 Task: Design a functional, 3D-printable musical instrument (eg, a flute).
Action: Mouse moved to (328, 223)
Screenshot: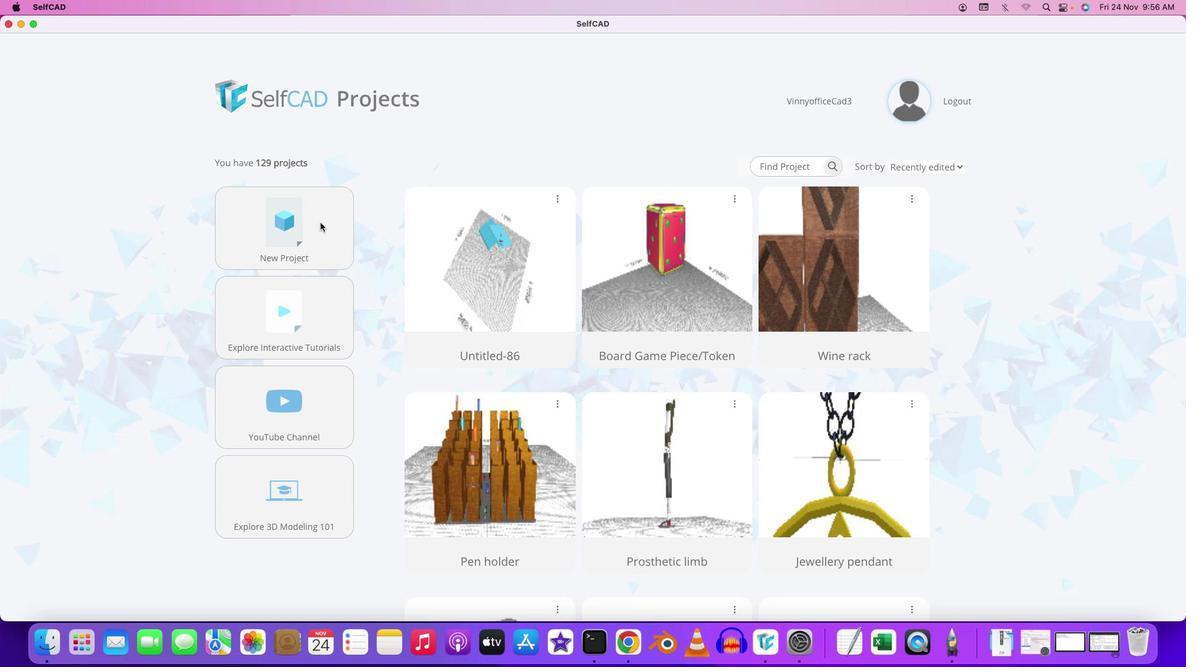 
Action: Mouse pressed left at (328, 223)
Screenshot: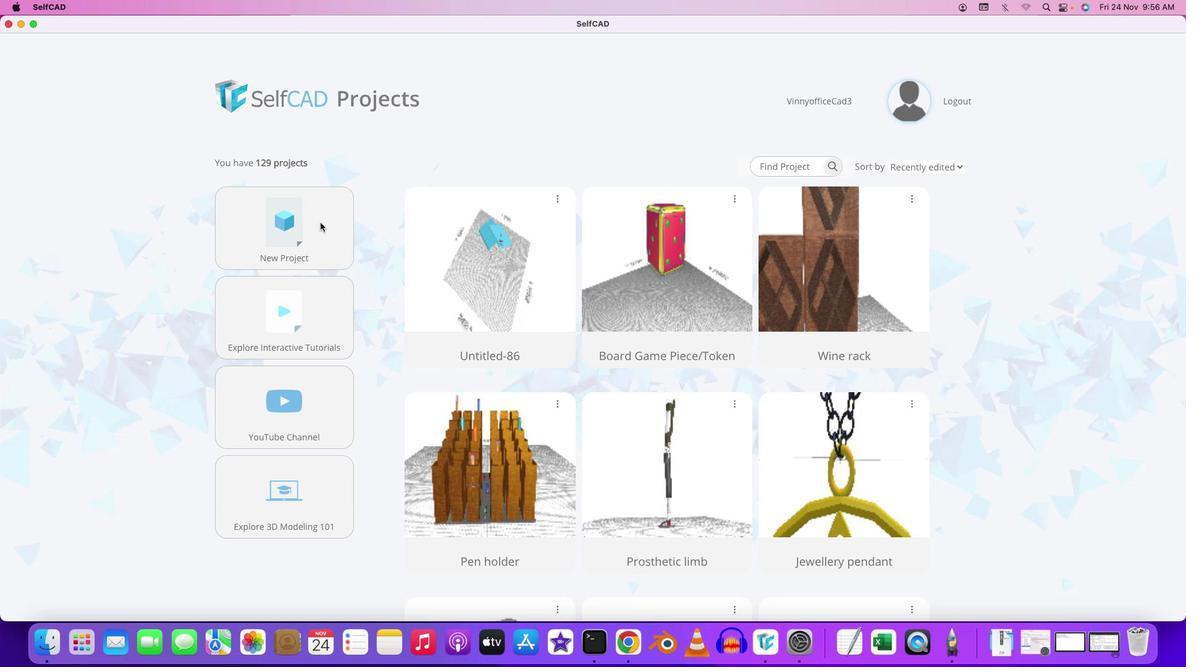 
Action: Mouse moved to (319, 223)
Screenshot: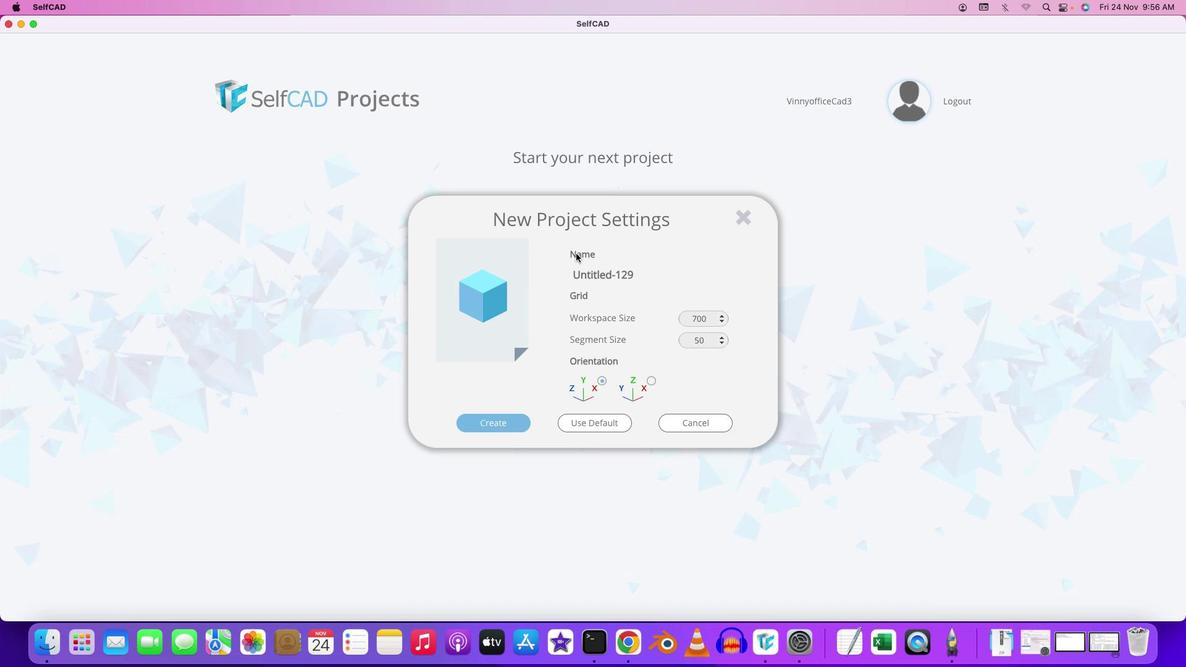 
Action: Mouse pressed left at (319, 223)
Screenshot: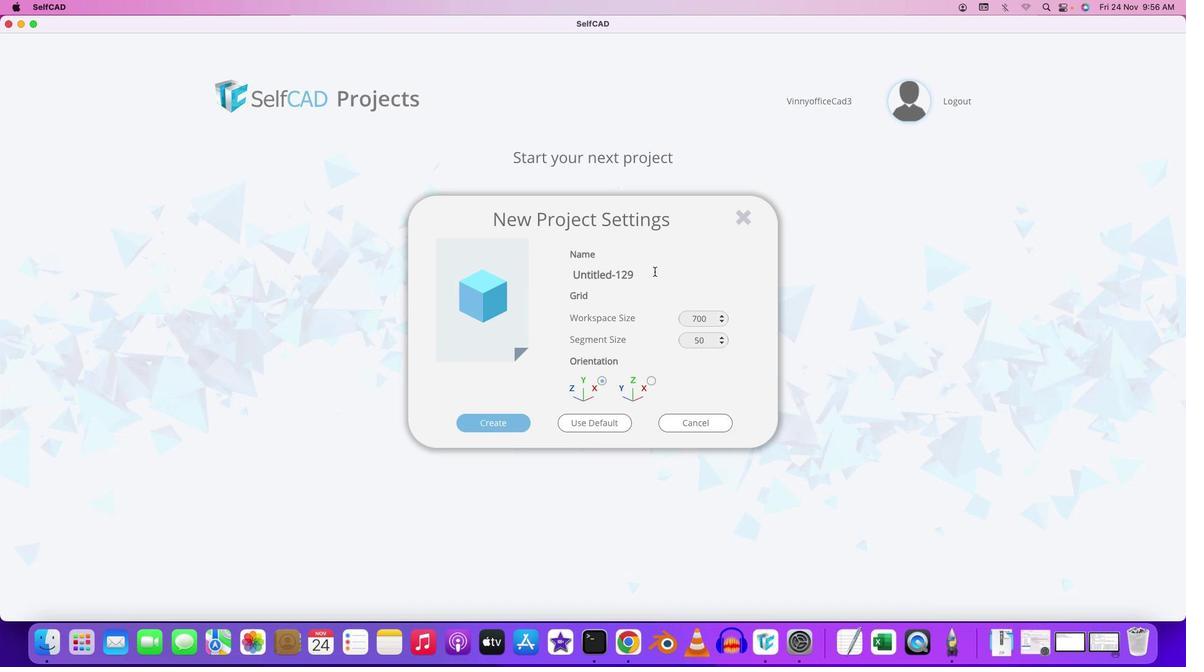 
Action: Mouse moved to (657, 271)
Screenshot: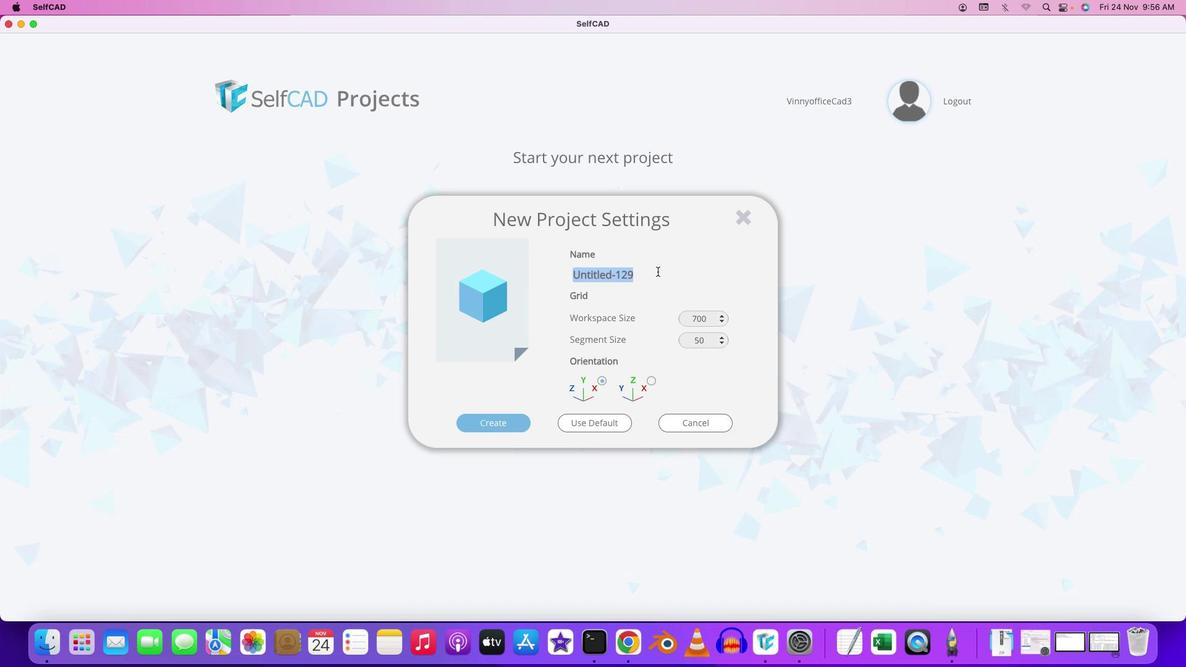
Action: Mouse pressed left at (657, 271)
Screenshot: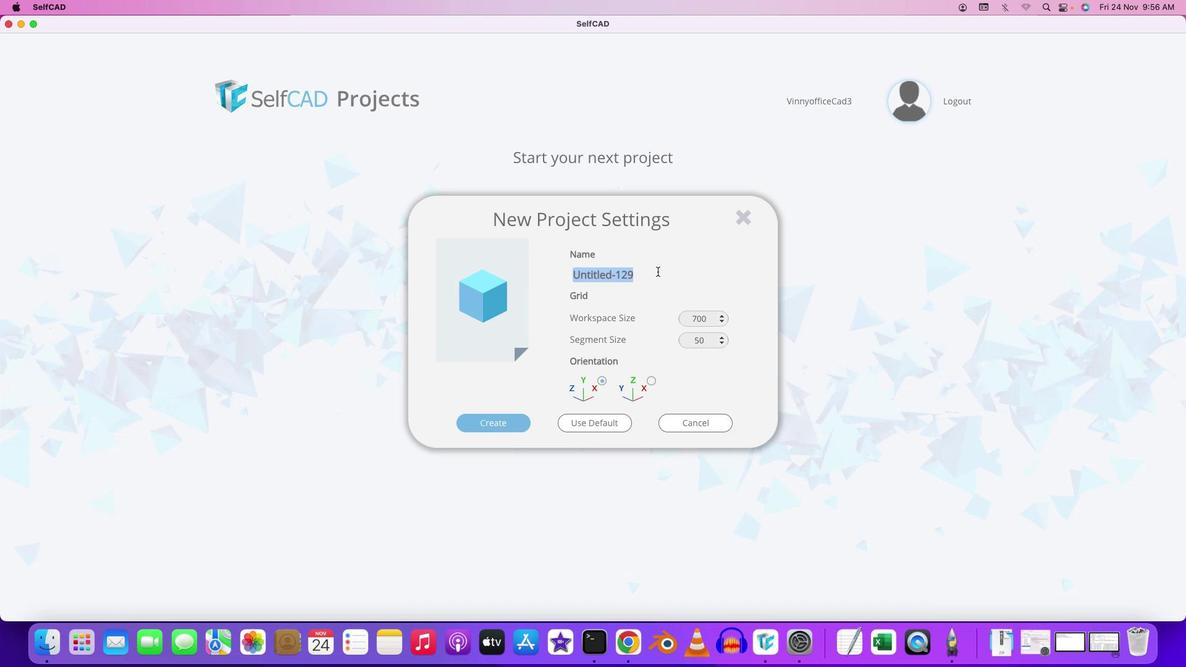 
Action: Key pressed Key.backspaceKey.shift'M''u''s''i''c''a''l'Key.spaceKey.shift'I''n''s''t''r''u''m''e''n''t'Key.spaceKey.shift'('Key.shiftKey.shiftKey.shift'F''l''u''t''e'Key.shift')'
Screenshot: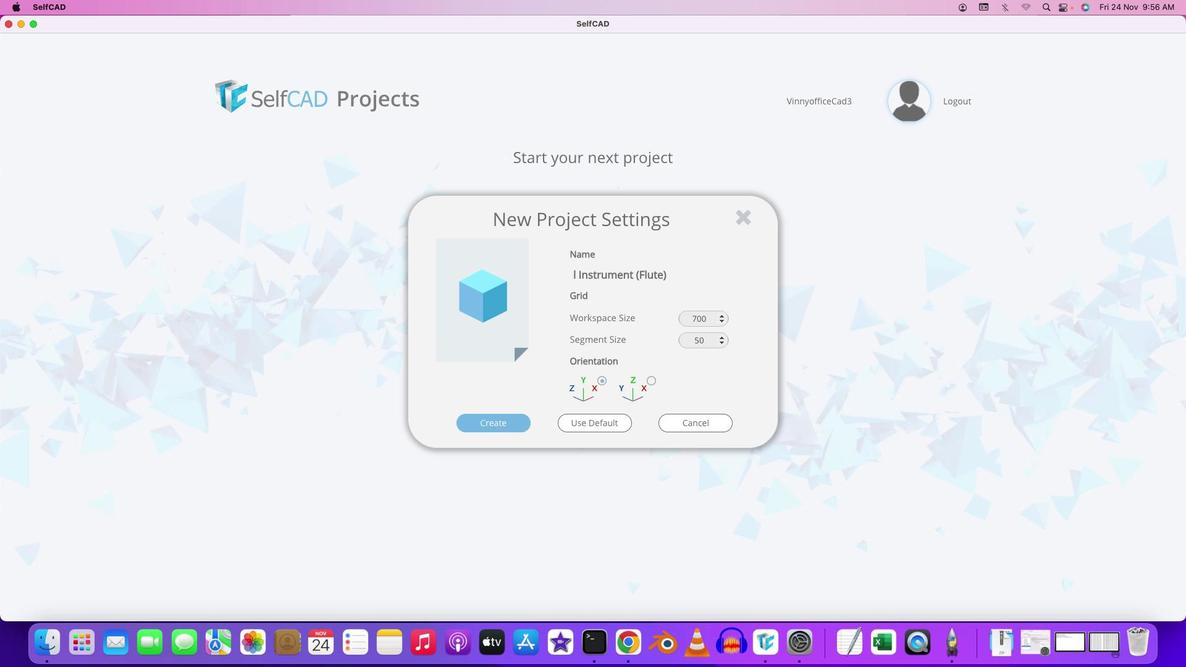 
Action: Mouse moved to (701, 318)
Screenshot: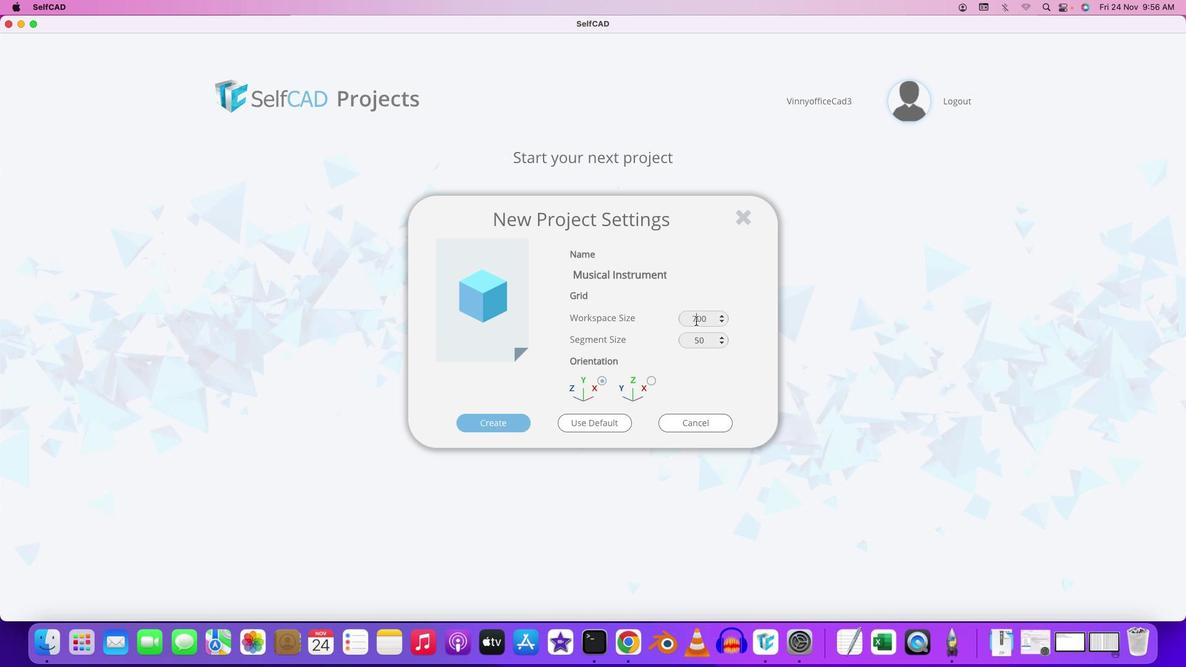 
Action: Mouse pressed left at (701, 318)
Screenshot: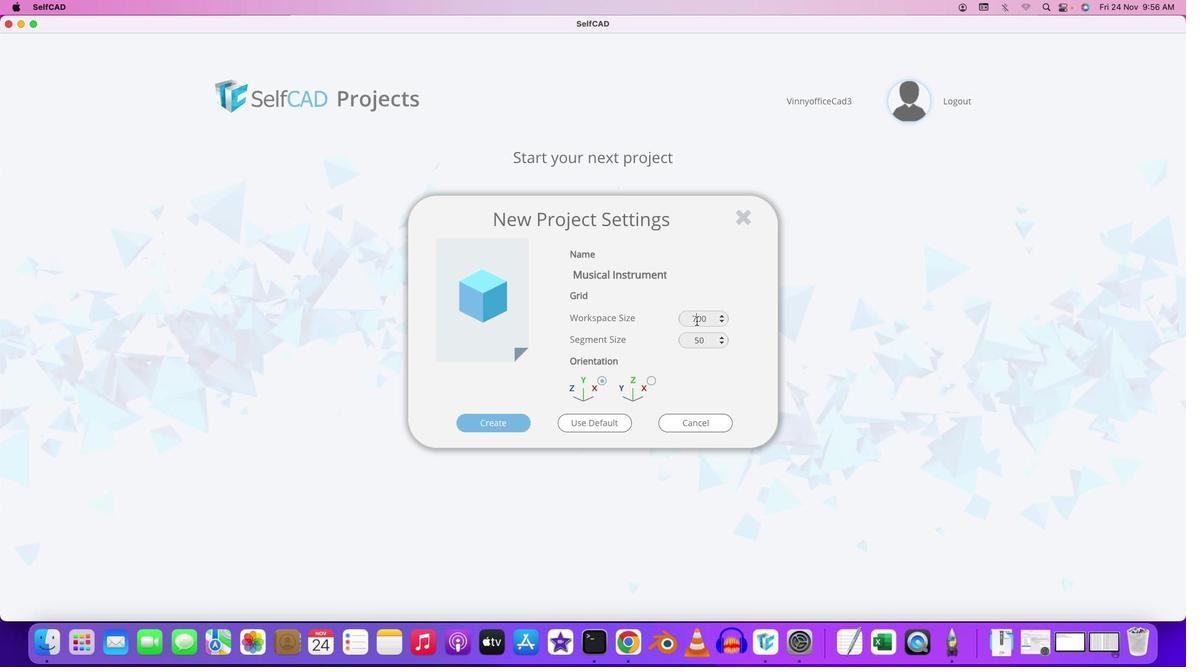 
Action: Mouse moved to (696, 320)
Screenshot: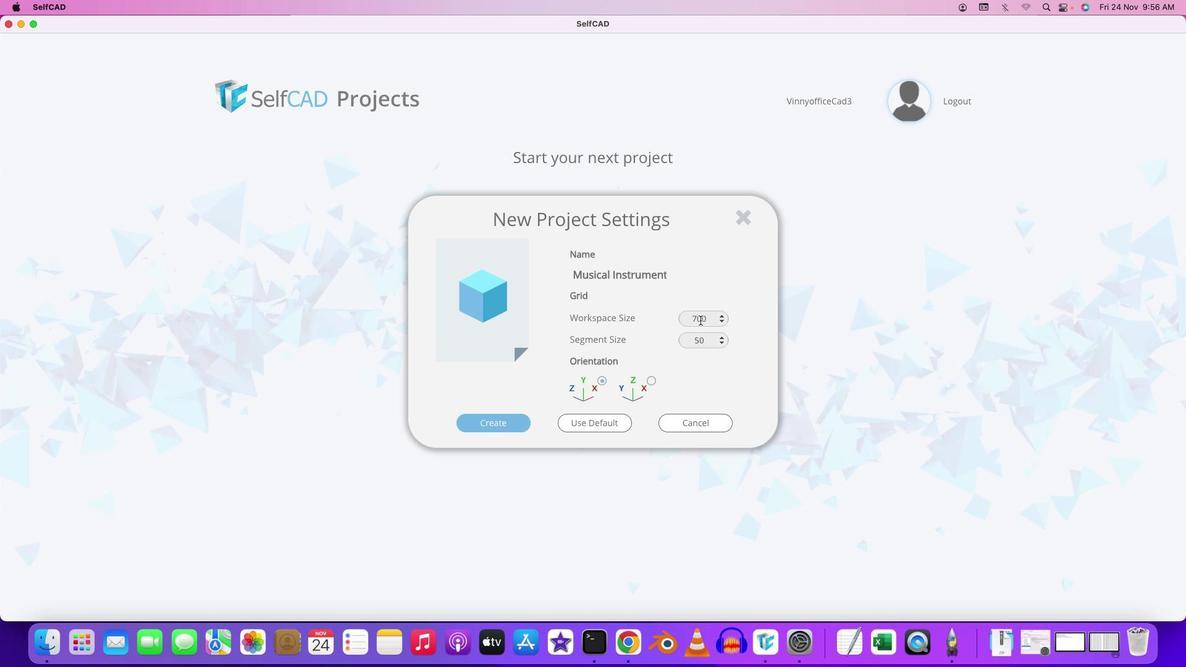 
Action: Mouse pressed left at (696, 320)
Screenshot: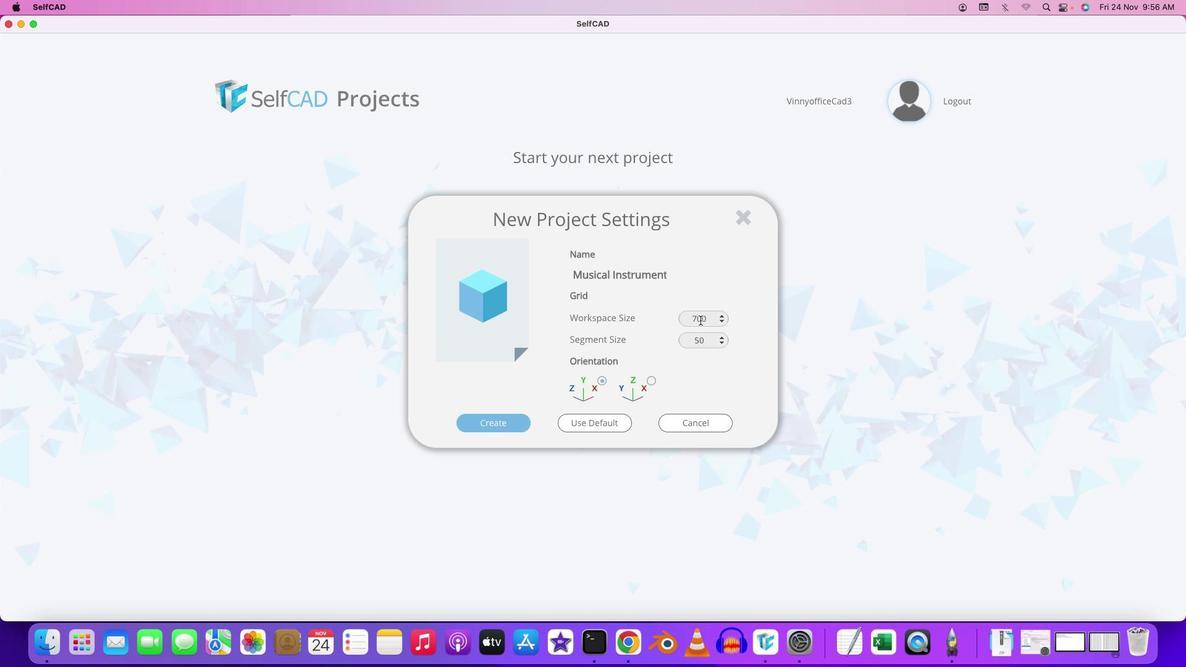 
Action: Mouse moved to (699, 319)
Screenshot: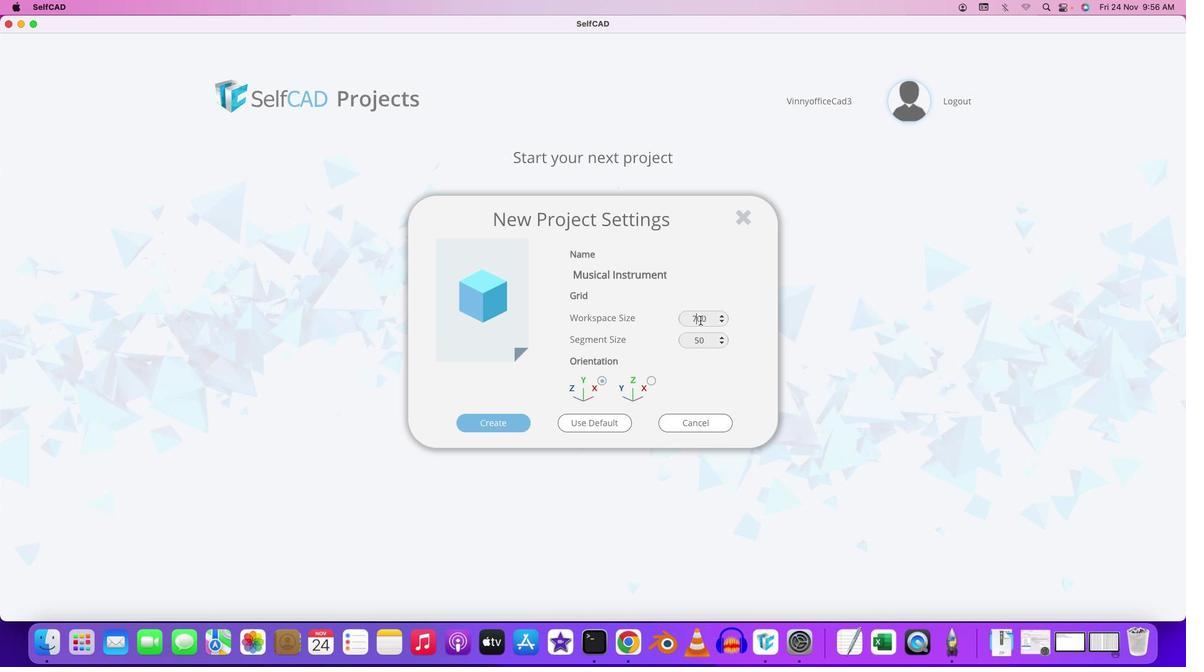 
Action: Key pressed Key.backspace'4'
Screenshot: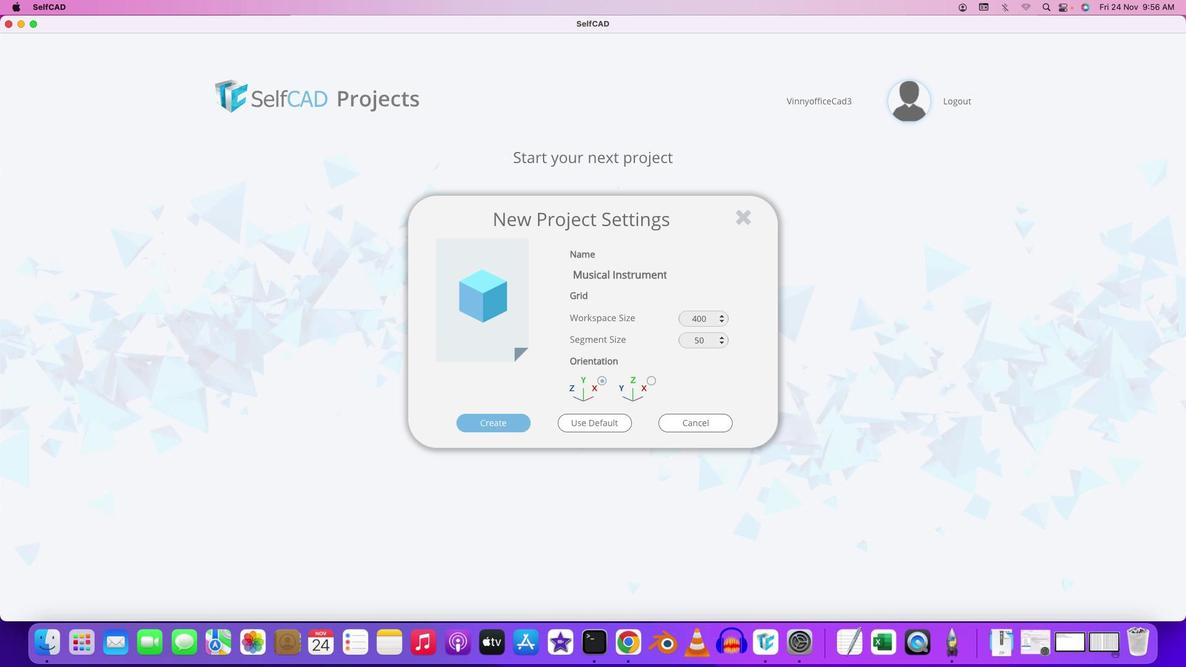 
Action: Mouse moved to (703, 344)
Screenshot: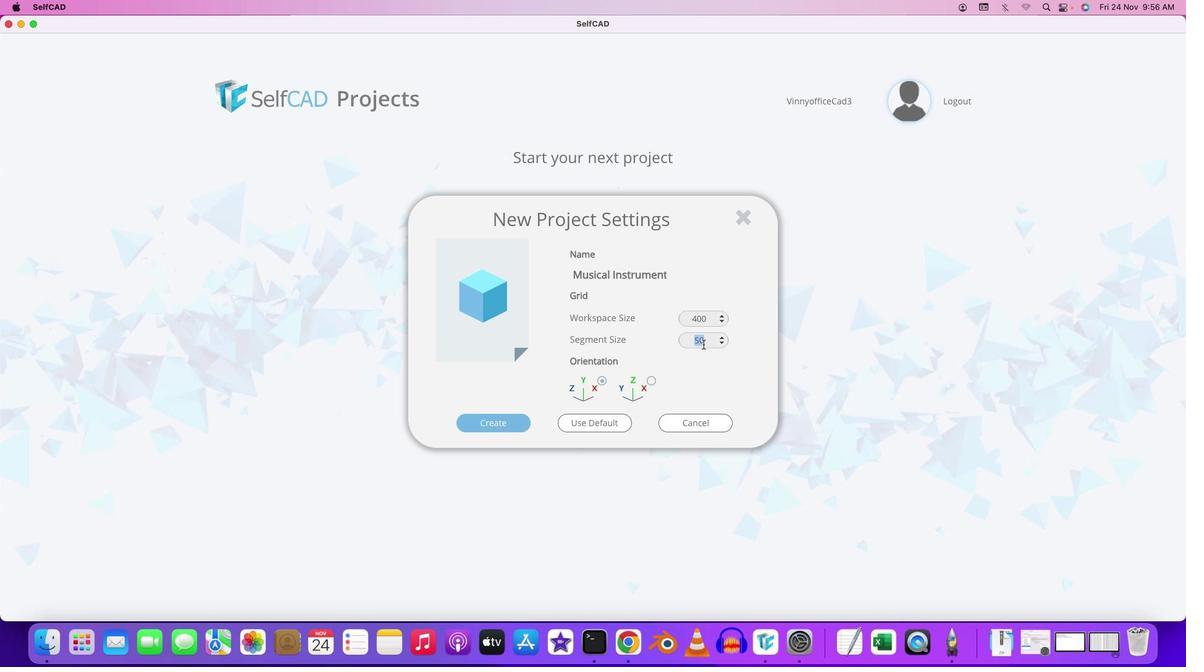 
Action: Mouse pressed left at (703, 344)
Screenshot: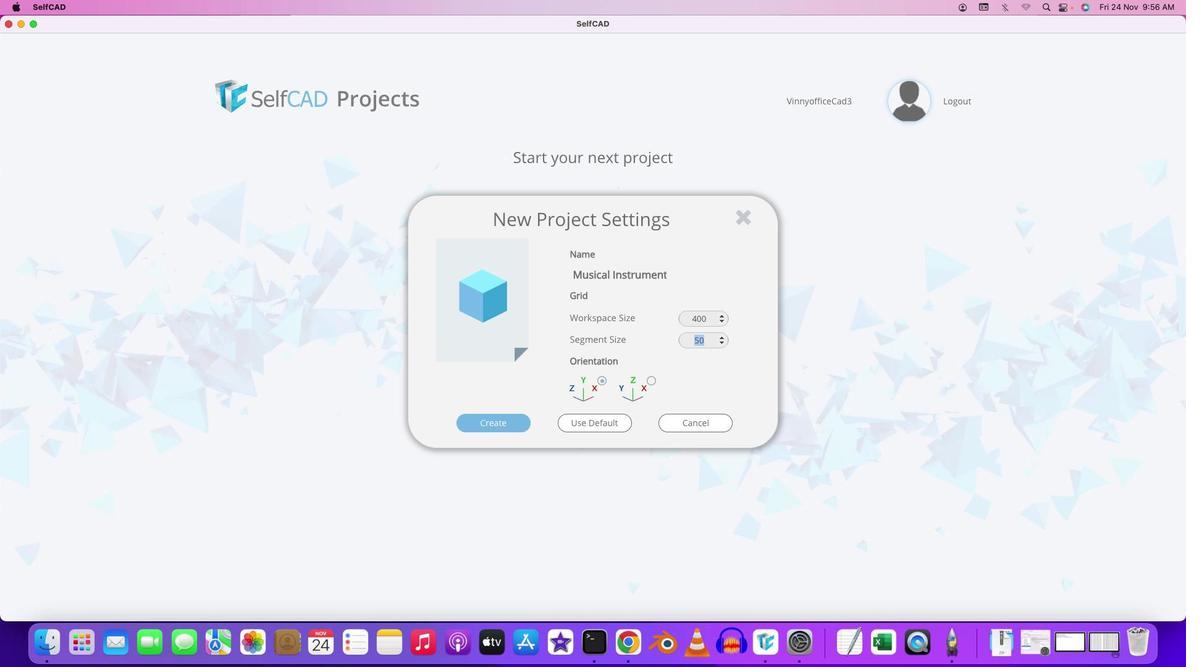 
Action: Key pressed '1''0'
Screenshot: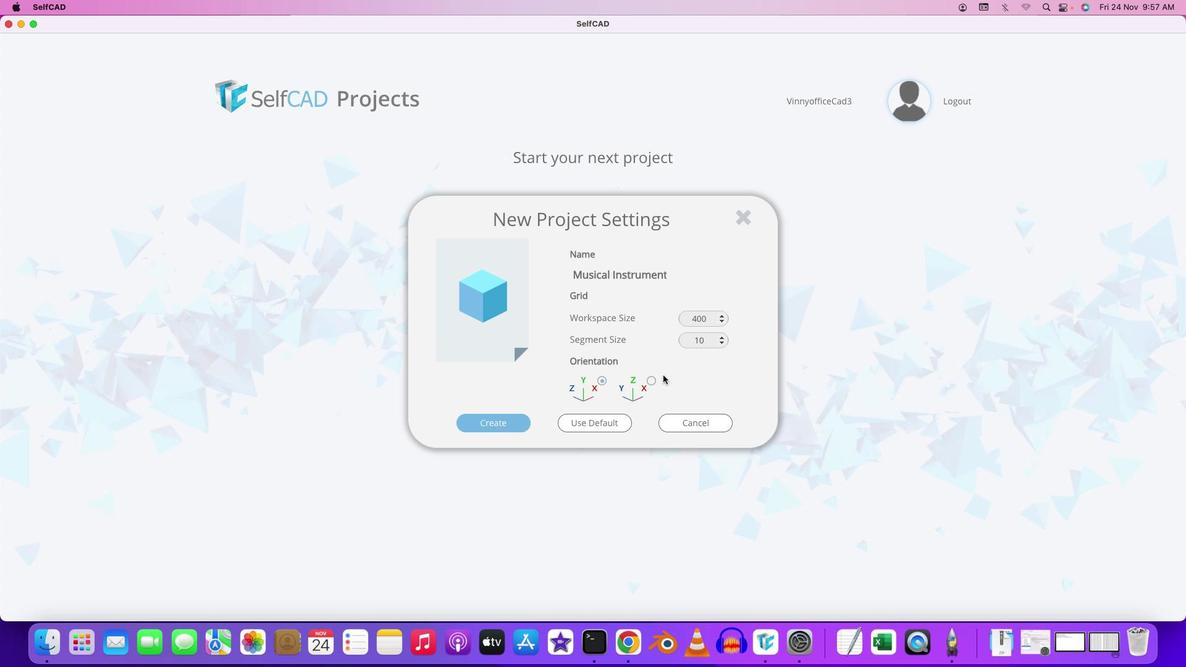 
Action: Mouse moved to (648, 382)
Screenshot: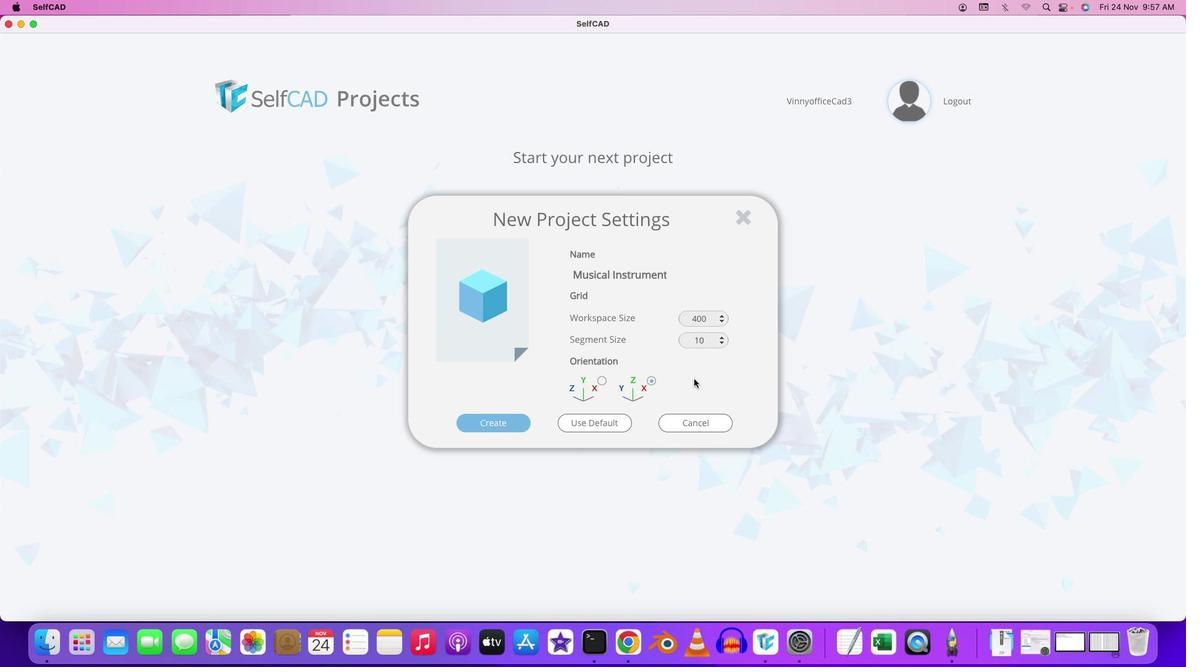 
Action: Mouse pressed left at (648, 382)
Screenshot: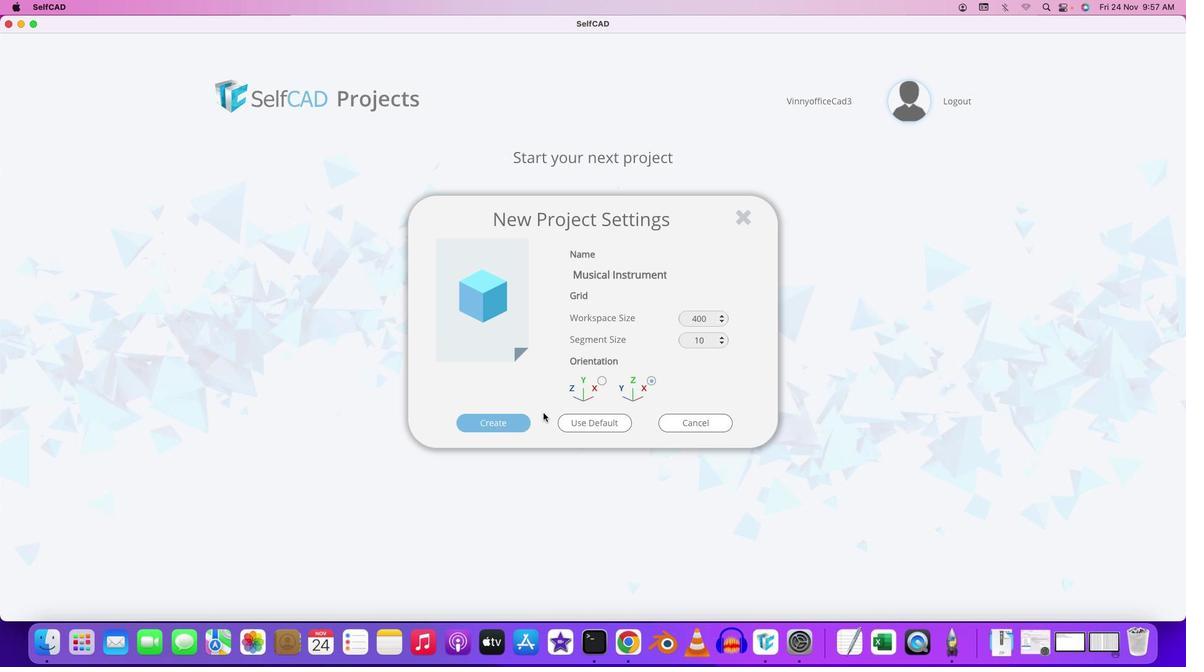 
Action: Mouse moved to (500, 423)
Screenshot: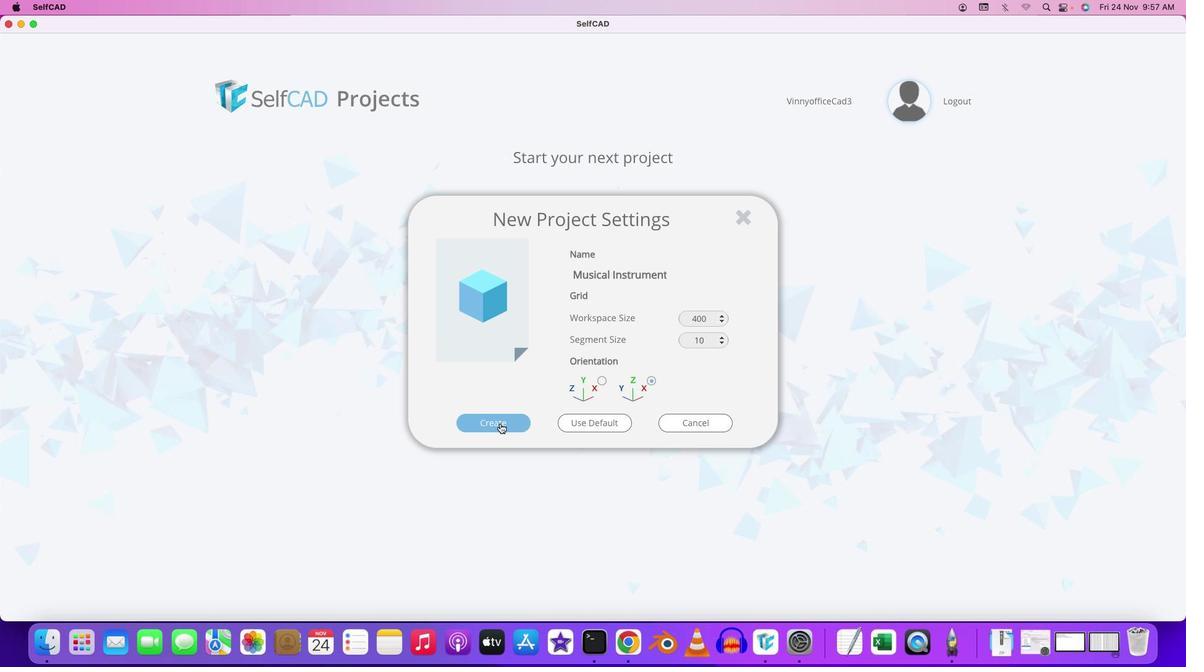 
Action: Mouse pressed left at (500, 423)
Screenshot: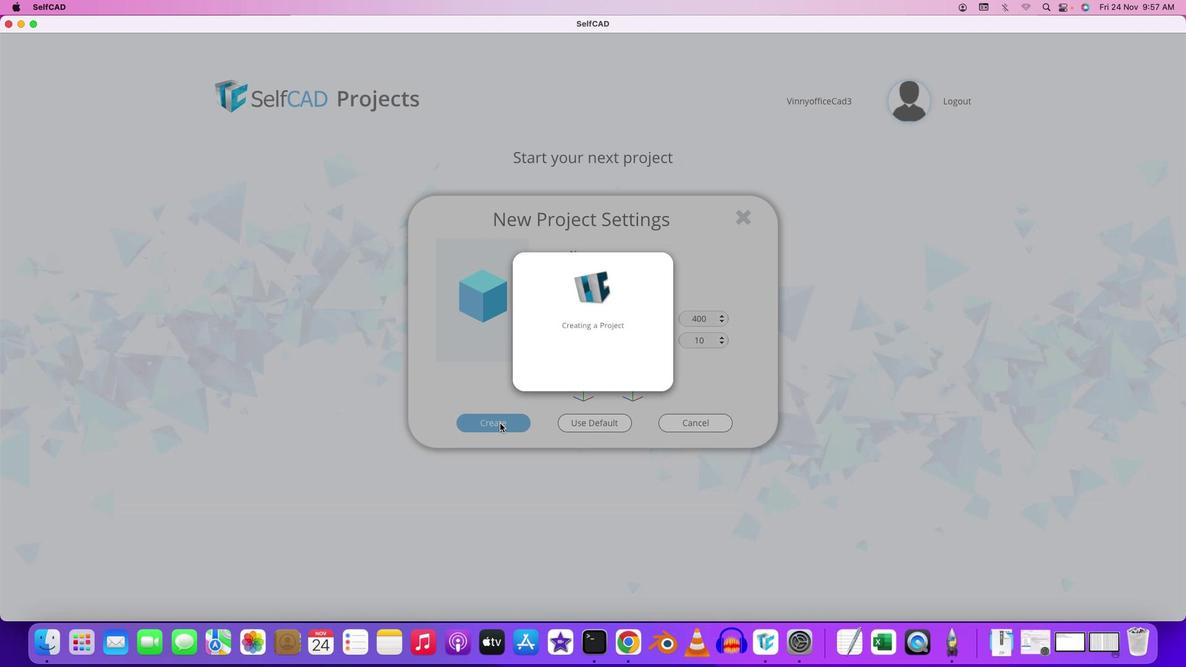 
Action: Mouse moved to (553, 387)
Screenshot: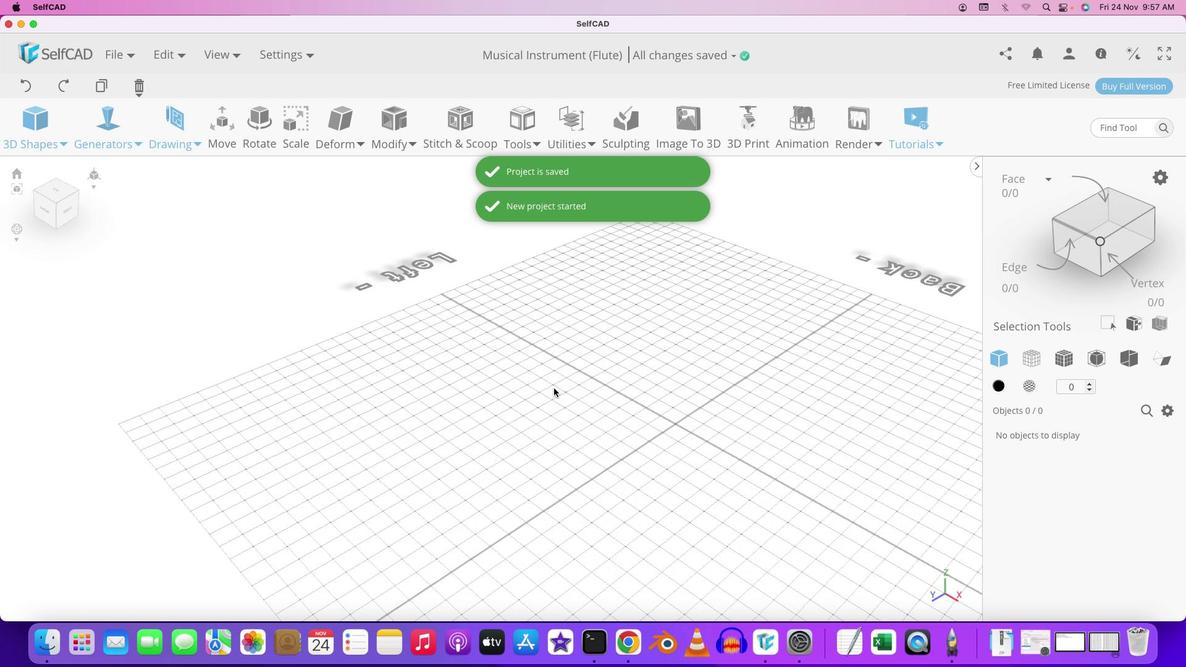 
Action: Mouse scrolled (553, 387) with delta (0, 0)
Screenshot: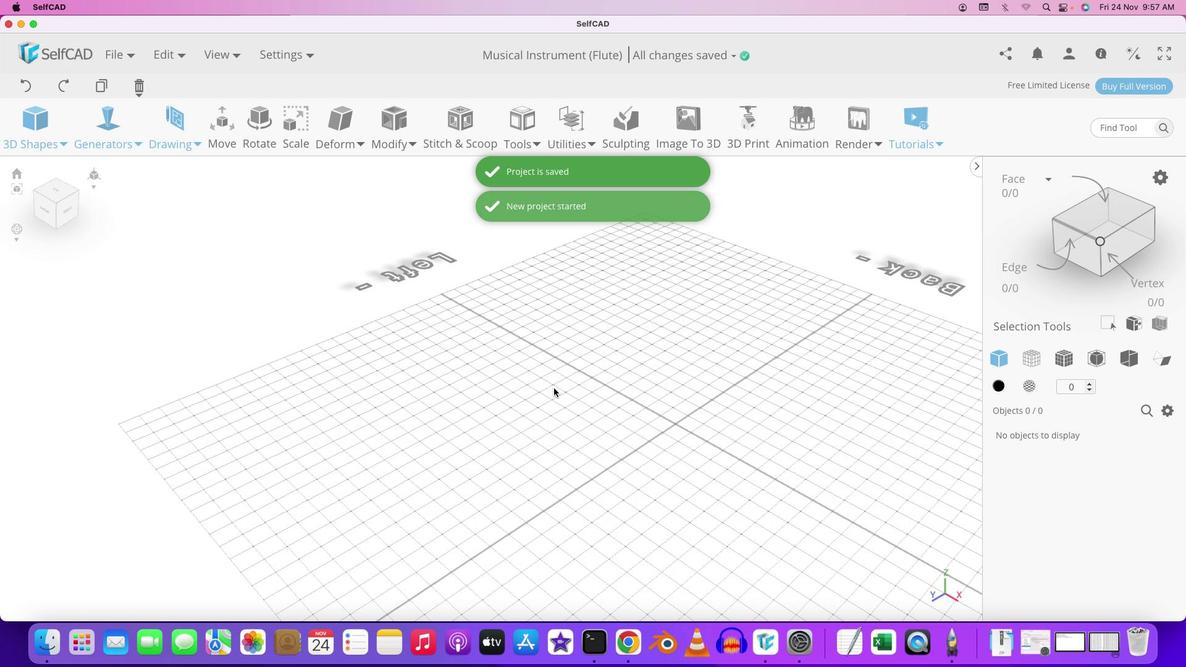 
Action: Mouse scrolled (553, 387) with delta (0, 0)
Screenshot: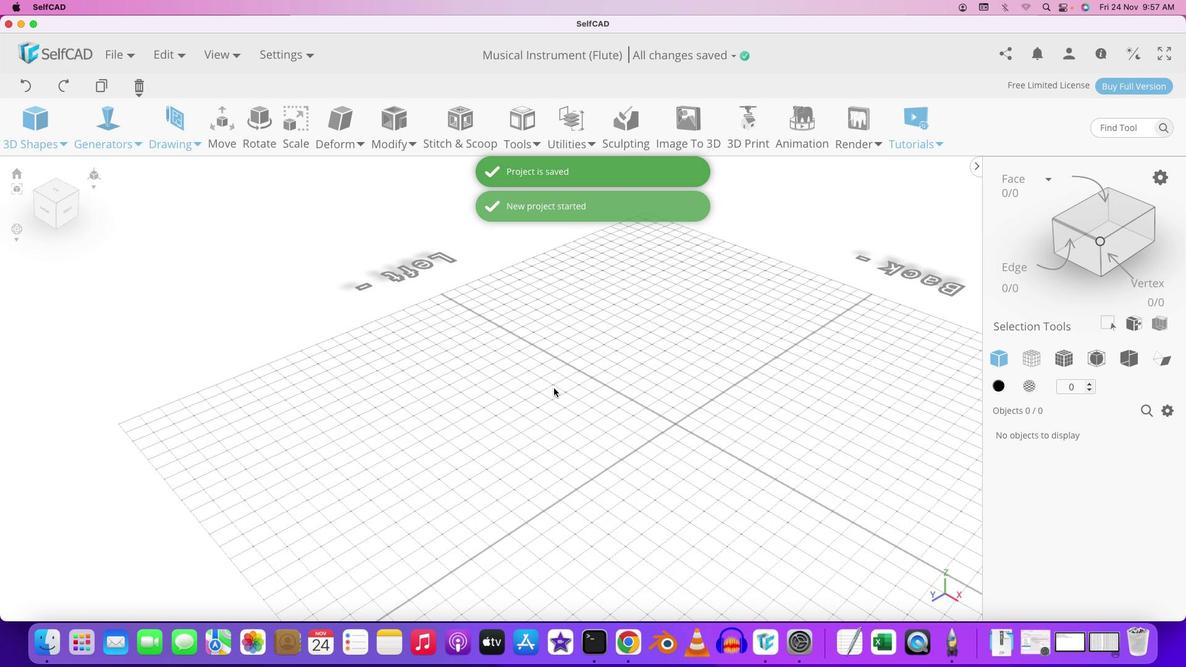 
Action: Mouse scrolled (553, 387) with delta (0, 2)
Screenshot: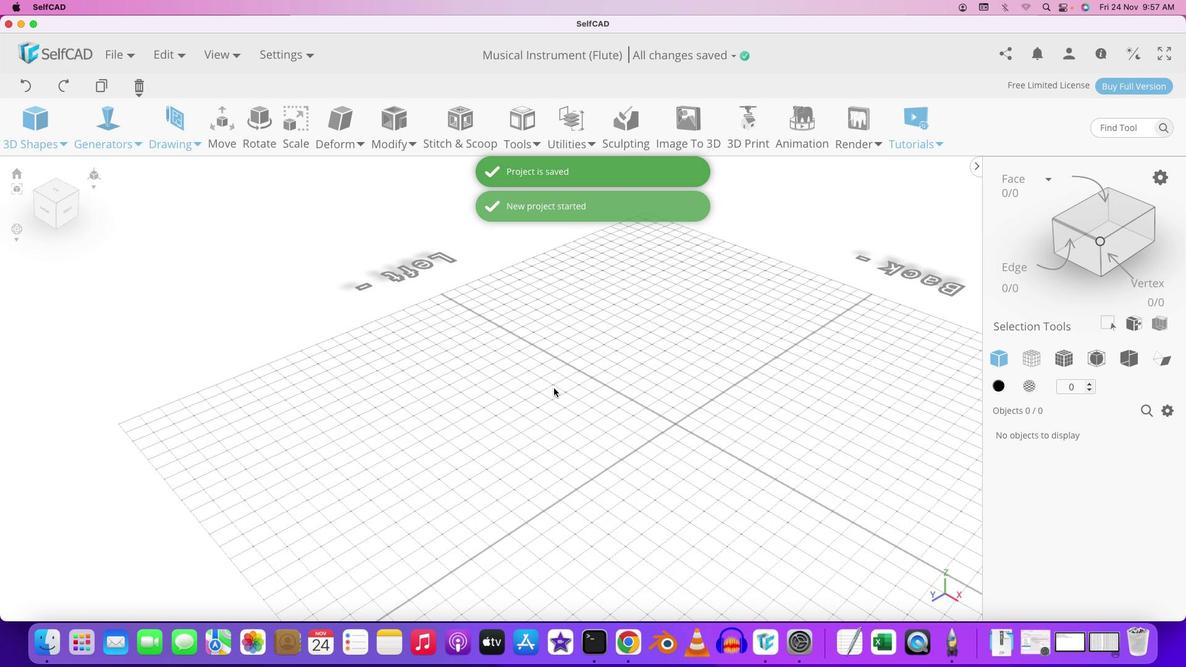 
Action: Mouse scrolled (553, 387) with delta (0, 3)
Screenshot: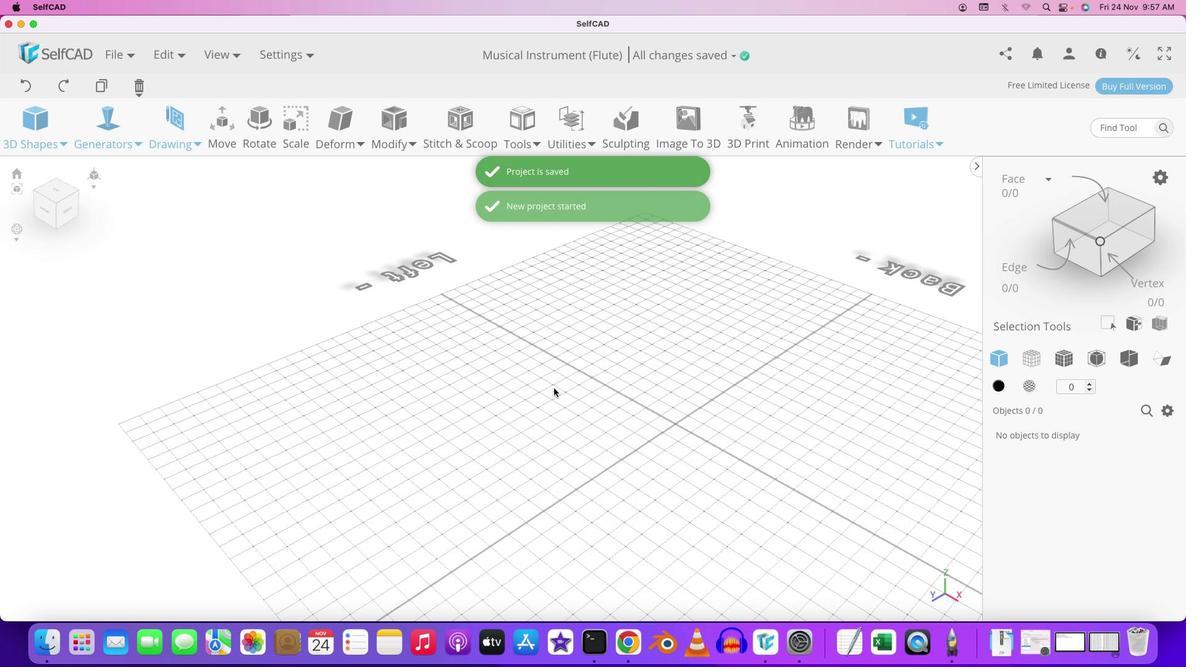 
Action: Mouse scrolled (553, 387) with delta (0, 0)
Screenshot: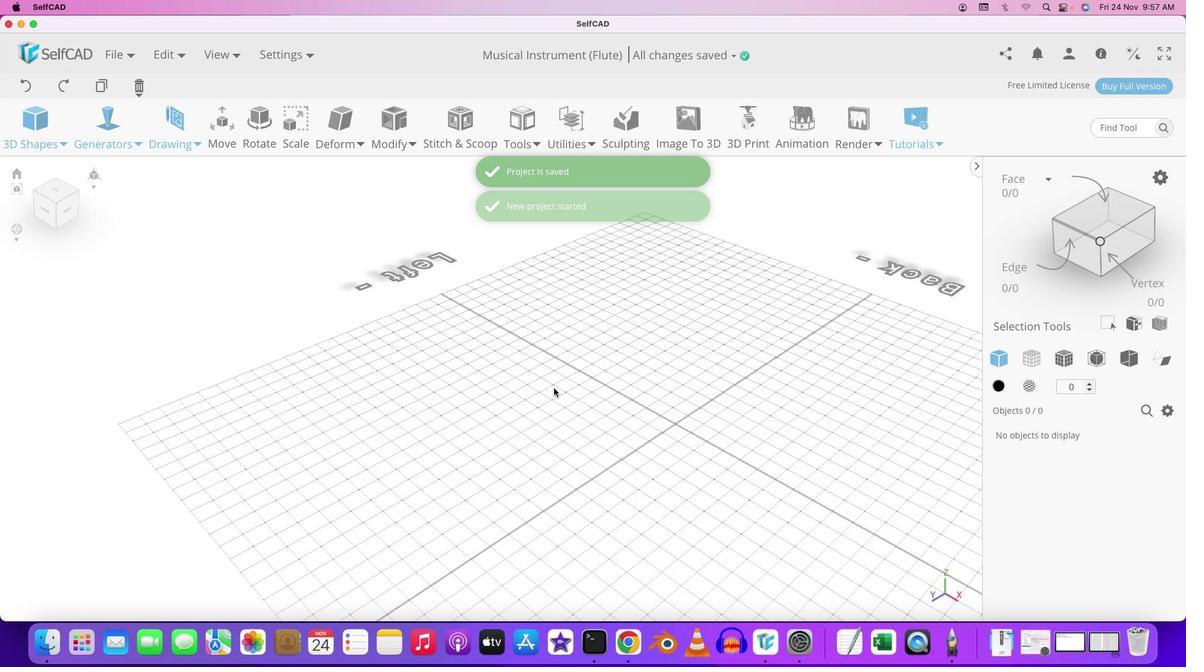 
Action: Mouse scrolled (553, 387) with delta (0, -3)
Screenshot: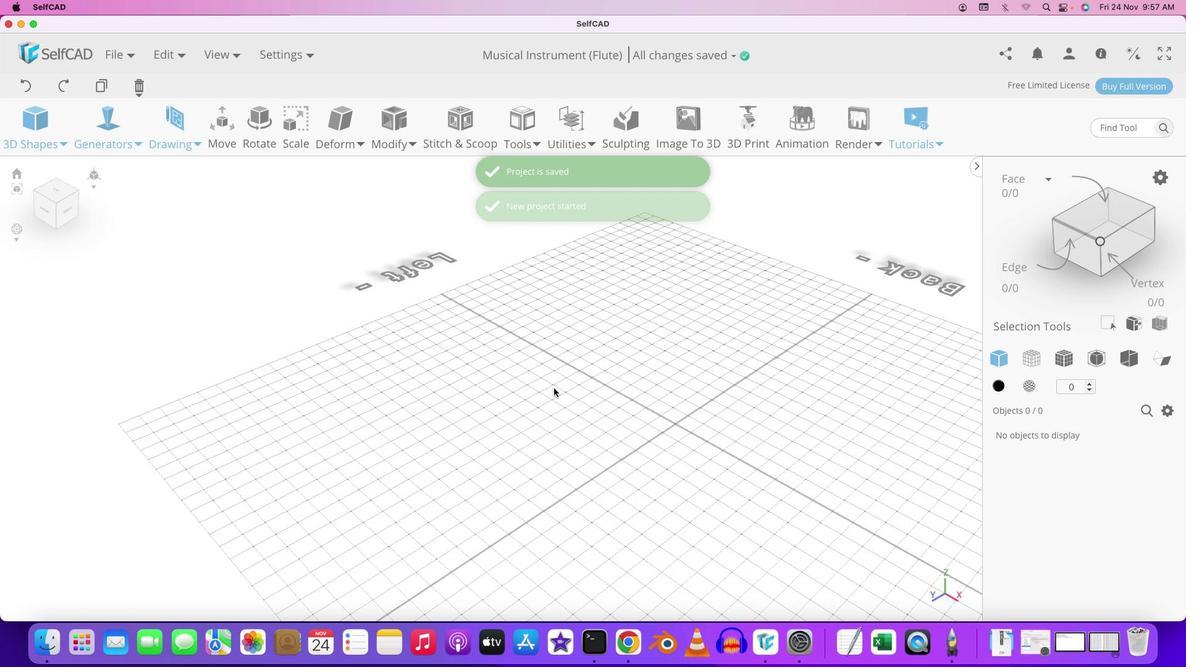
Action: Mouse scrolled (553, 387) with delta (0, 3)
Screenshot: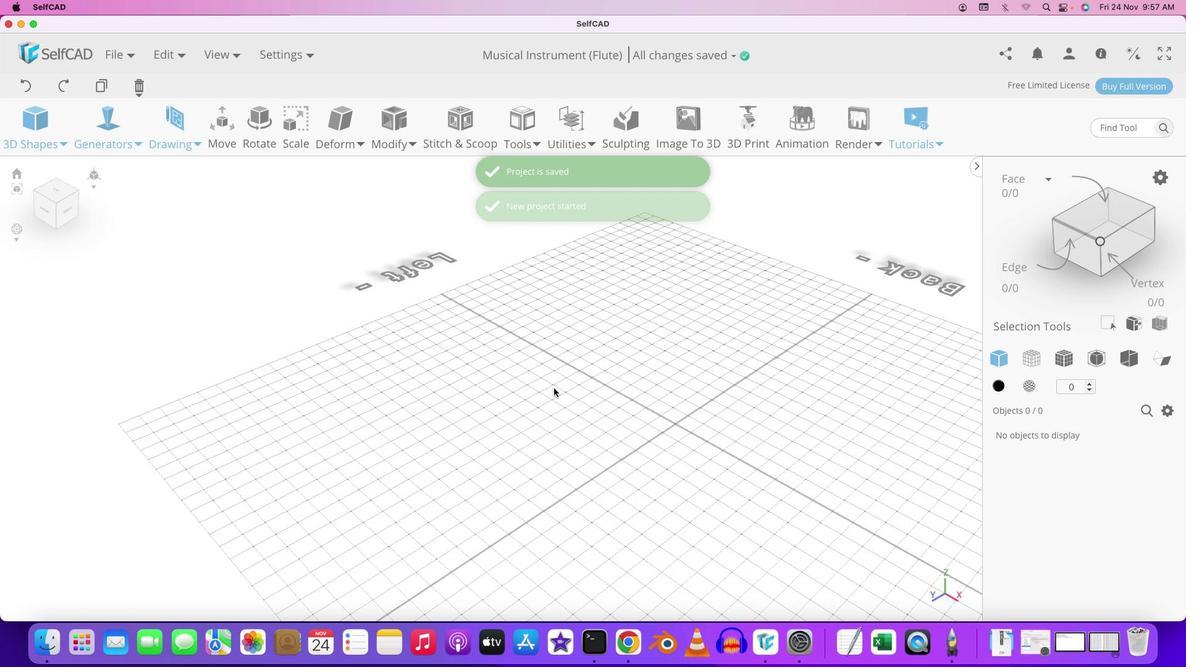 
Action: Mouse scrolled (553, 387) with delta (0, 3)
Screenshot: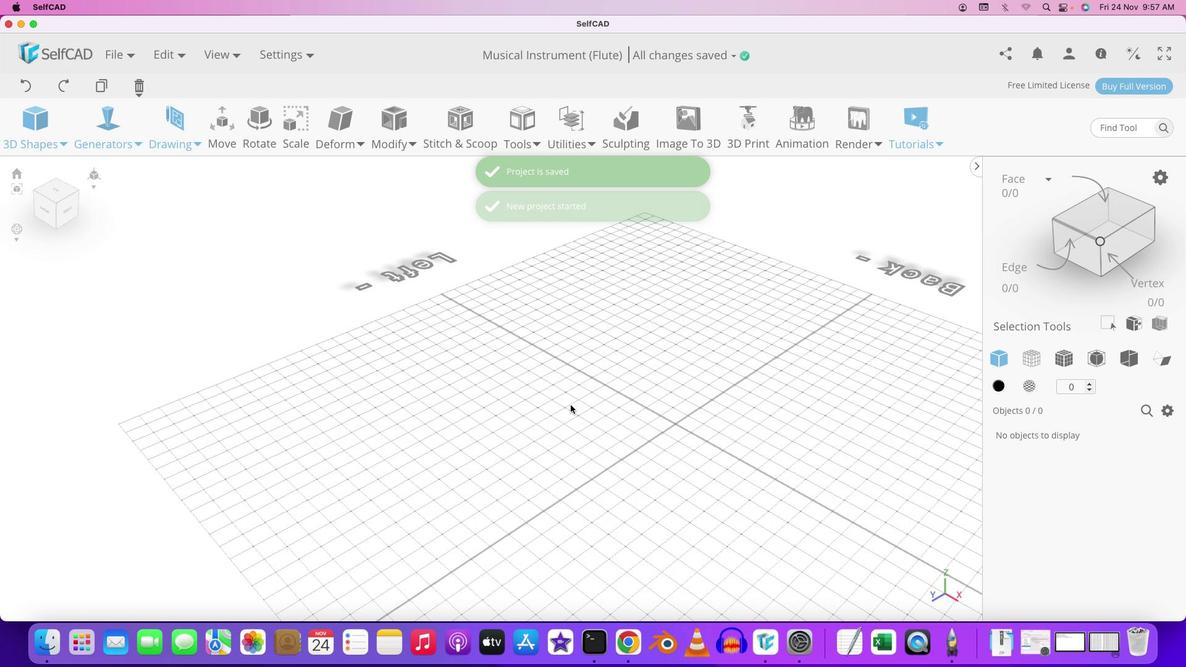 
Action: Mouse moved to (614, 433)
Screenshot: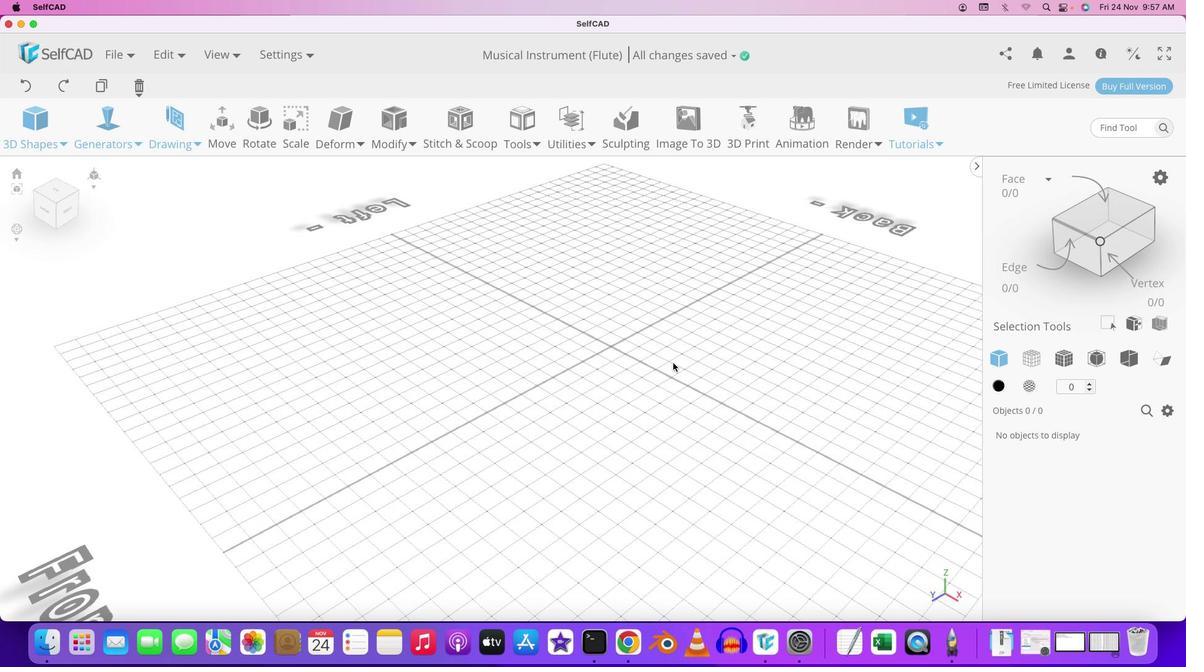 
Action: Key pressed Key.shift
Screenshot: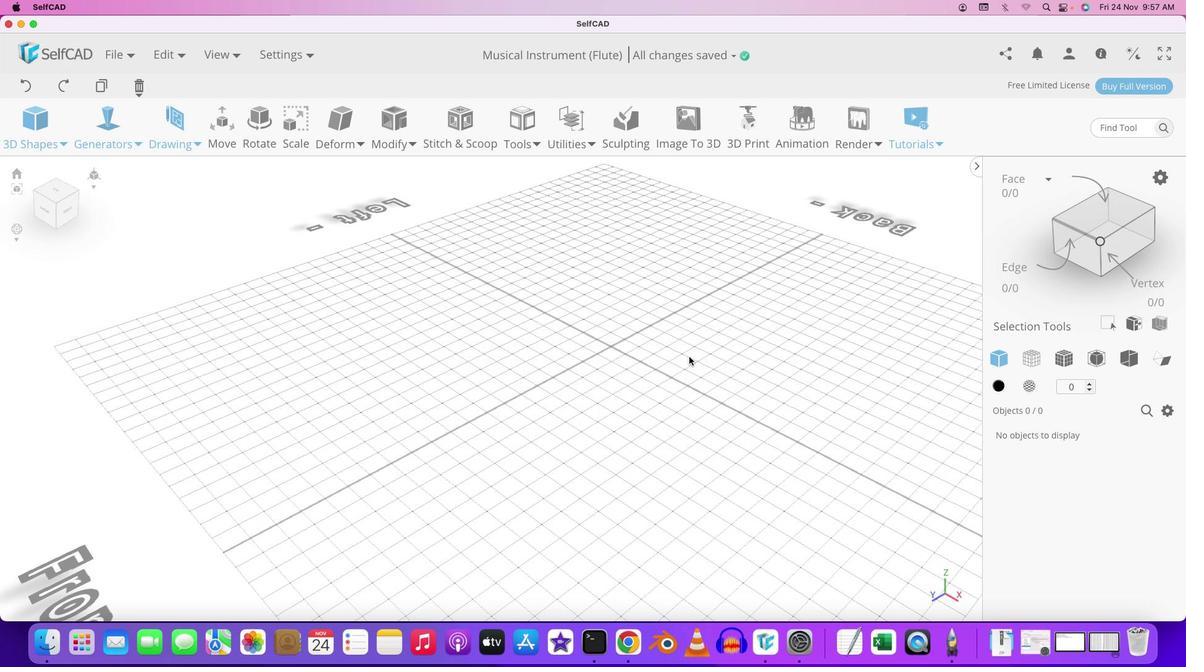 
Action: Mouse moved to (614, 433)
Screenshot: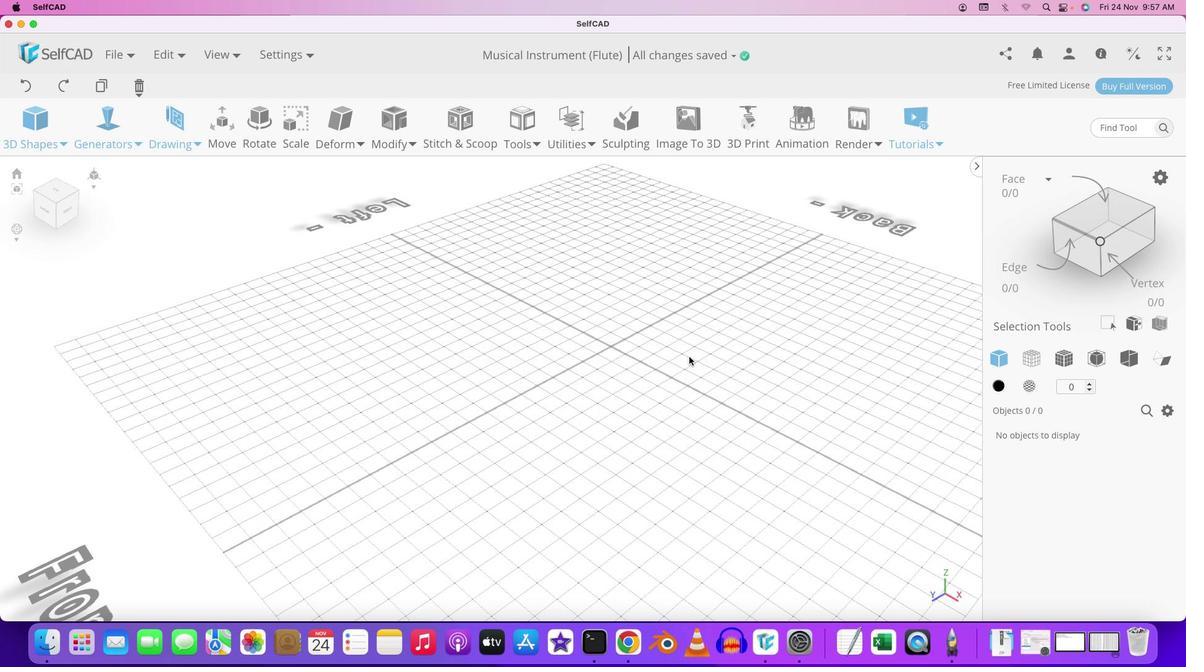 
Action: Mouse pressed left at (614, 433)
Screenshot: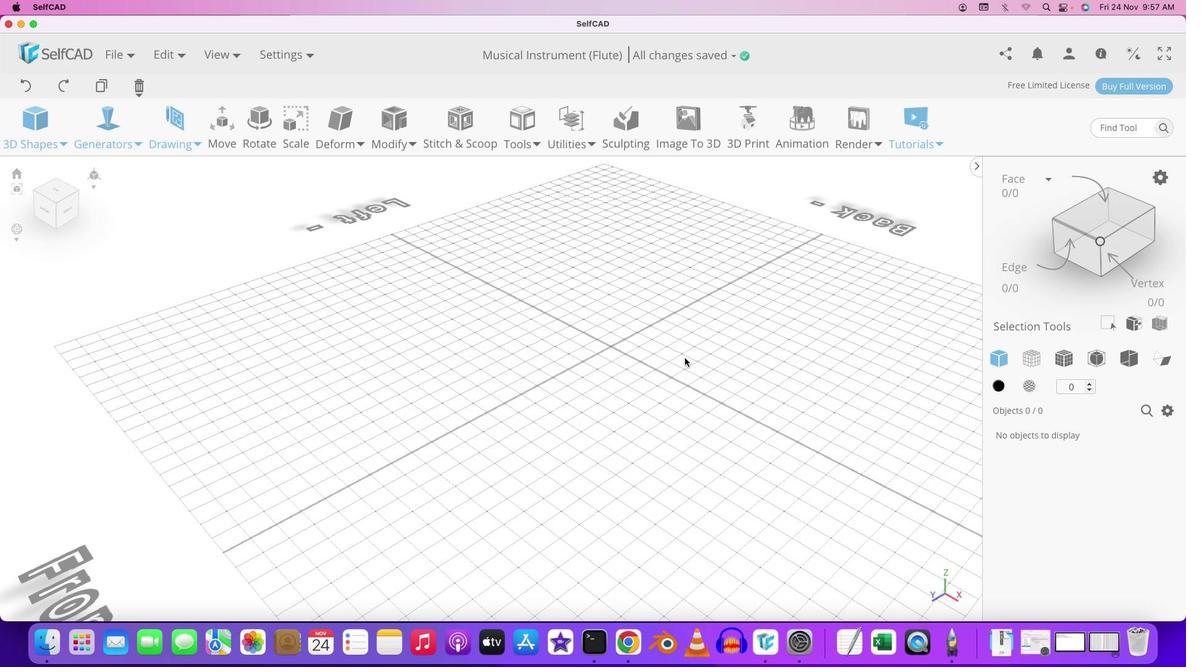 
Action: Mouse moved to (688, 357)
Screenshot: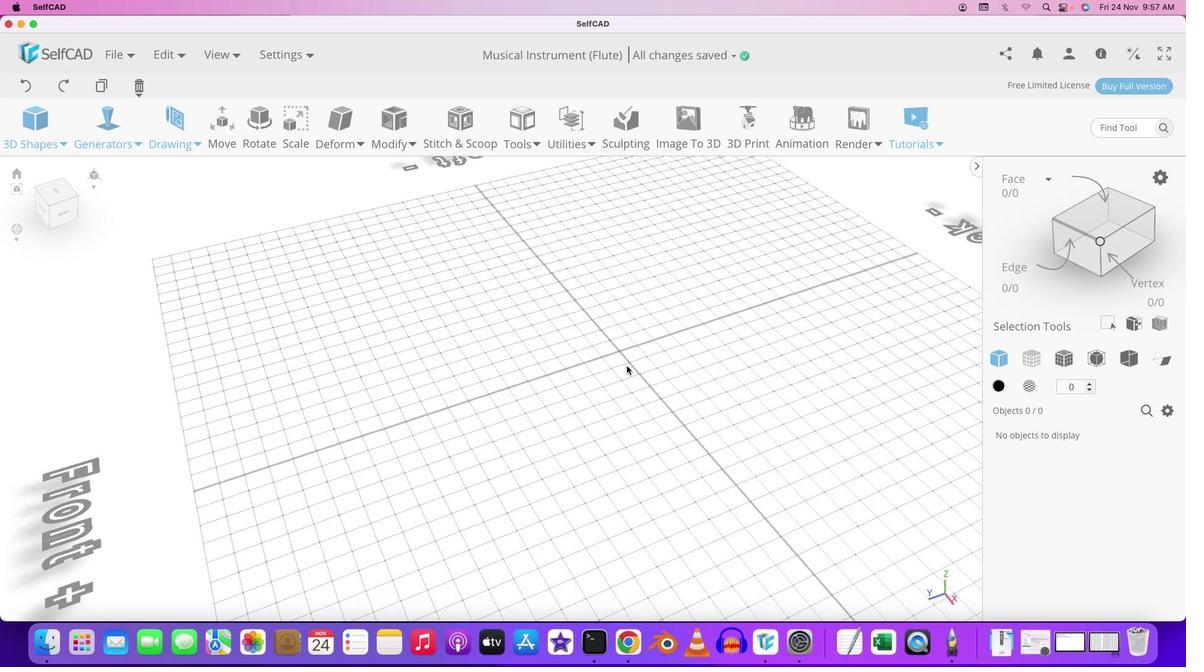 
Action: Mouse pressed left at (688, 357)
Screenshot: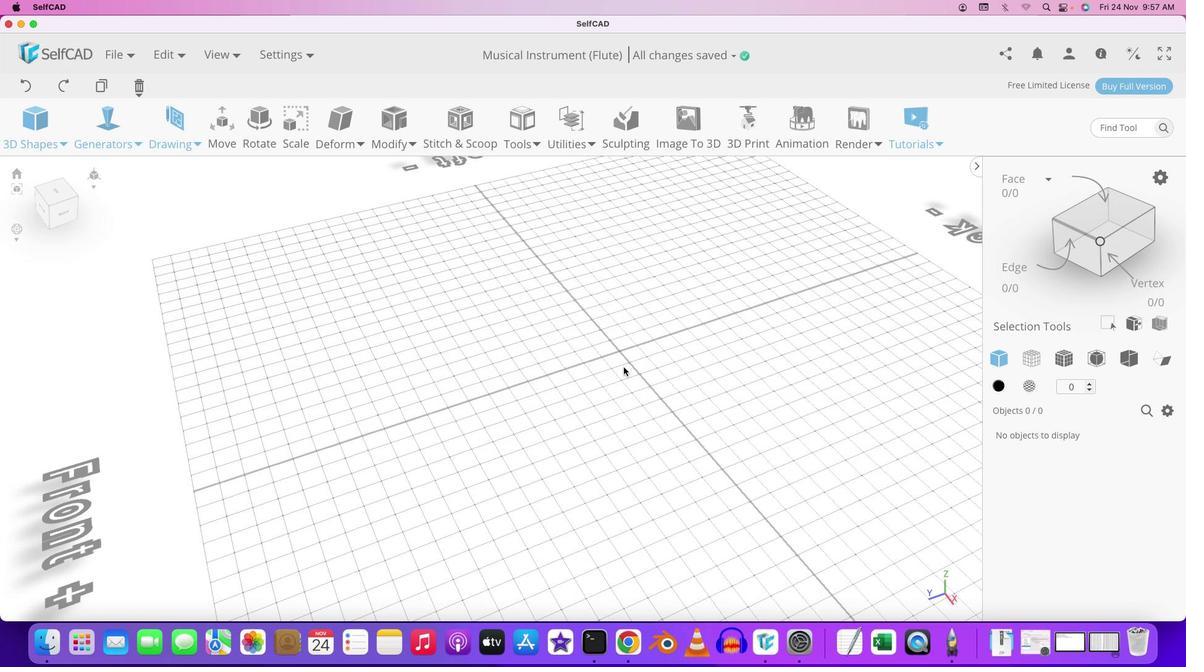 
Action: Mouse moved to (687, 357)
Screenshot: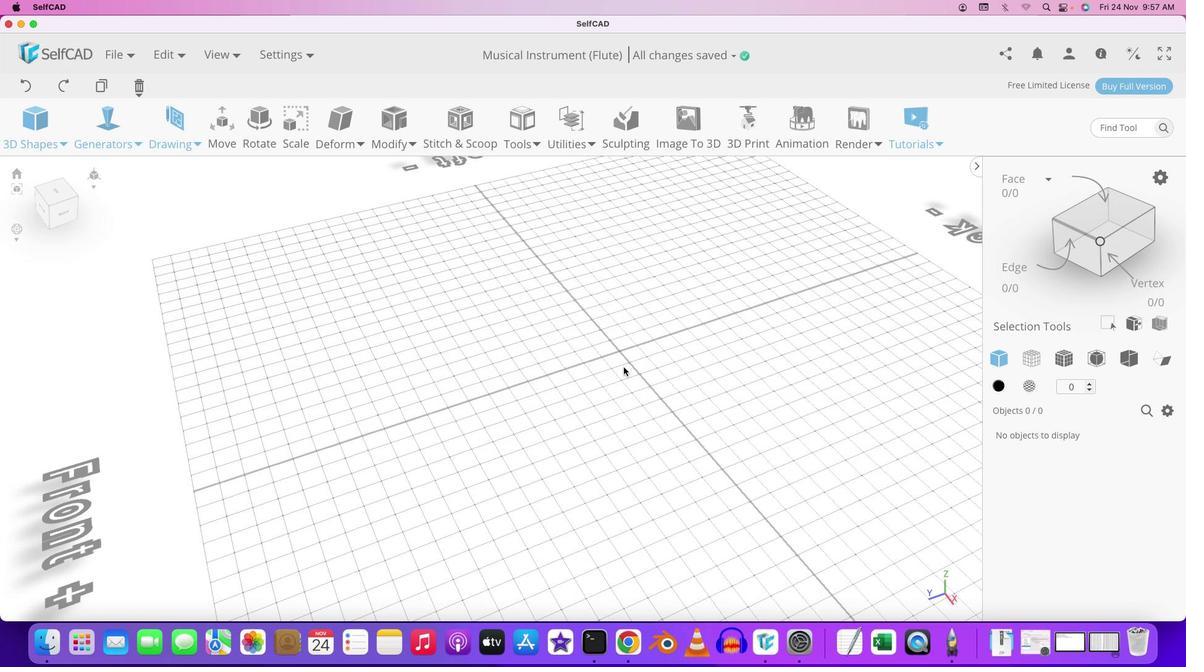
Action: Key pressed Key.shift
Screenshot: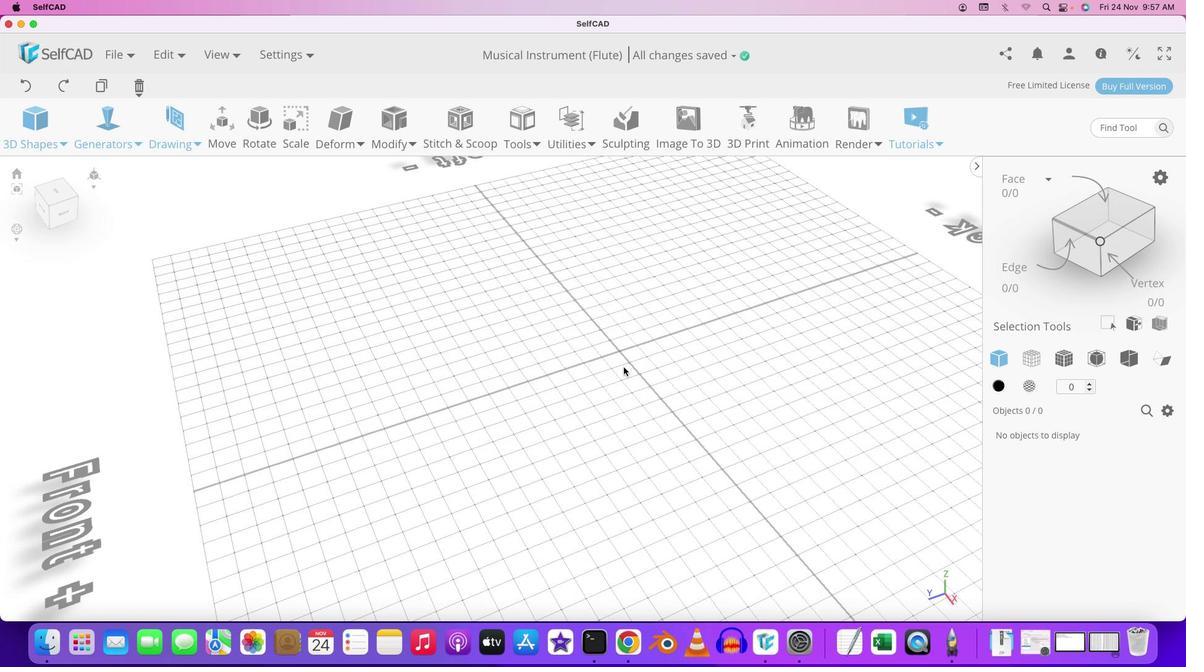 
Action: Mouse moved to (625, 365)
Screenshot: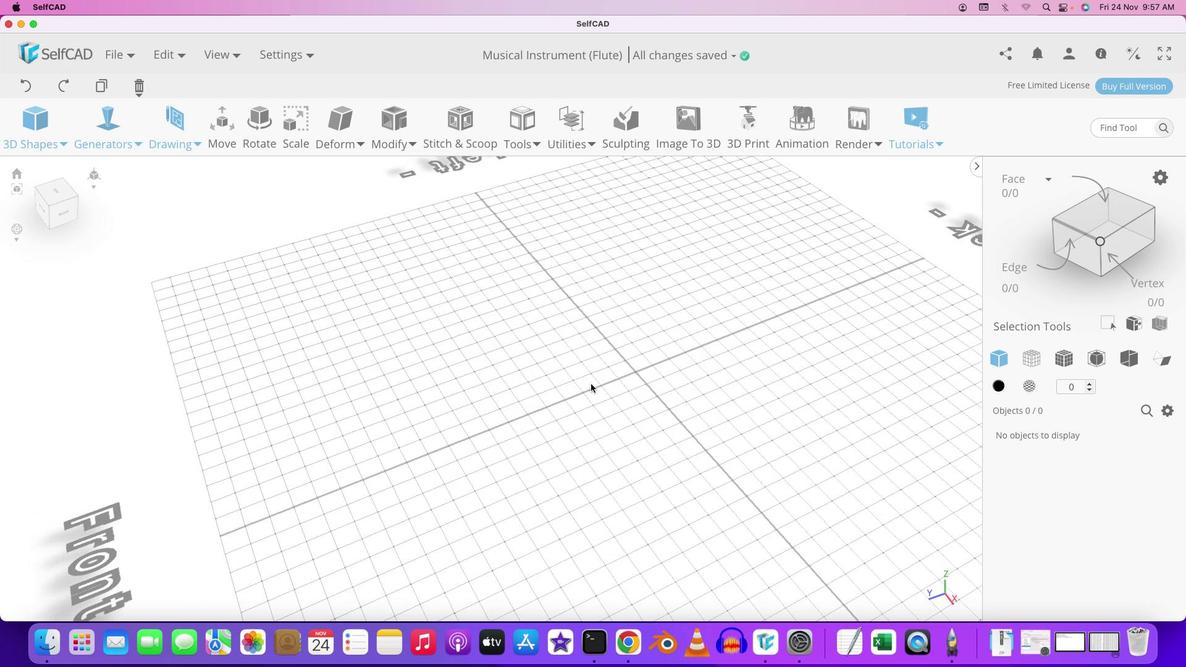 
Action: Key pressed Key.shift
Screenshot: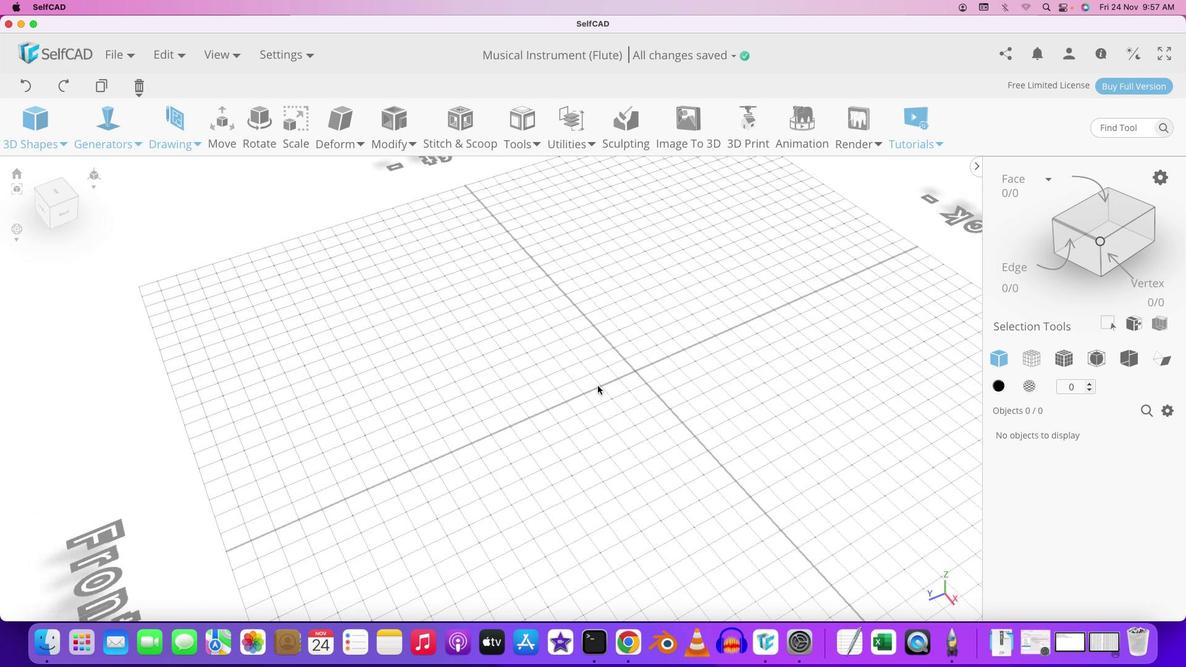 
Action: Mouse moved to (624, 371)
Screenshot: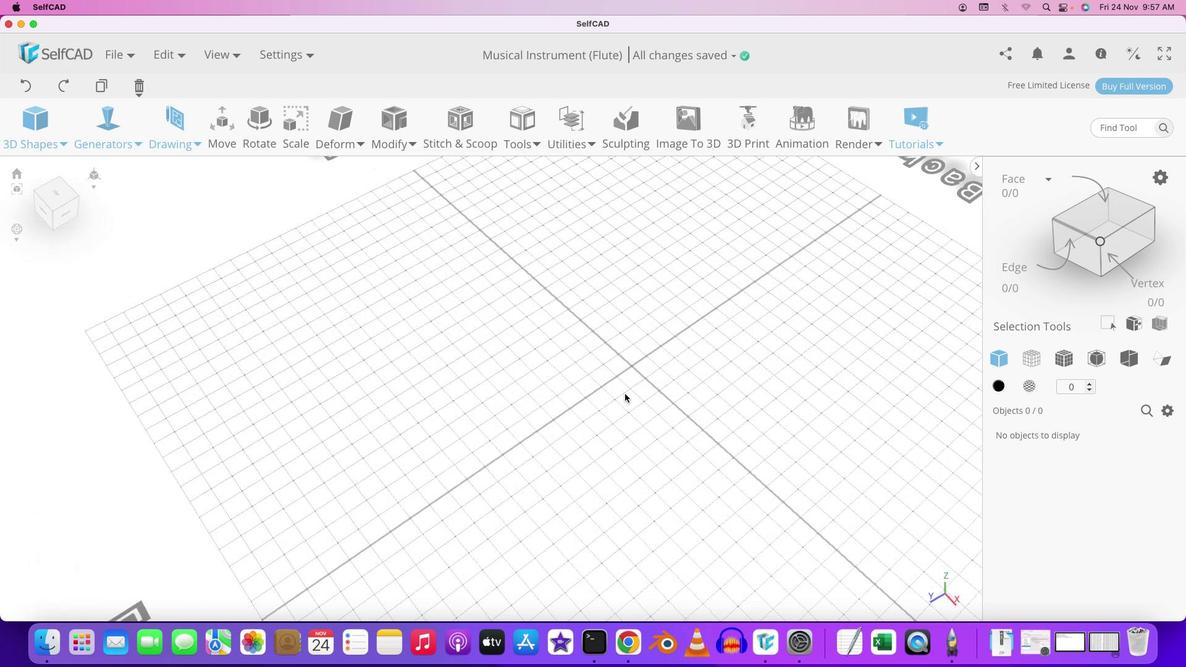 
Action: Mouse pressed left at (624, 371)
Screenshot: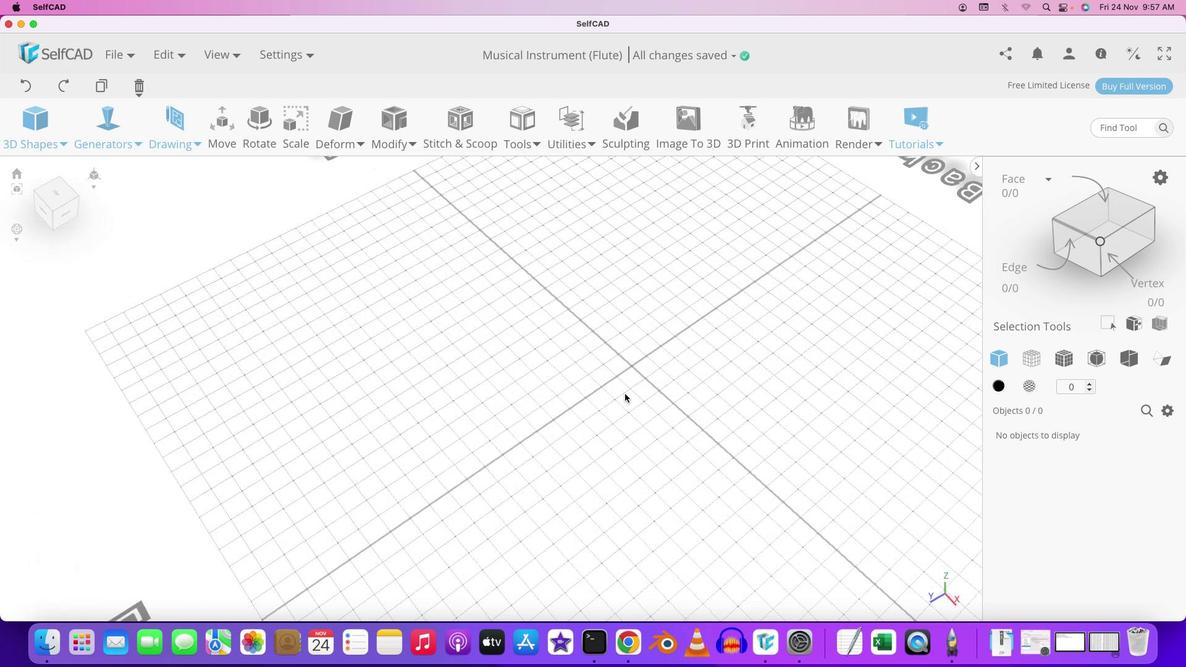 
Action: Mouse moved to (565, 371)
Screenshot: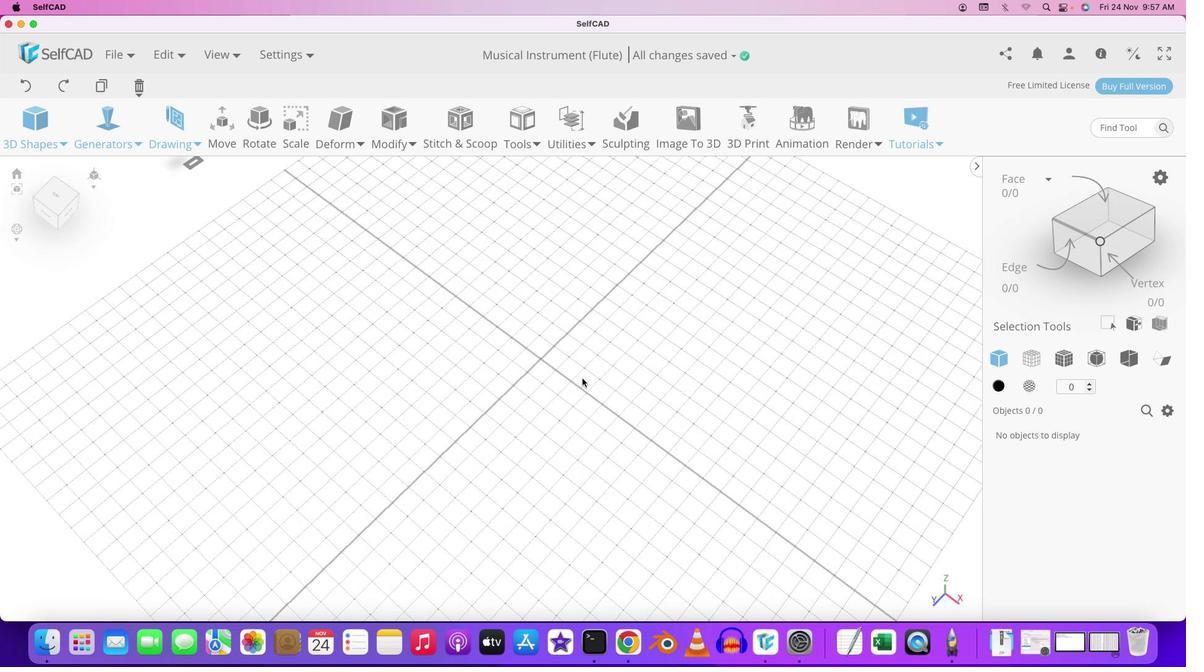 
Action: Mouse pressed left at (565, 371)
Screenshot: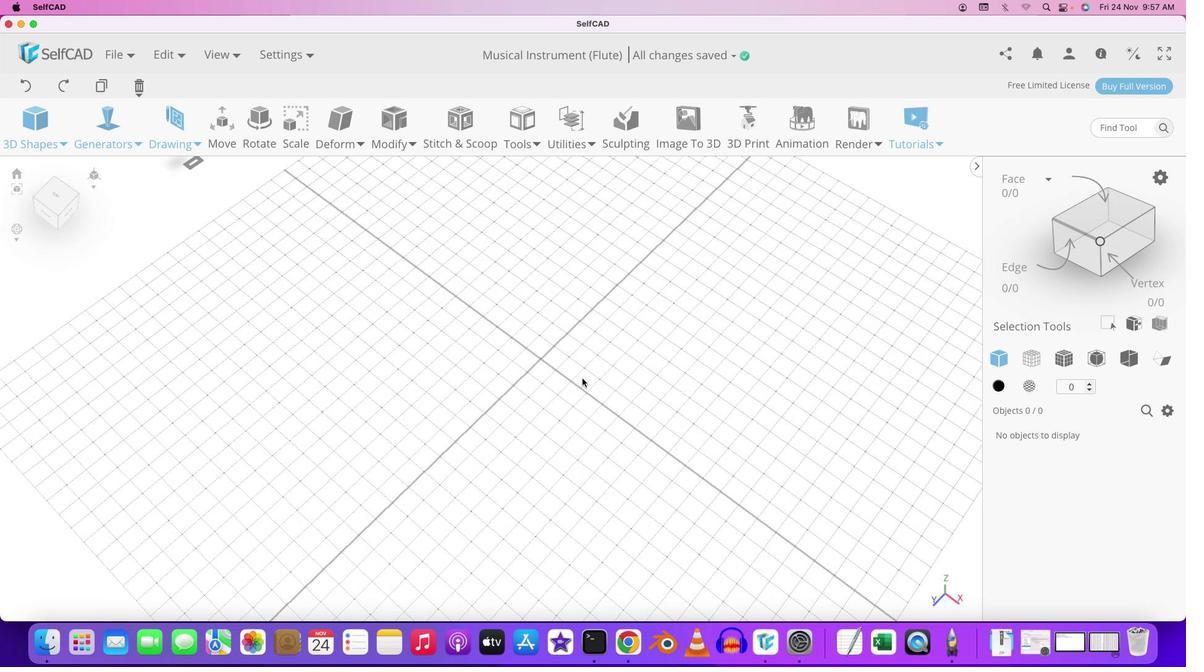
Action: Mouse moved to (642, 398)
Screenshot: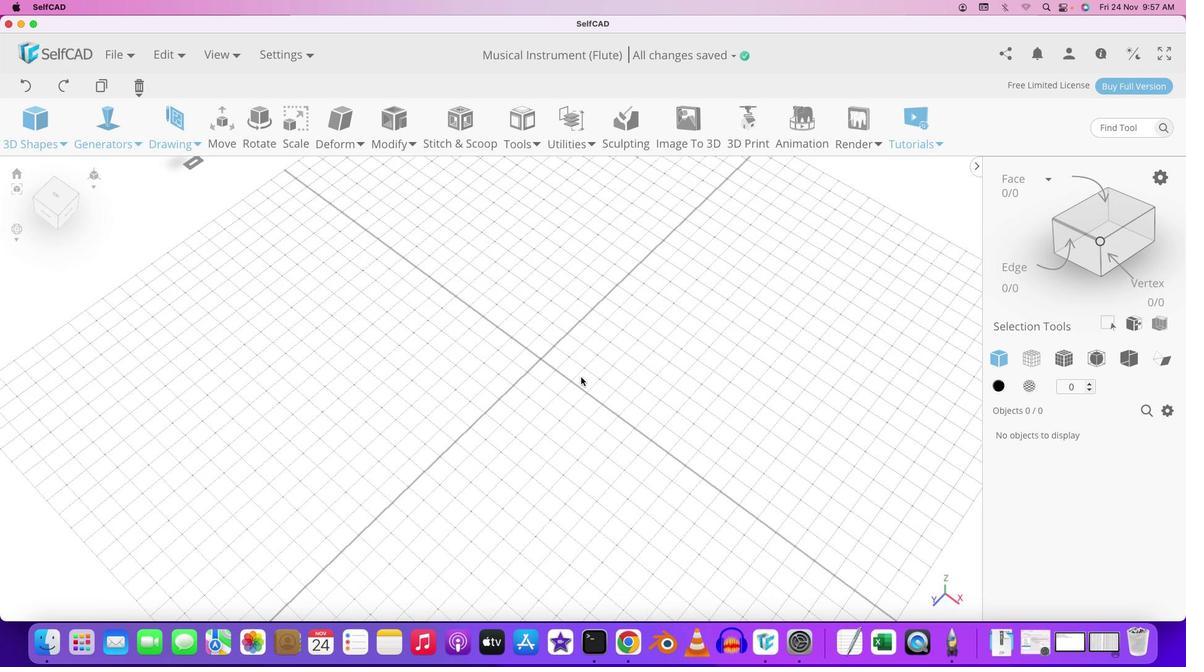 
Action: Key pressed Key.shift
Screenshot: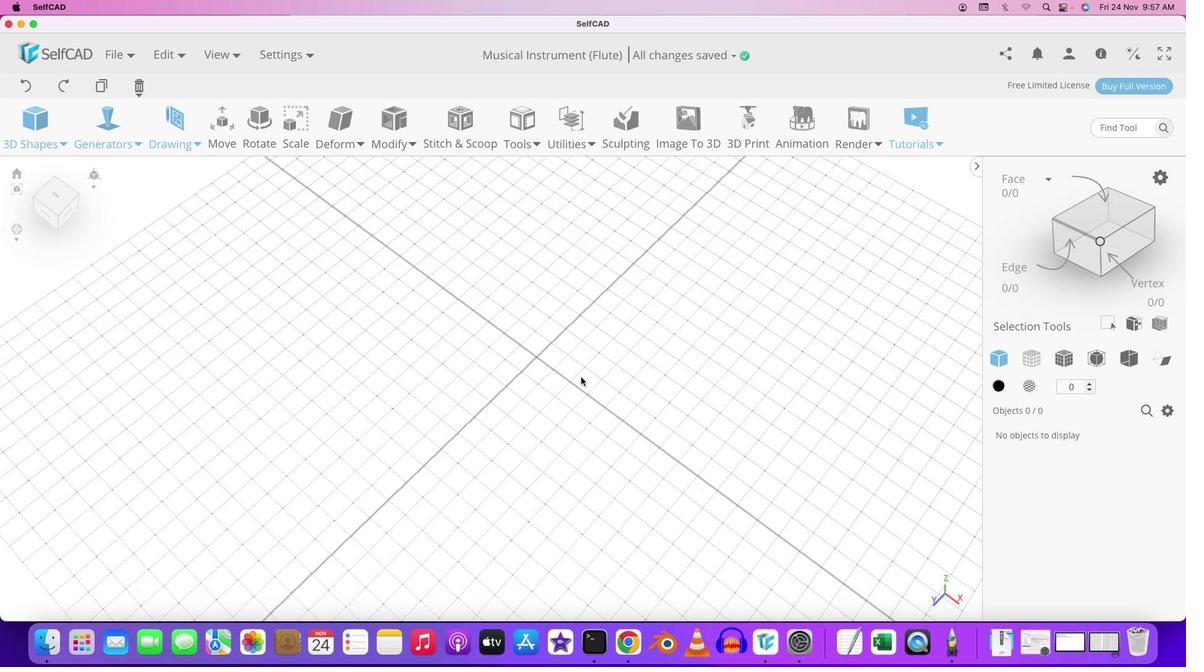 
Action: Mouse moved to (696, 379)
Screenshot: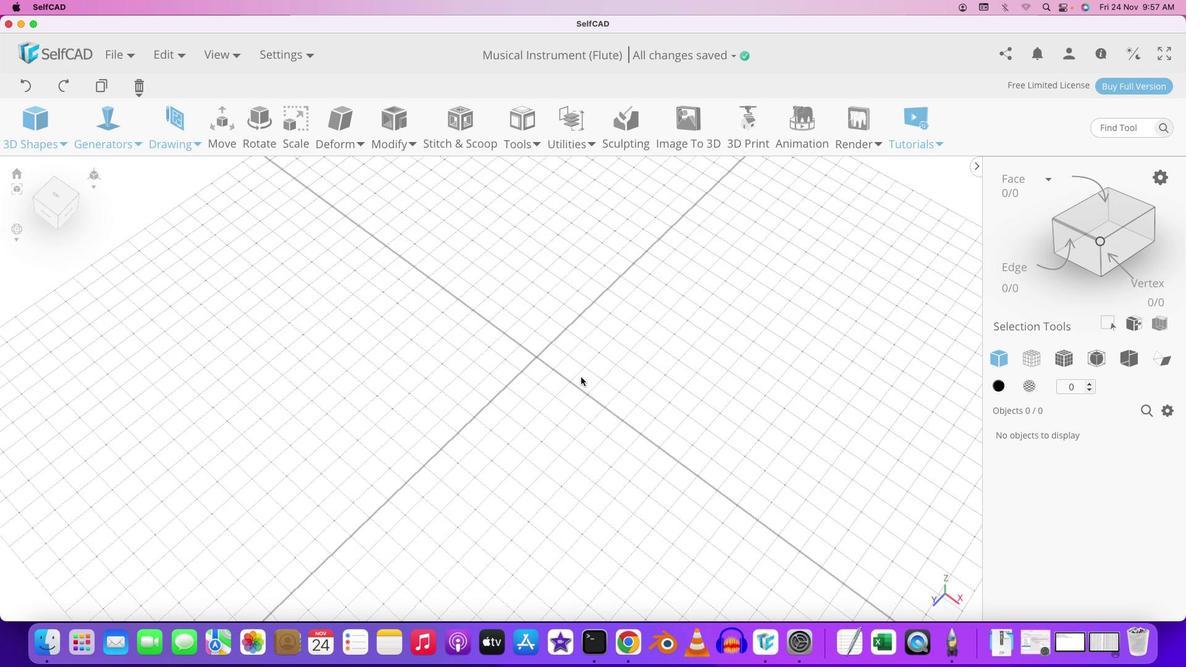 
Action: Mouse pressed left at (696, 379)
Screenshot: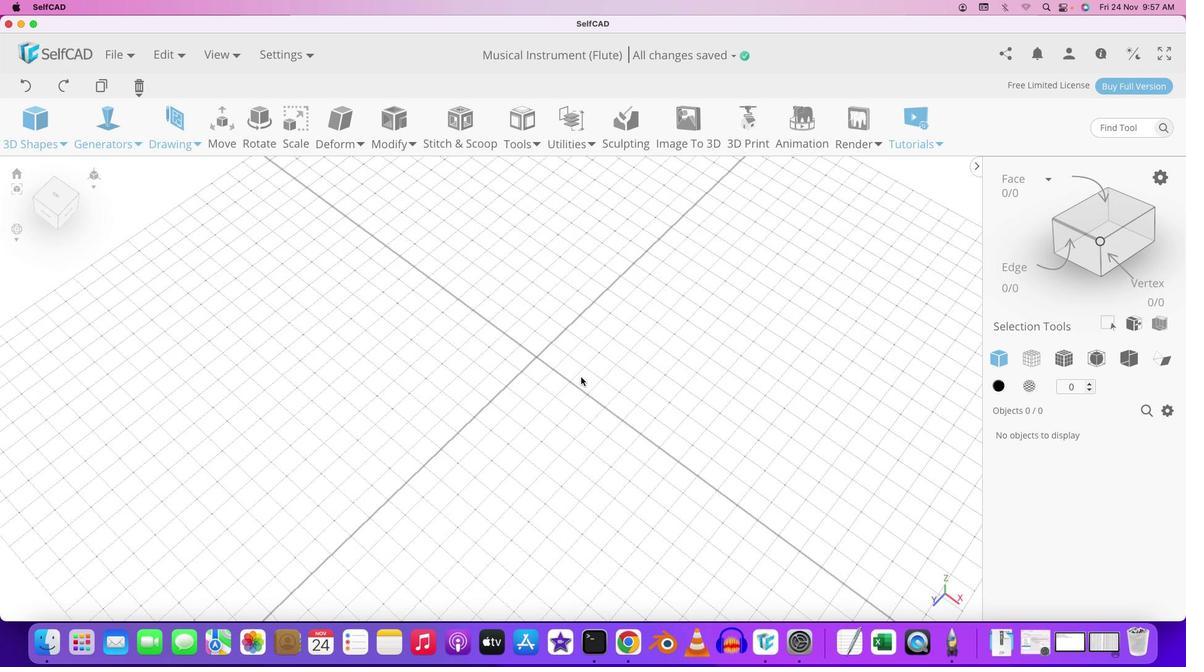 
Action: Mouse moved to (580, 376)
Screenshot: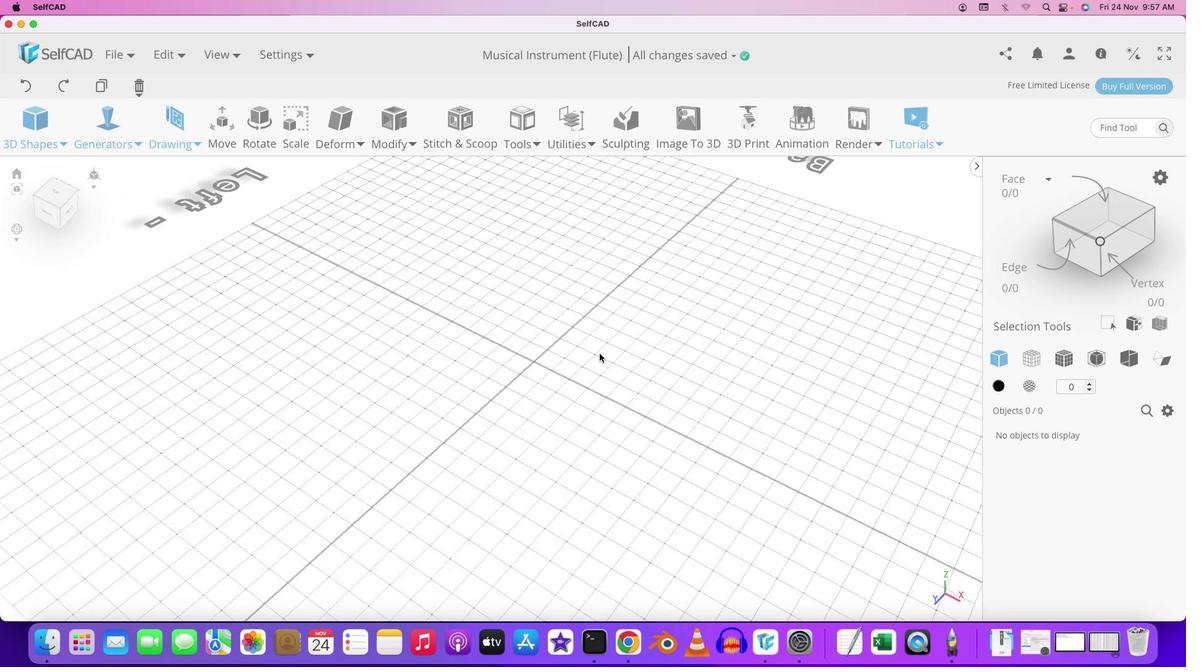 
Action: Mouse scrolled (580, 376) with delta (0, 0)
Screenshot: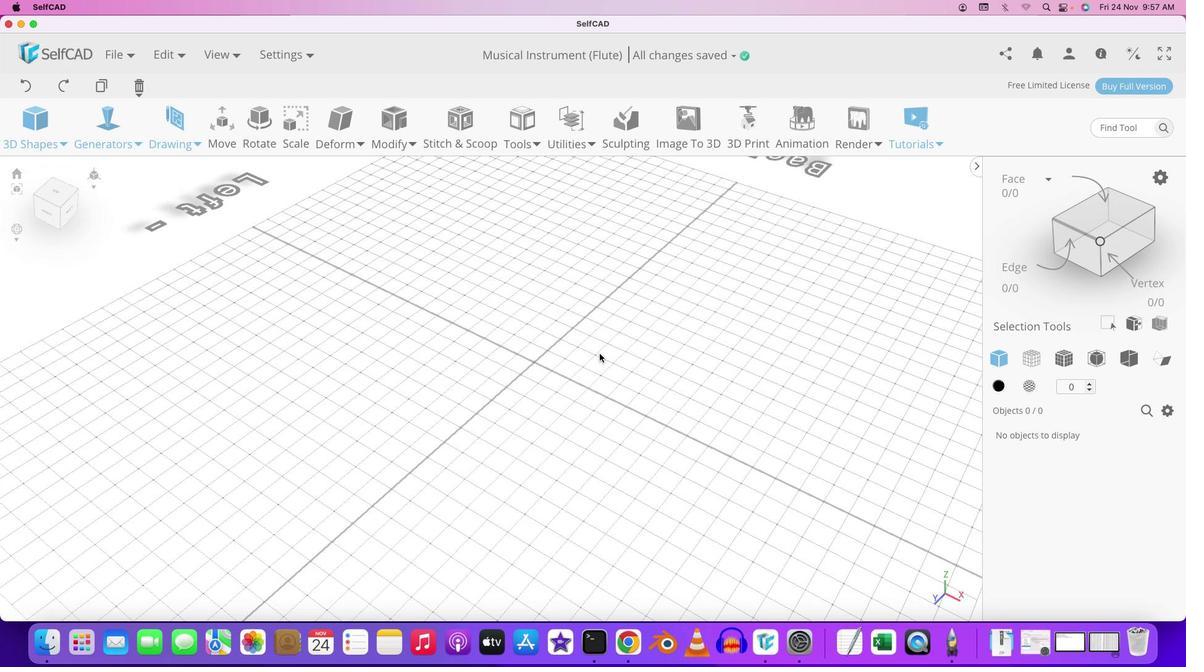 
Action: Mouse scrolled (580, 376) with delta (0, 0)
Screenshot: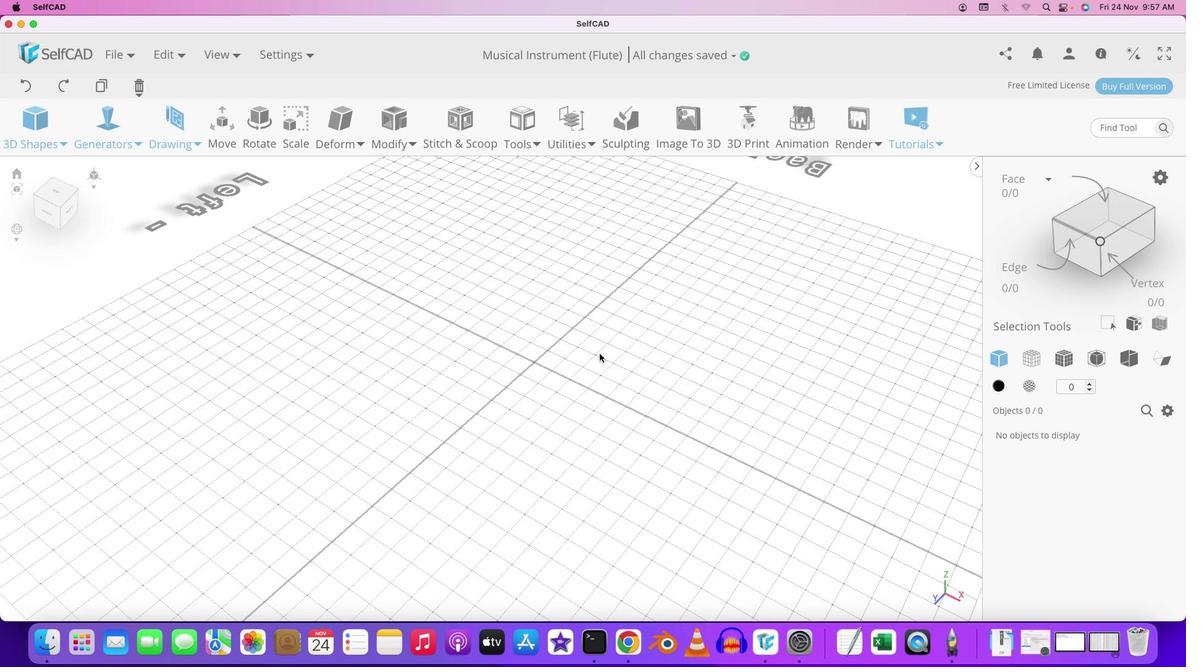 
Action: Mouse moved to (580, 376)
Screenshot: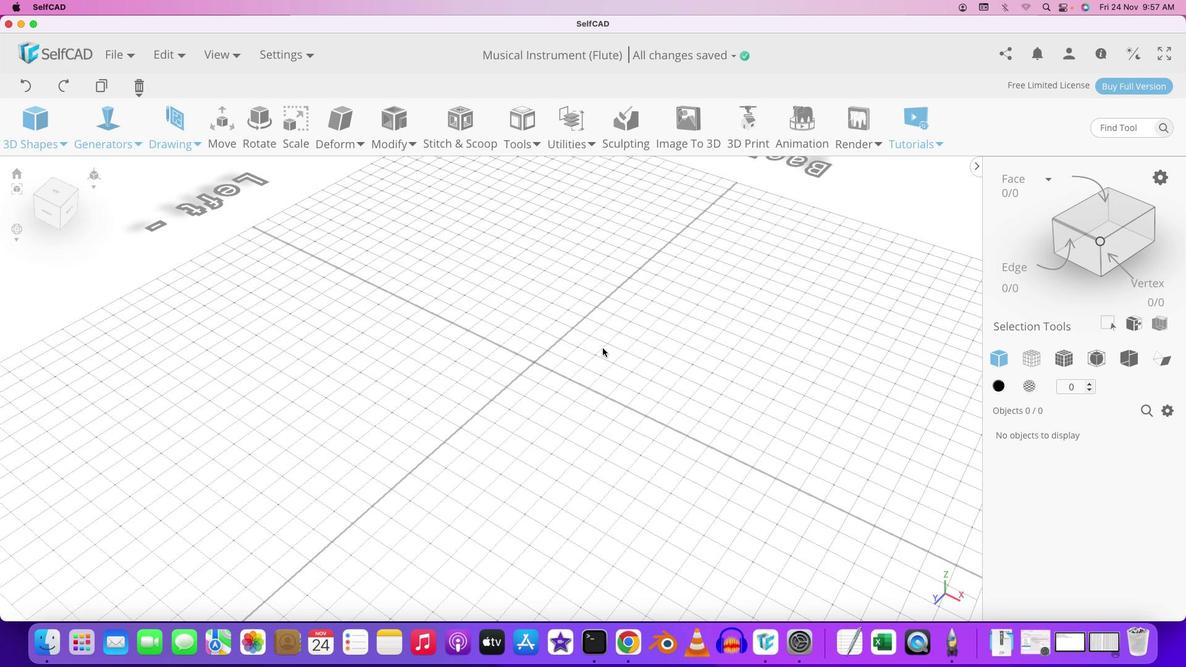 
Action: Mouse pressed left at (580, 376)
Screenshot: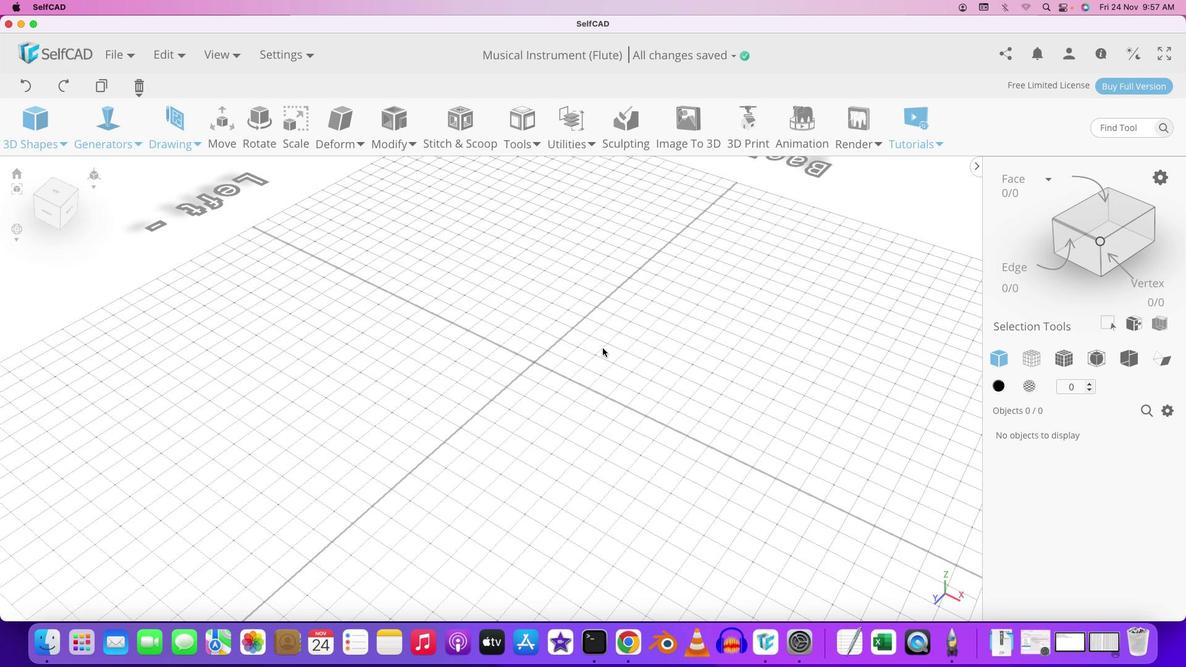 
Action: Mouse moved to (599, 353)
Screenshot: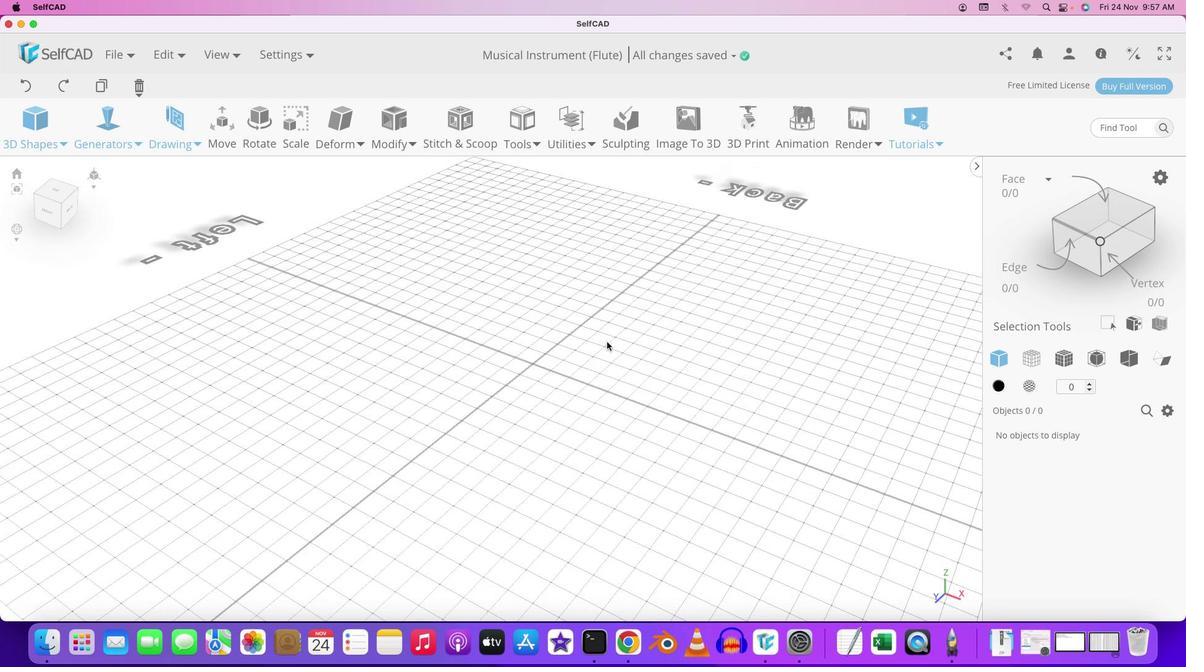 
Action: Mouse pressed left at (599, 353)
Screenshot: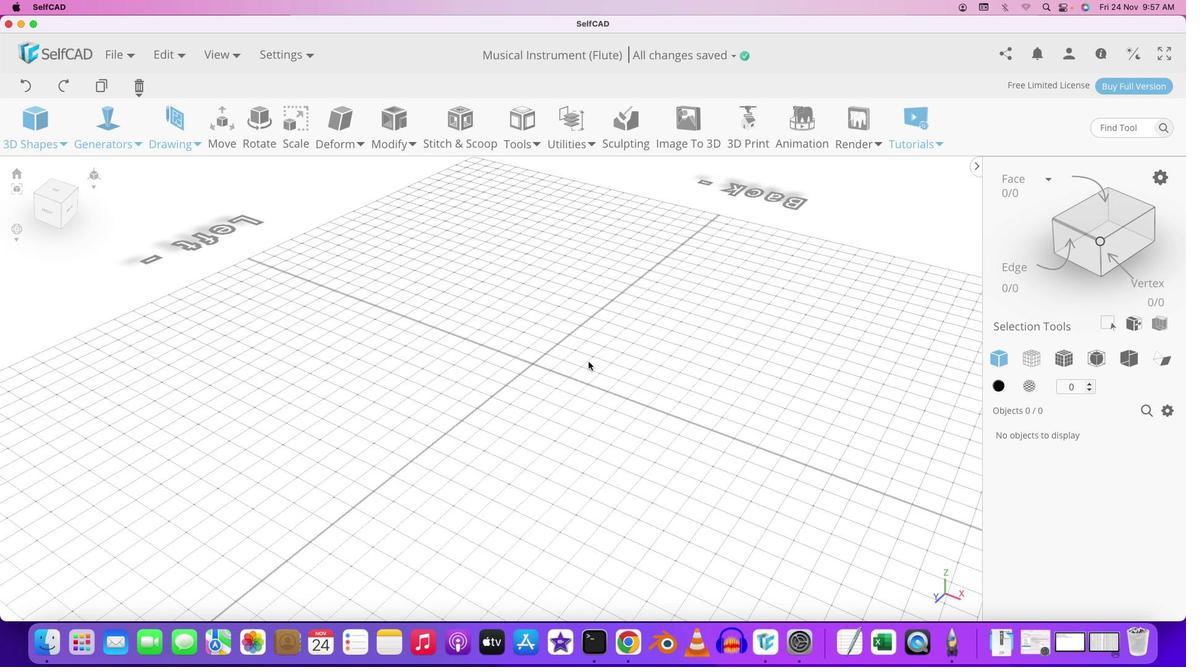 
Action: Mouse moved to (588, 361)
Screenshot: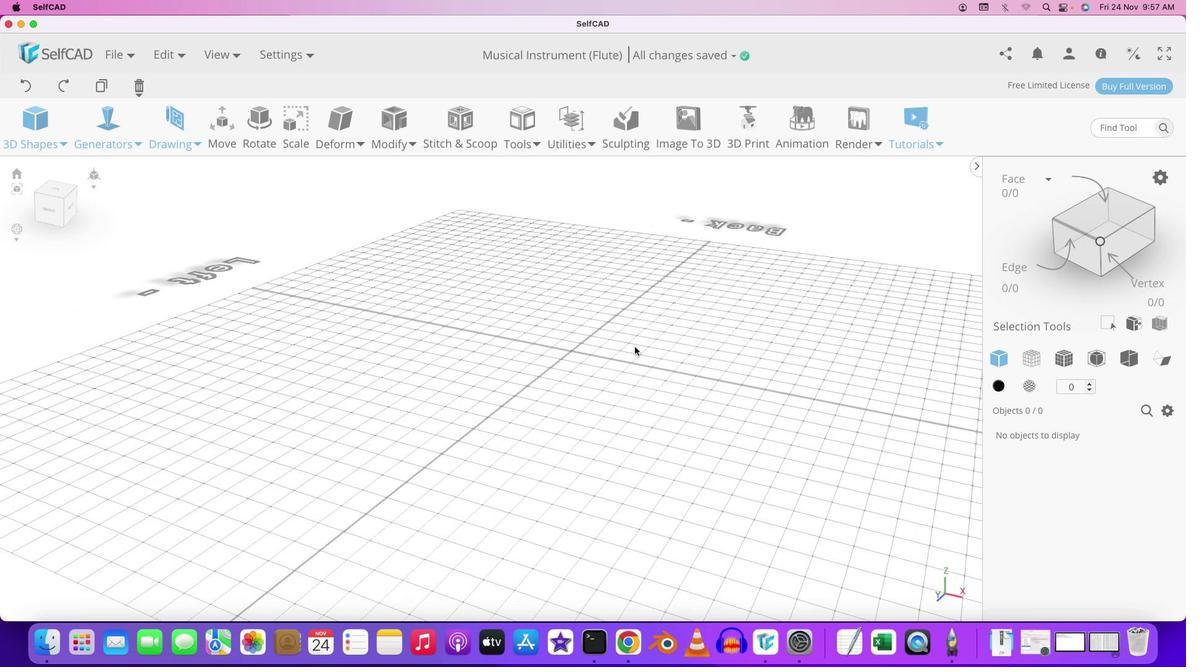 
Action: Mouse pressed left at (588, 361)
Screenshot: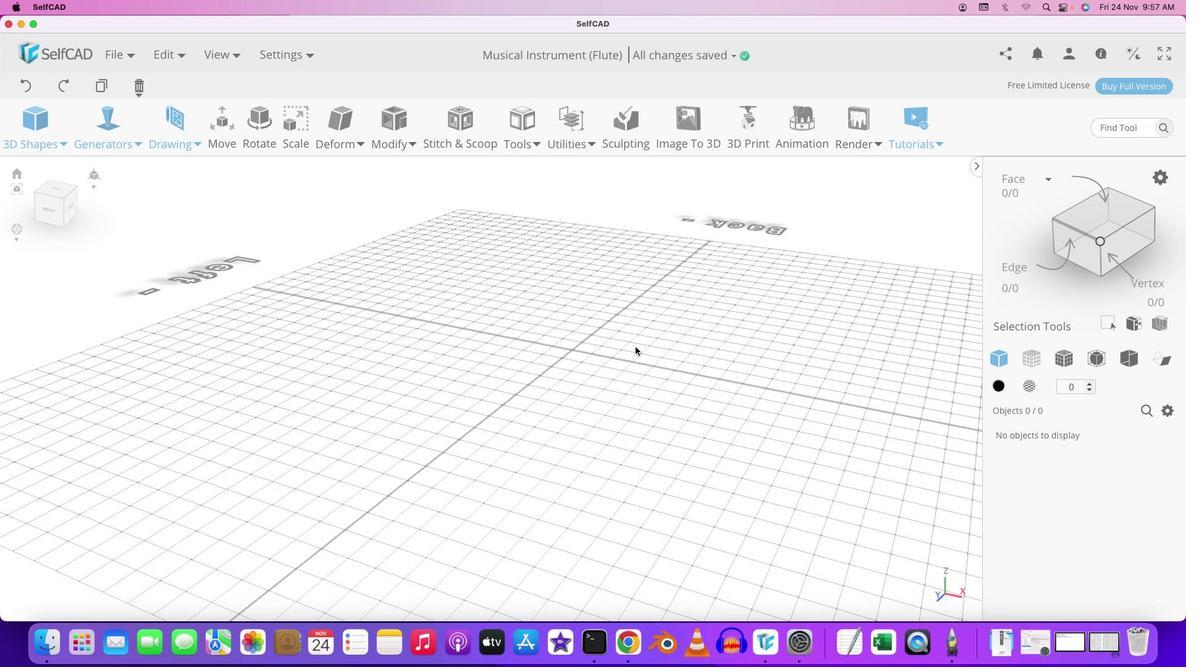 
Action: Mouse moved to (610, 348)
Screenshot: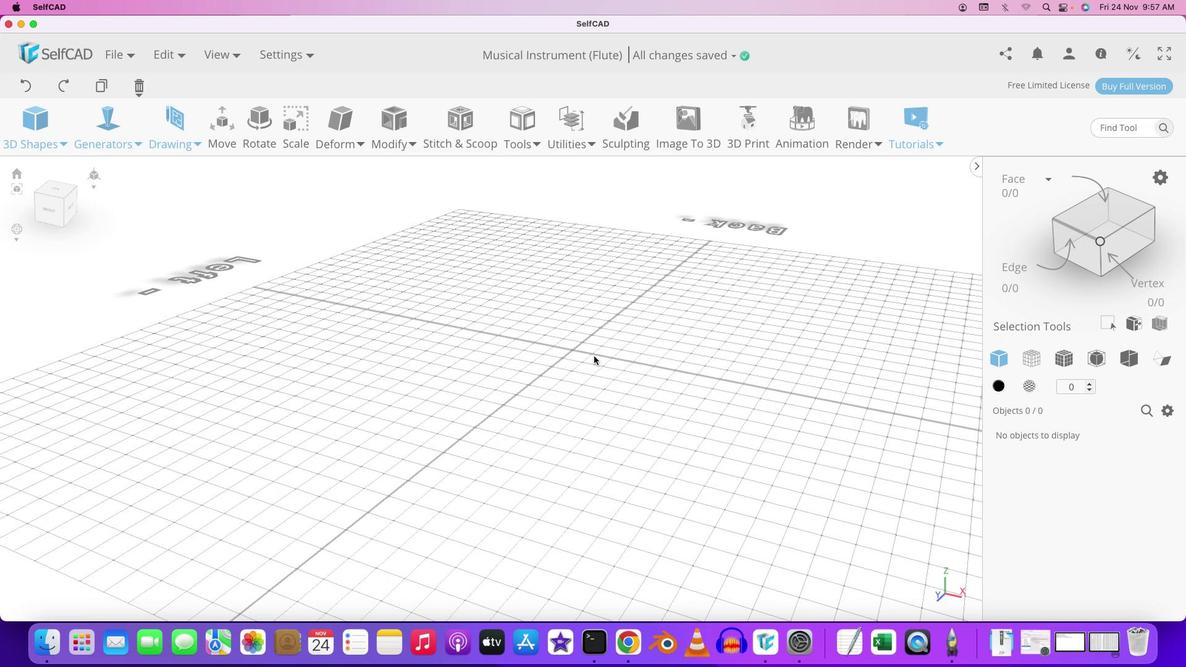 
Action: Key pressed Key.shift
Screenshot: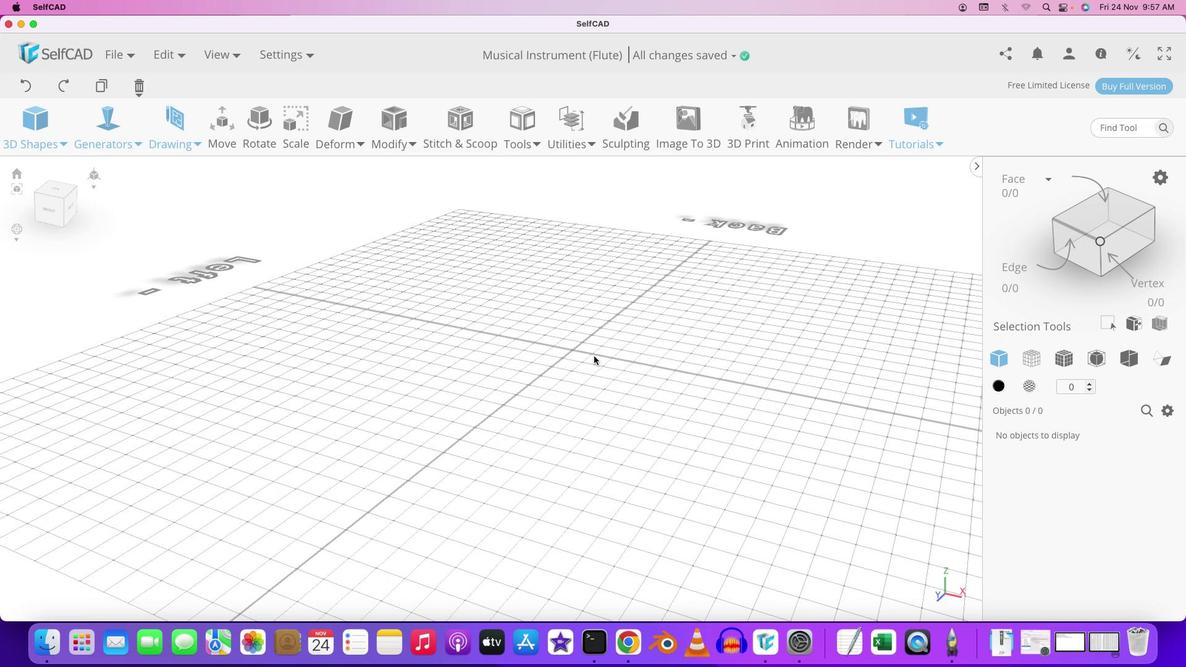 
Action: Mouse moved to (578, 356)
Screenshot: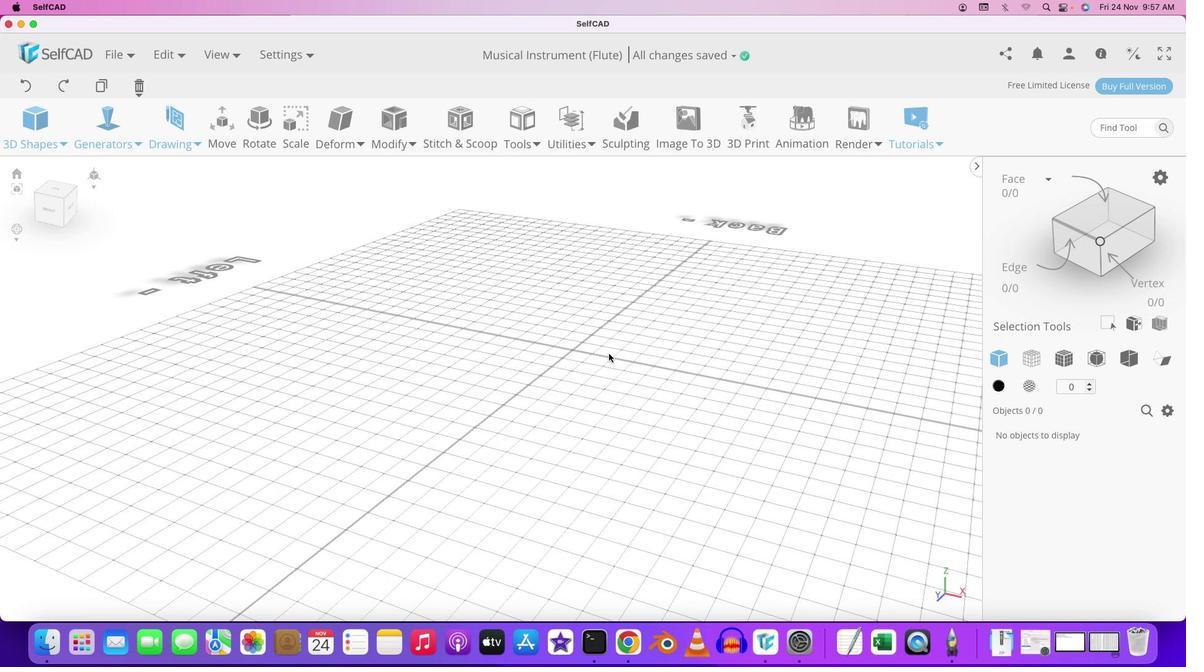 
Action: Mouse pressed left at (578, 356)
Screenshot: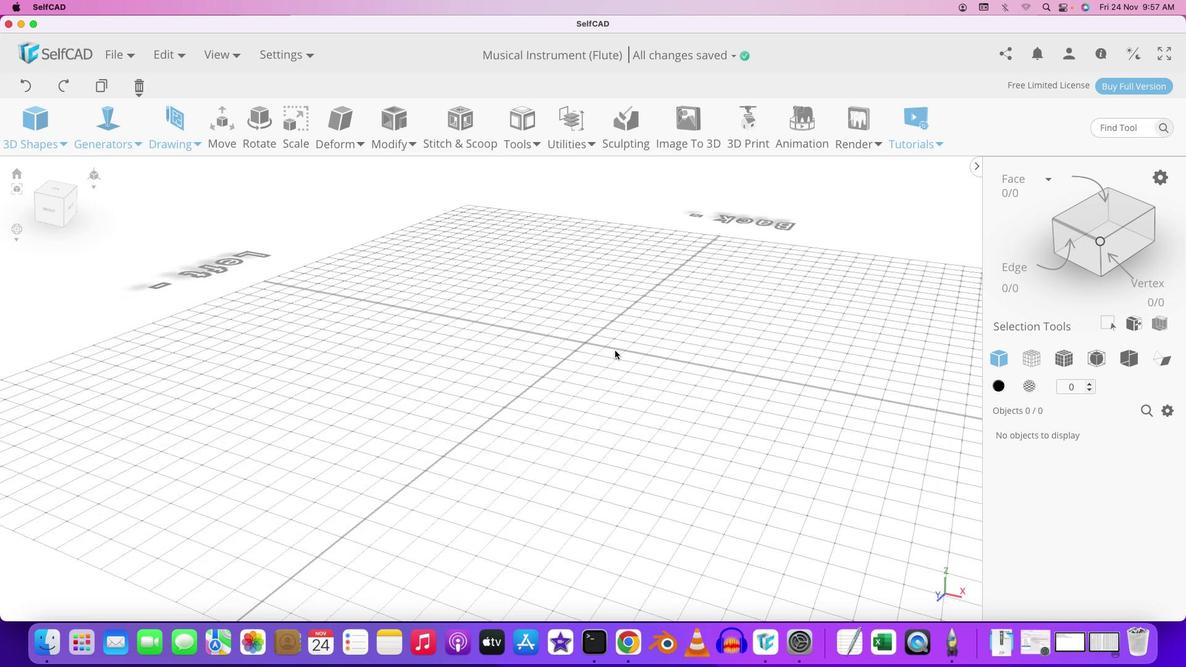 
Action: Mouse moved to (603, 353)
Screenshot: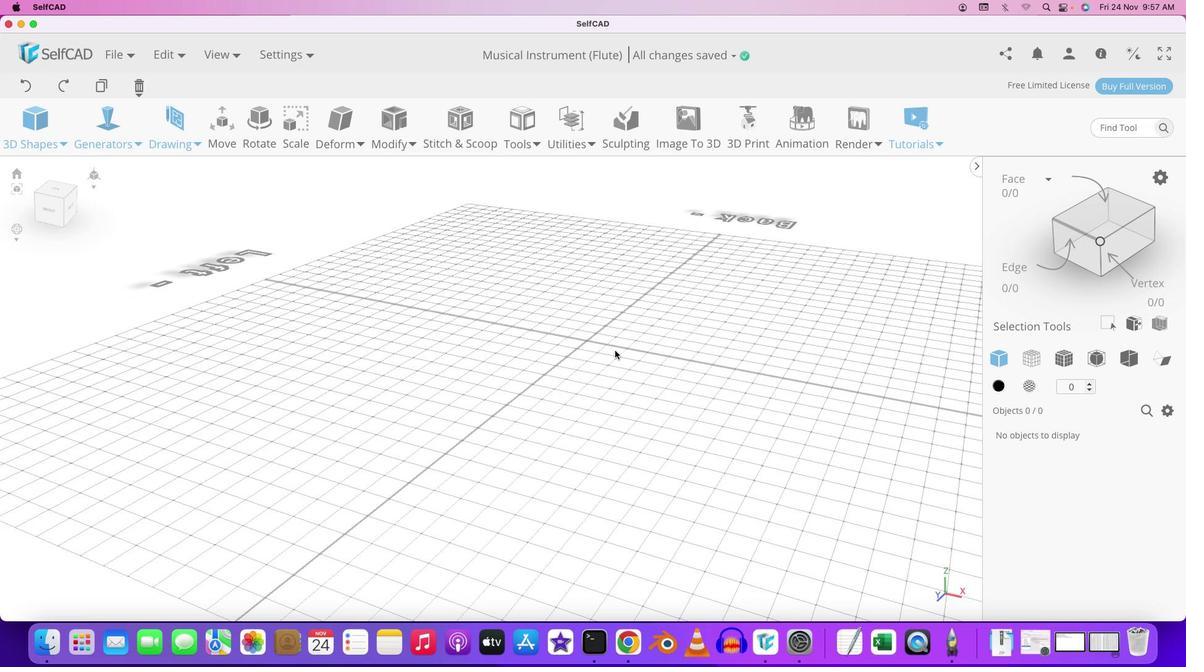 
Action: Key pressed Key.shift
Screenshot: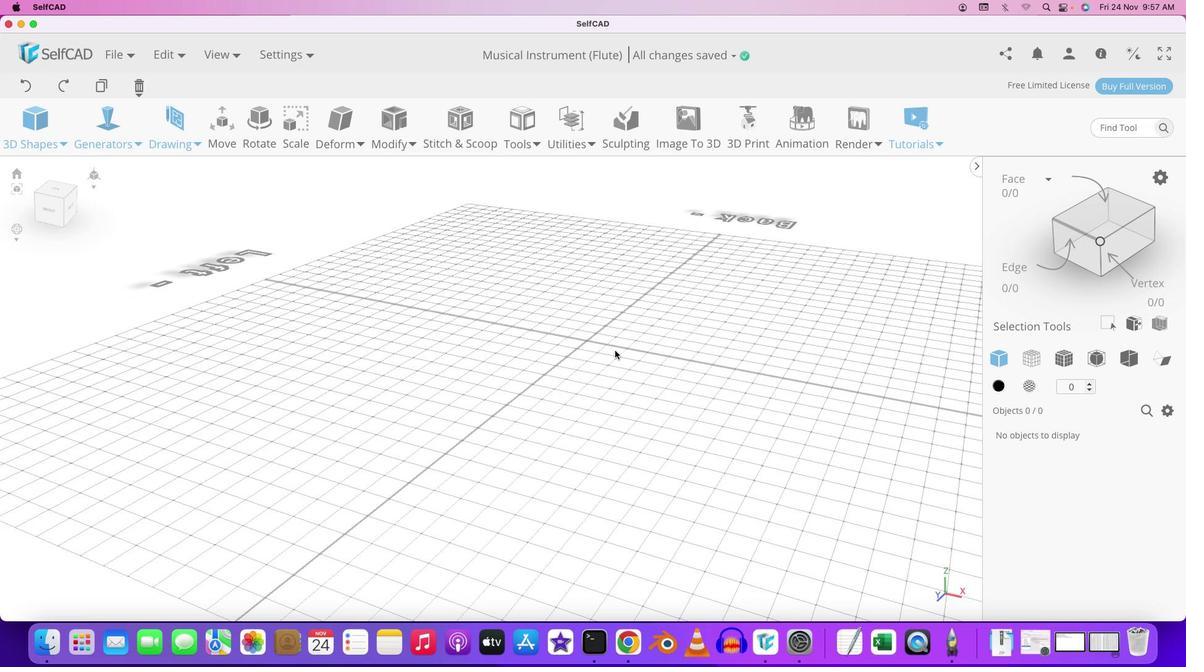
Action: Mouse moved to (594, 356)
Screenshot: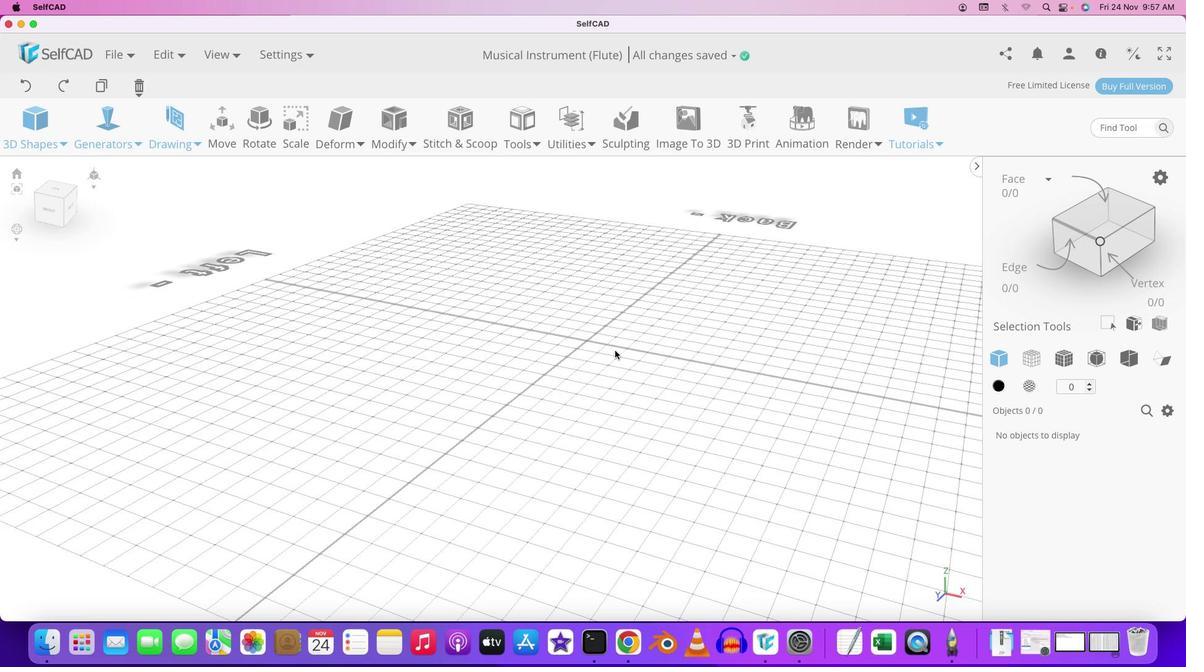 
Action: Mouse pressed left at (594, 356)
Screenshot: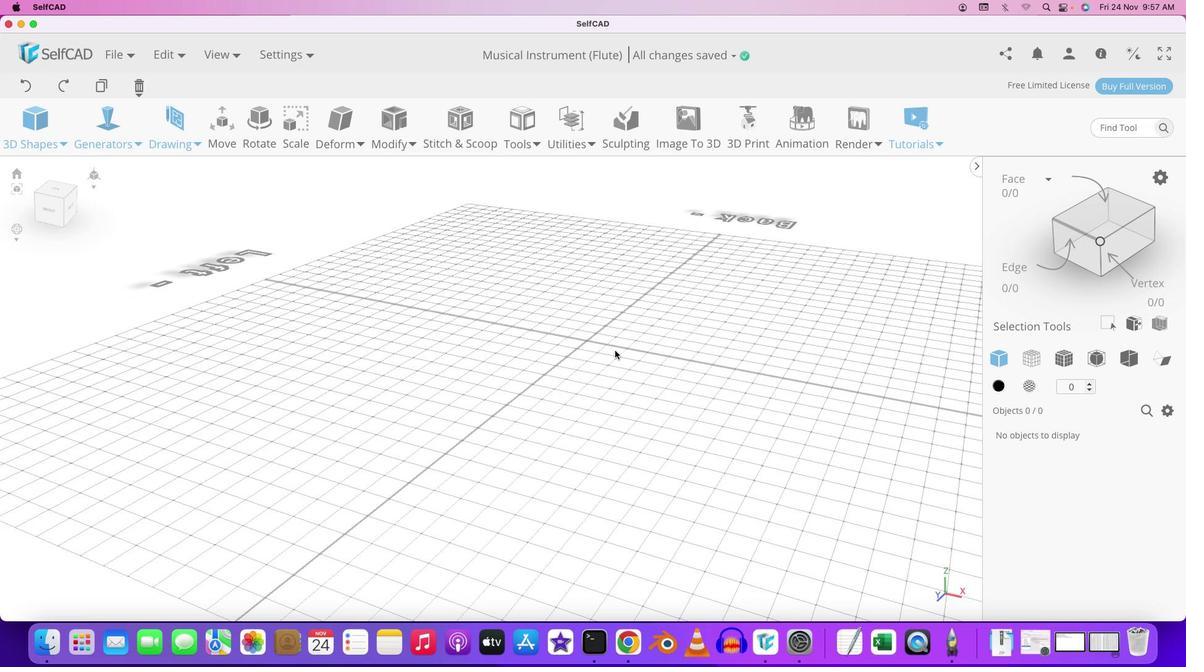 
Action: Mouse moved to (614, 350)
Screenshot: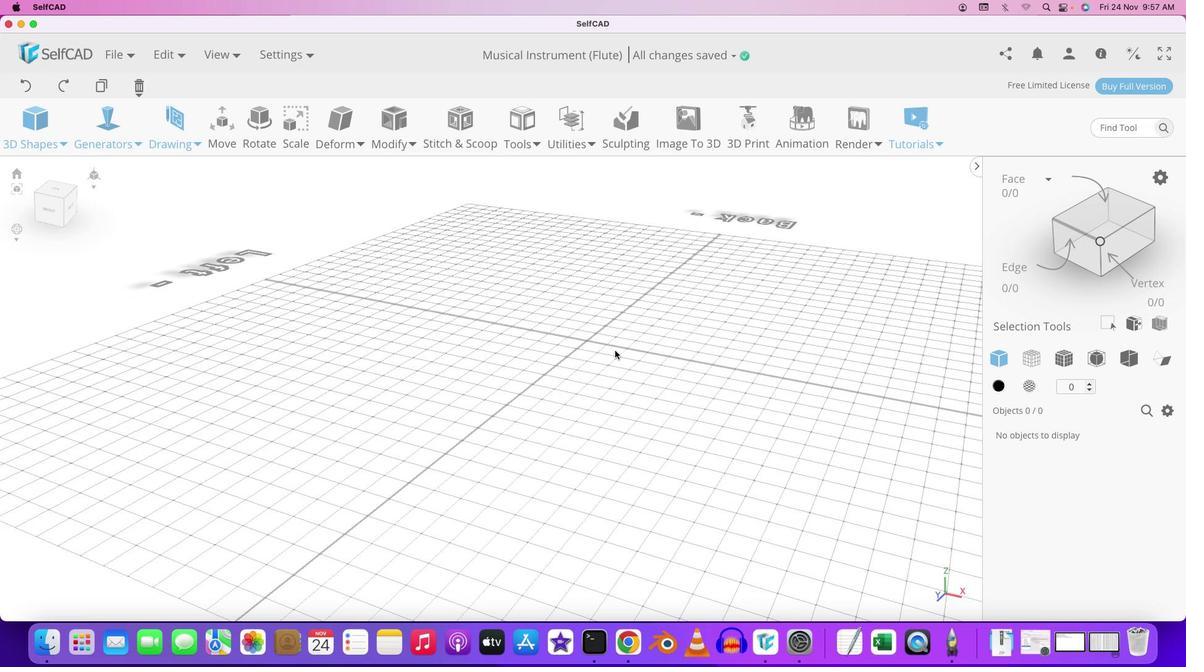 
Action: Key pressed Key.shift
Screenshot: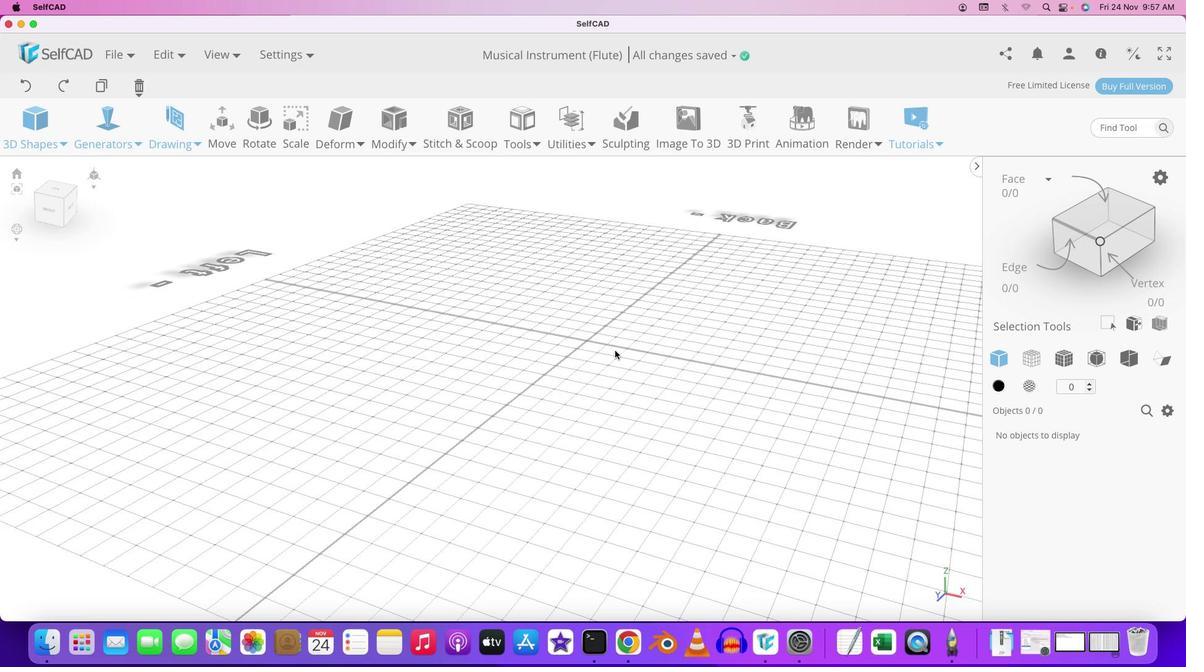 
Action: Mouse moved to (570, 370)
Screenshot: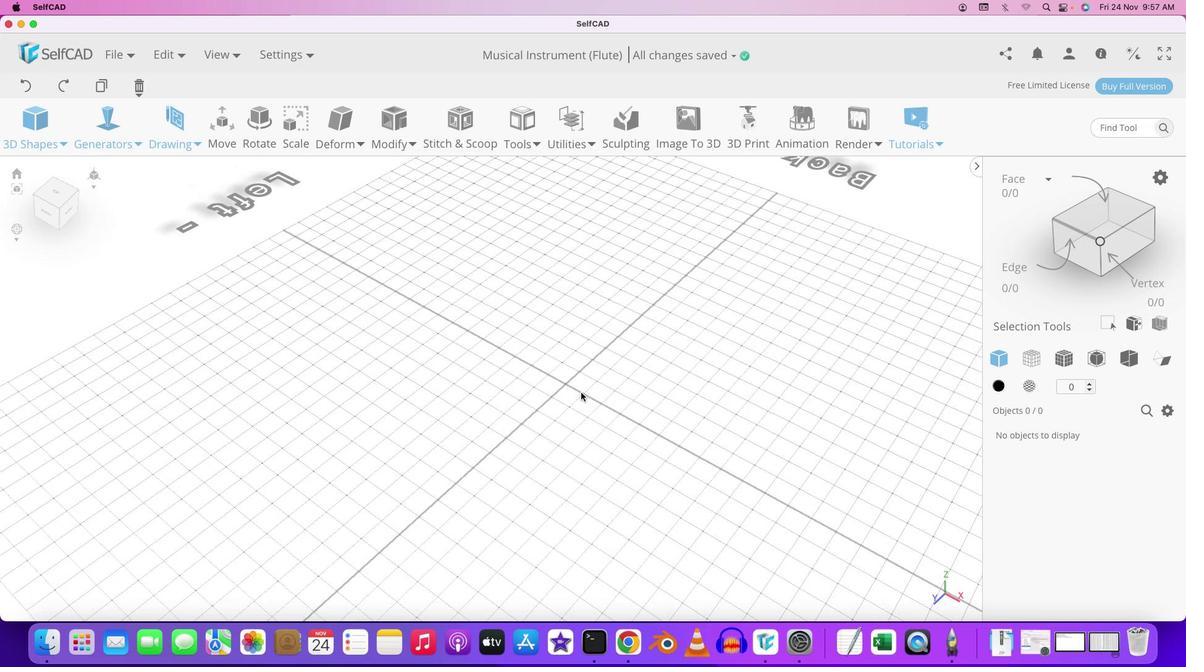 
Action: Mouse pressed left at (570, 370)
Screenshot: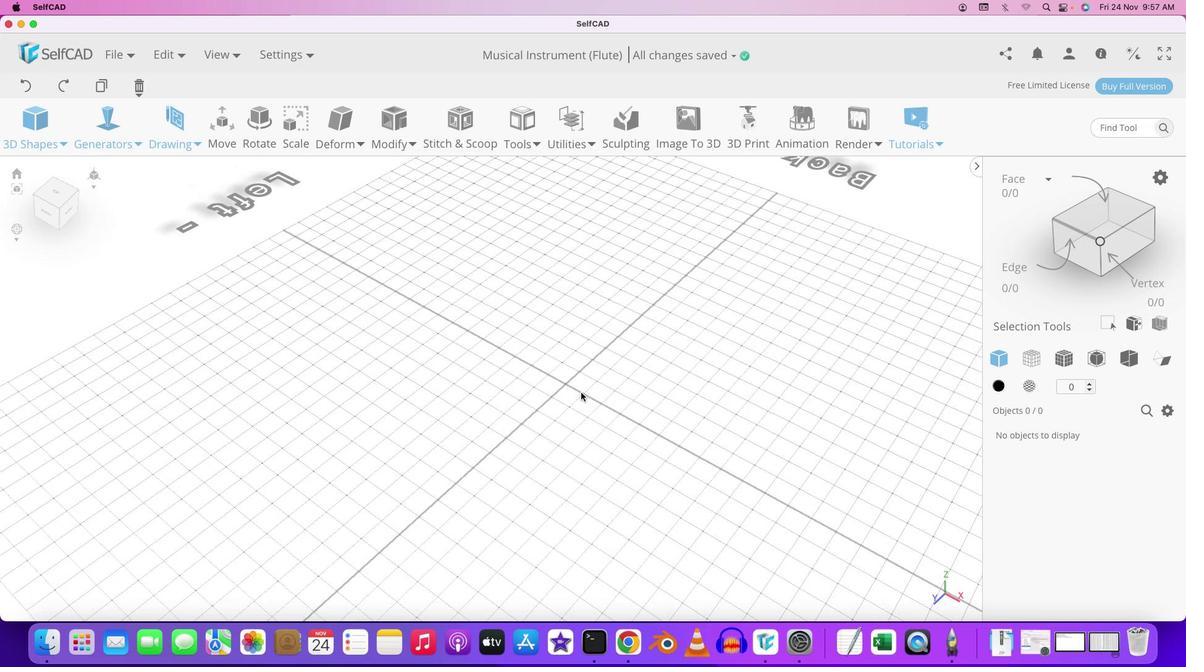 
Action: Mouse moved to (622, 368)
Screenshot: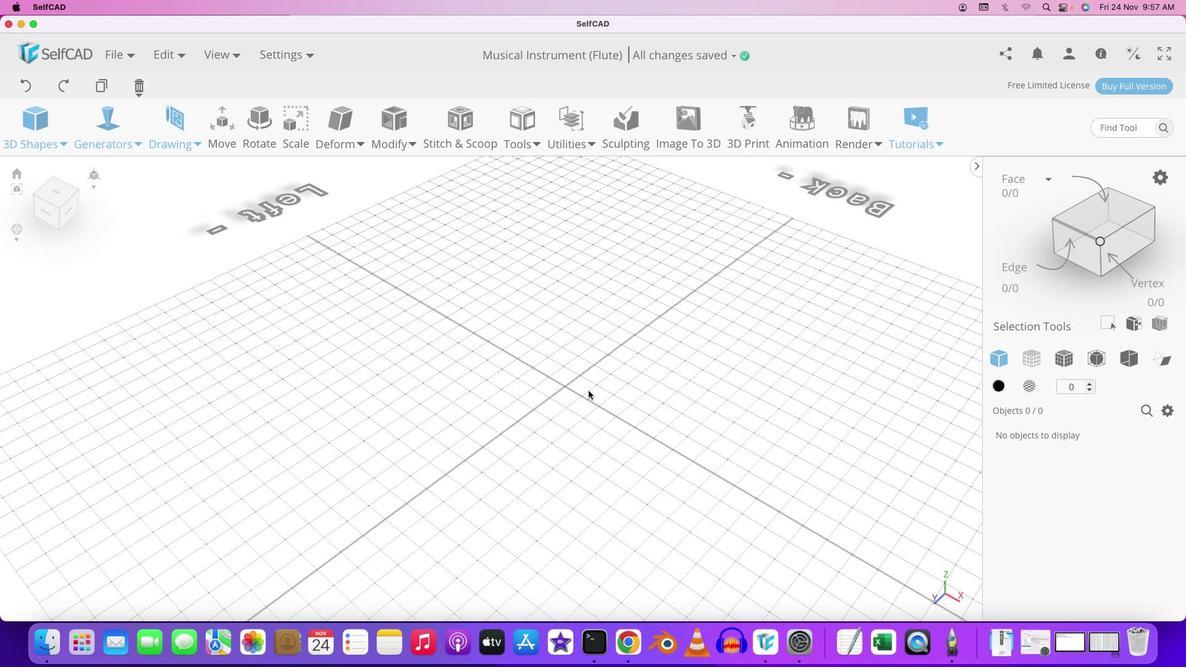 
Action: Key pressed Key.shift
Screenshot: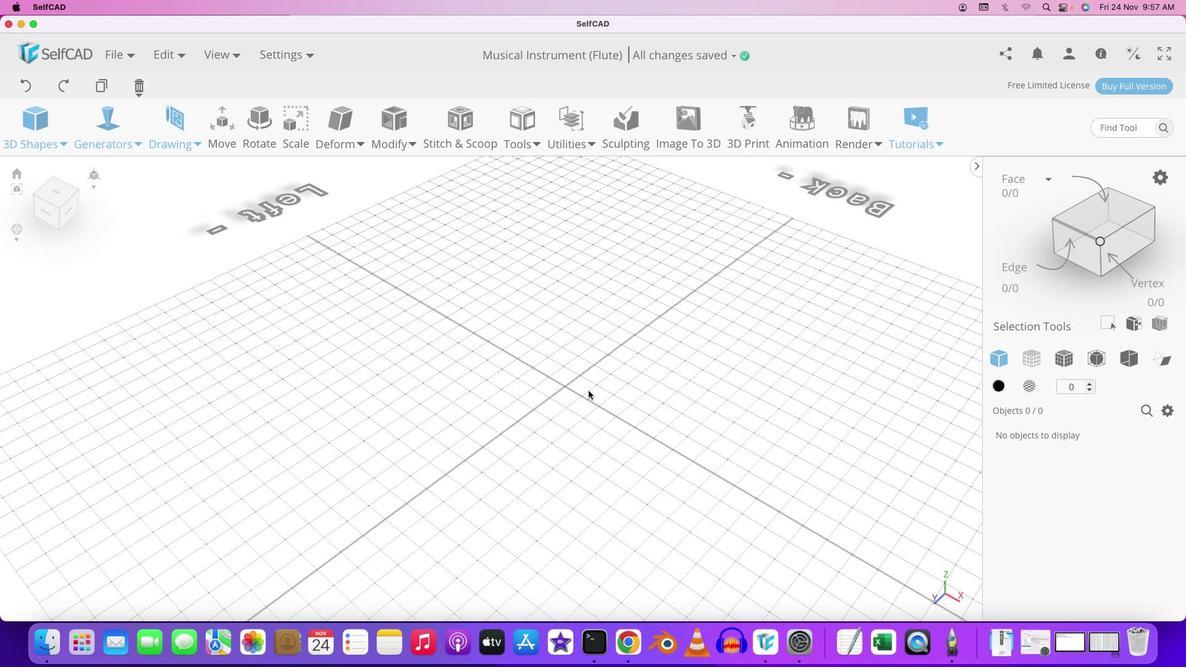 
Action: Mouse moved to (618, 368)
Screenshot: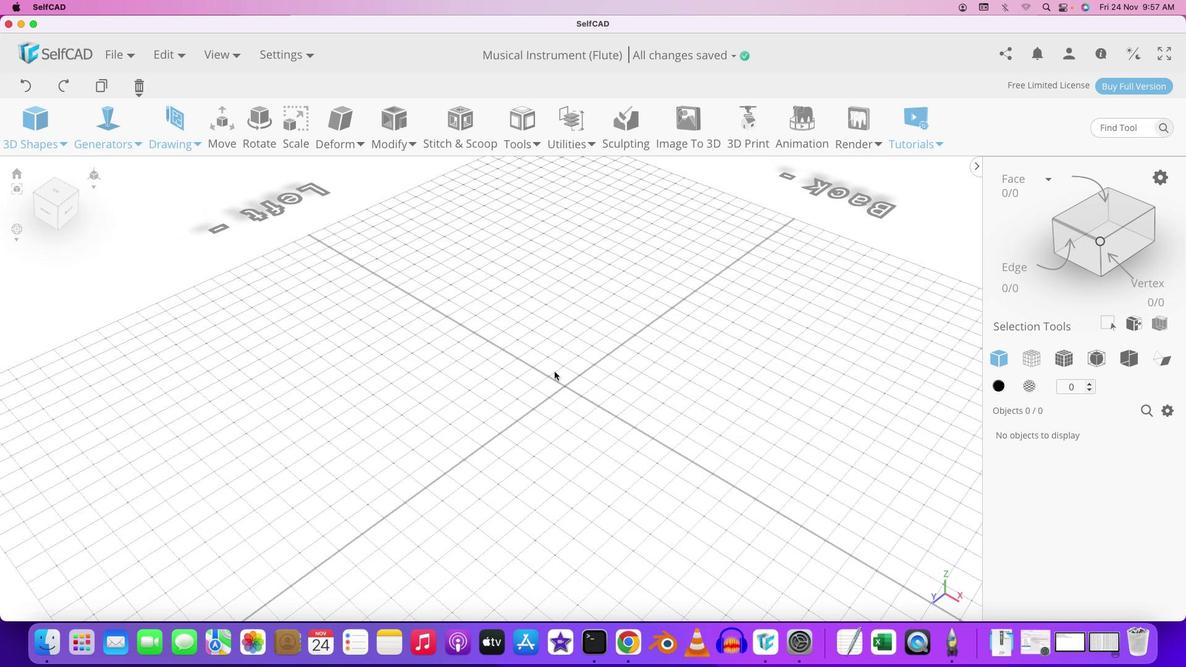 
Action: Mouse pressed left at (618, 368)
Screenshot: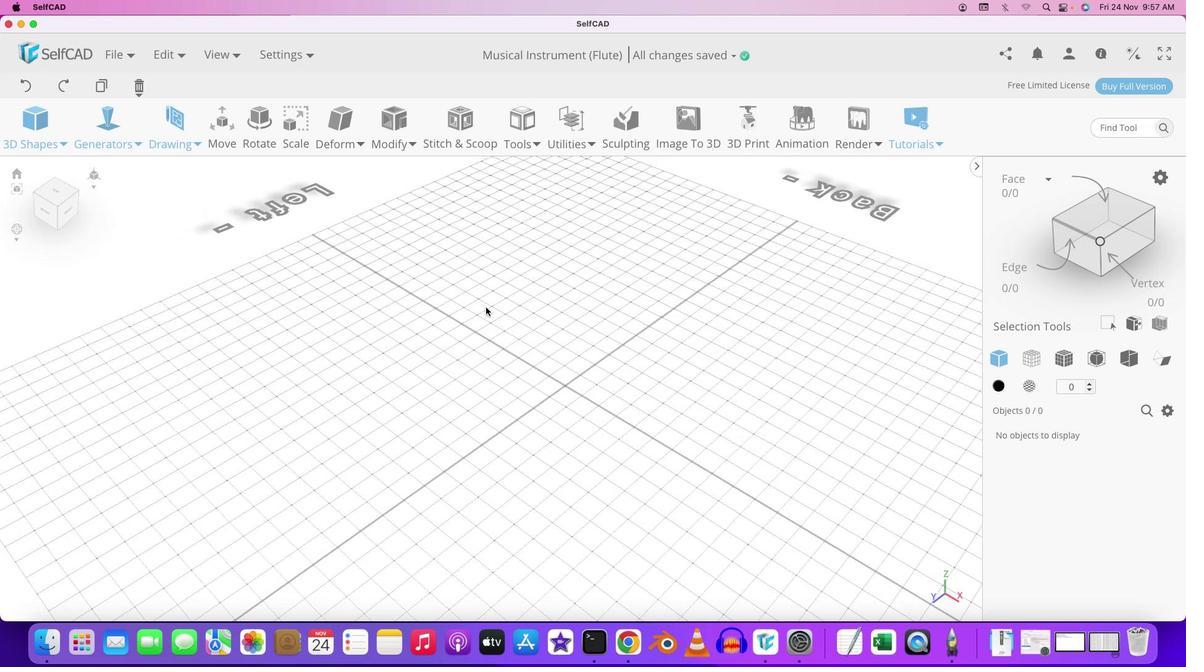 
Action: Mouse moved to (604, 397)
Screenshot: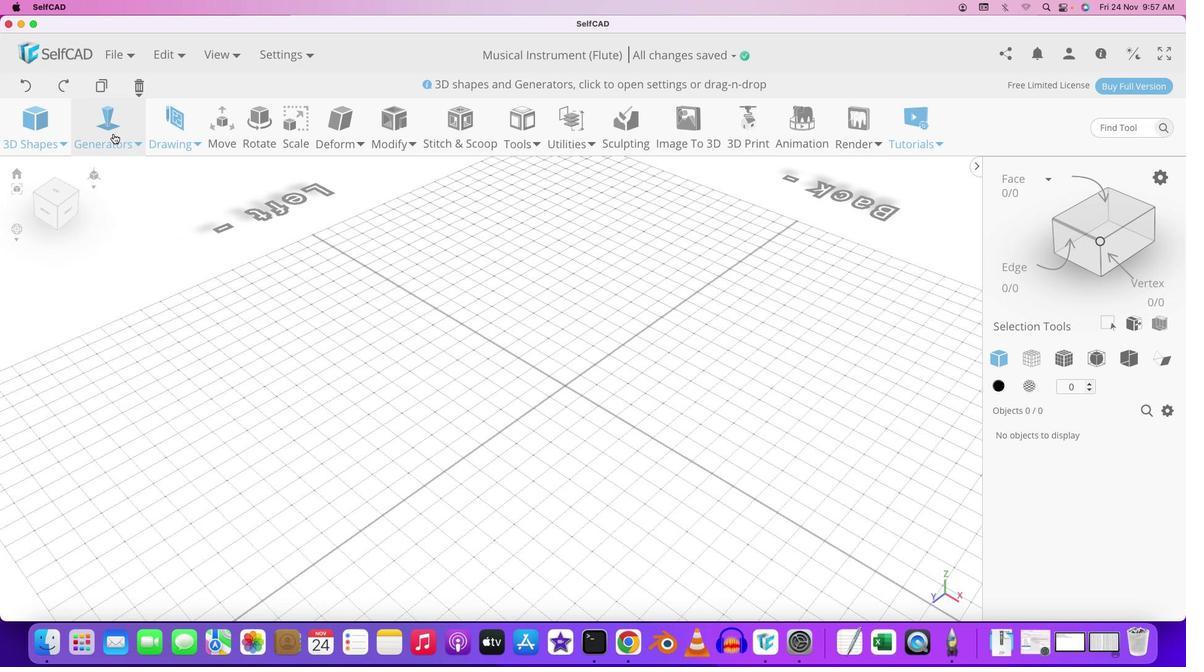 
Action: Mouse pressed left at (604, 397)
Screenshot: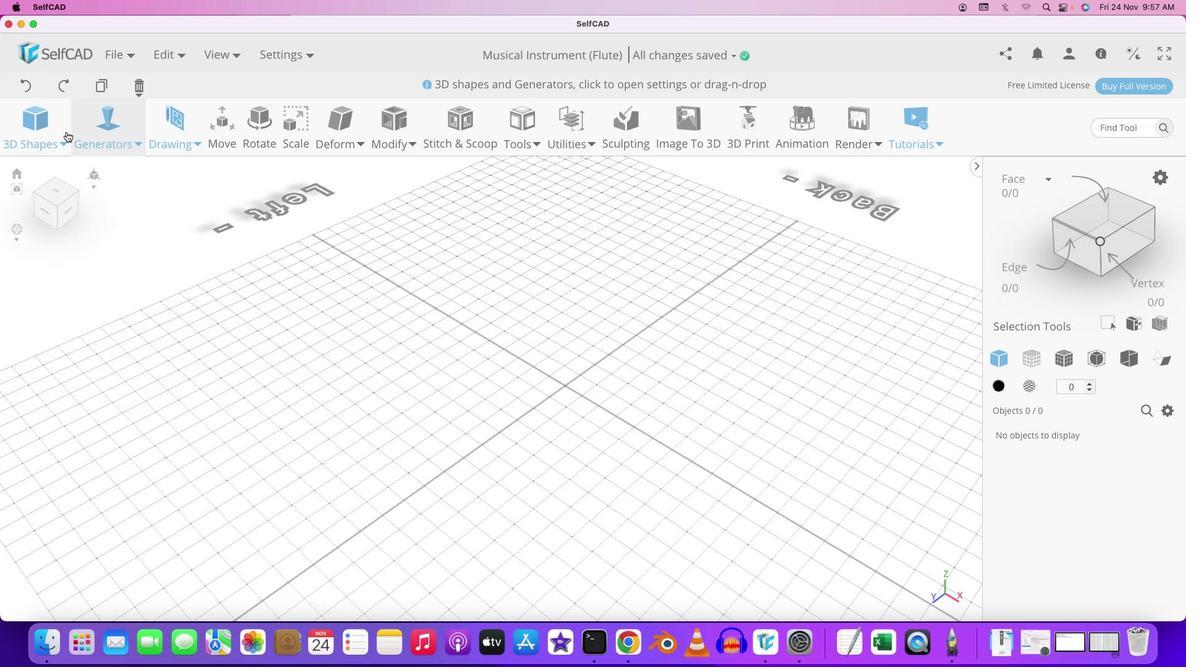 
Action: Mouse moved to (78, 267)
Screenshot: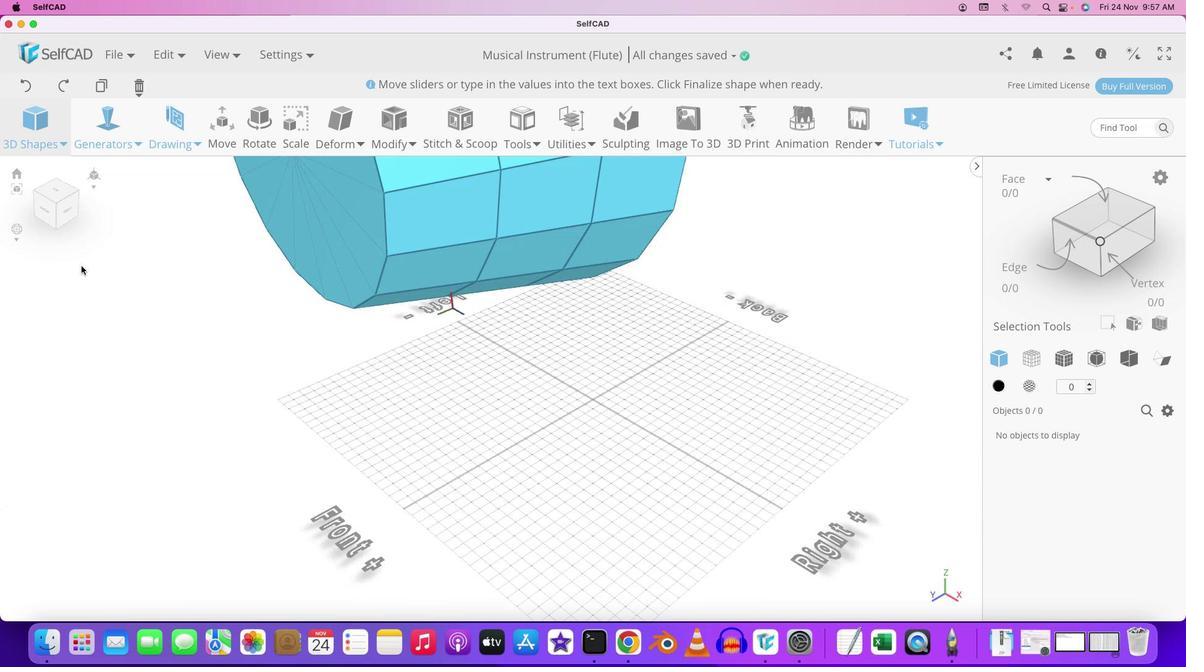
Action: Mouse pressed left at (78, 267)
Screenshot: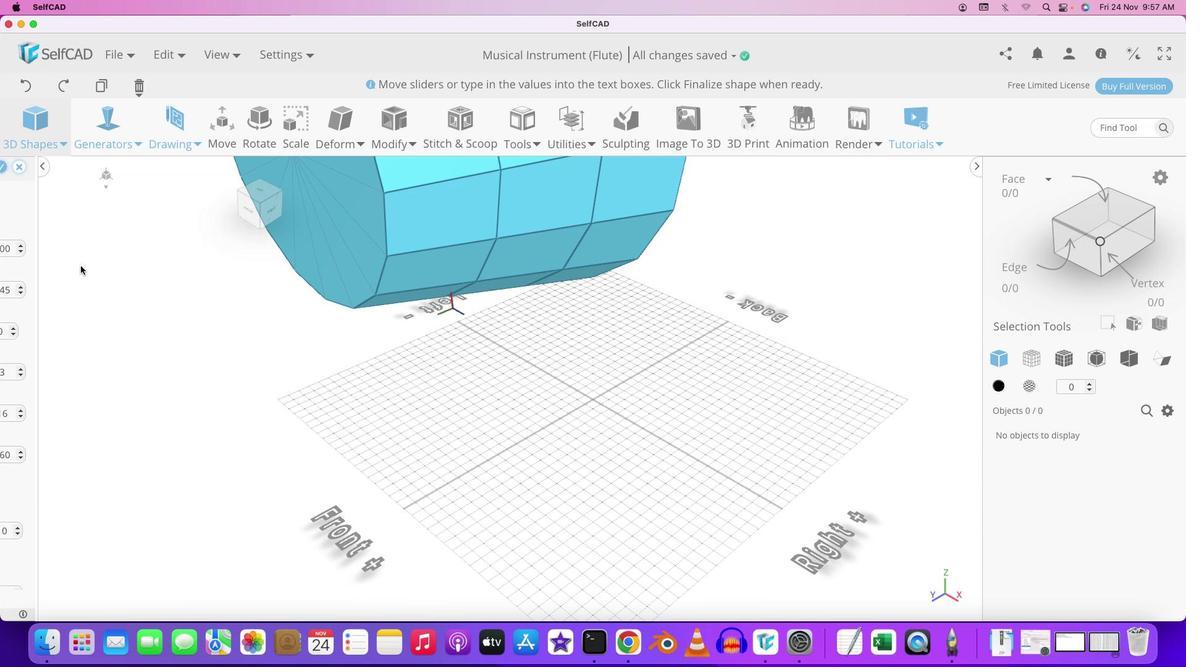 
Action: Mouse moved to (520, 353)
Screenshot: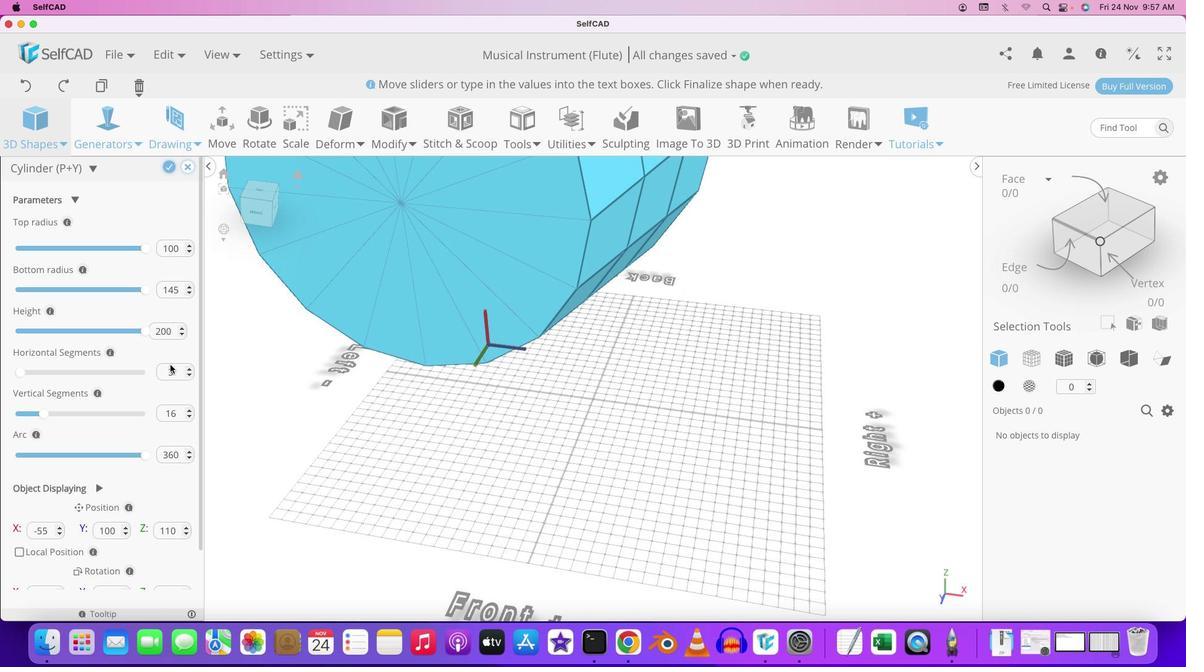 
Action: Mouse pressed left at (520, 353)
Screenshot: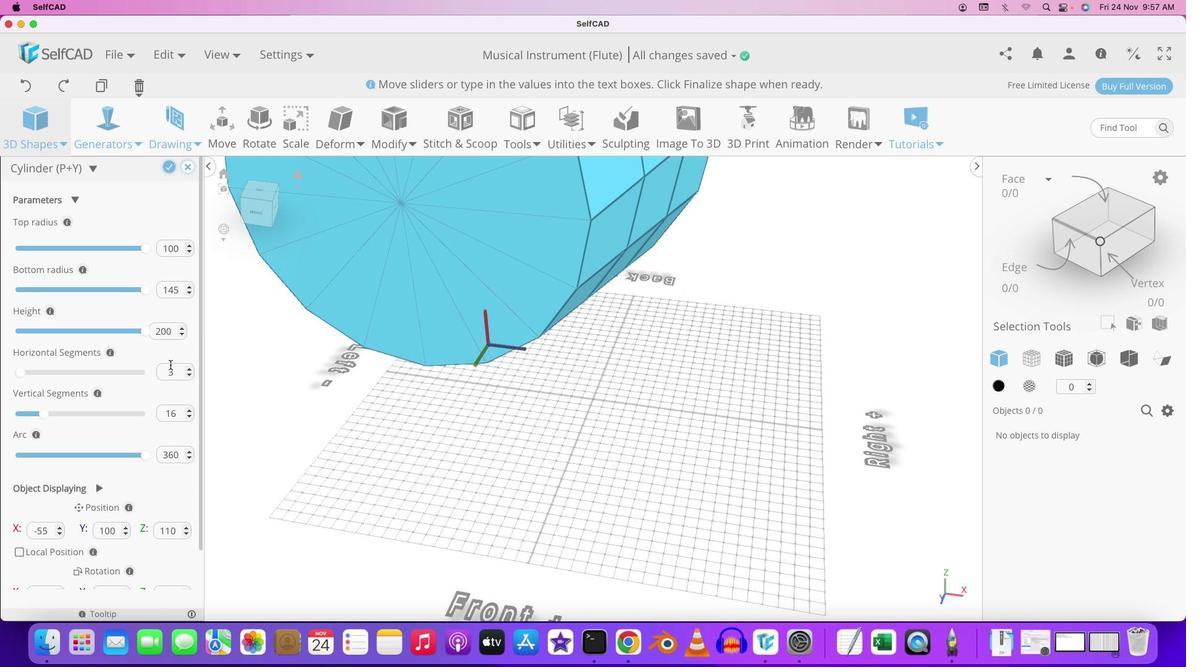 
Action: Mouse moved to (170, 367)
Screenshot: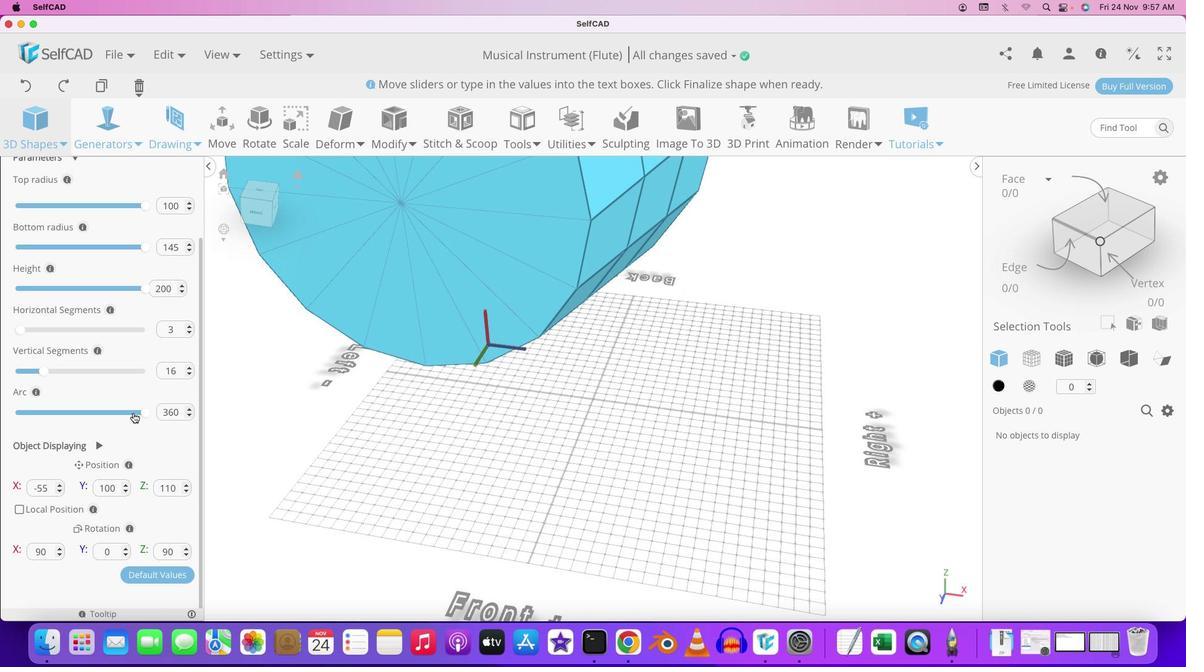 
Action: Mouse scrolled (170, 367) with delta (0, 0)
Screenshot: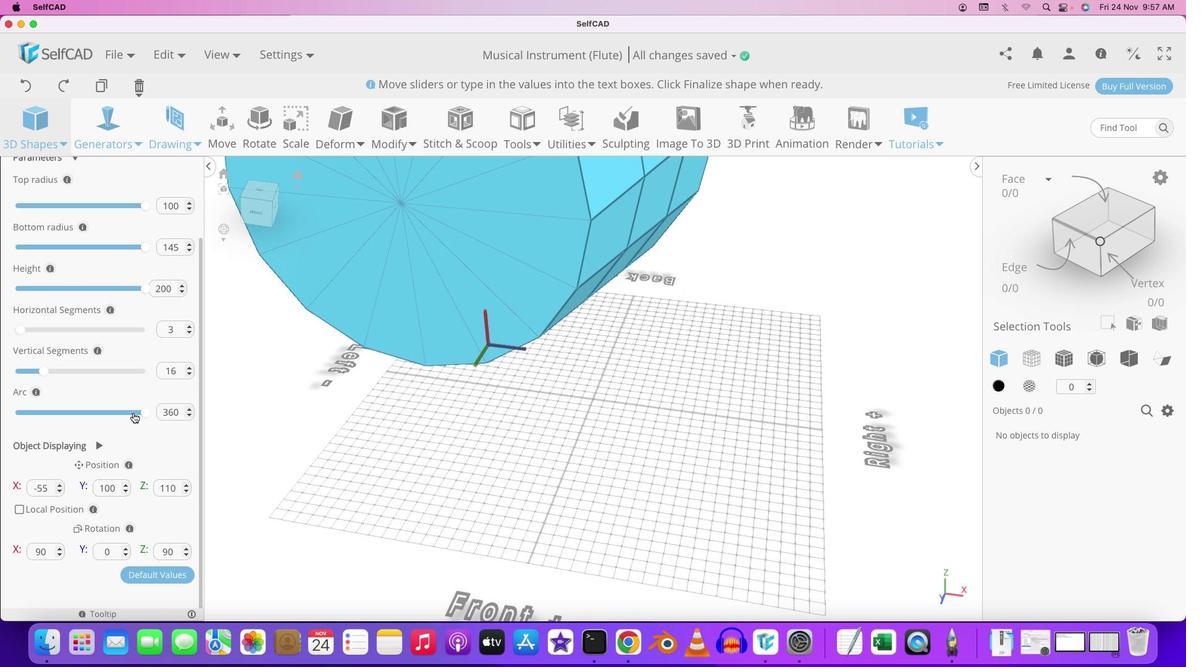 
Action: Mouse moved to (170, 365)
Screenshot: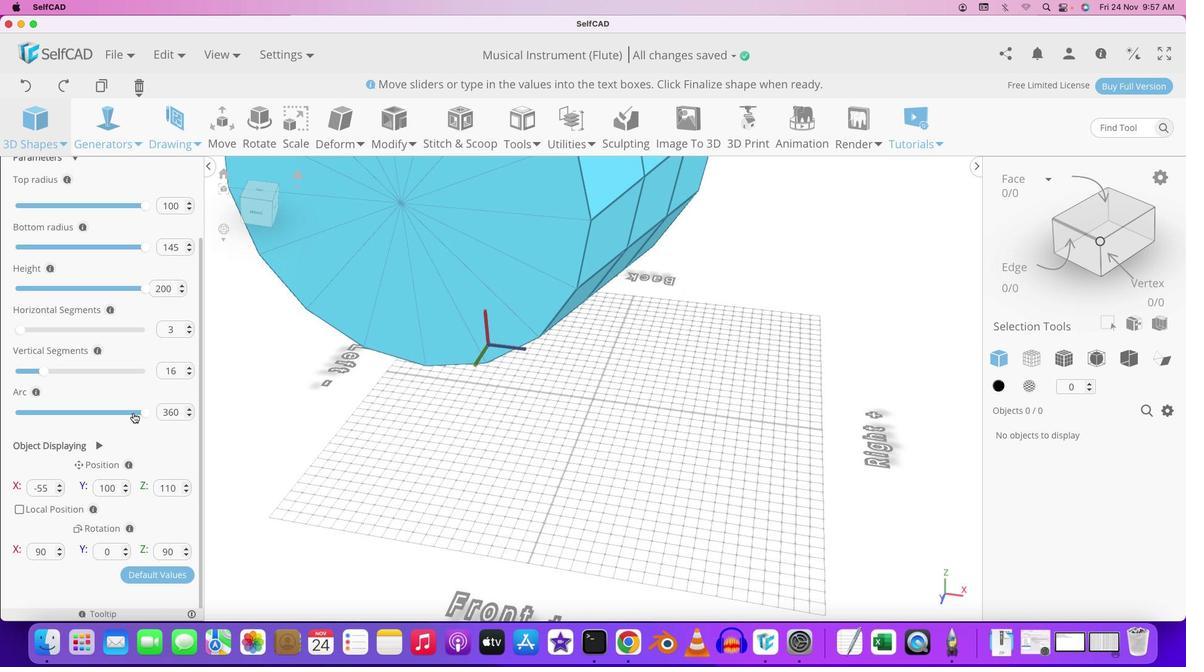
Action: Mouse scrolled (170, 365) with delta (0, 0)
Screenshot: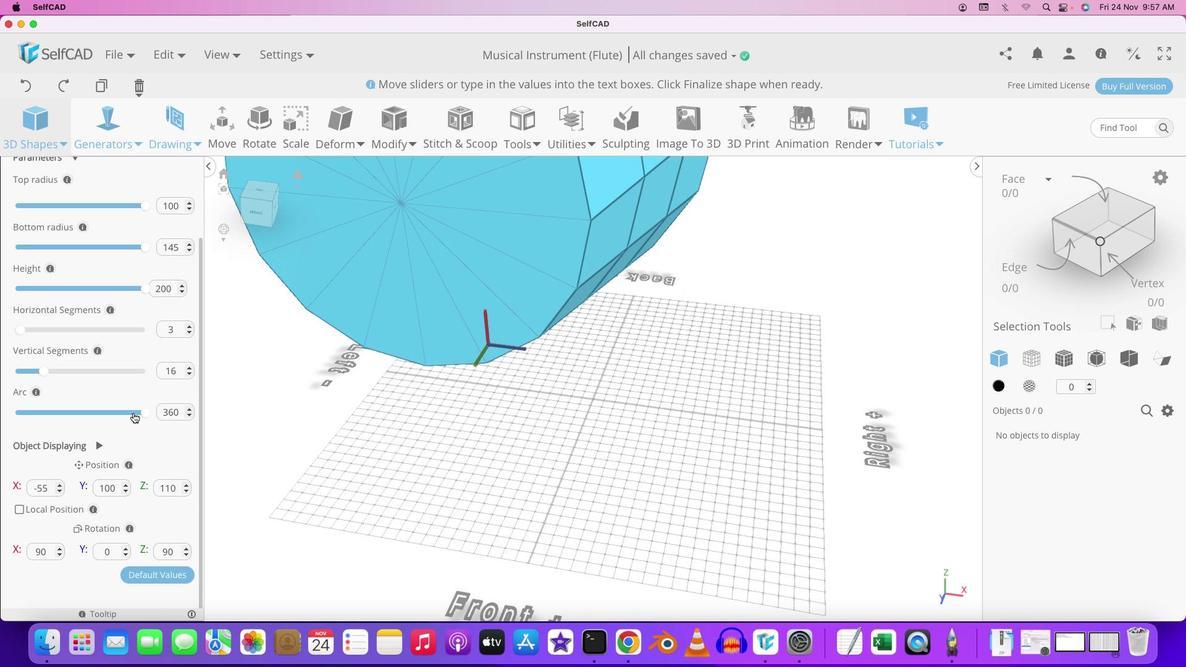 
Action: Mouse scrolled (170, 365) with delta (0, -1)
Screenshot: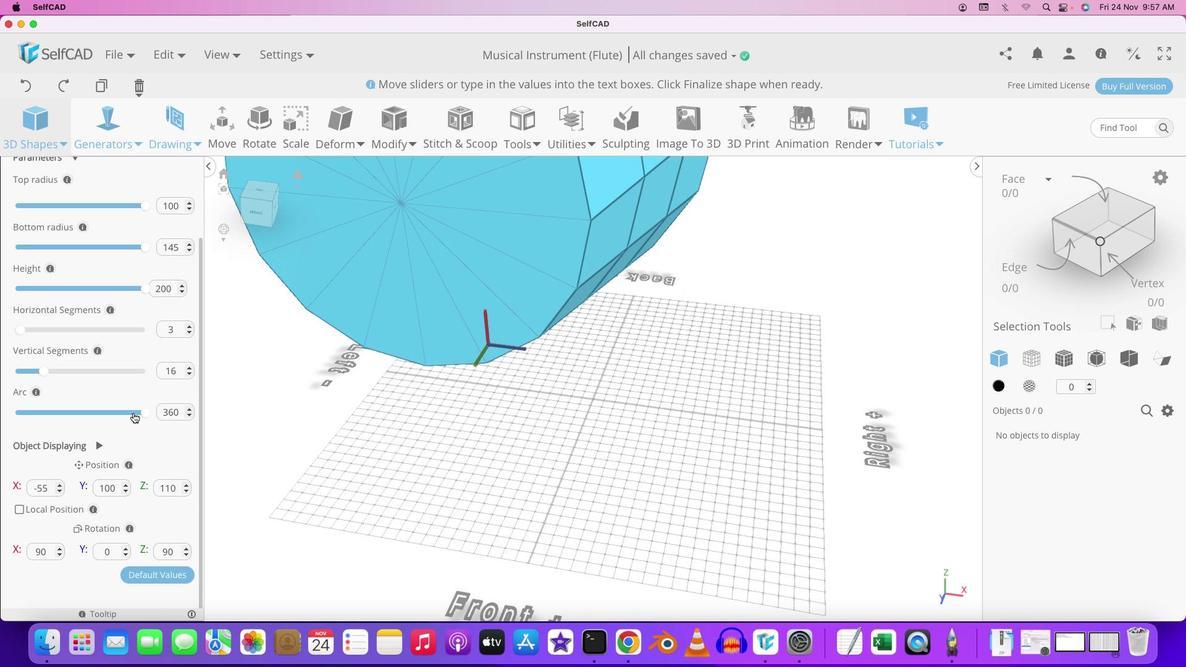 
Action: Mouse moved to (134, 410)
Screenshot: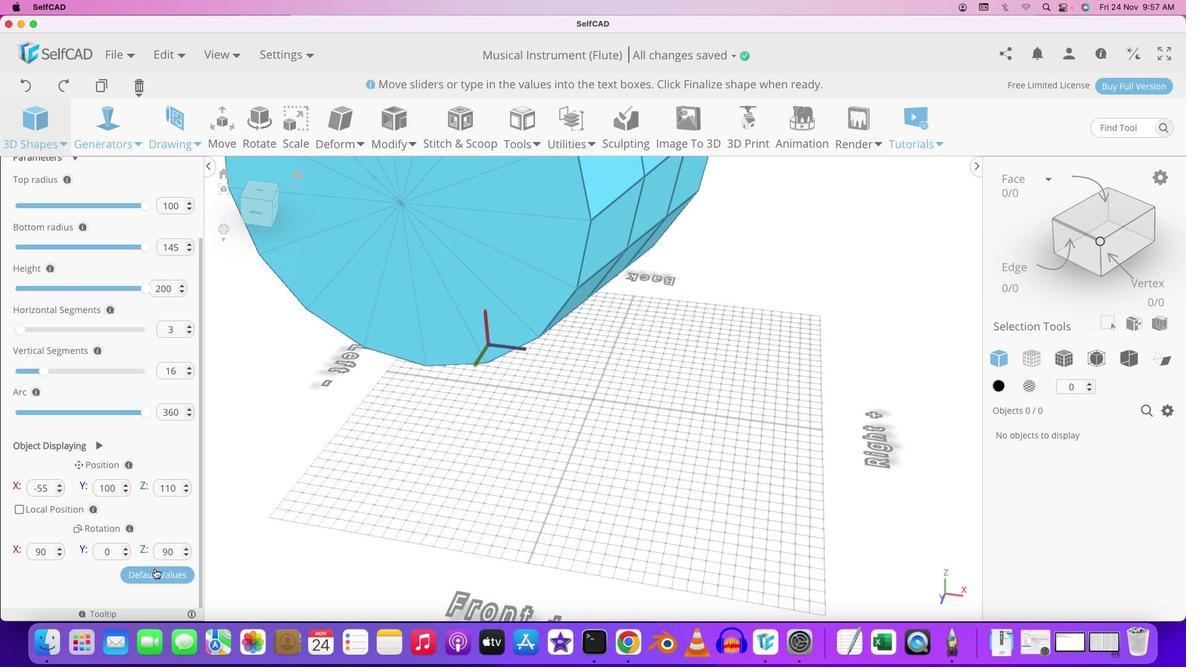 
Action: Mouse scrolled (134, 410) with delta (0, 0)
Screenshot: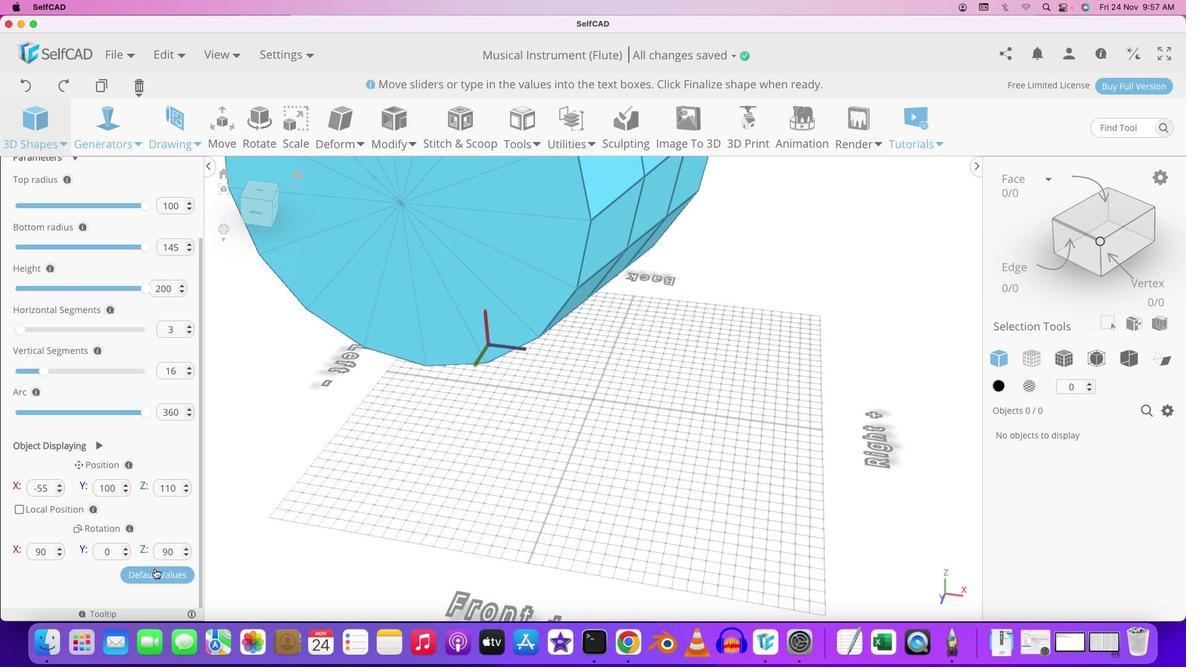 
Action: Mouse moved to (133, 411)
Screenshot: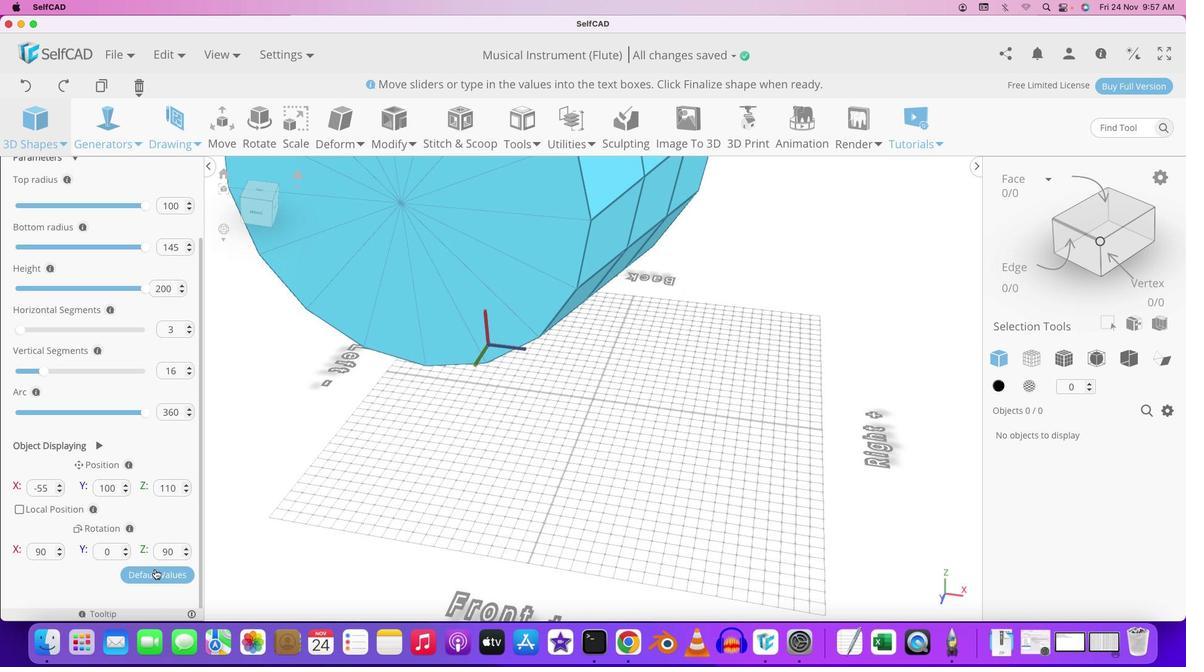 
Action: Mouse scrolled (133, 411) with delta (0, 0)
Screenshot: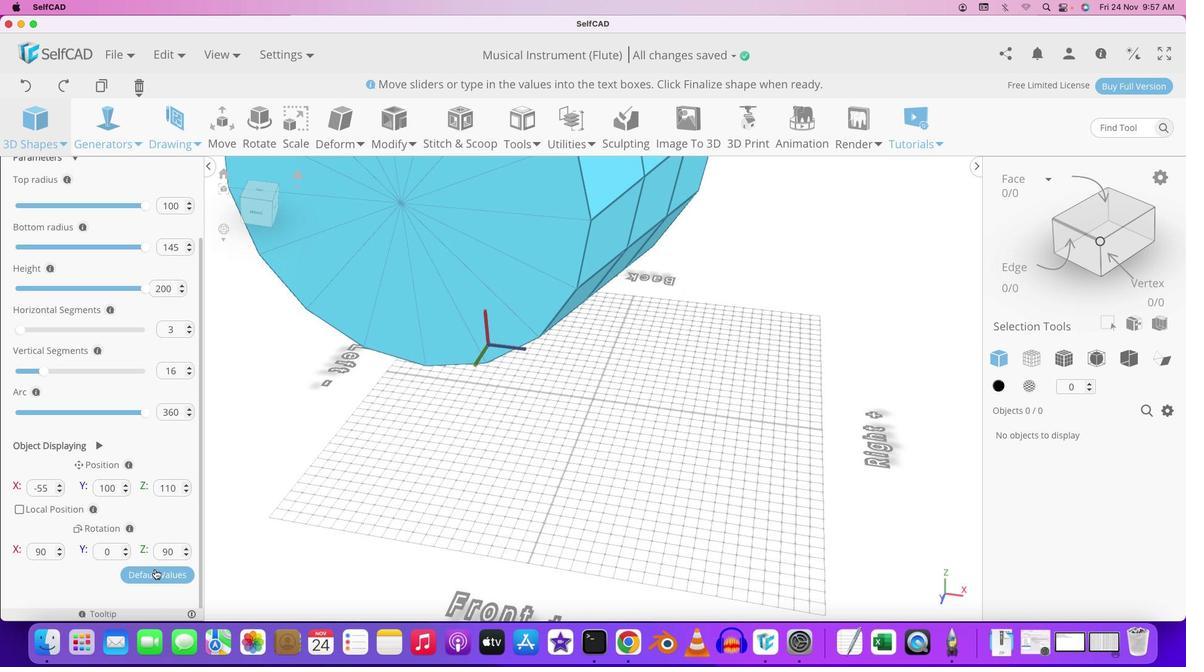 
Action: Mouse moved to (155, 568)
Screenshot: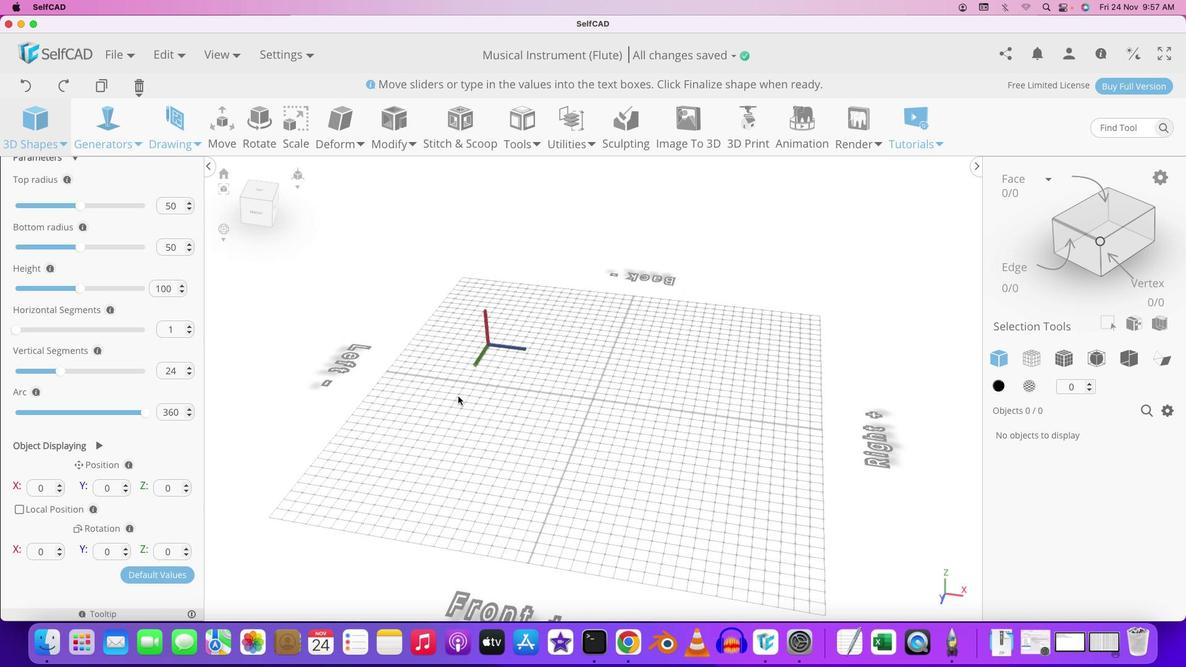 
Action: Mouse pressed left at (155, 568)
Screenshot: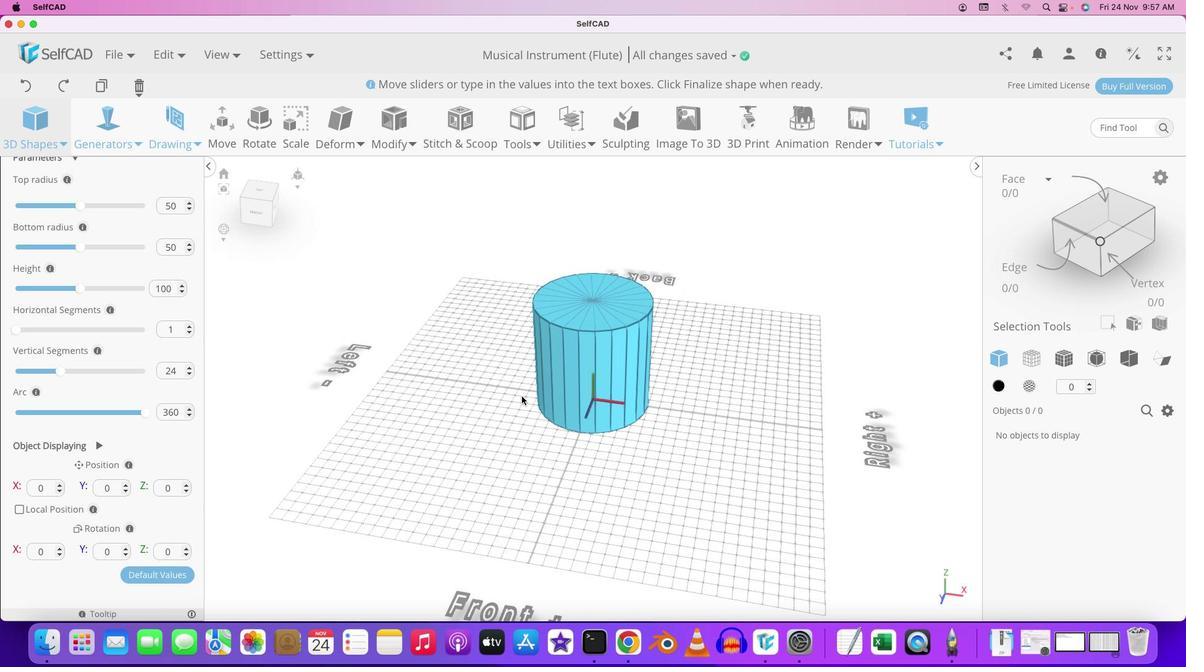 
Action: Mouse moved to (541, 395)
Screenshot: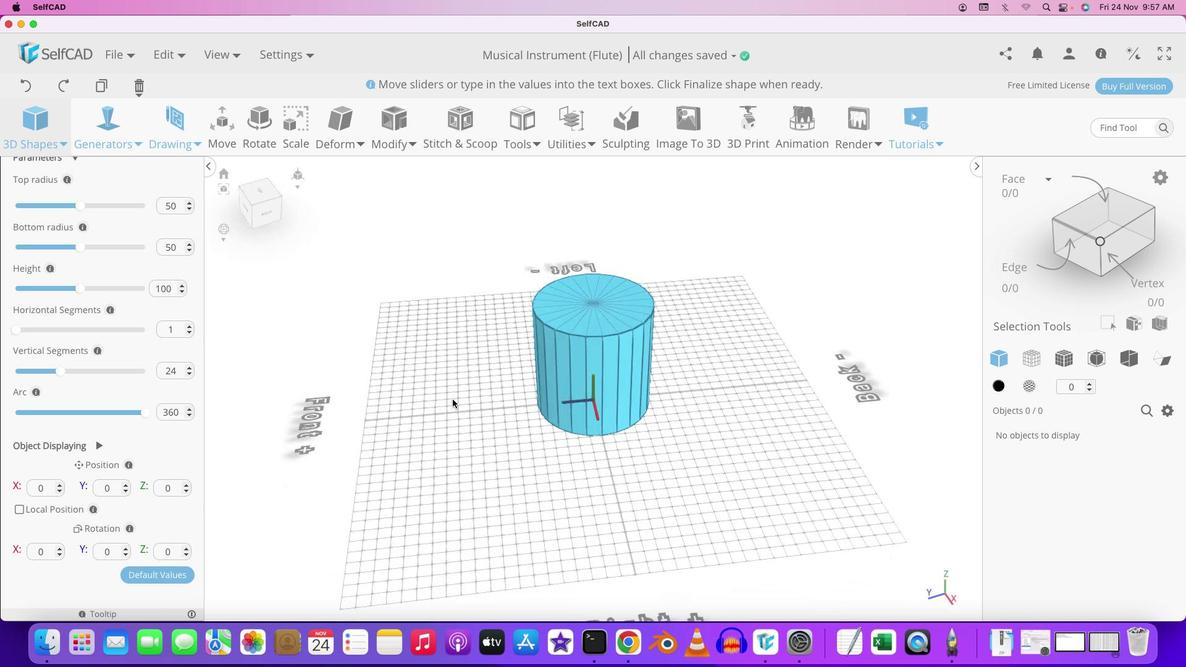
Action: Mouse pressed left at (541, 395)
Screenshot: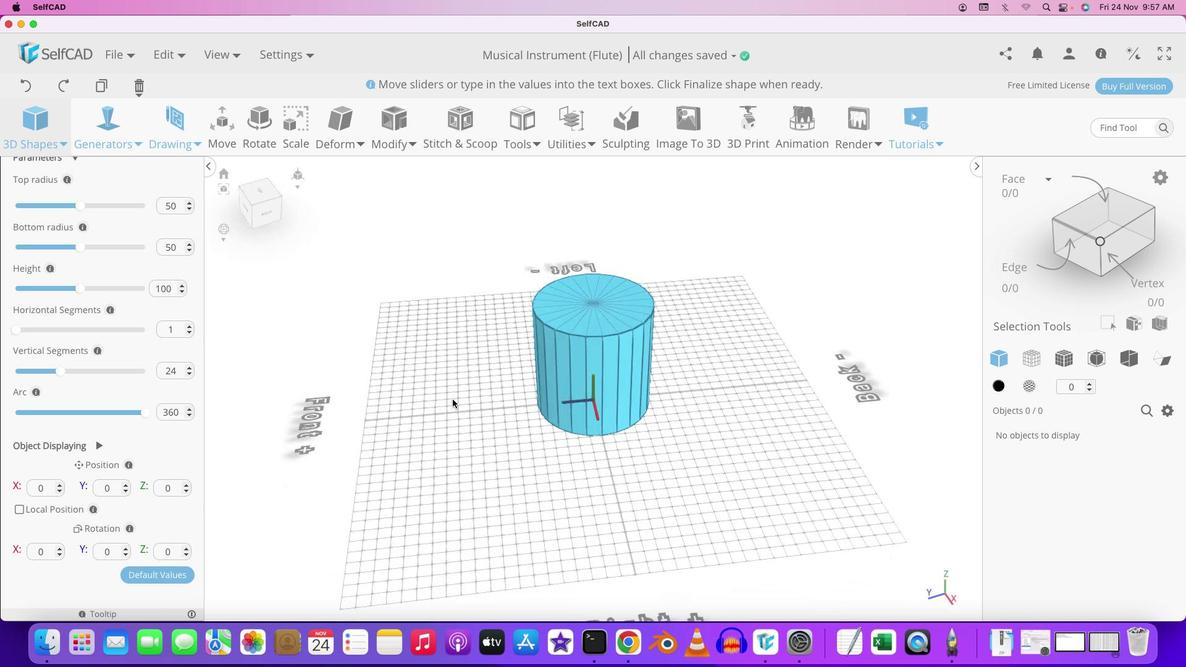 
Action: Mouse moved to (562, 399)
Screenshot: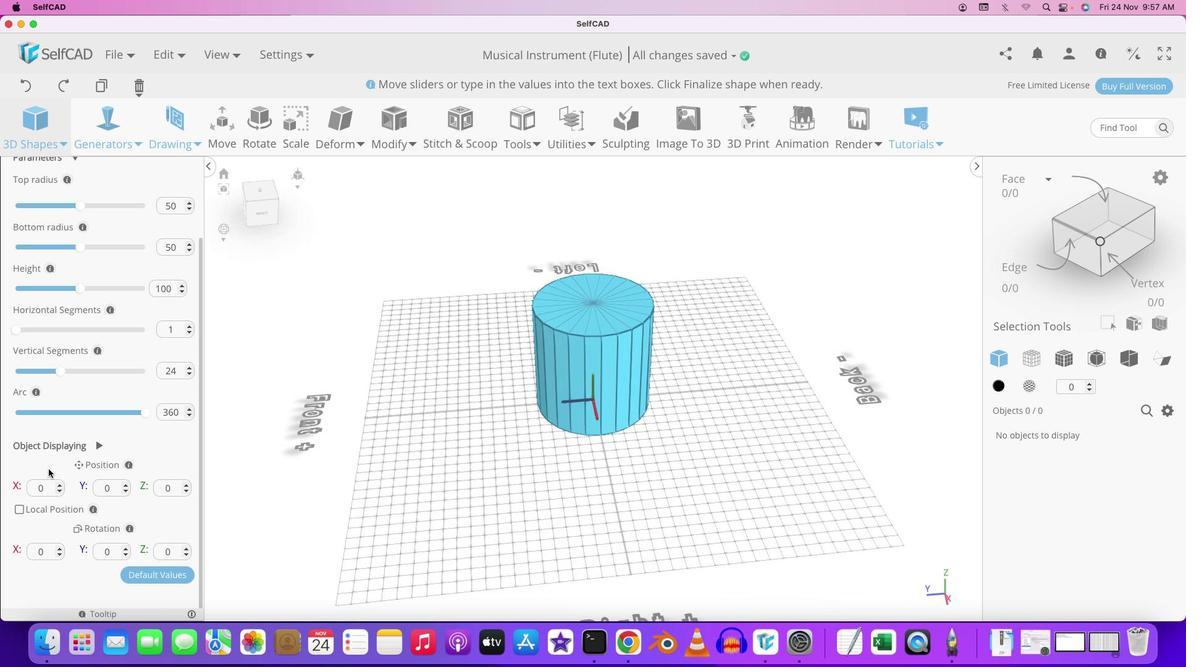 
Action: Mouse pressed left at (562, 399)
Screenshot: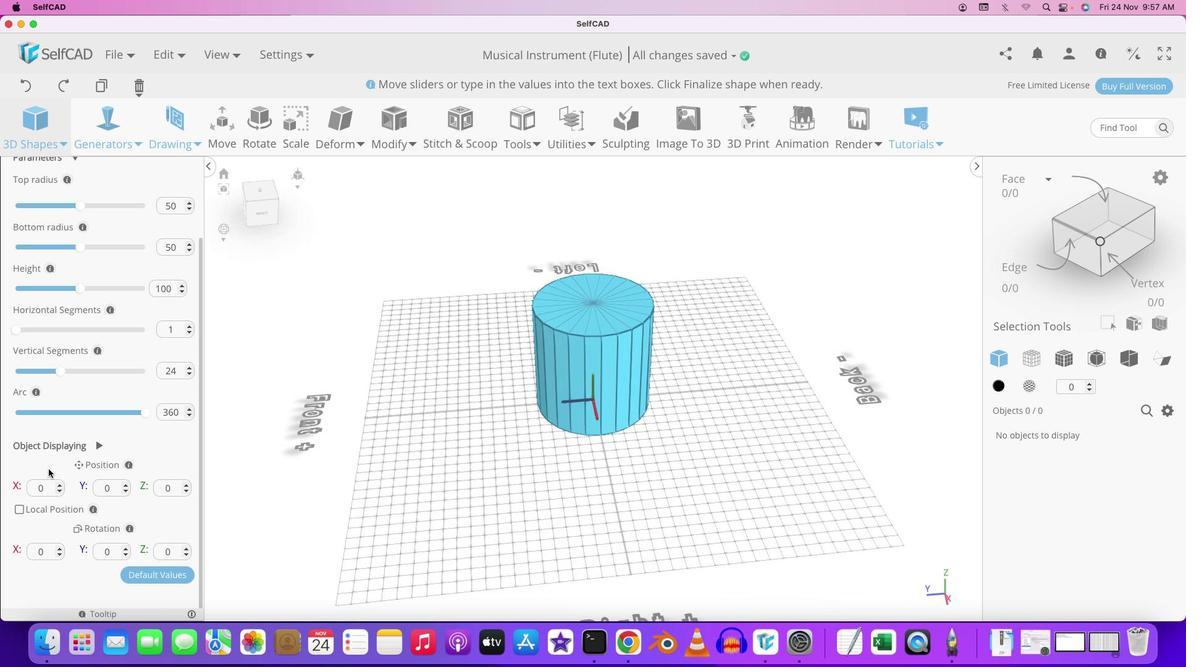 
Action: Mouse moved to (48, 469)
Screenshot: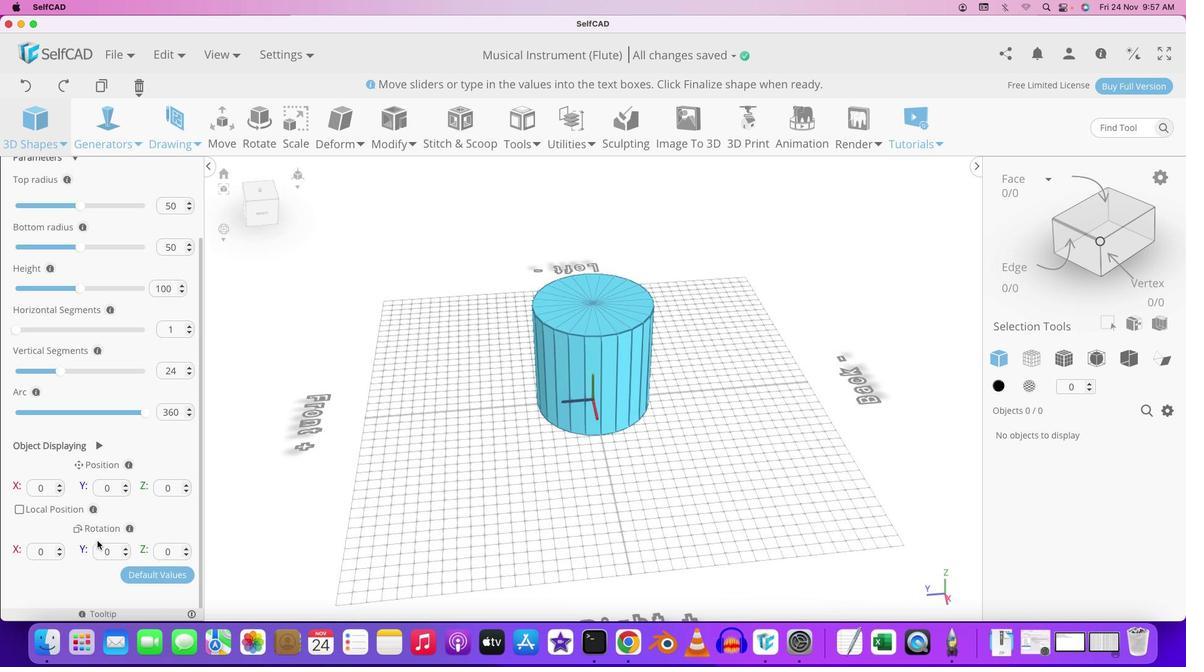 
Action: Mouse scrolled (48, 469) with delta (0, 0)
Screenshot: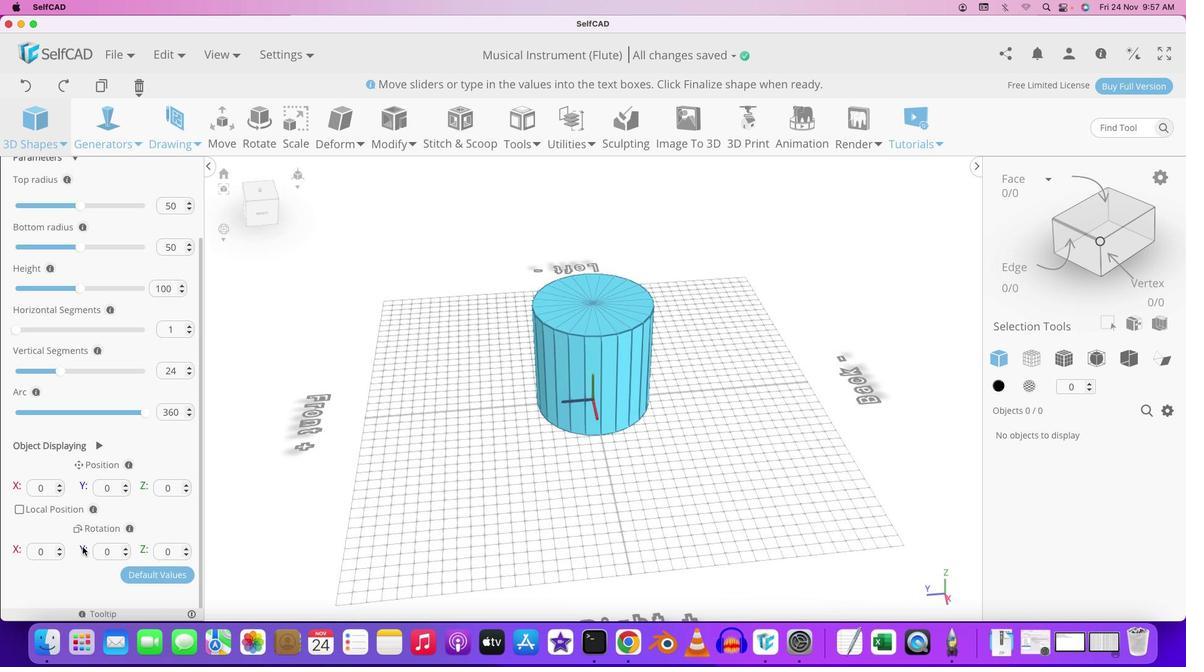 
Action: Mouse scrolled (48, 469) with delta (0, 0)
Screenshot: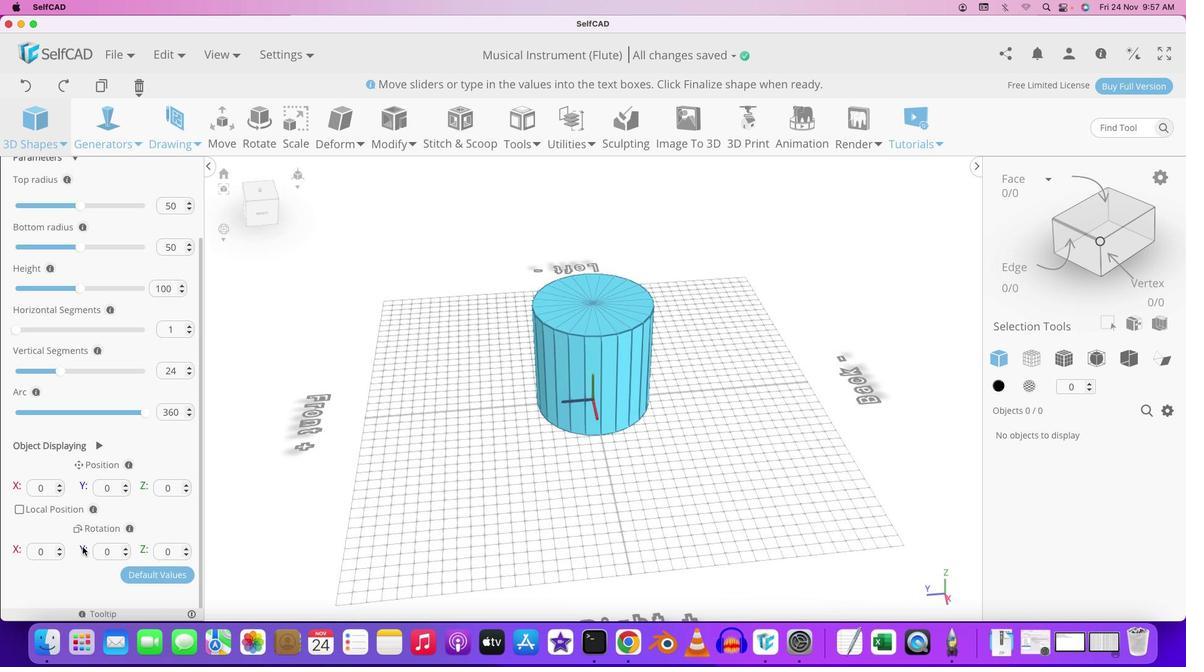 
Action: Mouse scrolled (48, 469) with delta (0, -1)
Screenshot: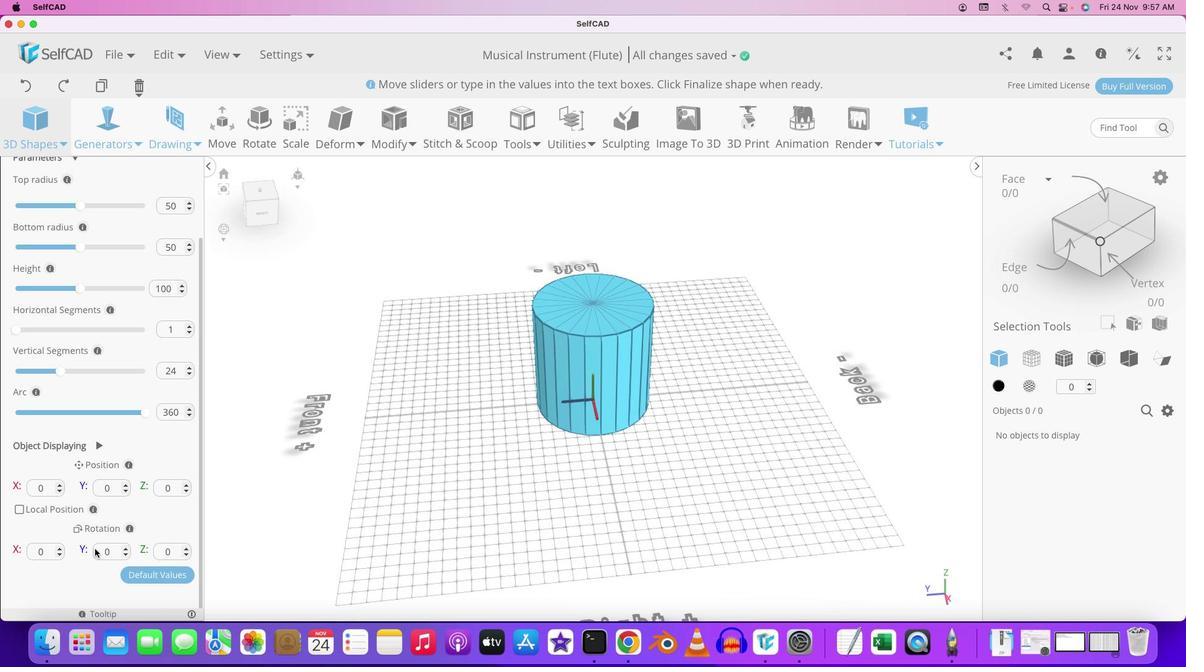 
Action: Mouse moved to (109, 547)
Screenshot: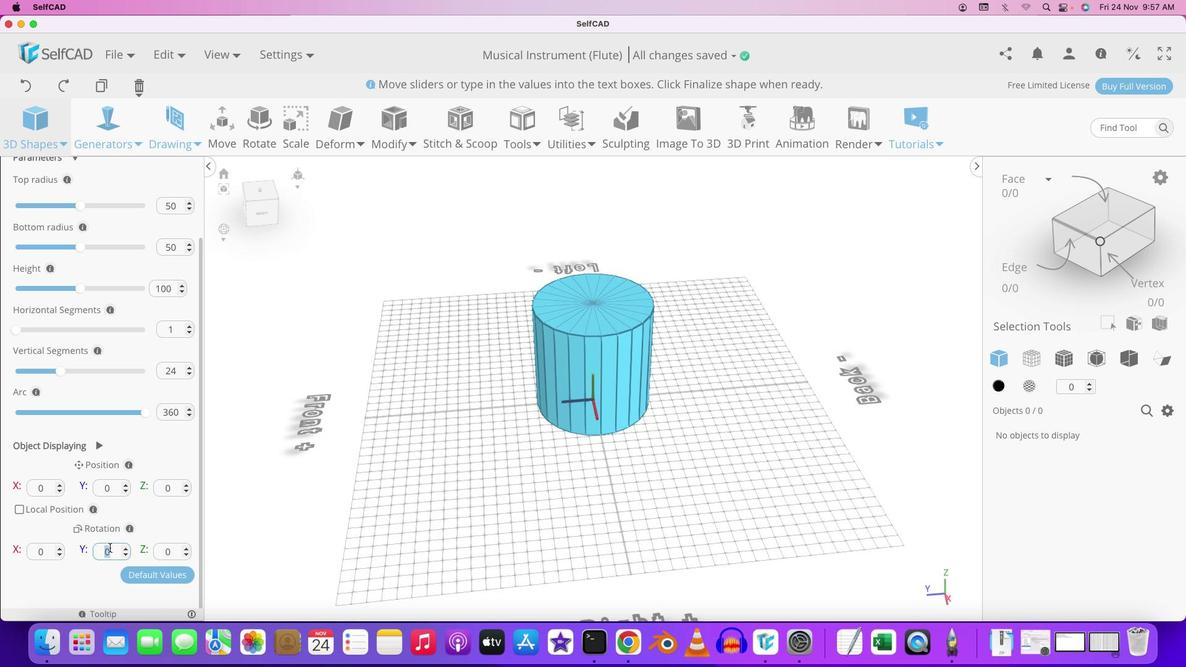 
Action: Mouse pressed left at (109, 547)
Screenshot: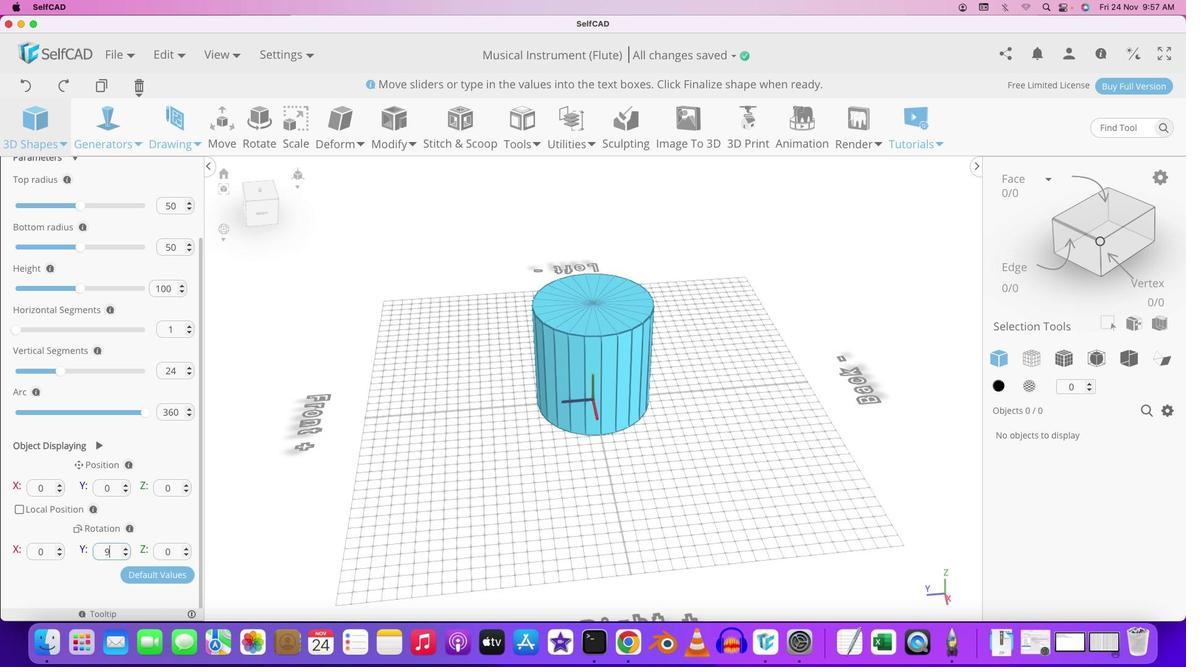 
Action: Key pressed '9''0'Key.enter
Screenshot: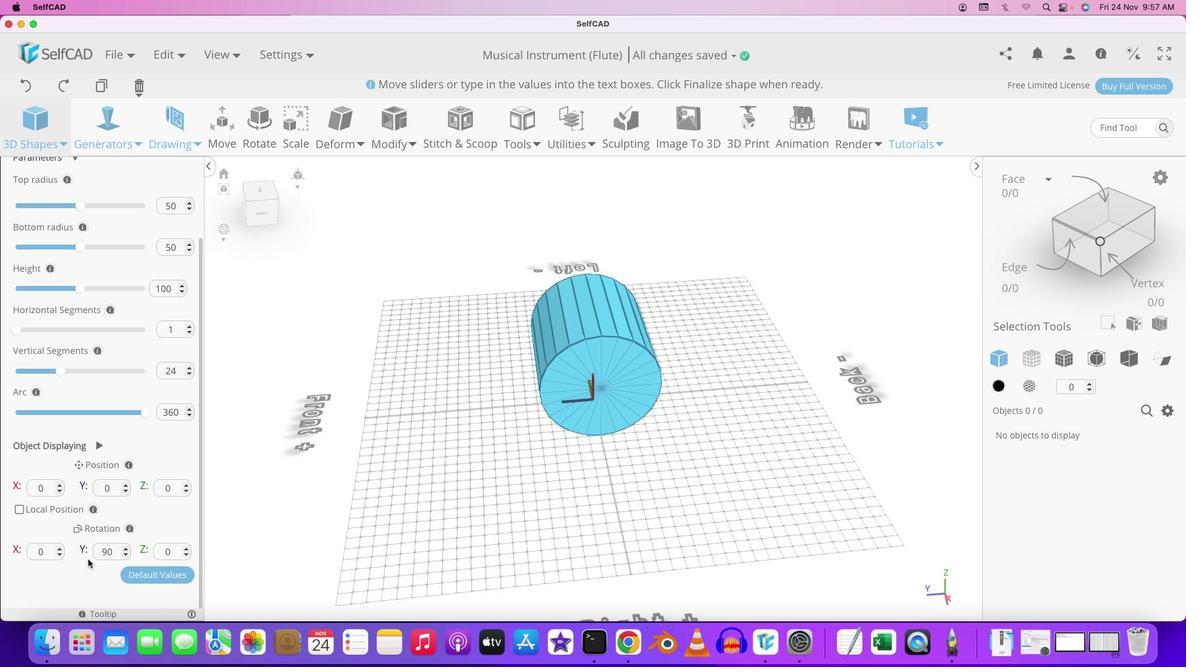 
Action: Mouse moved to (498, 410)
Screenshot: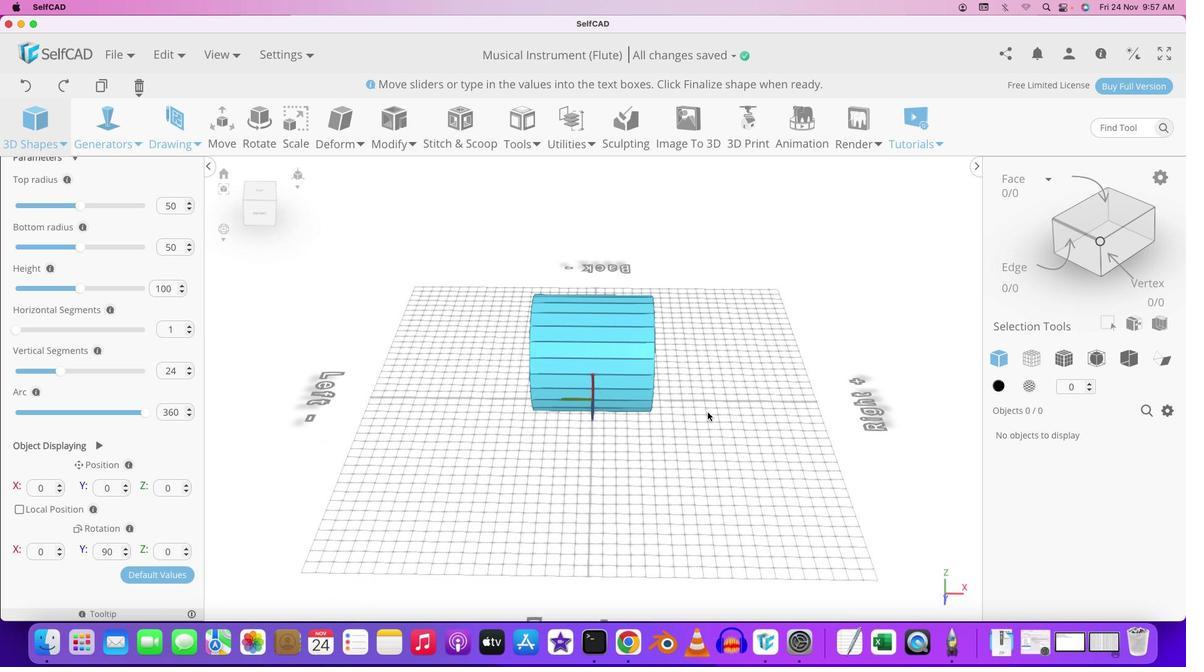 
Action: Mouse pressed left at (498, 410)
Screenshot: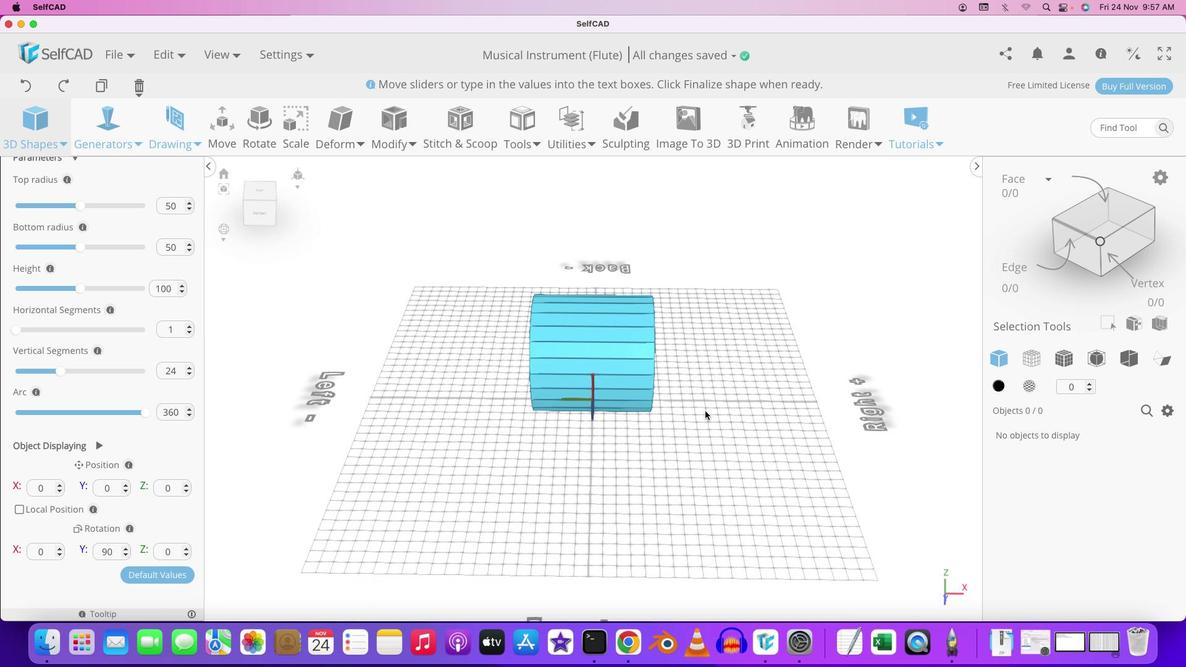 
Action: Mouse moved to (705, 411)
Screenshot: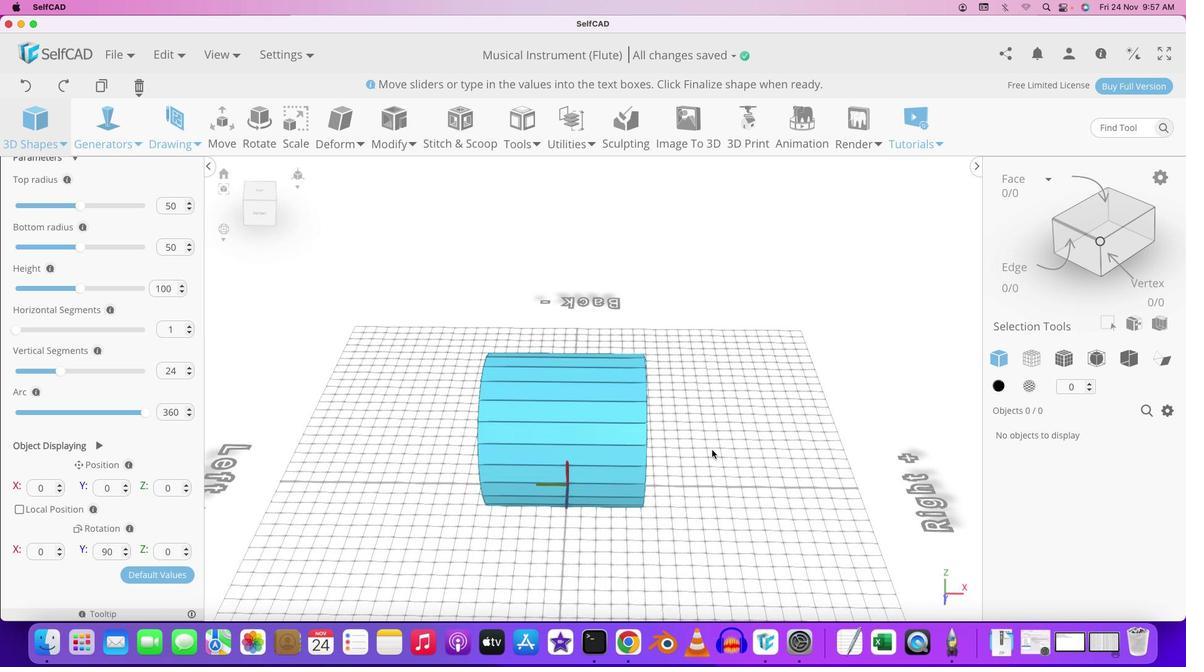 
Action: Mouse scrolled (705, 411) with delta (0, 0)
Screenshot: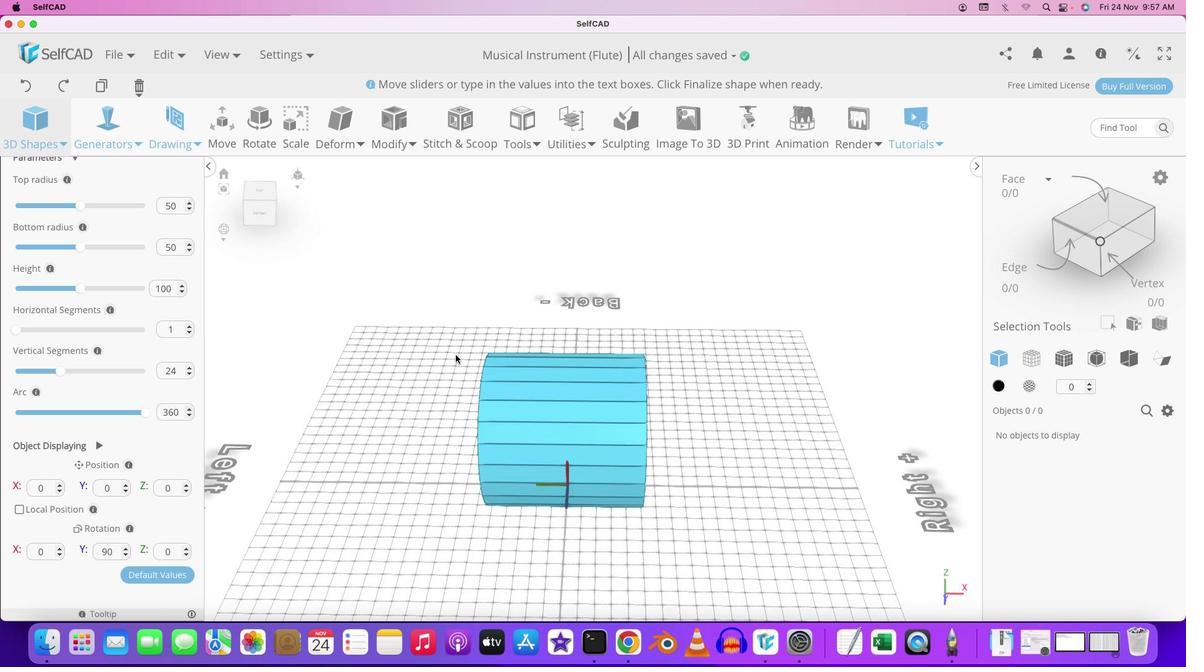 
Action: Mouse scrolled (705, 411) with delta (0, 0)
Screenshot: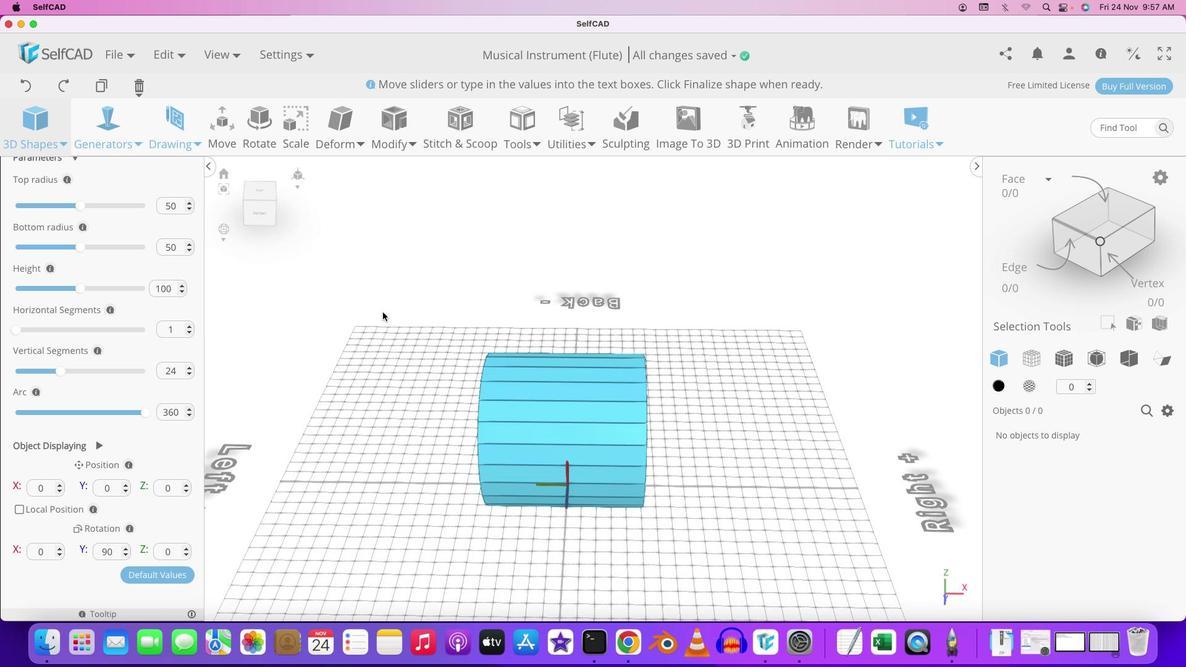 
Action: Mouse scrolled (705, 411) with delta (0, 1)
Screenshot: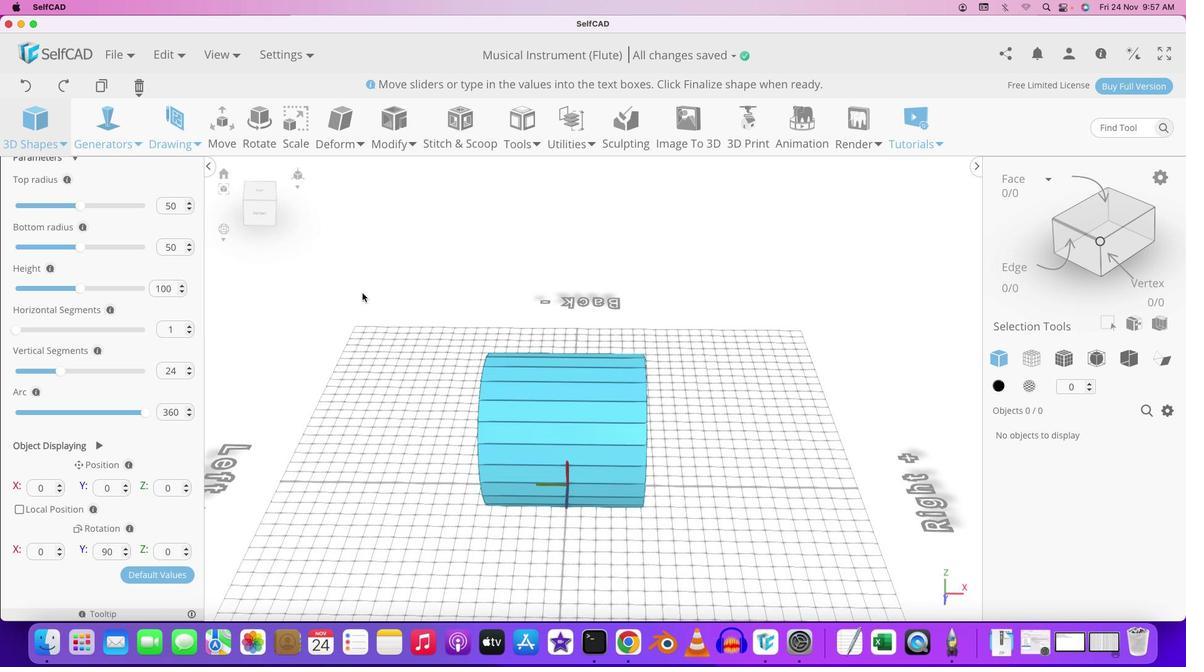 
Action: Mouse moved to (708, 407)
Screenshot: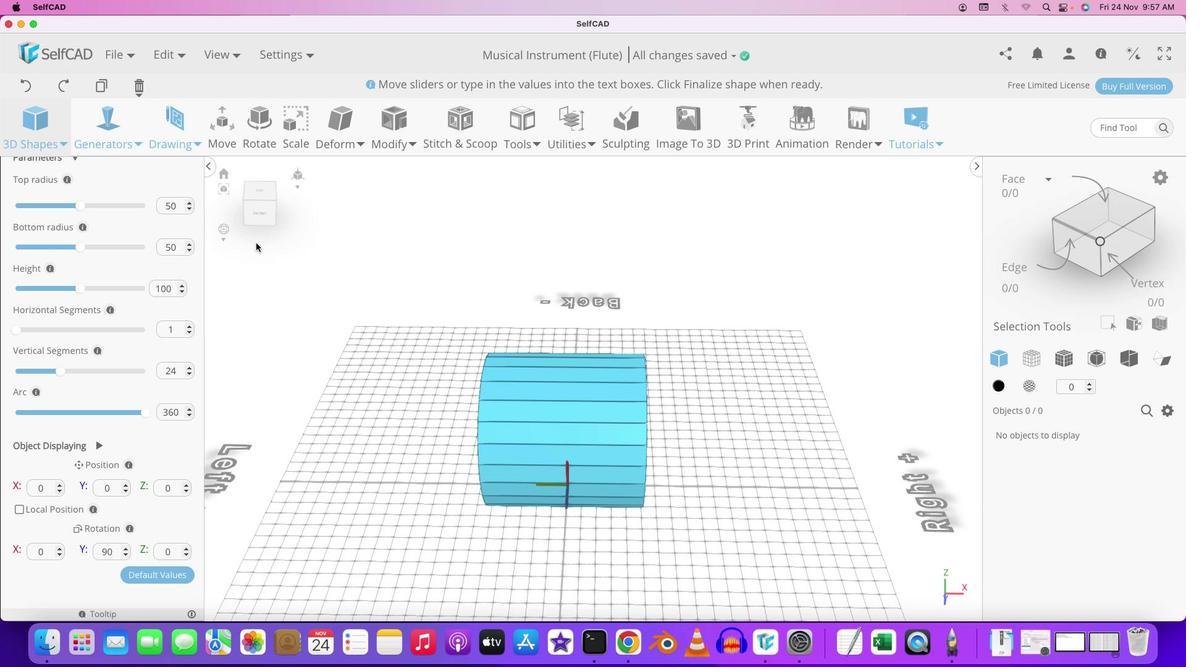 
Action: Key pressed Key.shift
Screenshot: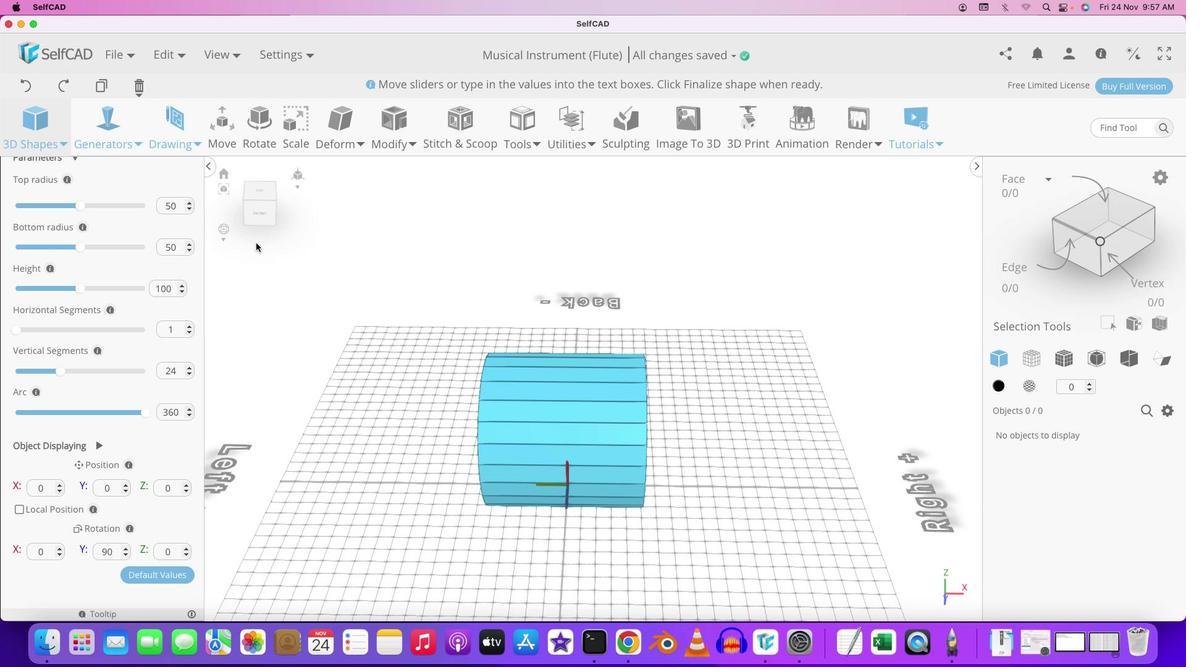 
Action: Mouse moved to (712, 405)
Screenshot: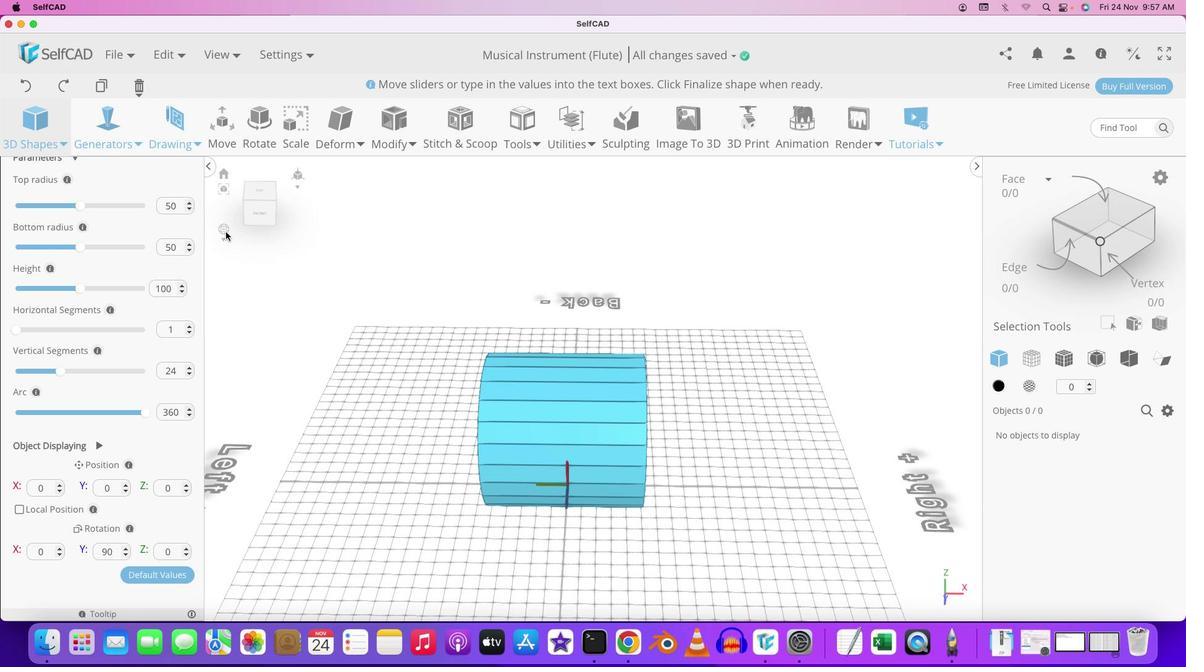 
Action: Mouse pressed left at (712, 405)
Screenshot: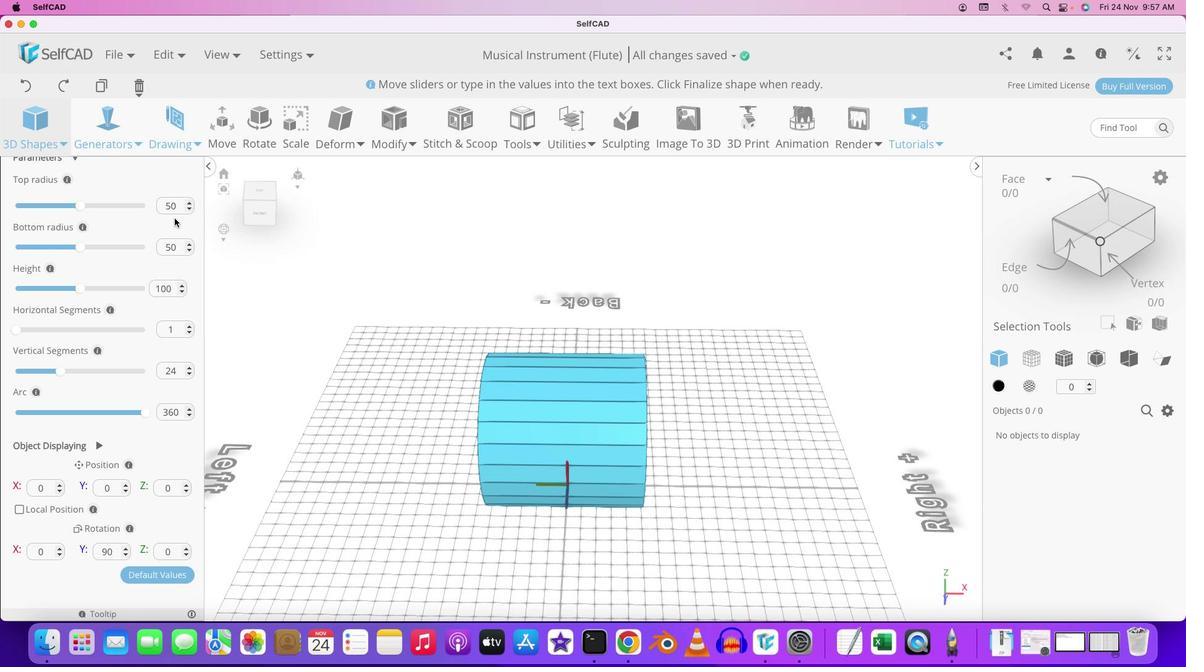 
Action: Mouse moved to (75, 207)
Screenshot: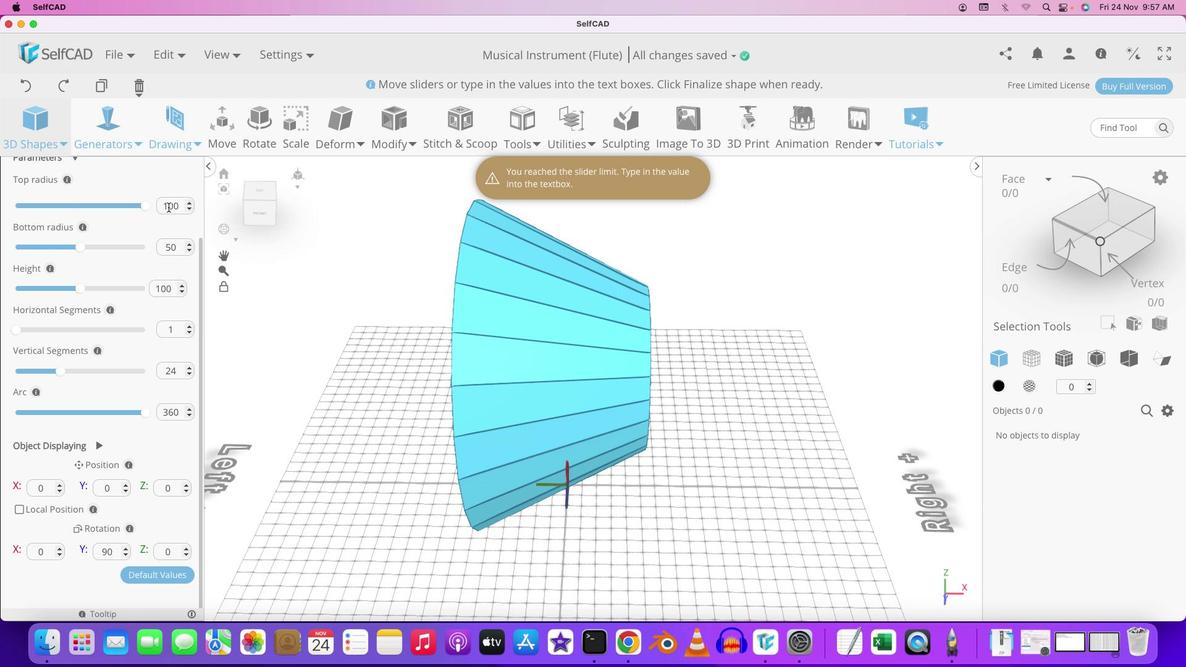 
Action: Mouse pressed left at (75, 207)
Screenshot: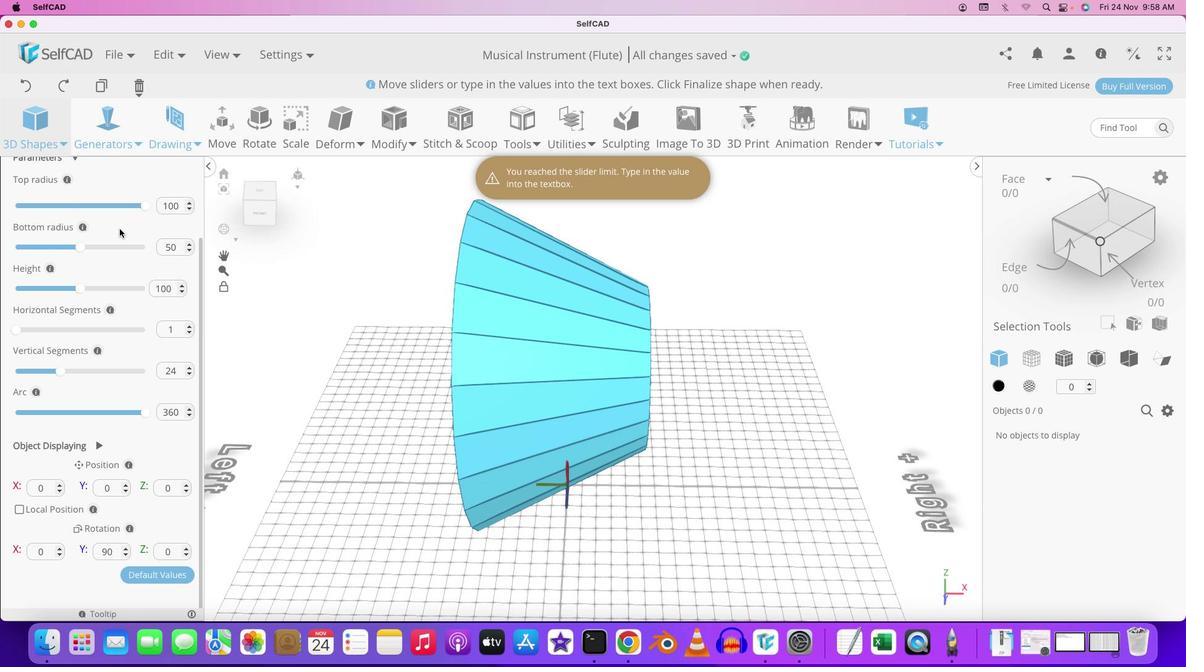 
Action: Mouse moved to (117, 203)
Screenshot: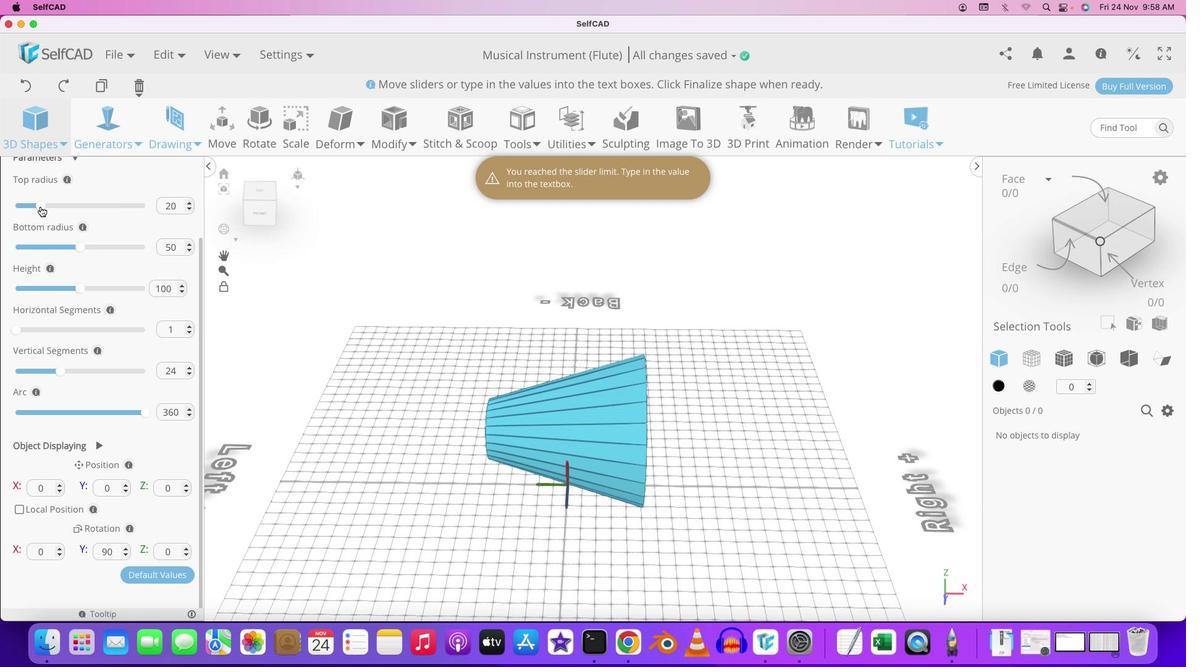 
Action: Mouse pressed left at (117, 203)
Screenshot: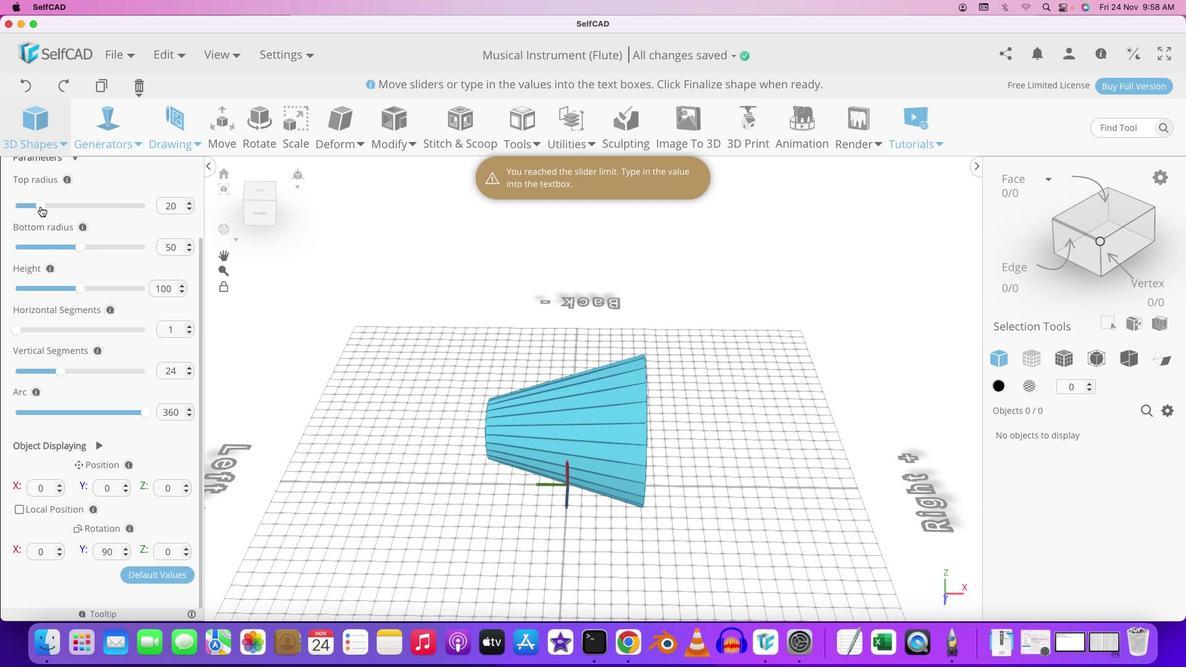 
Action: Mouse moved to (40, 206)
Screenshot: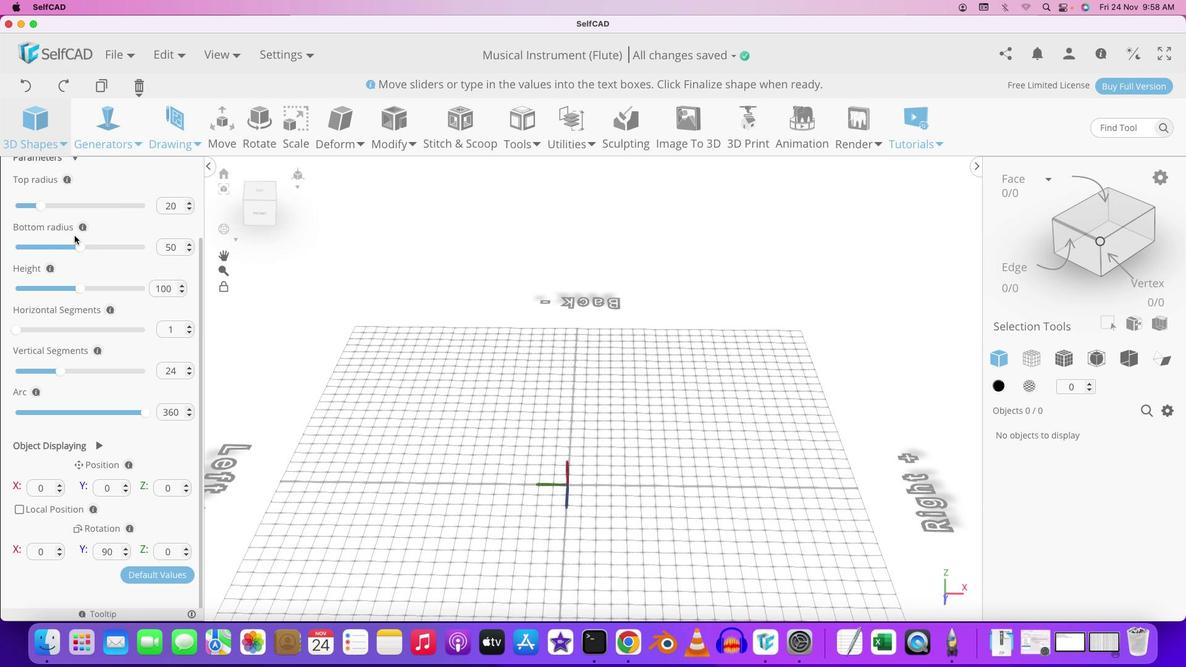 
Action: Mouse pressed left at (40, 206)
Screenshot: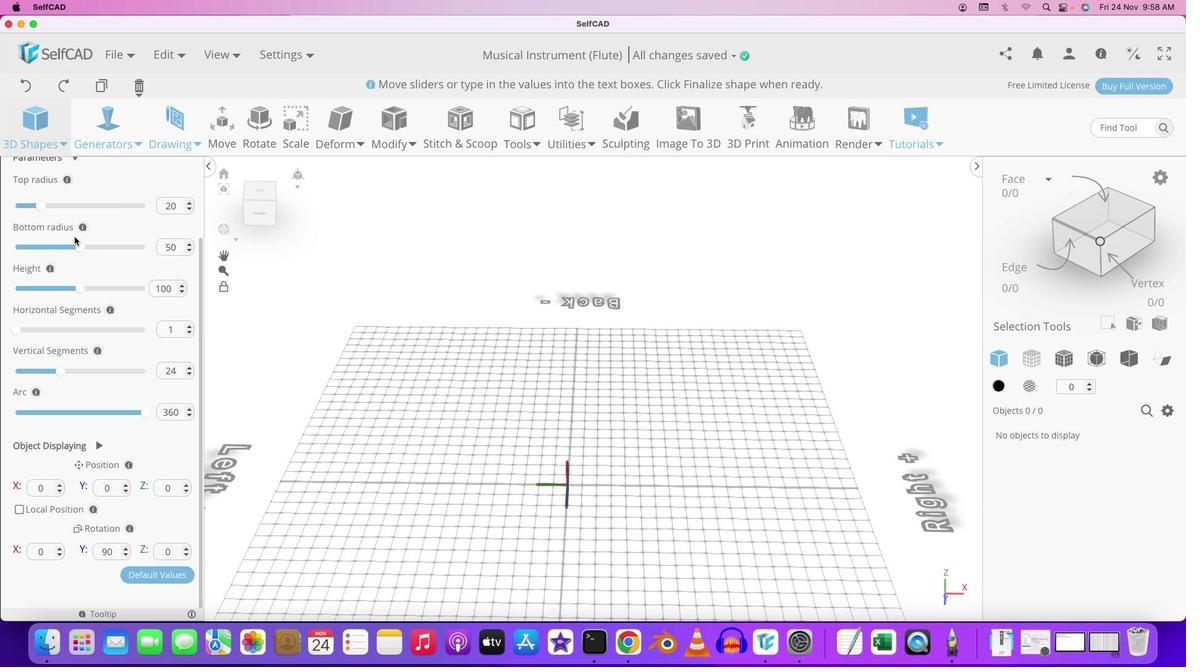 
Action: Mouse moved to (77, 243)
Screenshot: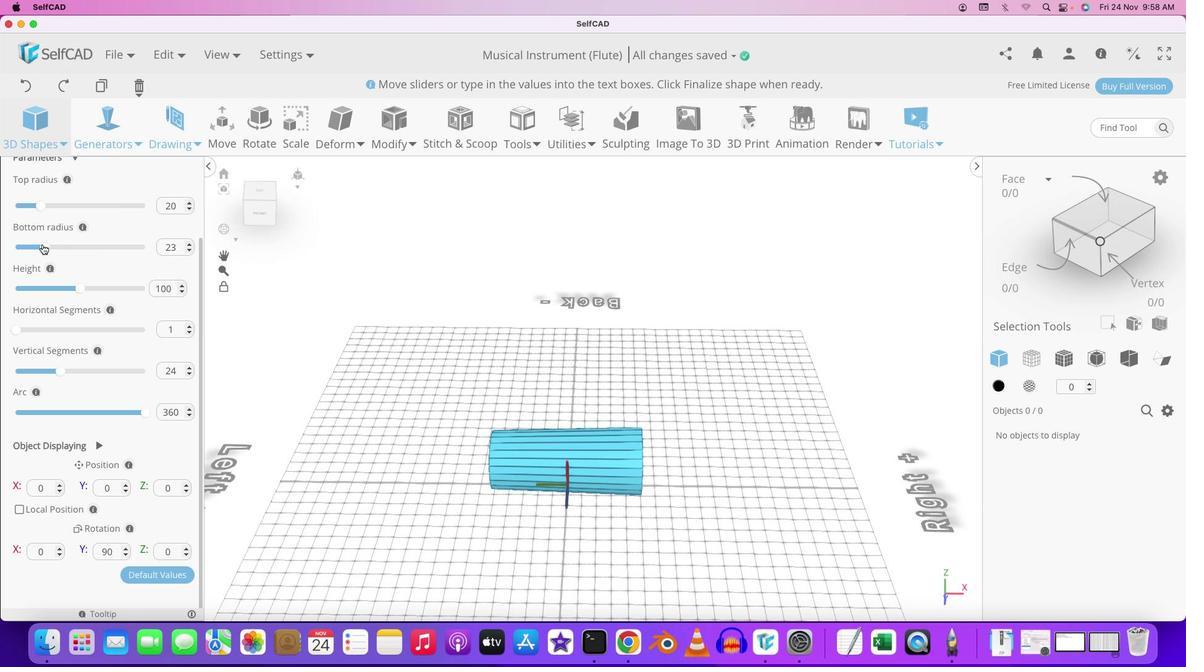 
Action: Mouse pressed left at (77, 243)
Screenshot: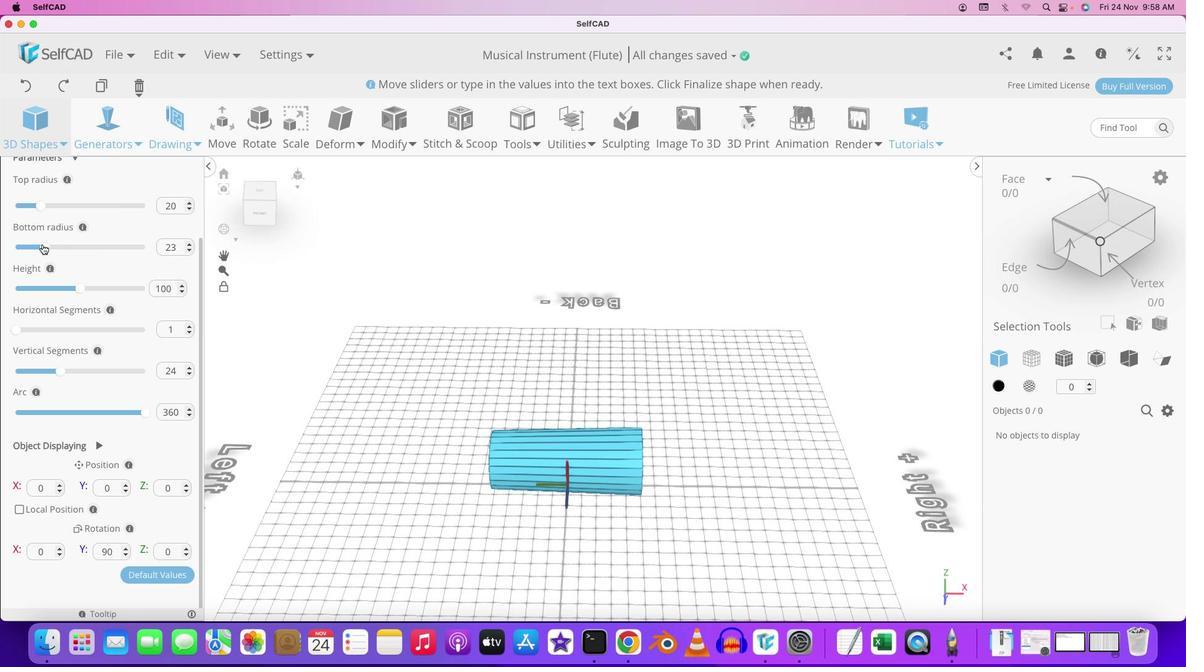 
Action: Mouse moved to (627, 424)
Screenshot: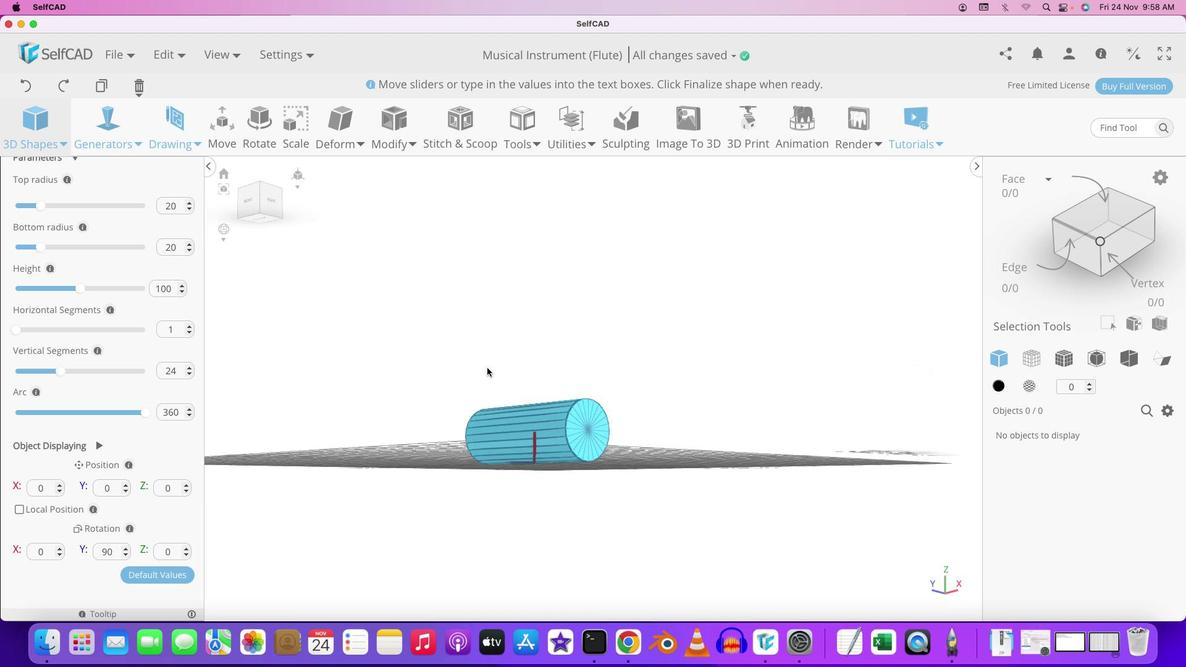 
Action: Mouse pressed left at (627, 424)
Screenshot: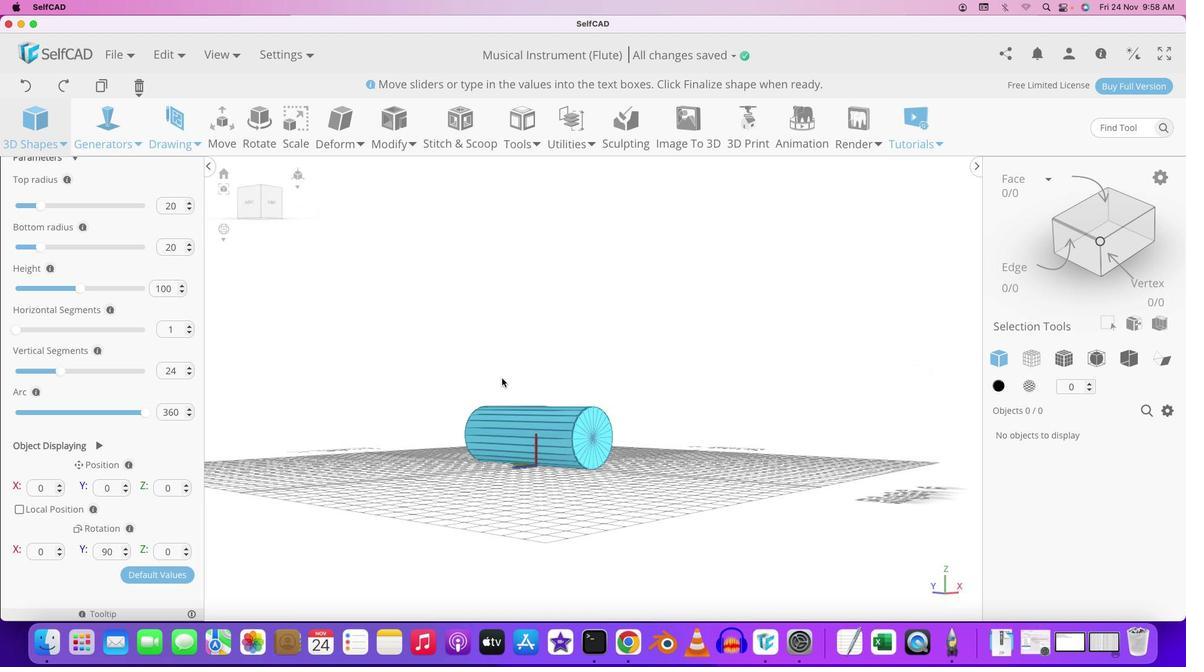 
Action: Mouse moved to (84, 289)
Screenshot: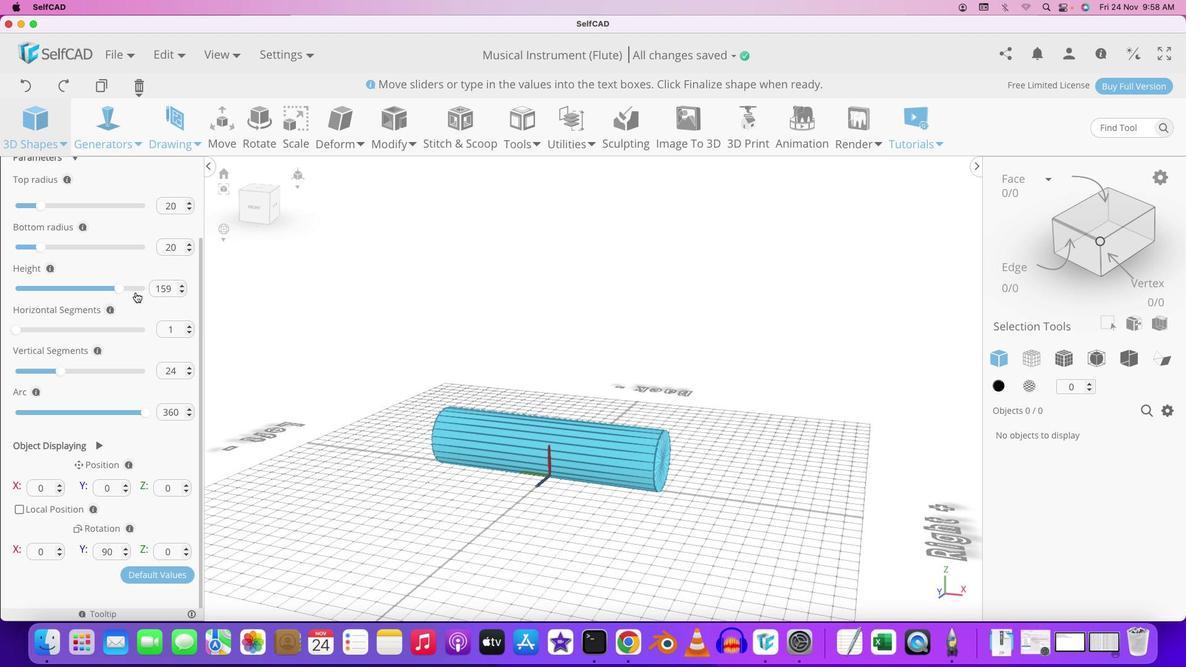 
Action: Mouse pressed left at (84, 289)
Screenshot: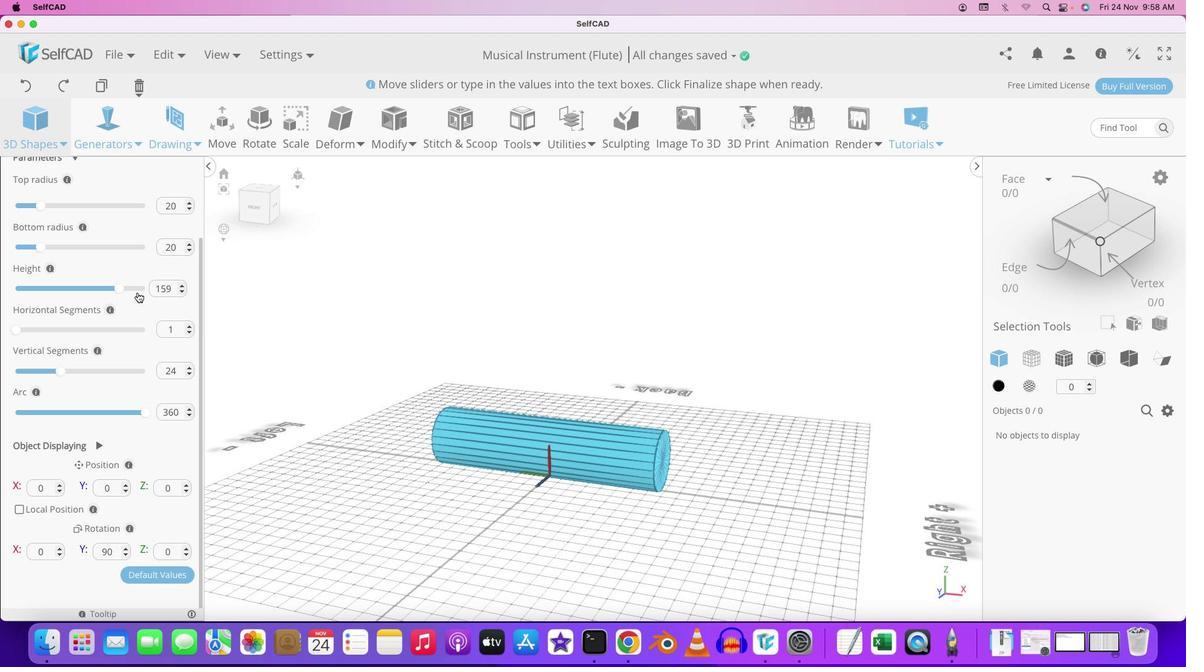 
Action: Mouse moved to (444, 349)
Screenshot: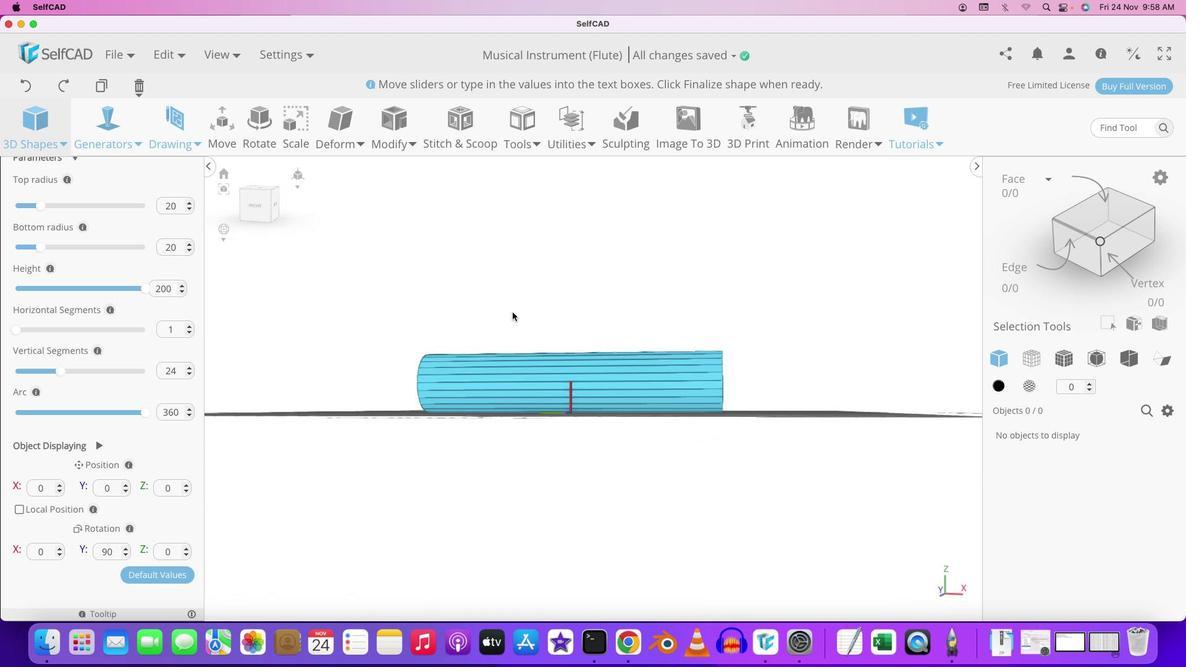 
Action: Key pressed Key.shift
Screenshot: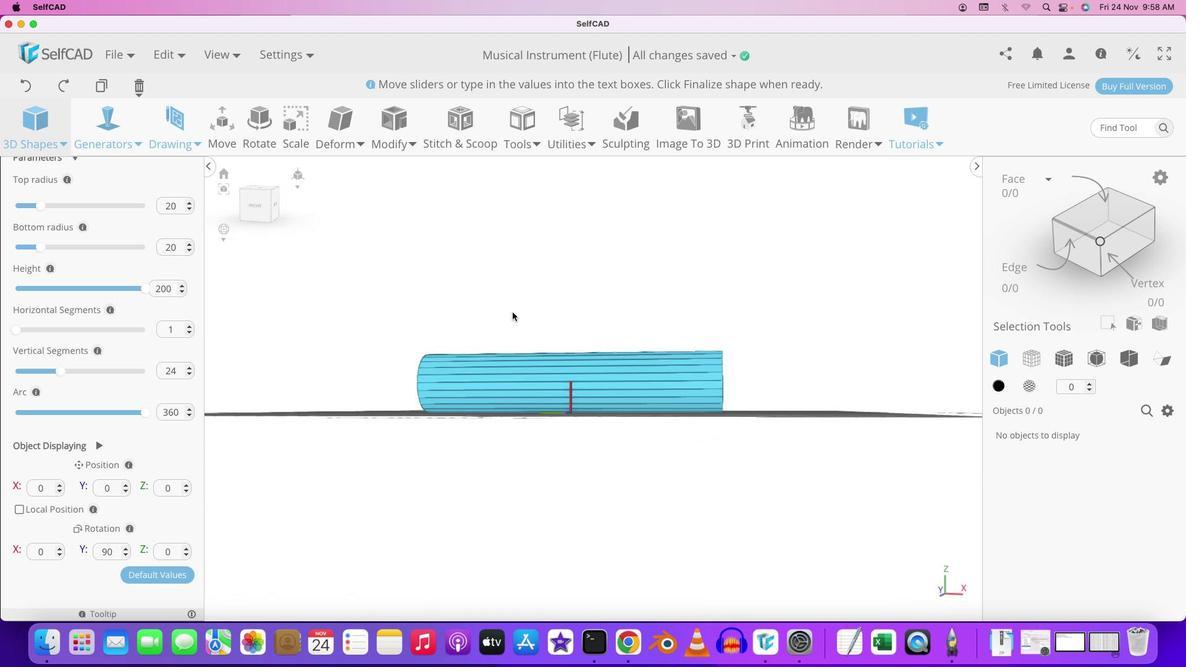 
Action: Mouse moved to (448, 347)
Screenshot: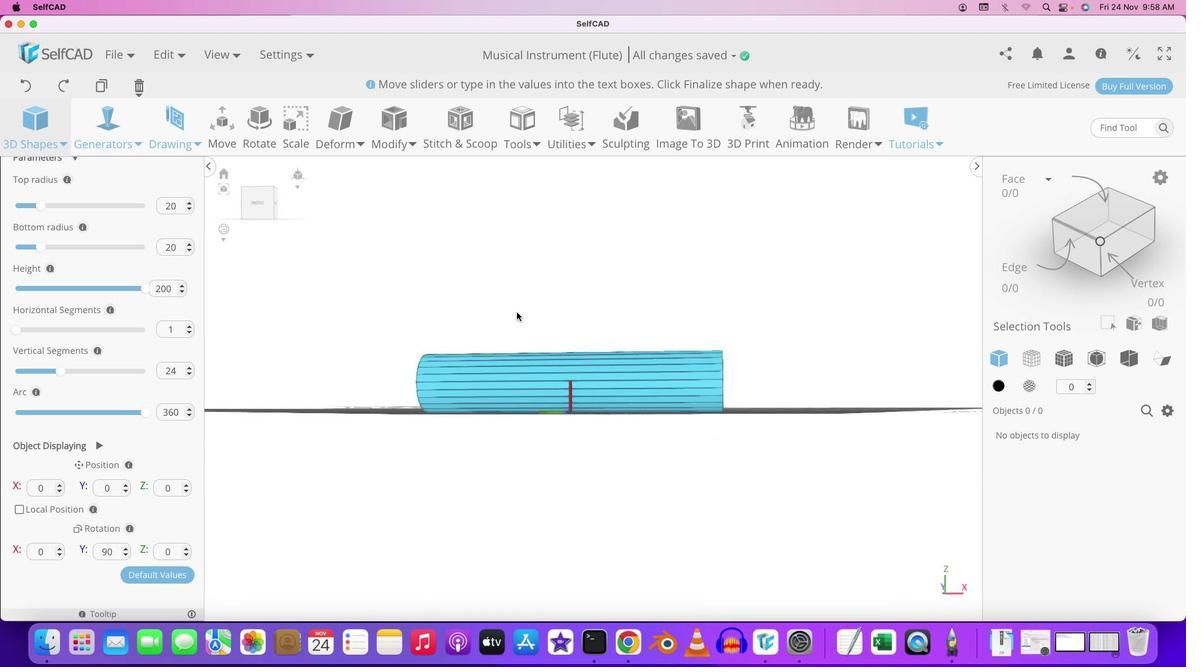 
Action: Mouse pressed left at (448, 347)
Screenshot: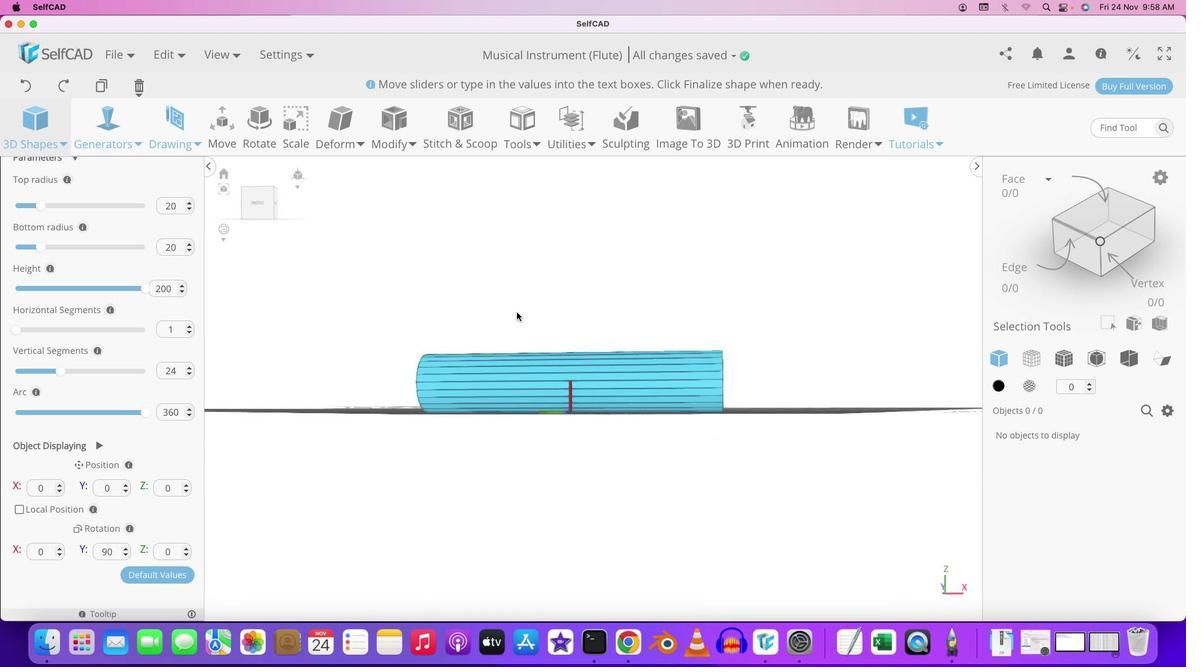 
Action: Mouse moved to (471, 335)
Screenshot: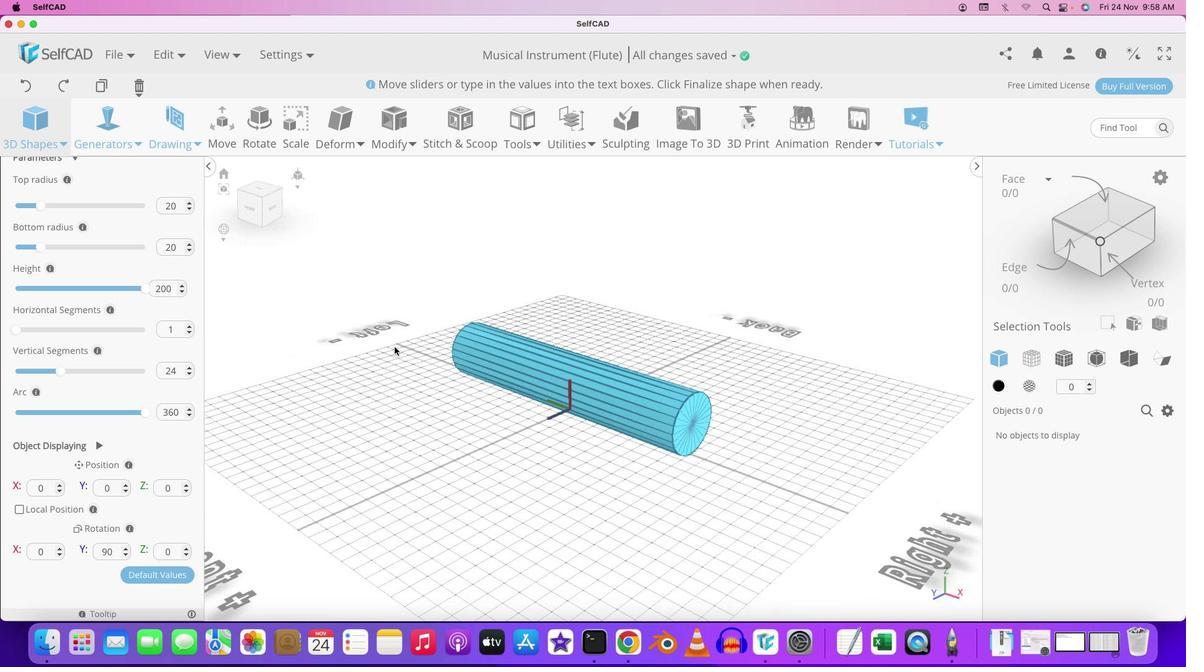 
Action: Mouse pressed left at (471, 335)
Screenshot: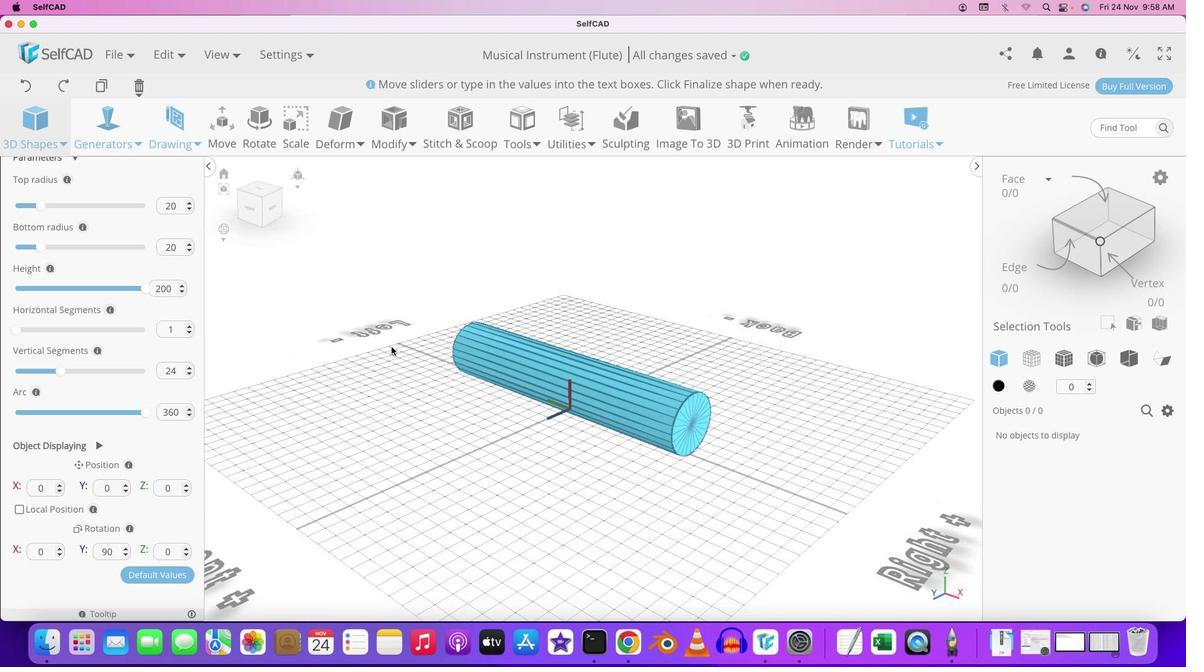 
Action: Mouse moved to (522, 376)
Screenshot: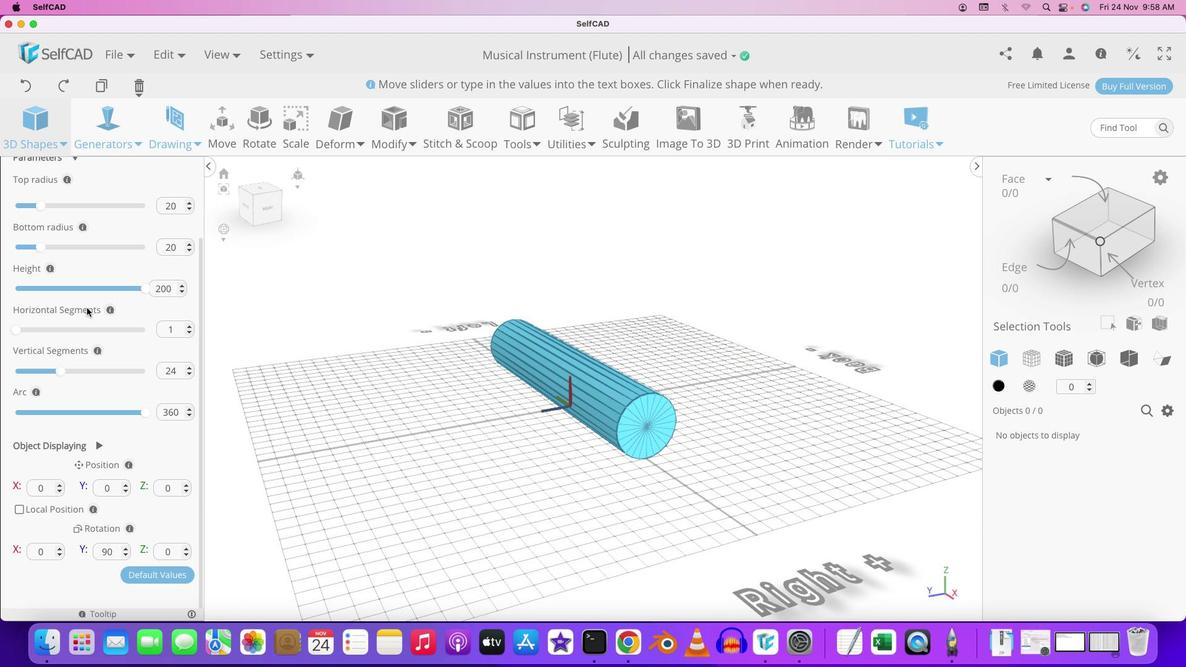 
Action: Mouse pressed left at (522, 376)
Screenshot: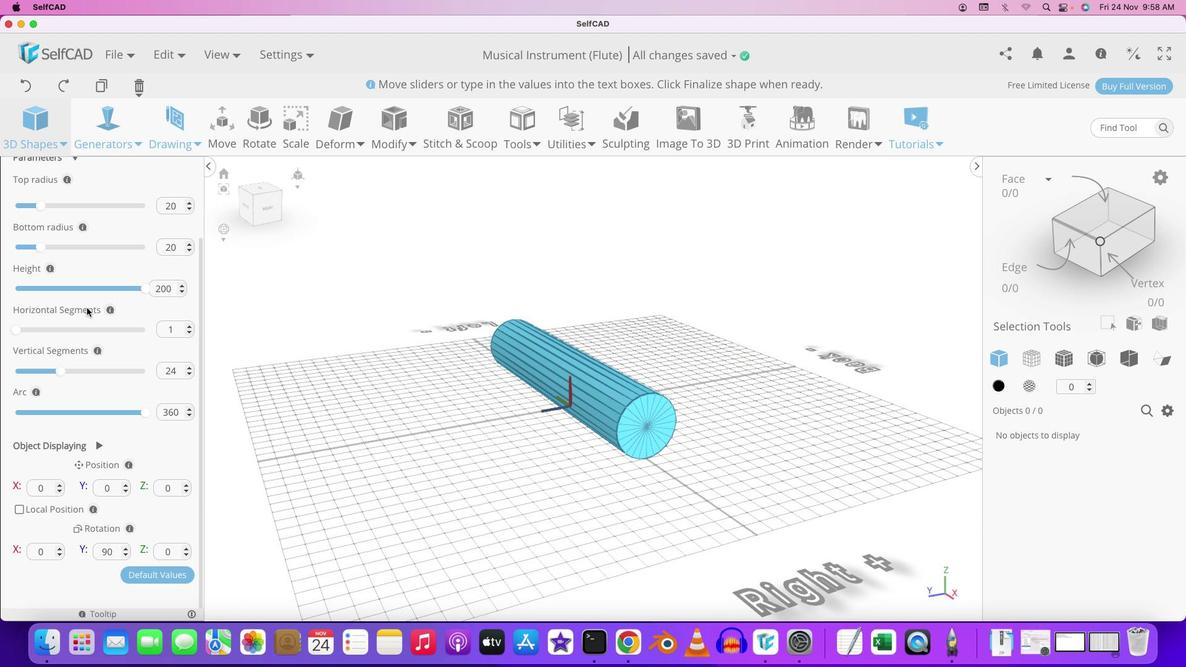 
Action: Mouse moved to (16, 324)
Screenshot: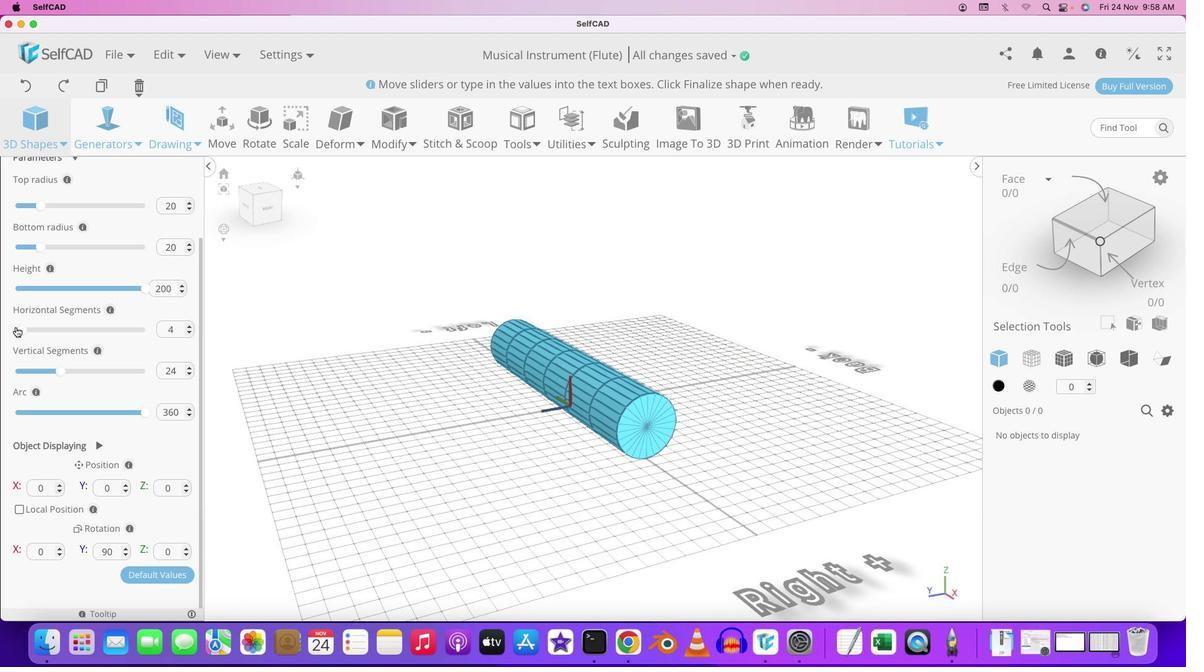 
Action: Mouse pressed left at (16, 324)
Screenshot: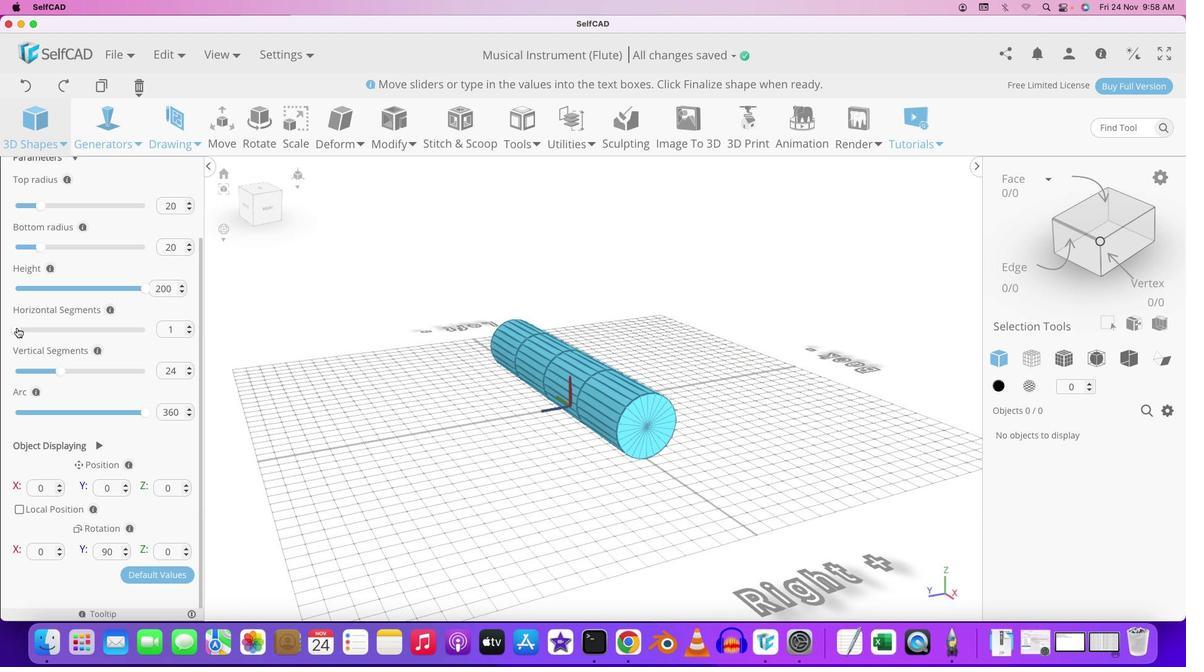
Action: Mouse moved to (57, 368)
Screenshot: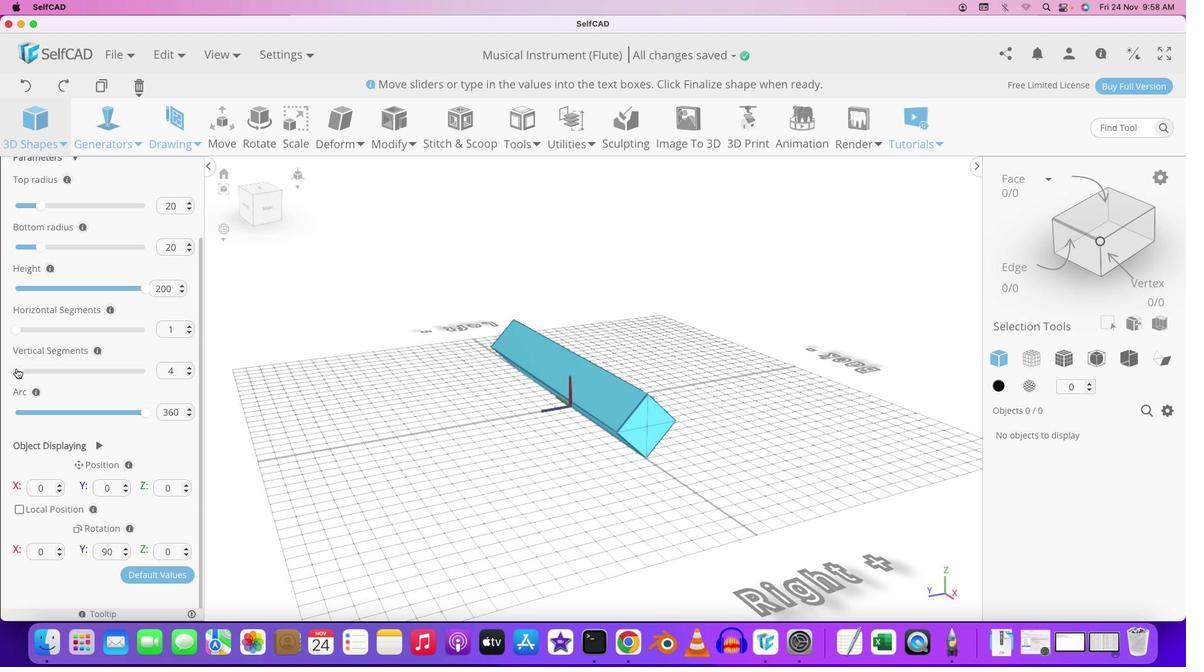 
Action: Mouse pressed left at (57, 368)
Screenshot: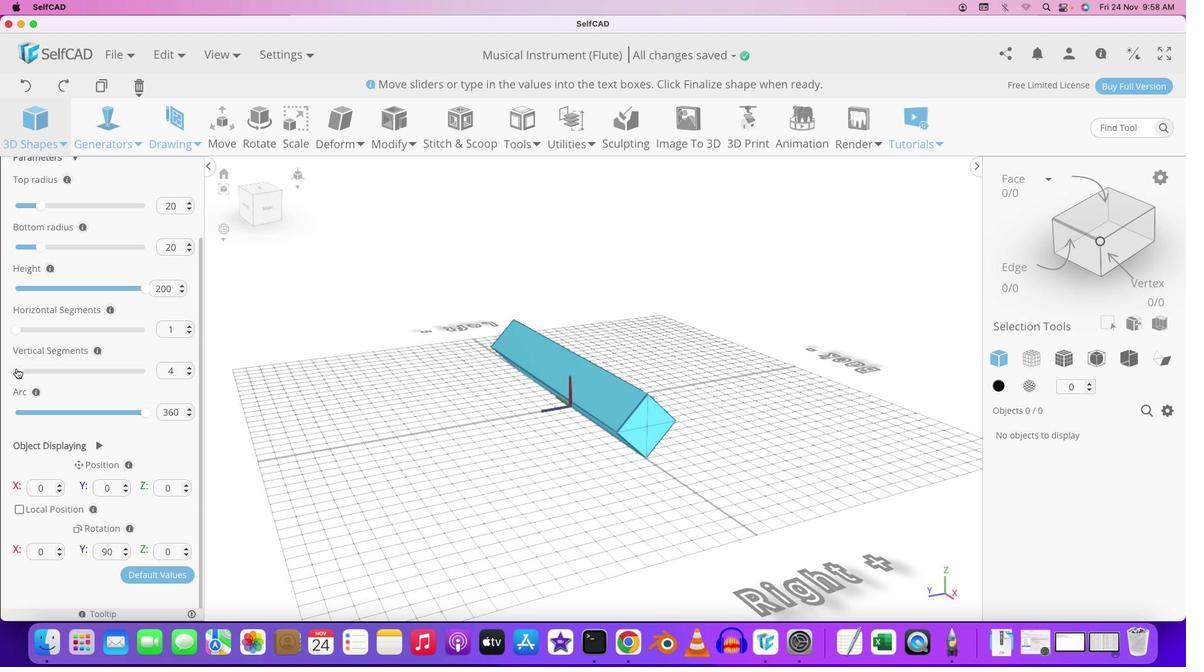 
Action: Mouse moved to (441, 398)
Screenshot: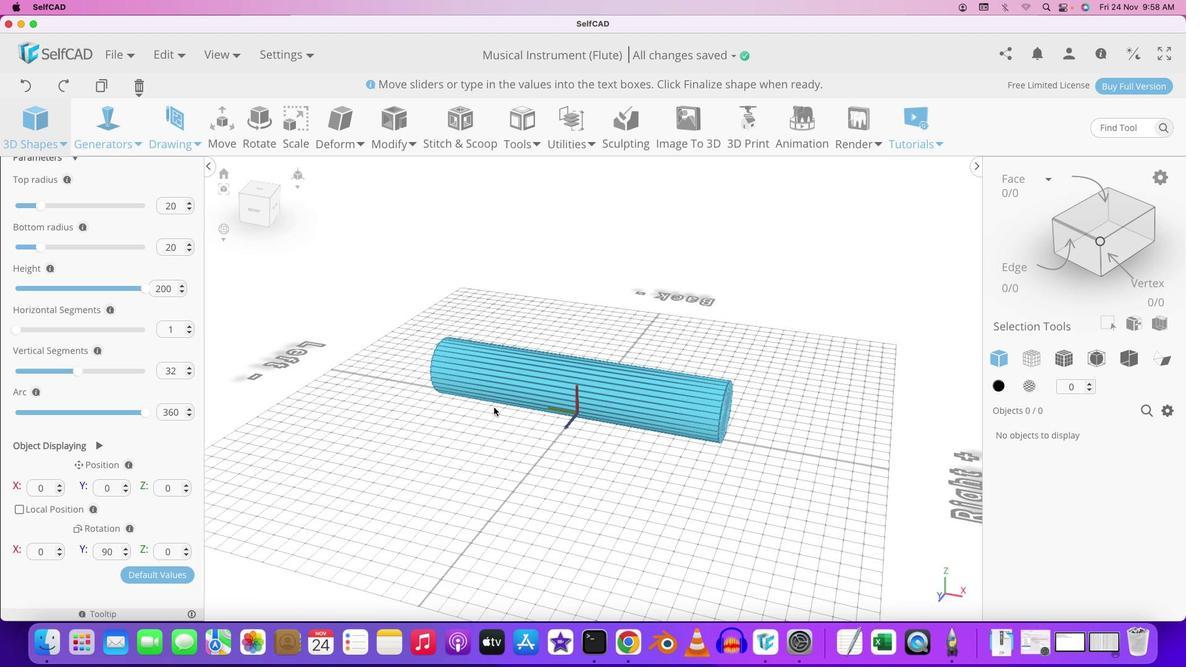 
Action: Mouse pressed left at (441, 398)
Screenshot: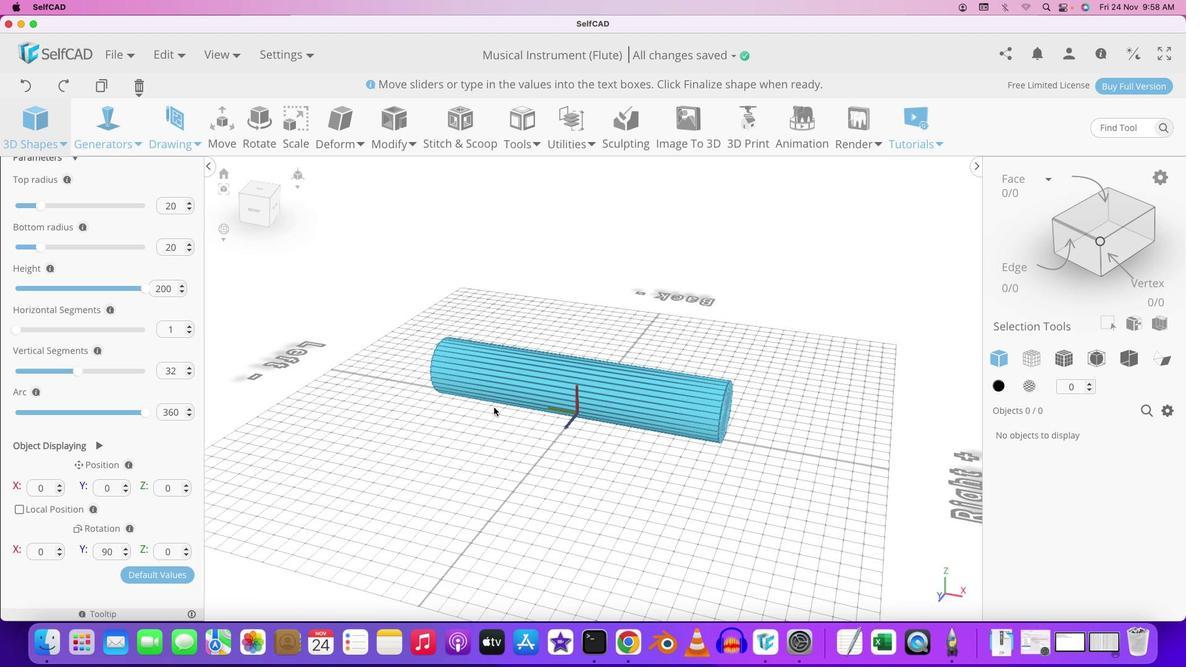 
Action: Mouse moved to (492, 409)
Screenshot: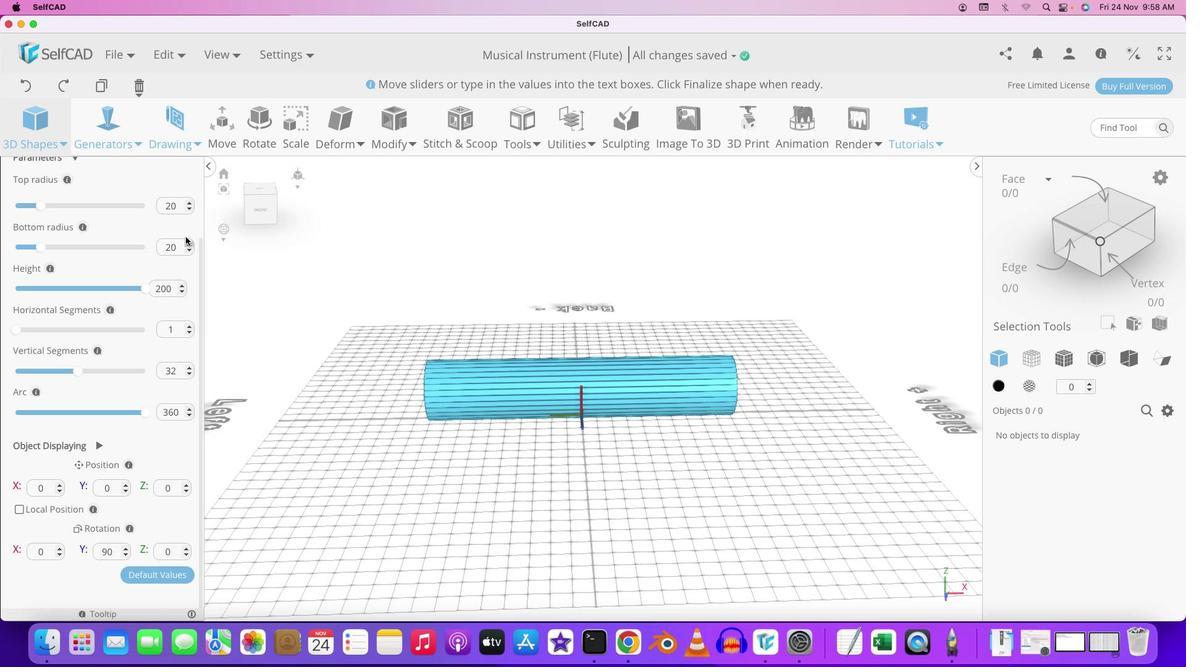 
Action: Mouse pressed left at (492, 409)
Screenshot: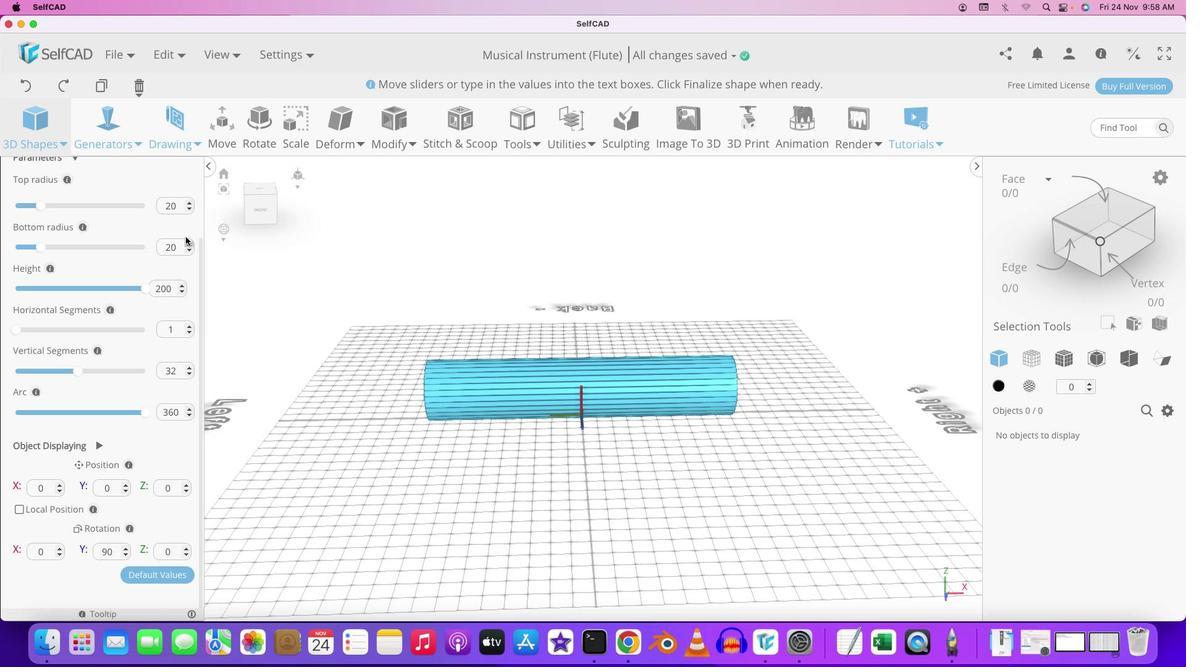 
Action: Mouse moved to (169, 206)
Screenshot: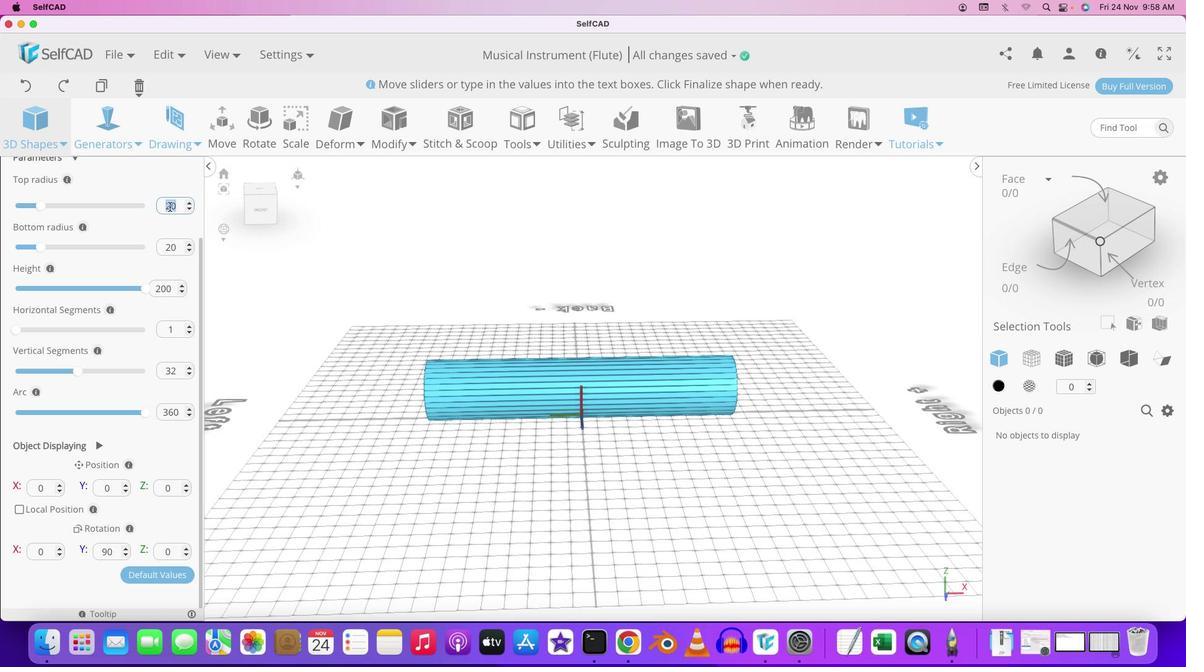 
Action: Mouse pressed left at (169, 206)
Screenshot: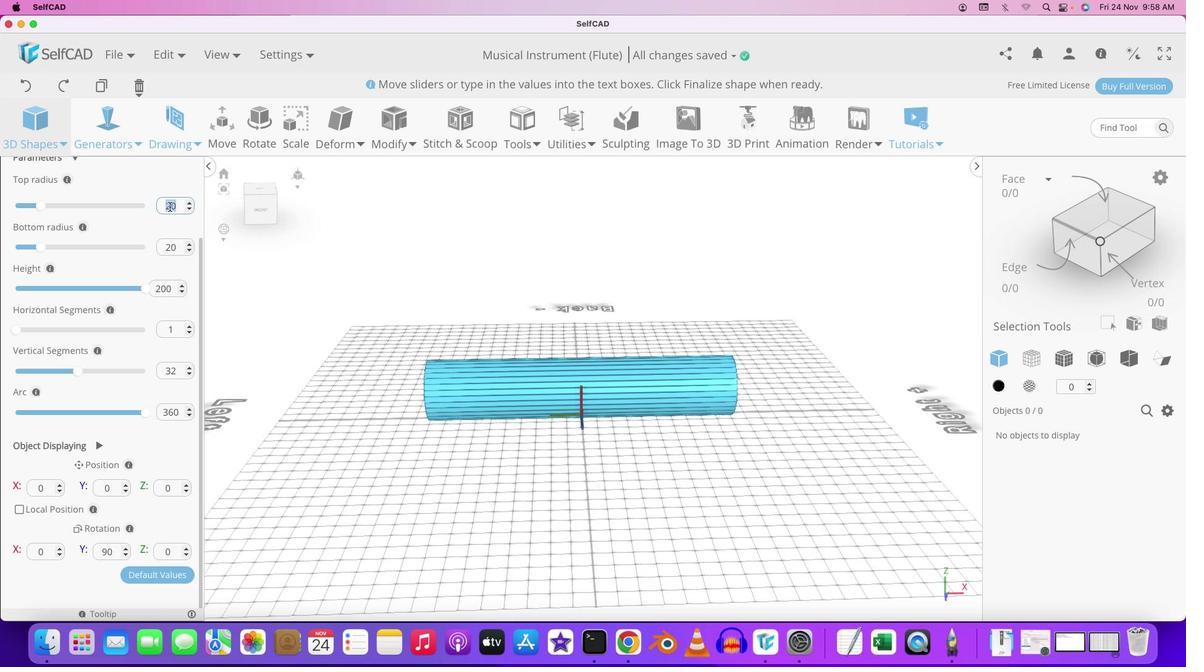 
Action: Key pressed '1''4'Key.enter
Screenshot: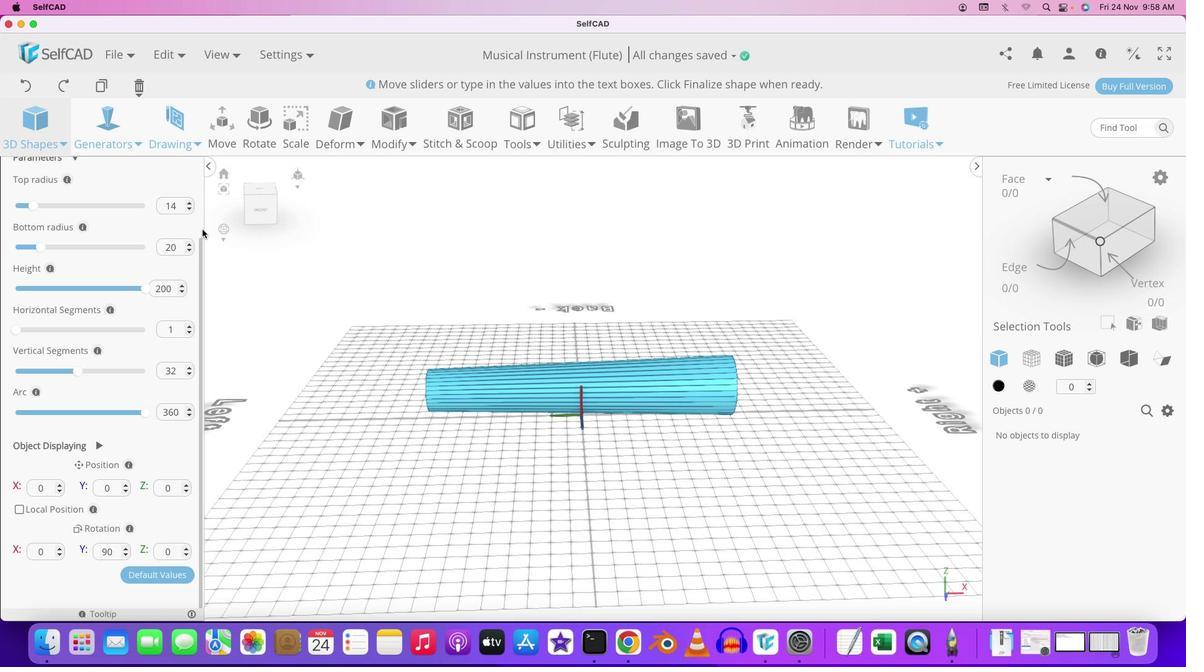 
Action: Mouse moved to (176, 244)
Screenshot: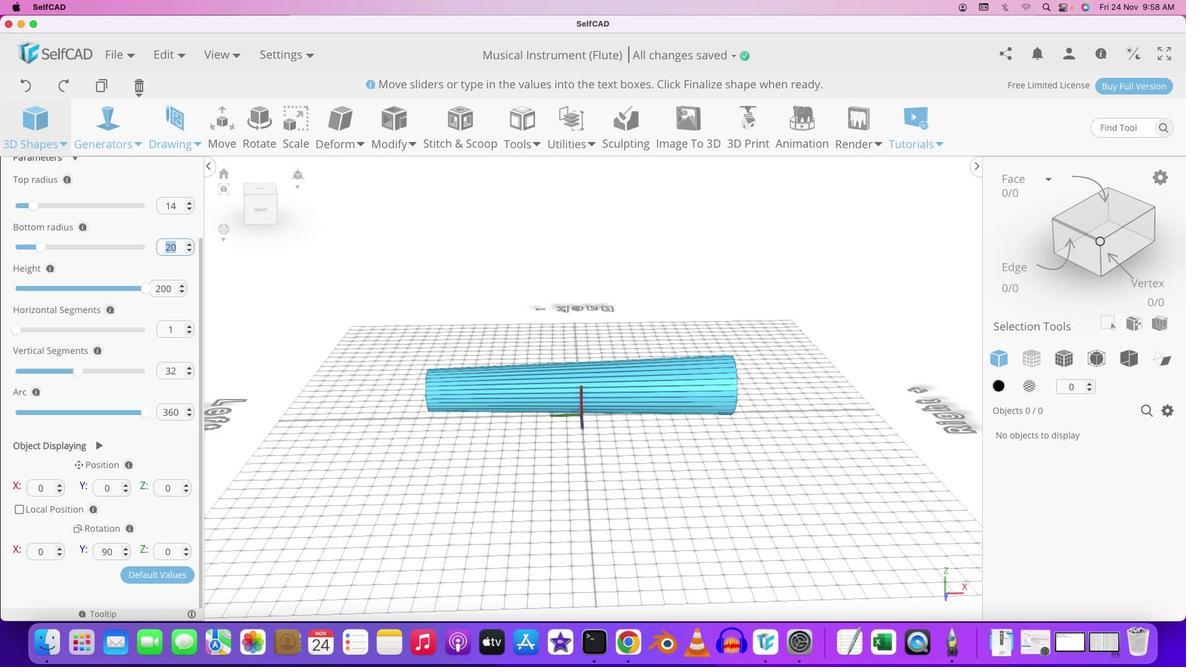 
Action: Mouse pressed left at (176, 244)
Screenshot: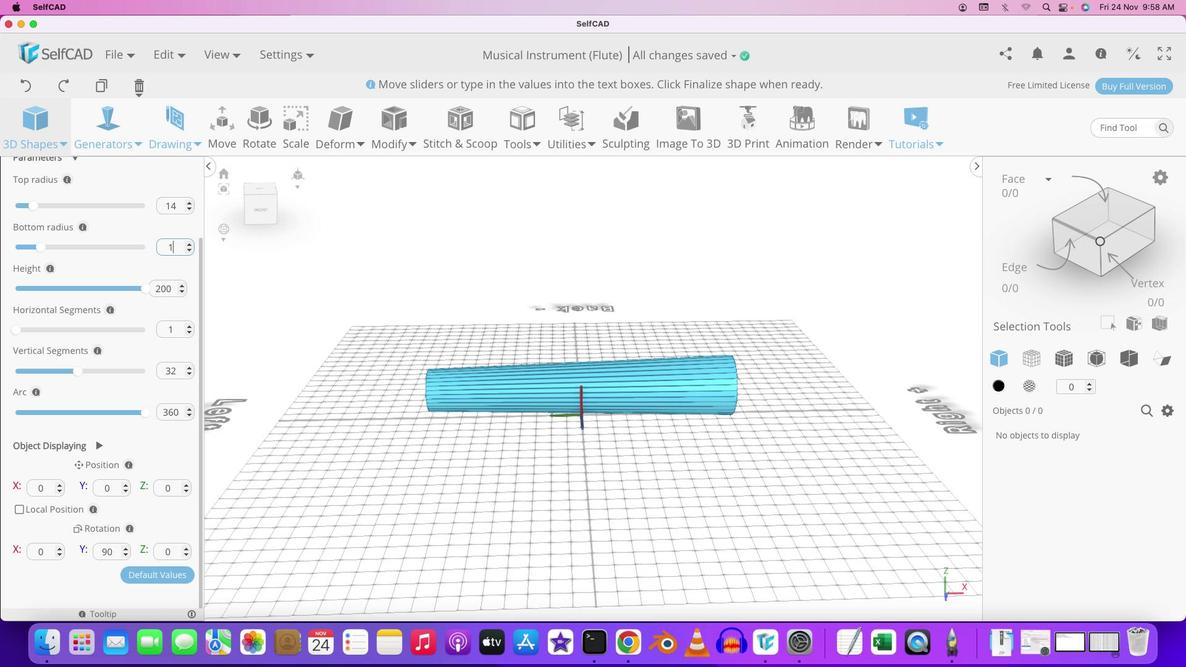 
Action: Key pressed '1''4'Key.enter
Screenshot: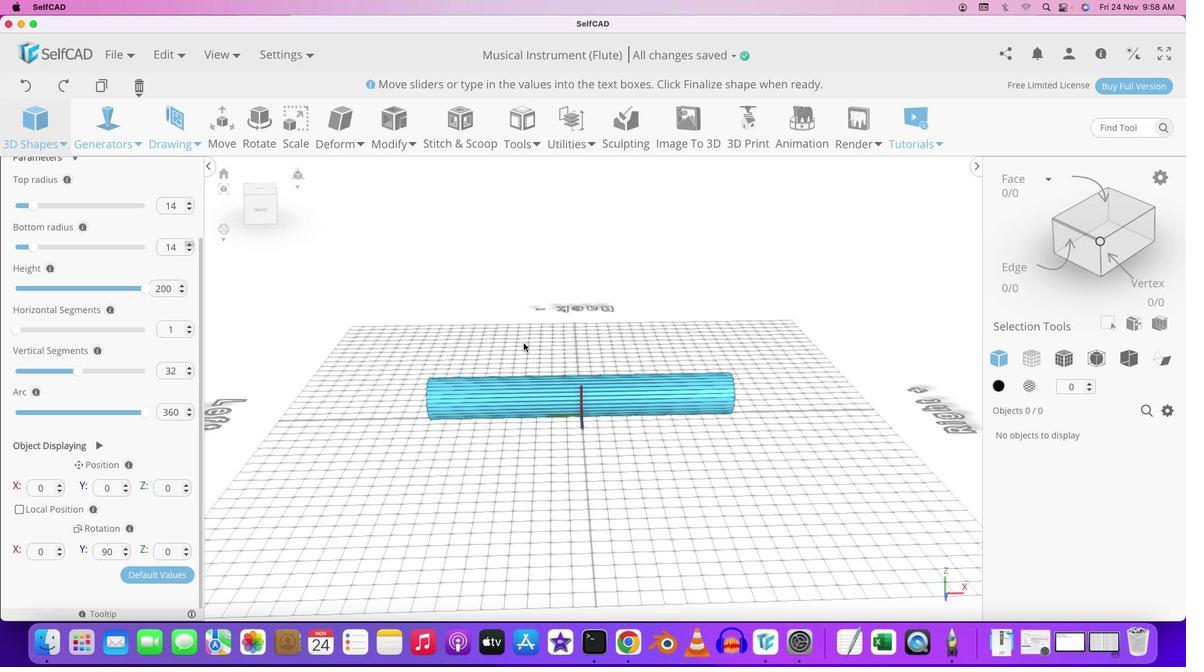 
Action: Mouse moved to (748, 385)
Screenshot: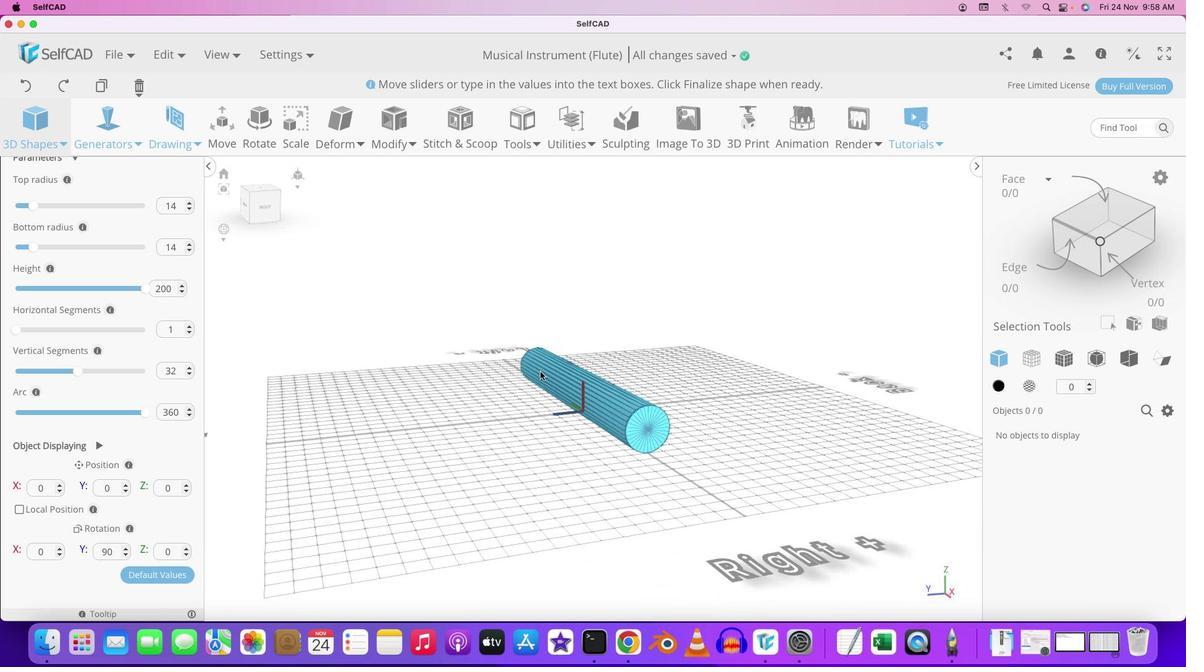 
Action: Mouse pressed left at (748, 385)
Screenshot: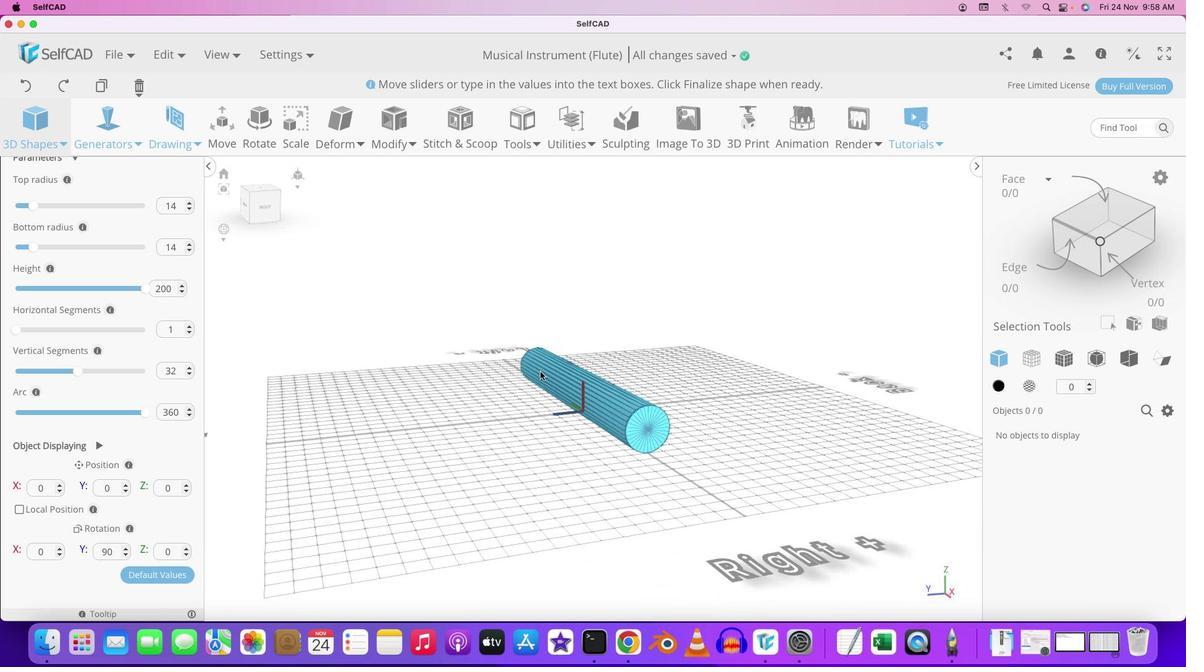 
Action: Mouse moved to (173, 247)
Screenshot: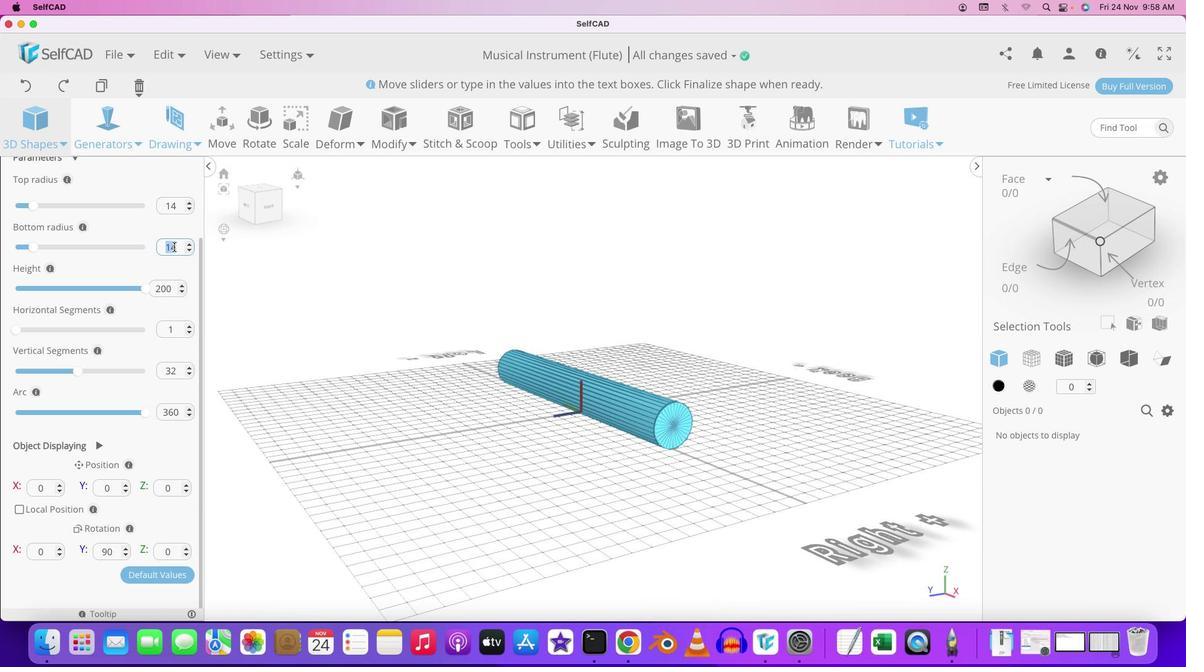 
Action: Mouse pressed left at (173, 247)
Screenshot: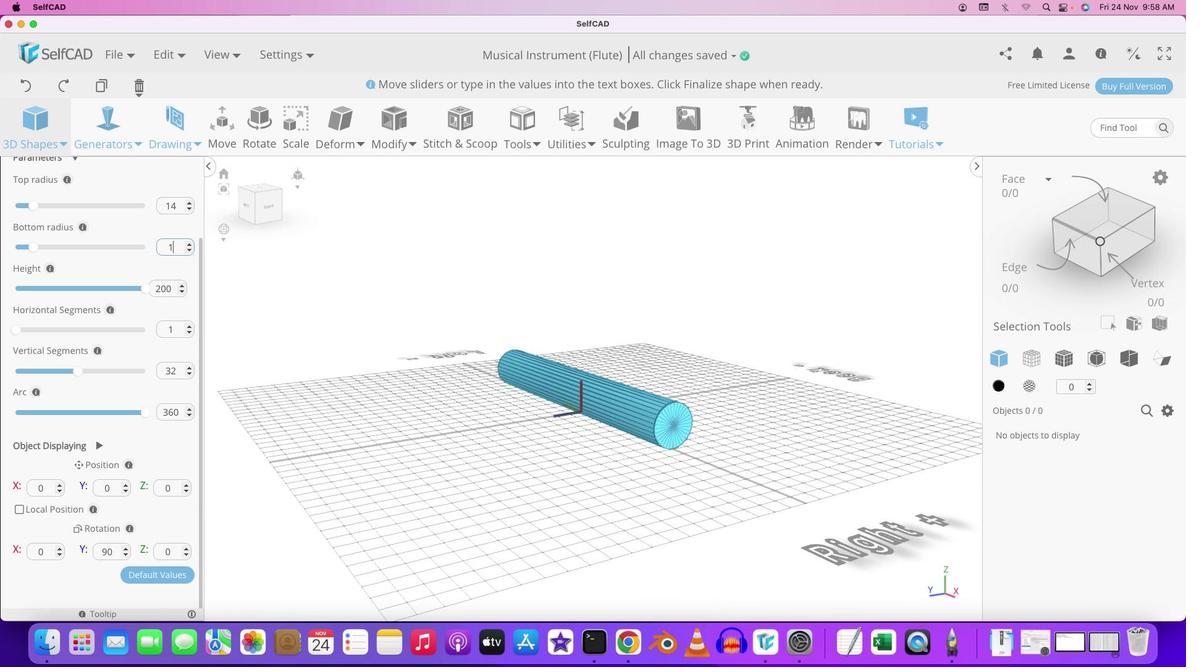 
Action: Key pressed '1''2'Key.enter
Screenshot: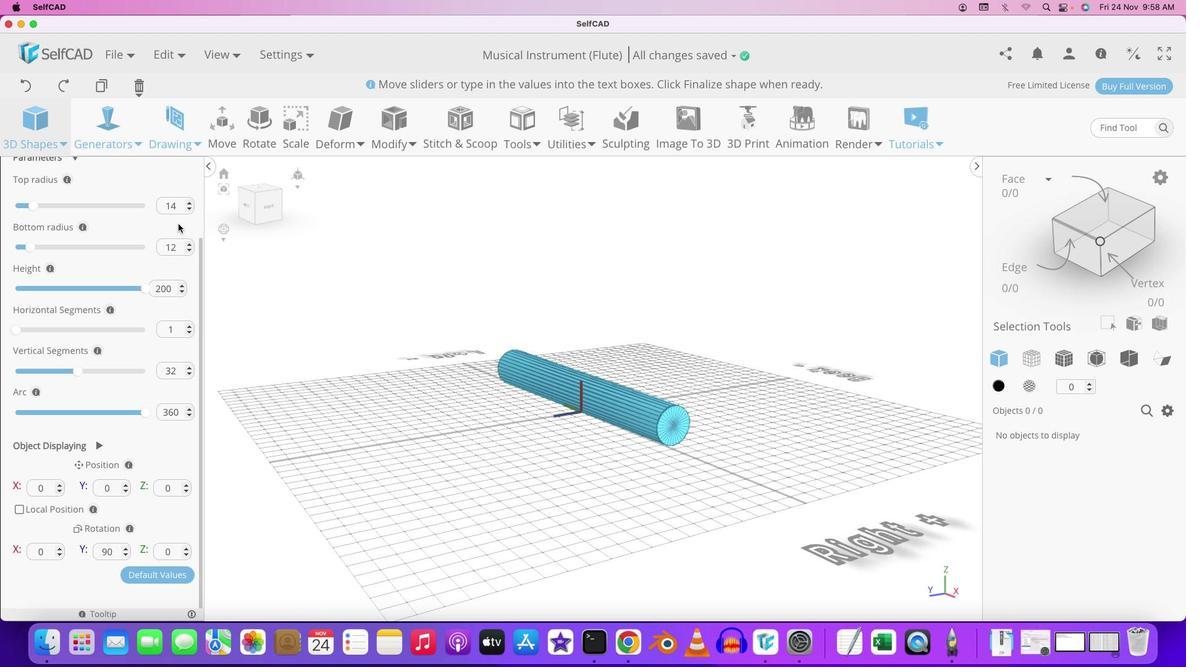 
Action: Mouse moved to (177, 210)
Screenshot: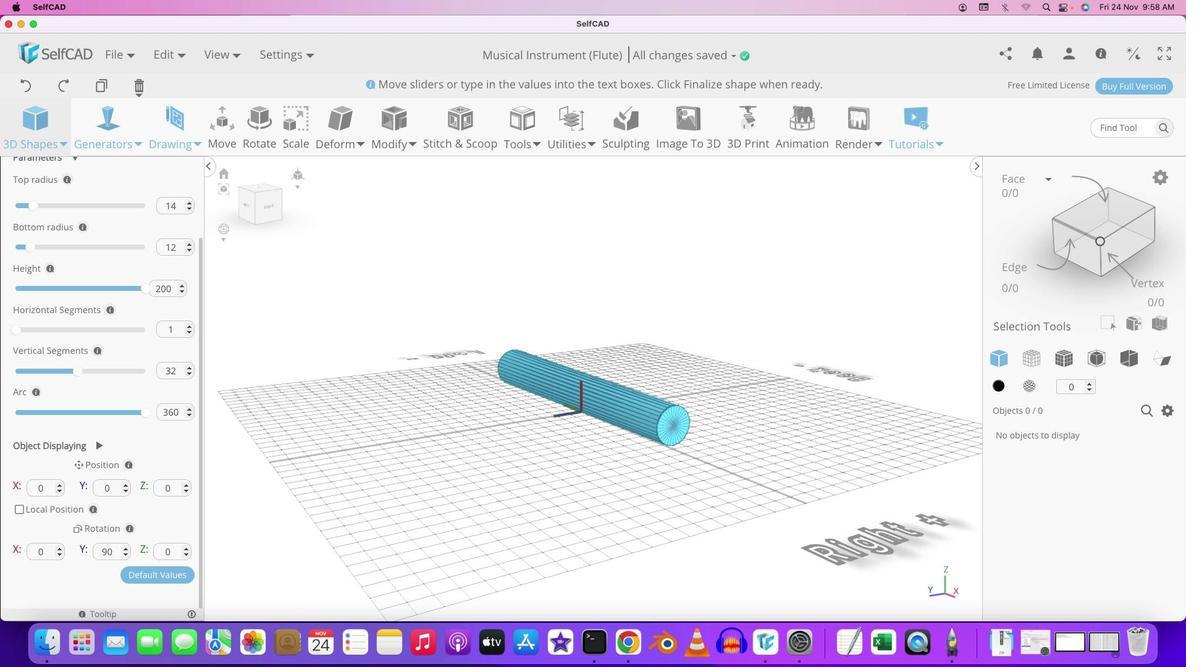 
Action: Mouse pressed left at (177, 210)
Screenshot: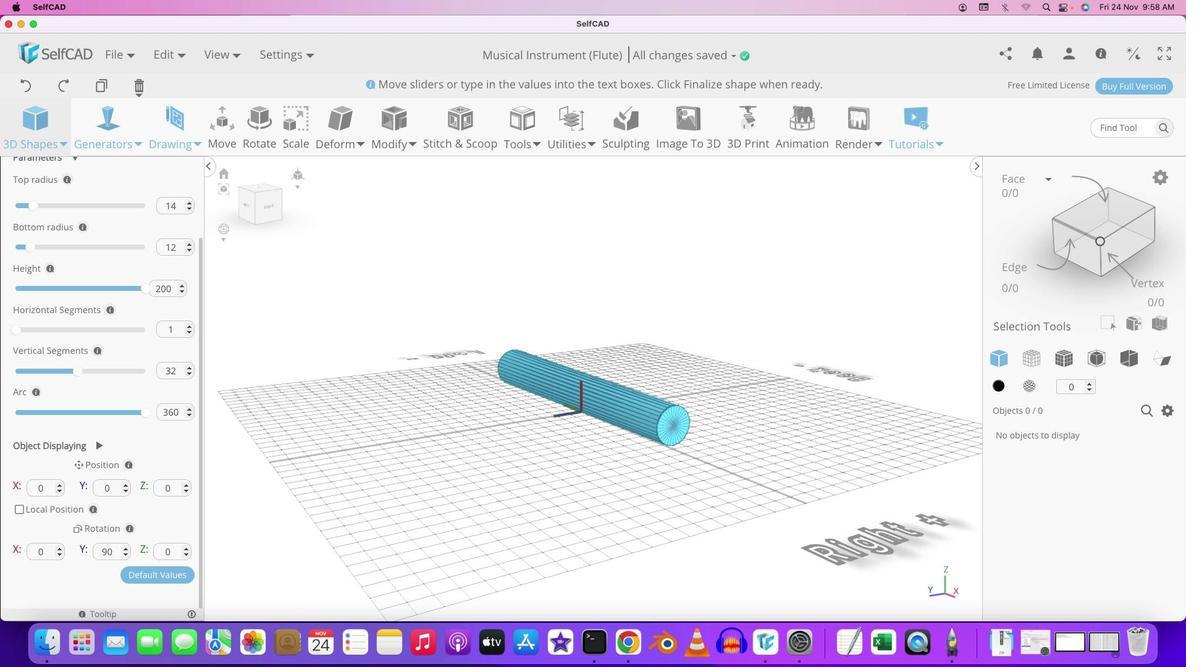 
Action: Key pressed Key.enter
Screenshot: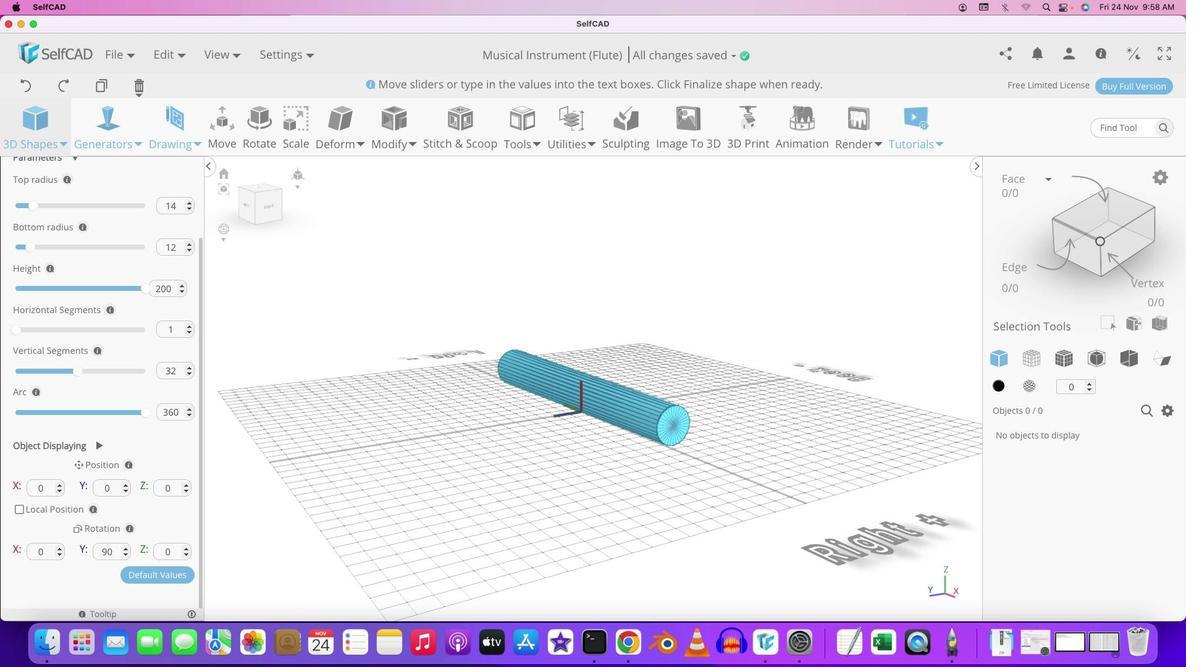 
Action: Mouse moved to (172, 202)
Screenshot: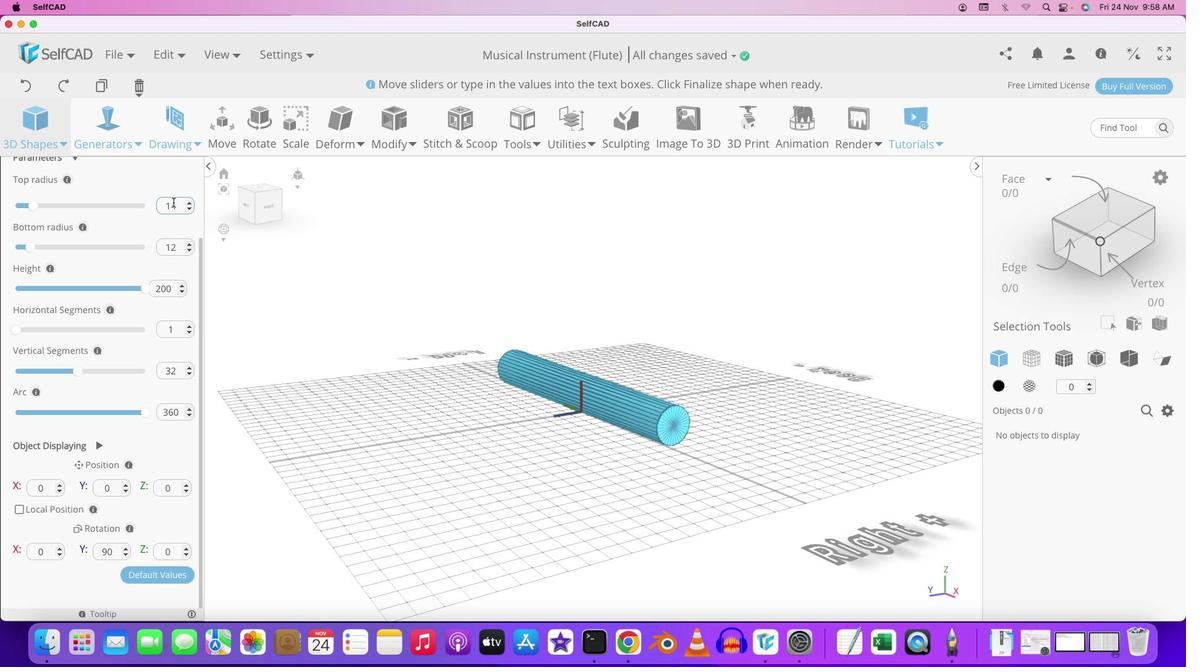 
Action: Mouse pressed left at (172, 202)
Screenshot: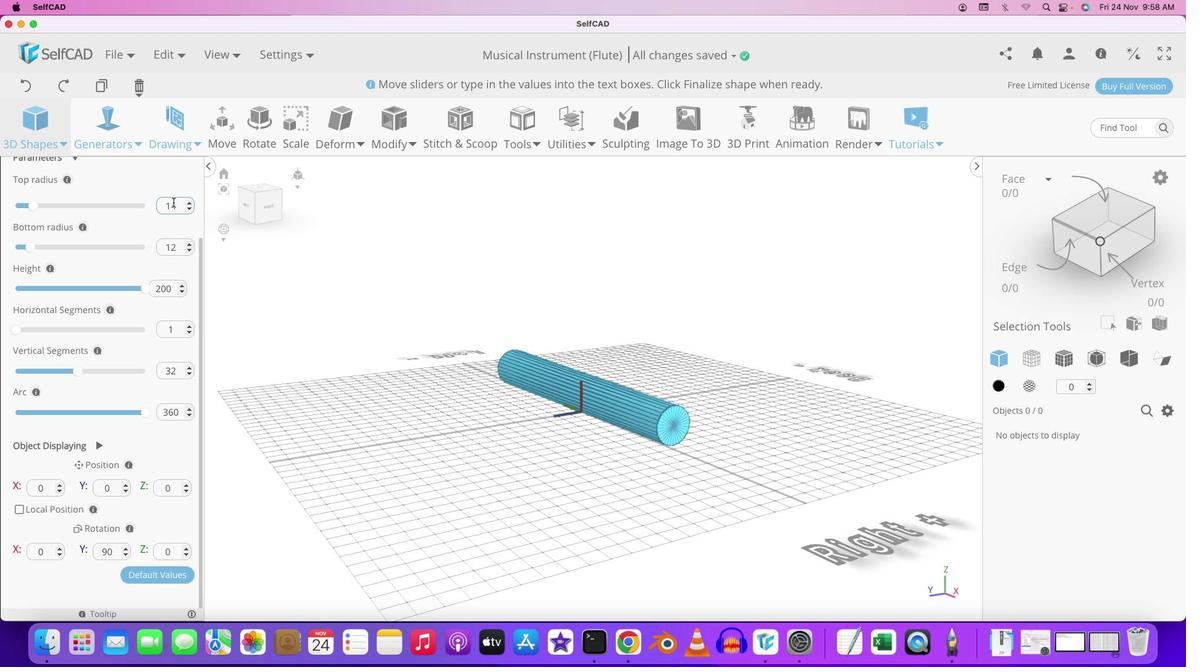 
Action: Key pressed Key.backspace'2'Key.enter
Screenshot: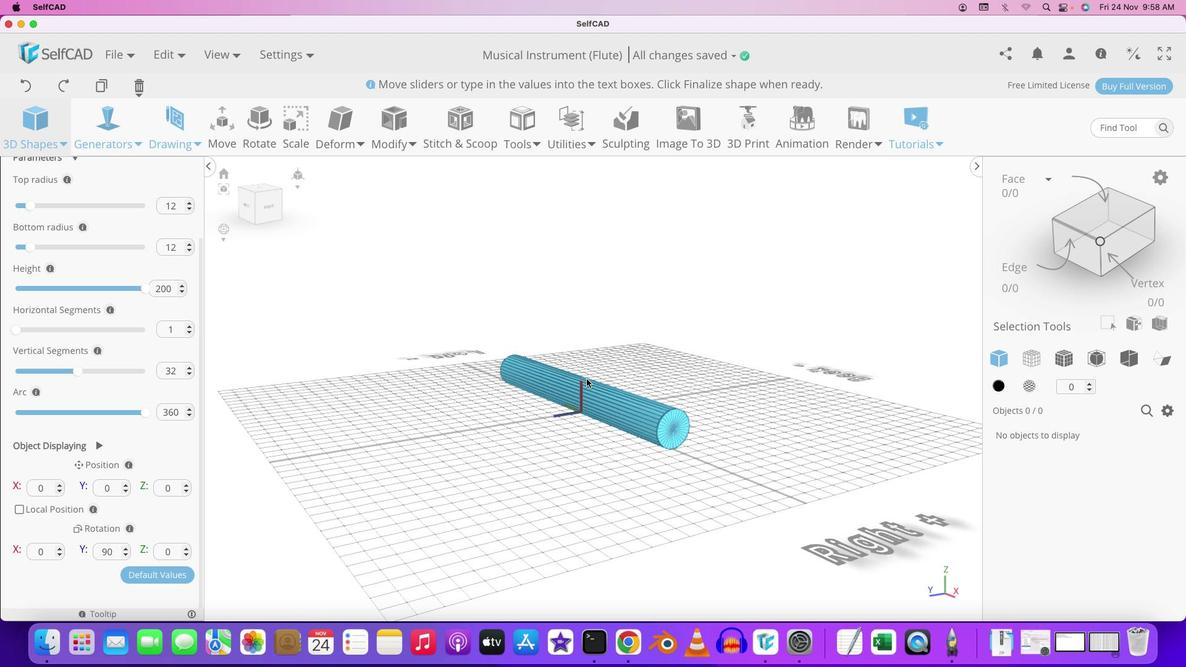 
Action: Mouse moved to (578, 450)
Screenshot: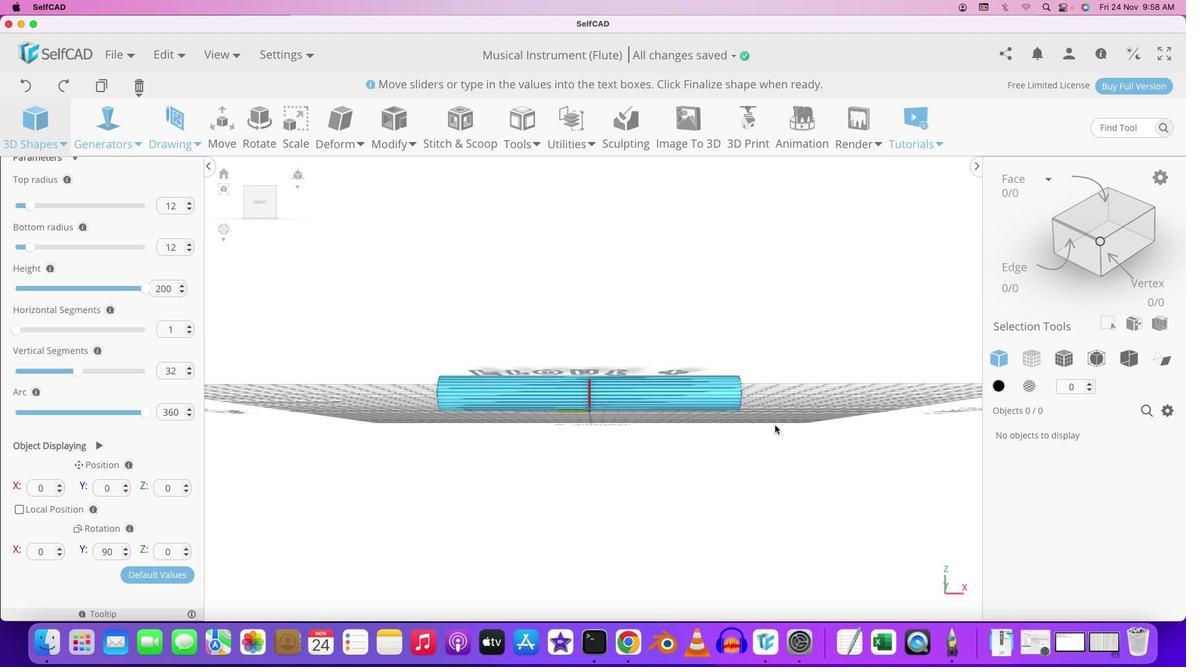 
Action: Mouse pressed left at (578, 450)
Screenshot: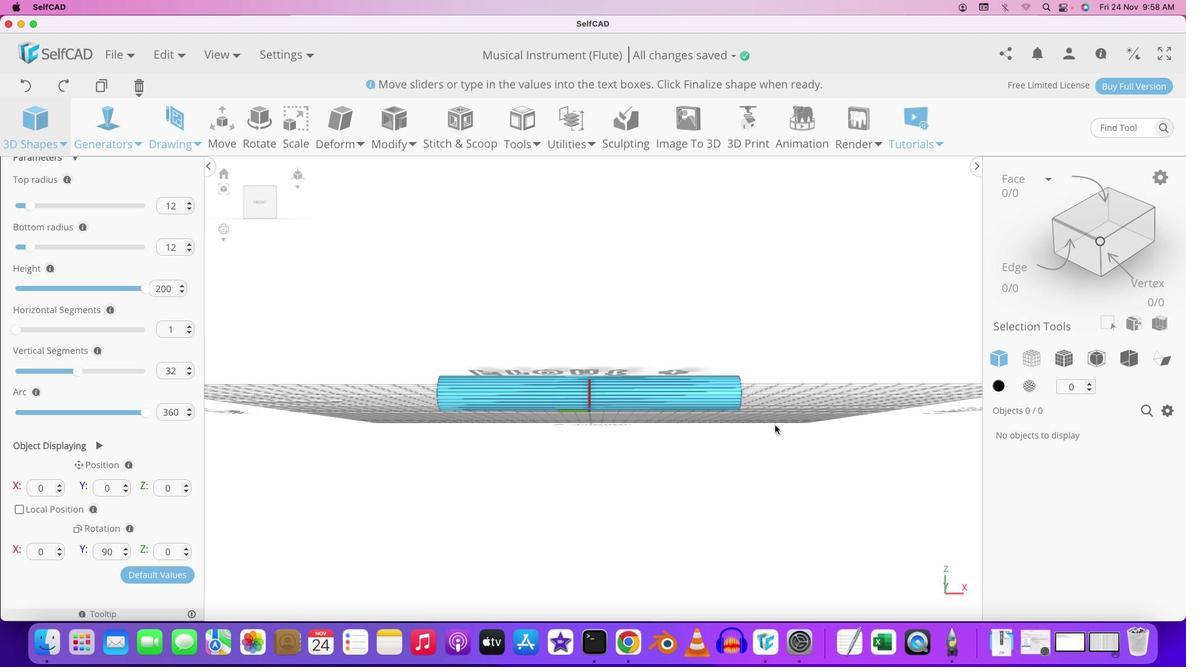 
Action: Mouse moved to (298, 114)
Screenshot: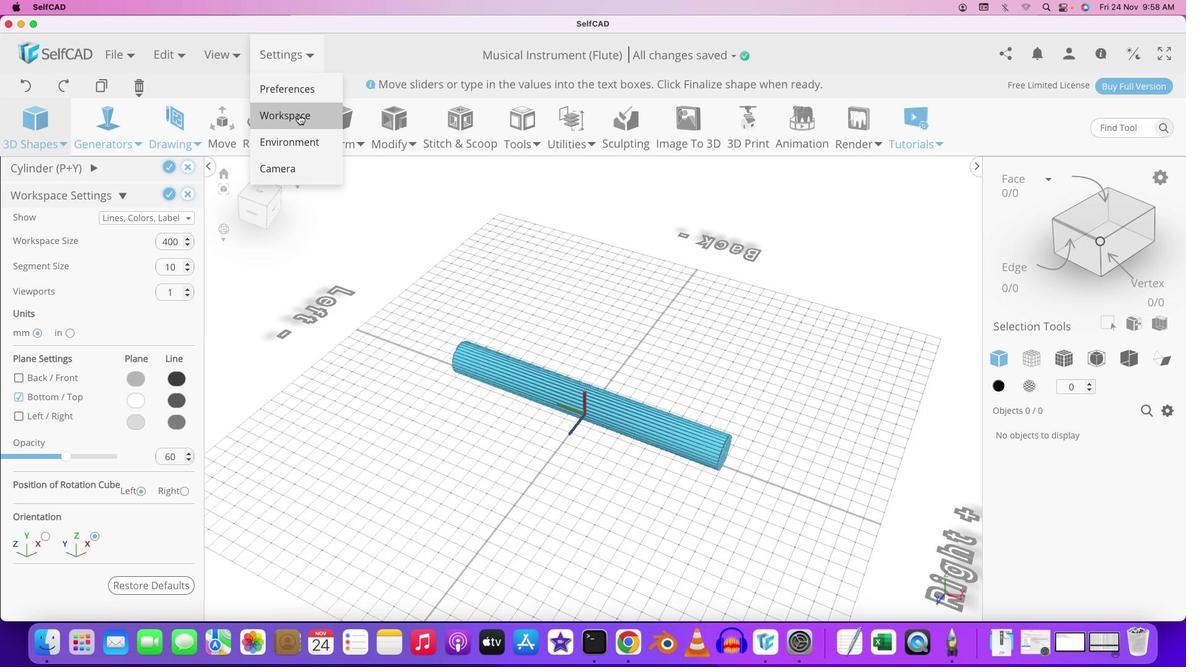 
Action: Mouse pressed left at (298, 114)
Screenshot: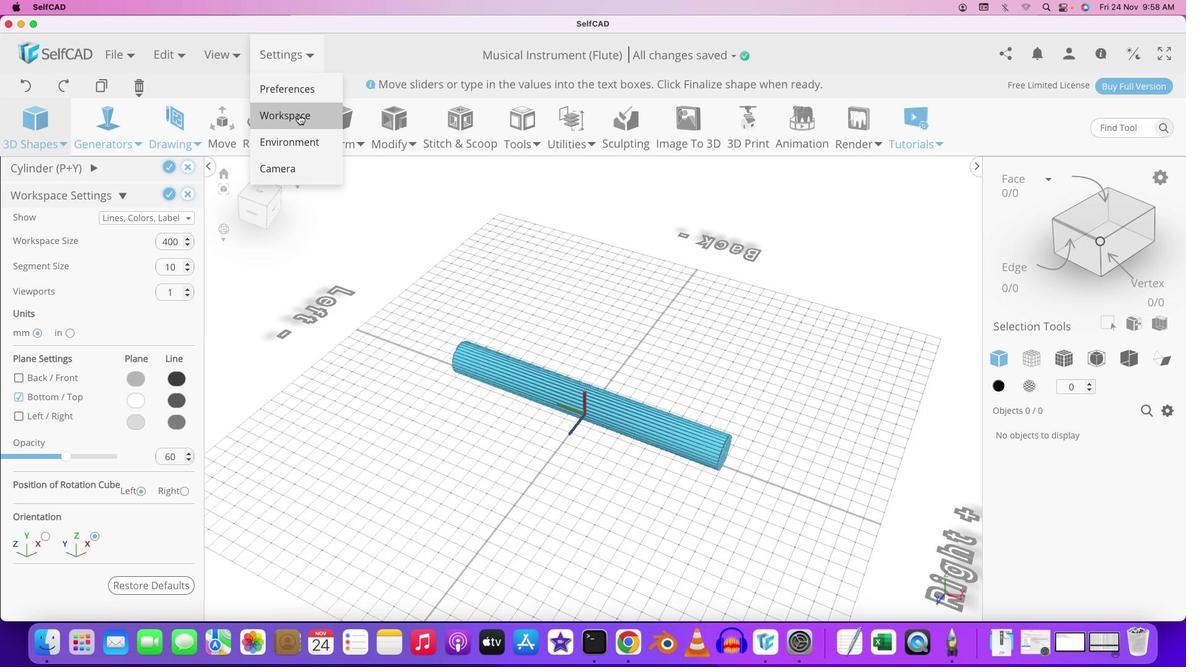 
Action: Mouse moved to (187, 191)
Screenshot: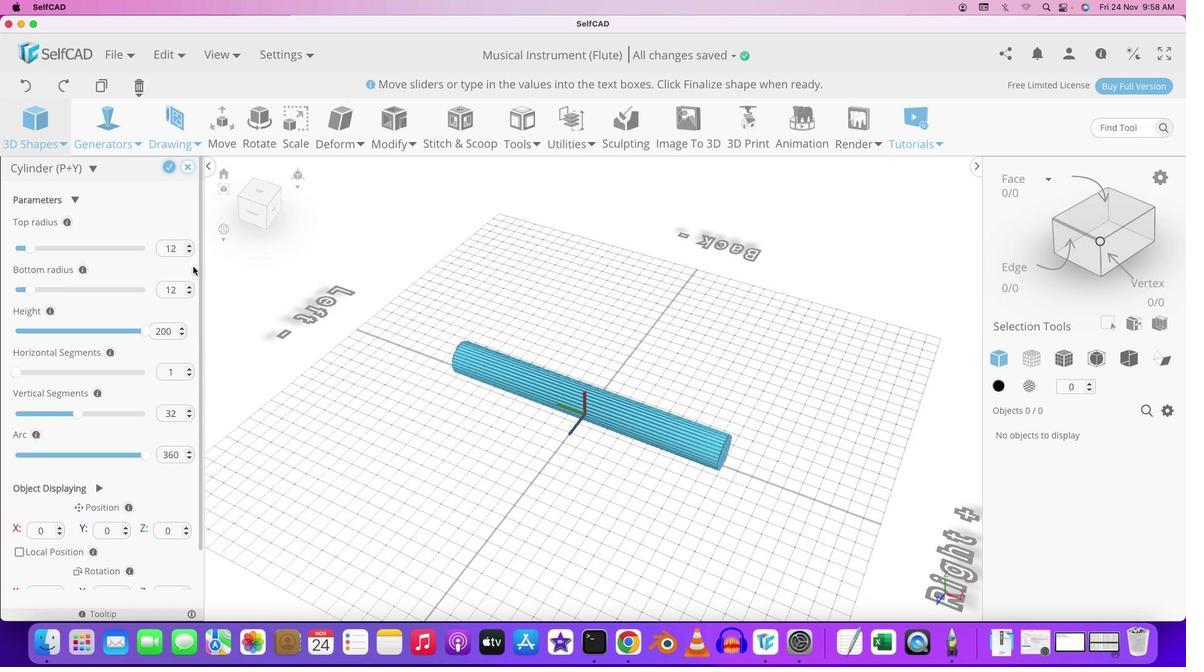 
Action: Mouse pressed left at (187, 191)
Screenshot: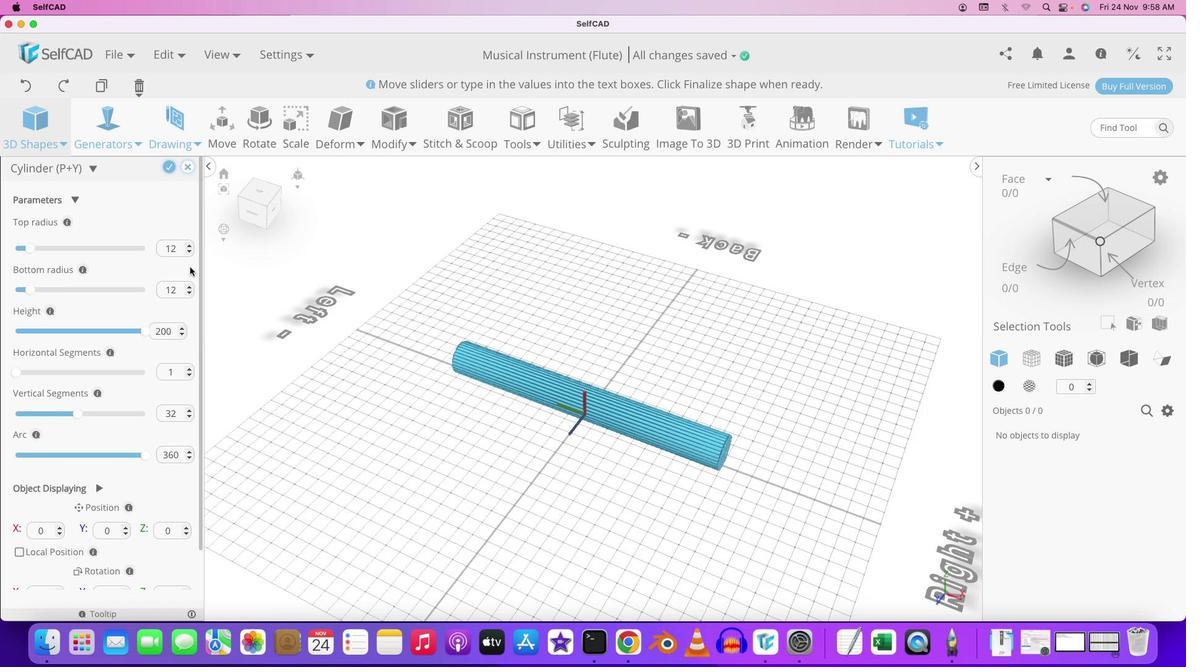
Action: Mouse moved to (174, 252)
Screenshot: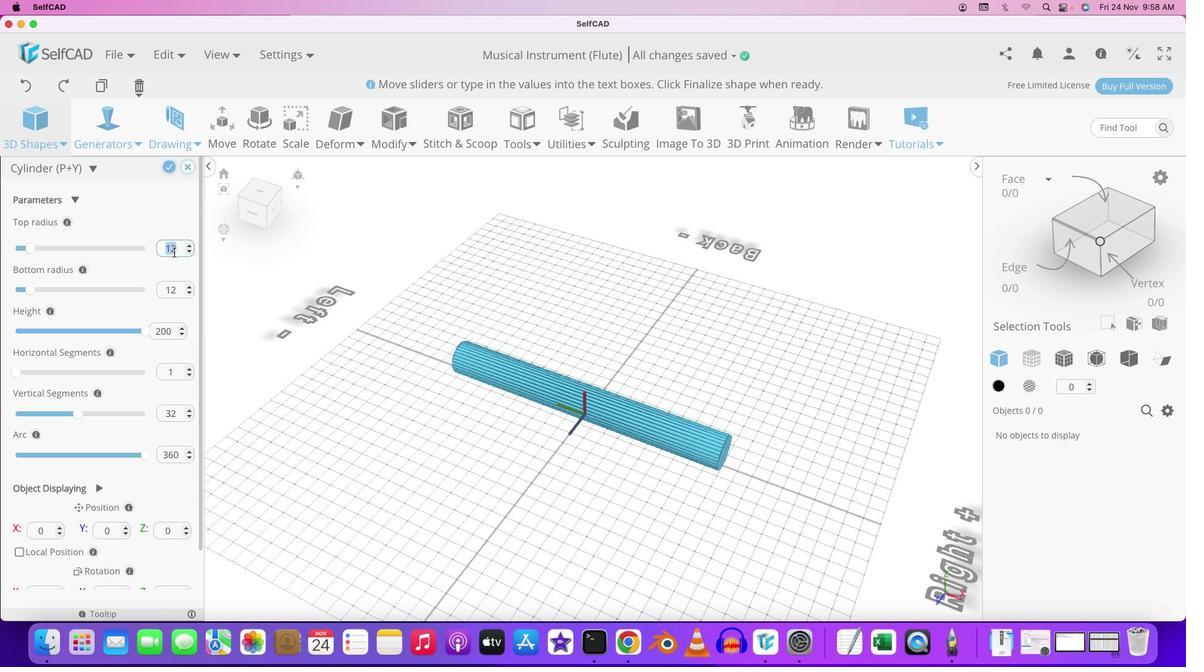 
Action: Mouse pressed left at (174, 252)
Screenshot: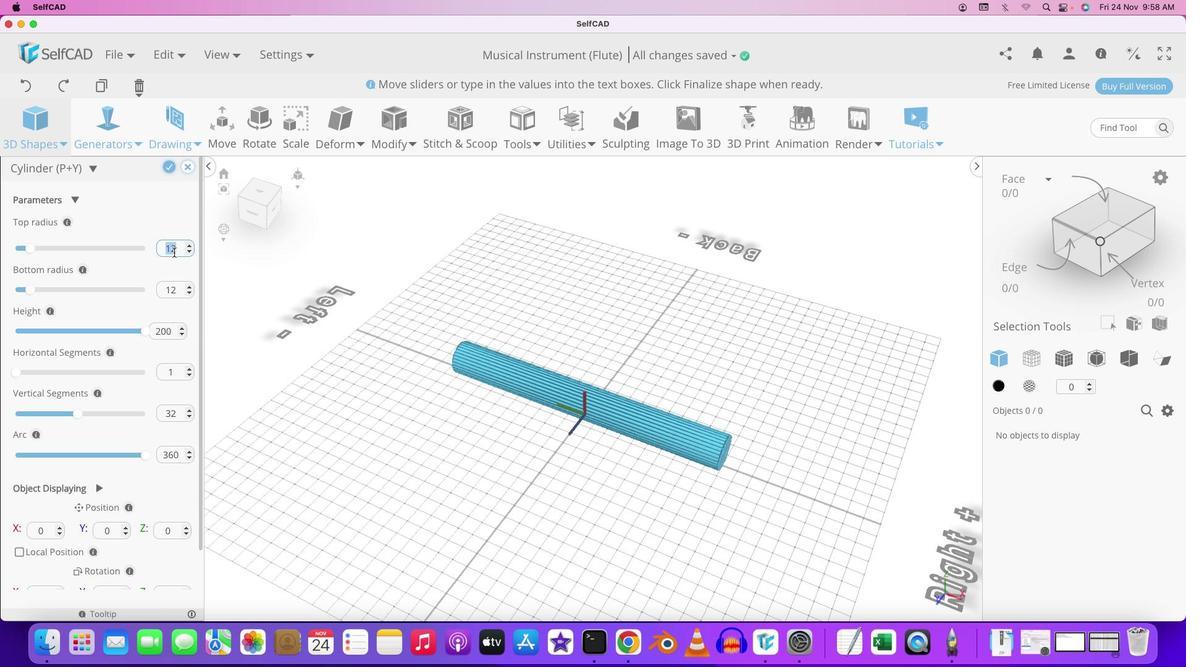 
Action: Mouse moved to (174, 252)
Screenshot: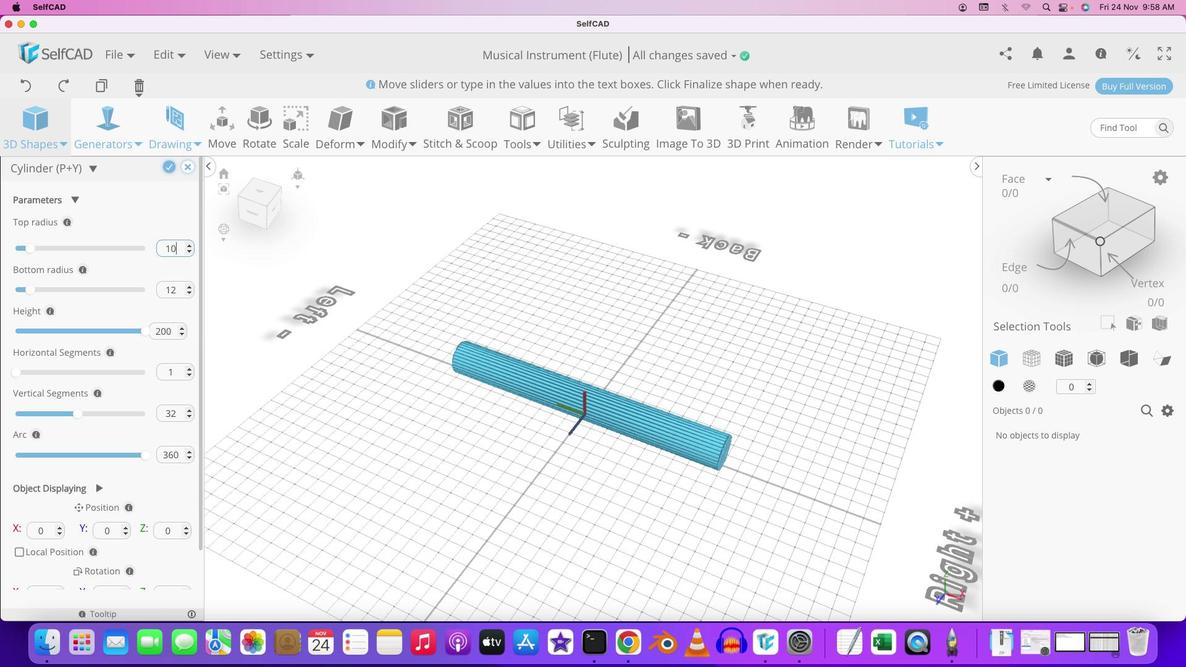
Action: Key pressed '1''0'Key.enter
Screenshot: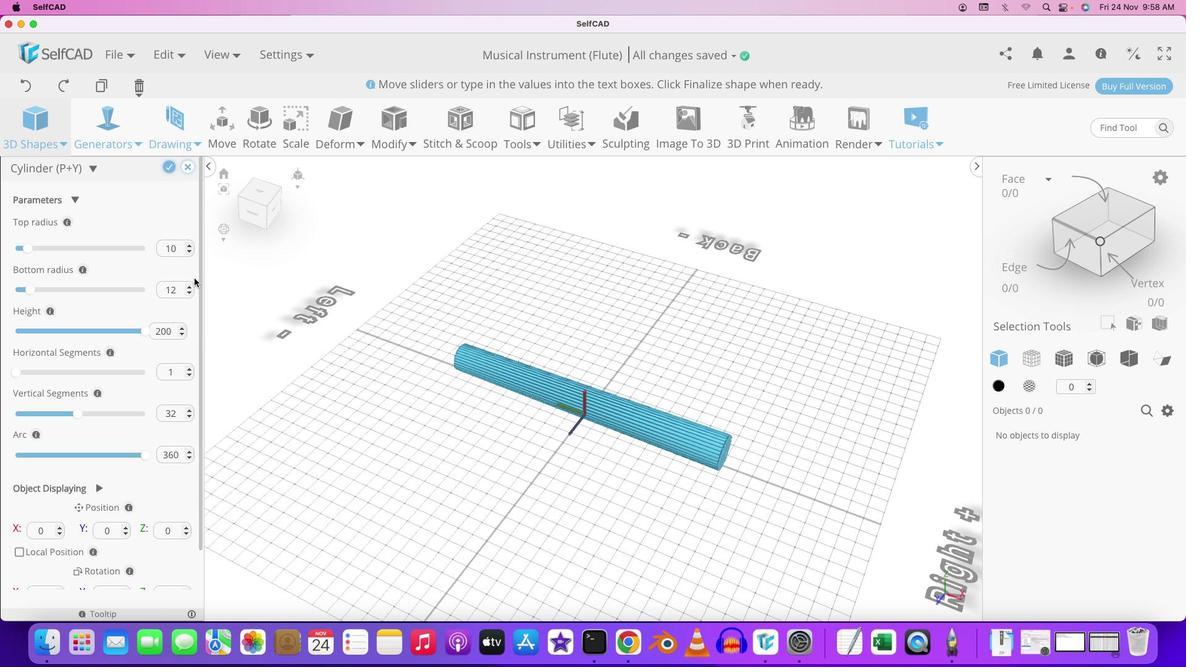 
Action: Mouse moved to (178, 288)
Screenshot: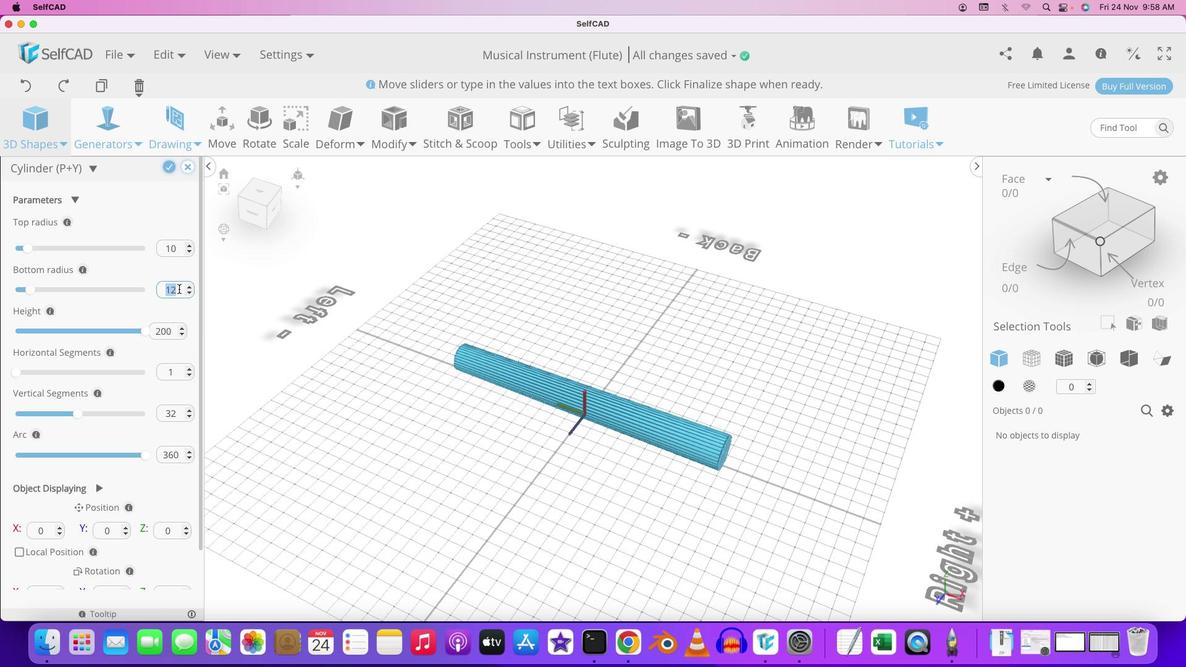 
Action: Mouse pressed left at (178, 288)
Screenshot: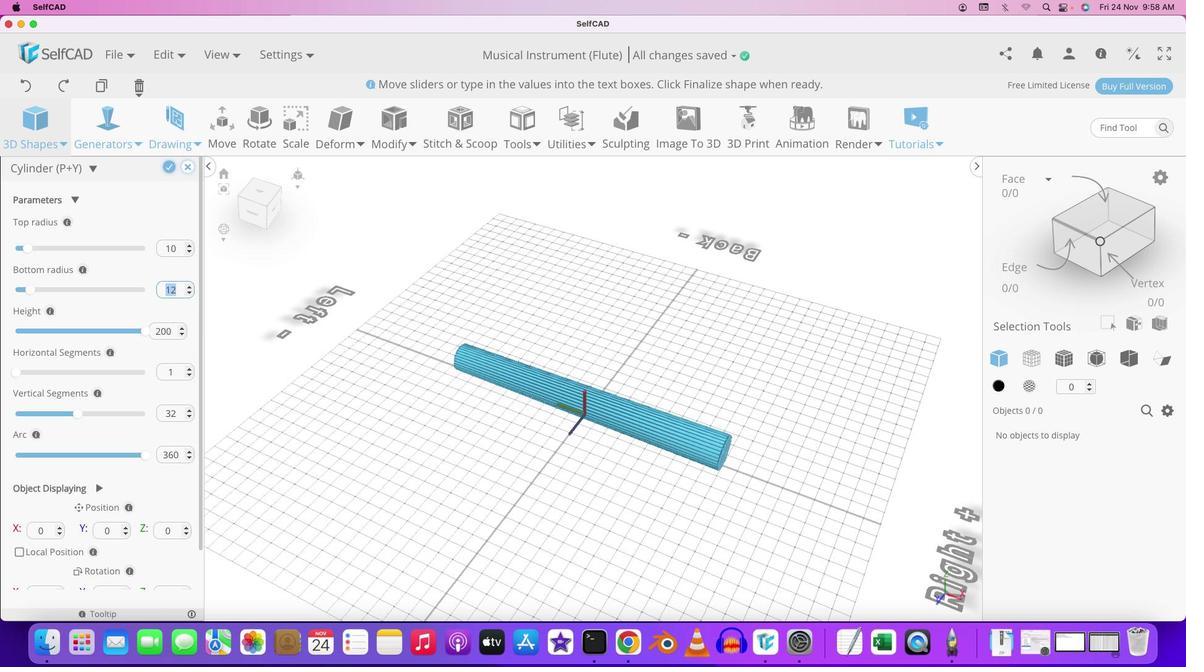 
Action: Mouse moved to (178, 289)
Screenshot: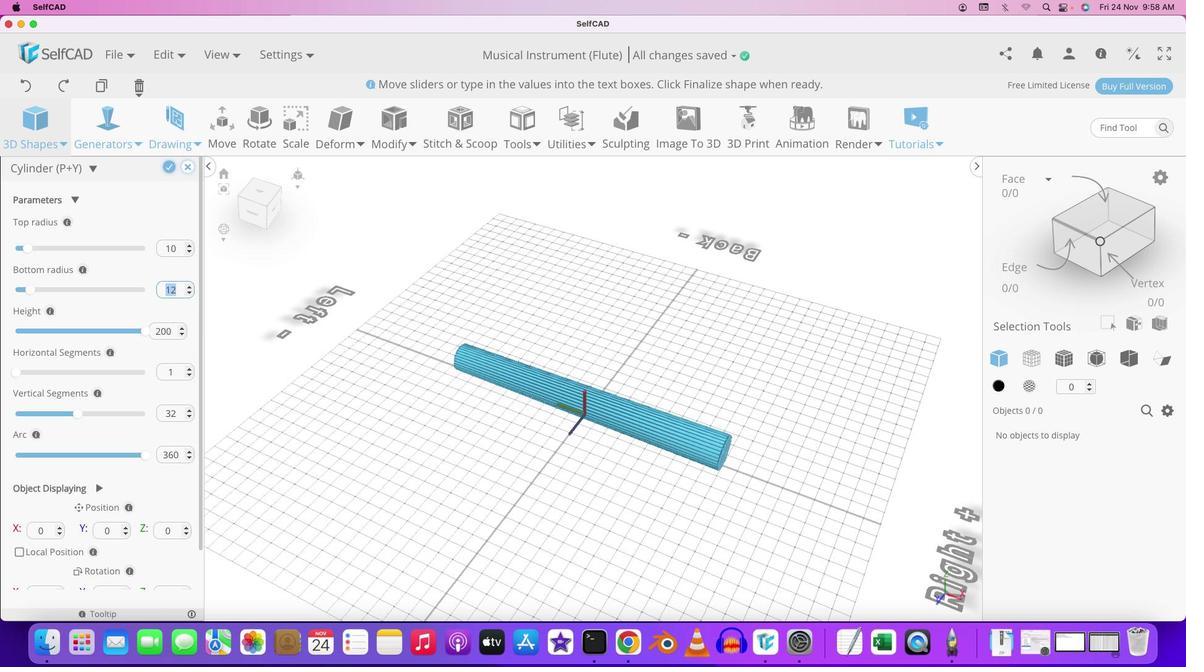 
Action: Key pressed '1''0'Key.enter
Screenshot: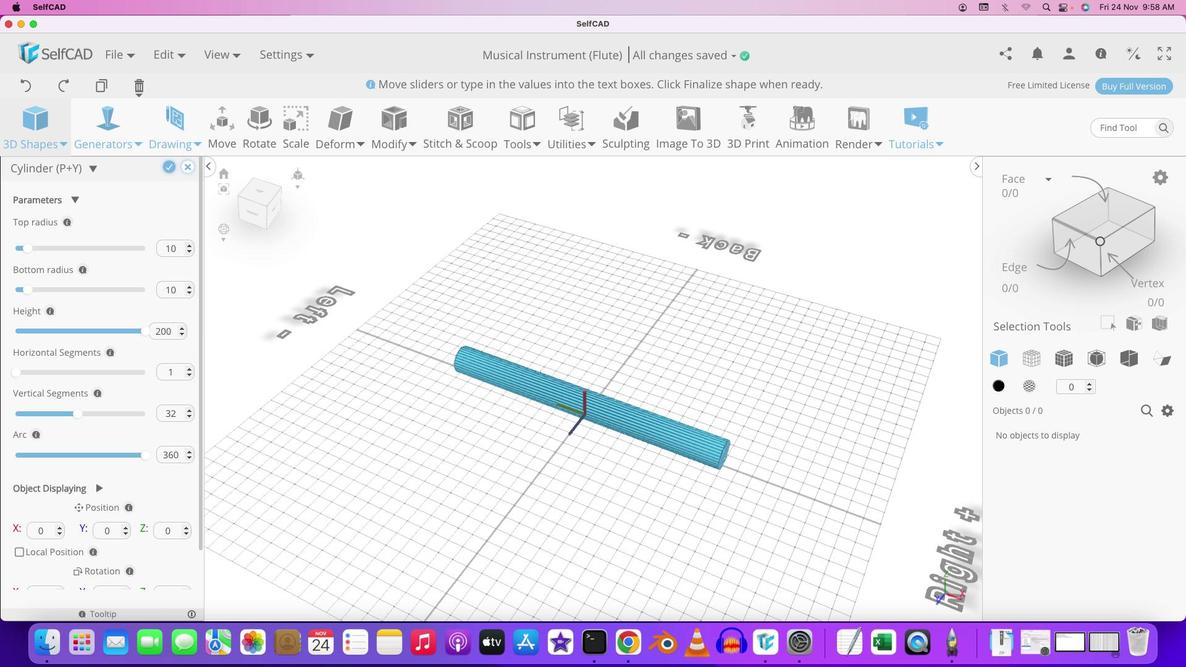 
Action: Mouse moved to (669, 381)
Screenshot: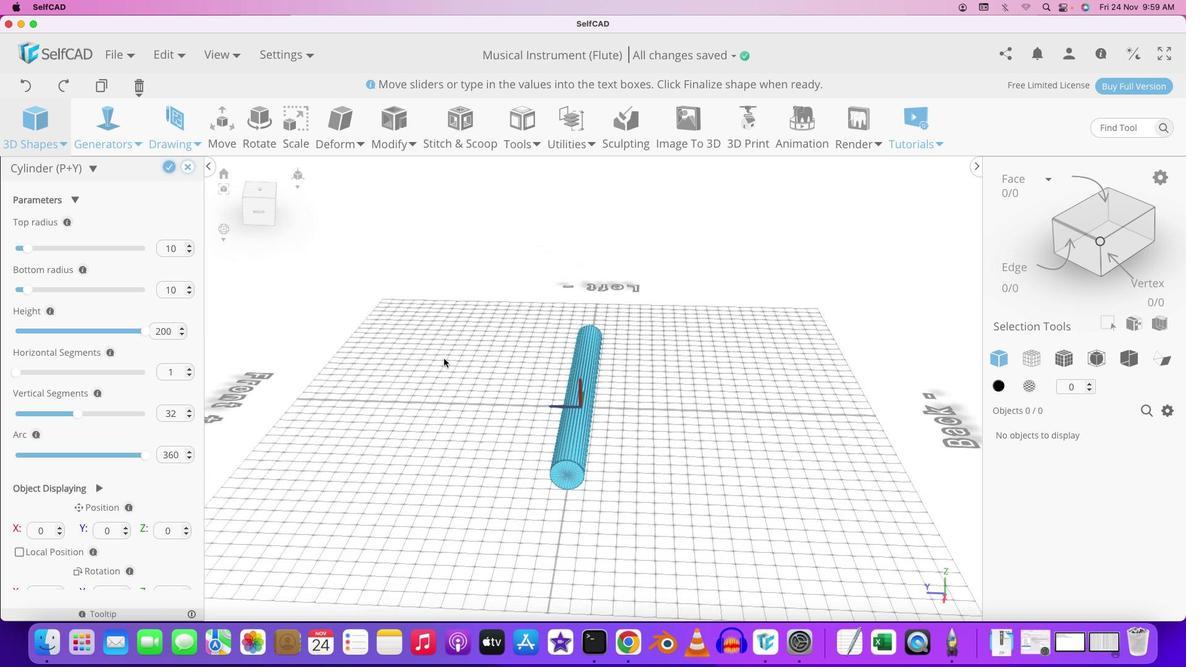 
Action: Mouse pressed left at (669, 381)
Screenshot: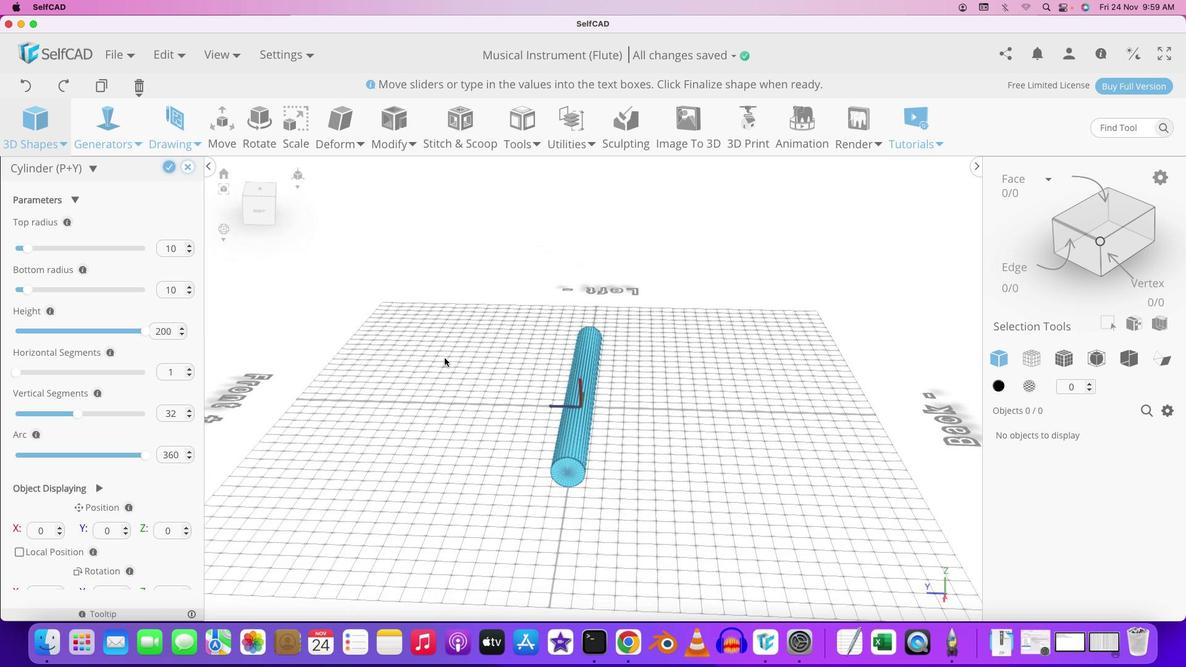 
Action: Mouse moved to (638, 462)
Screenshot: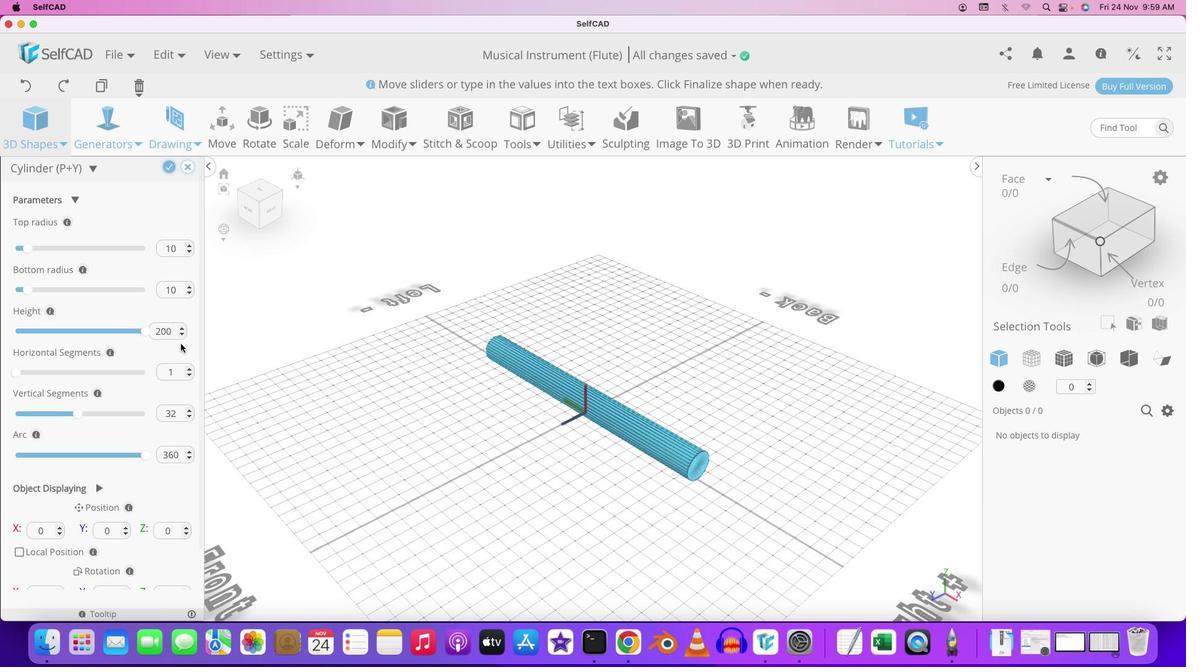 
Action: Mouse pressed left at (638, 462)
Screenshot: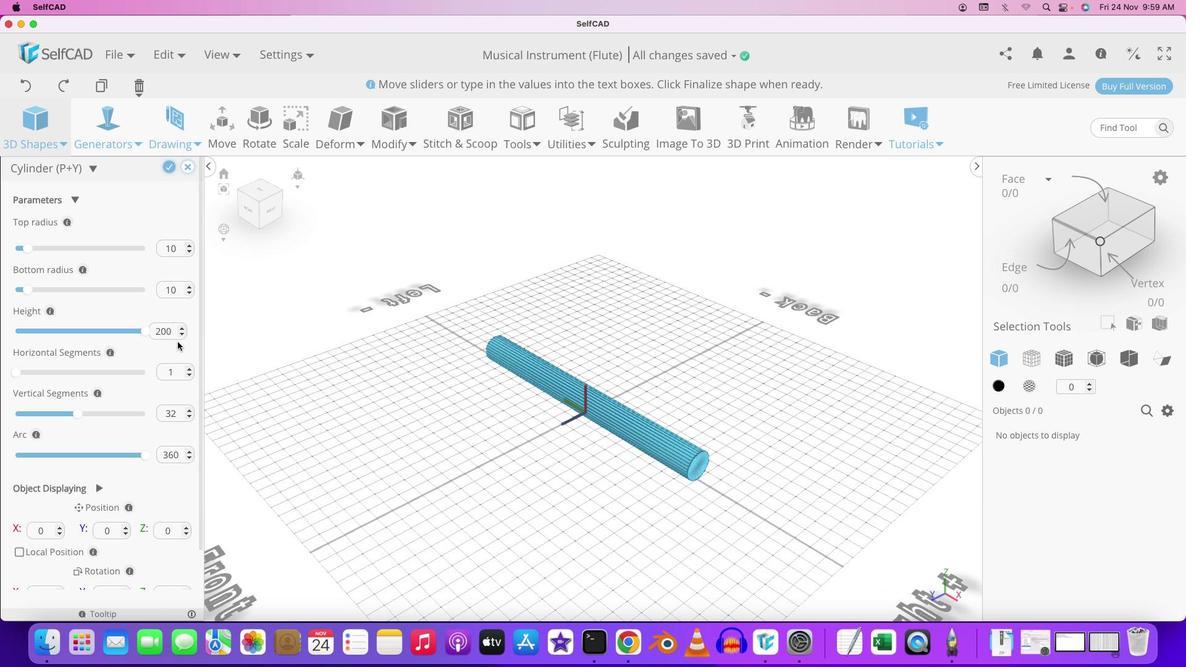 
Action: Mouse moved to (158, 332)
Screenshot: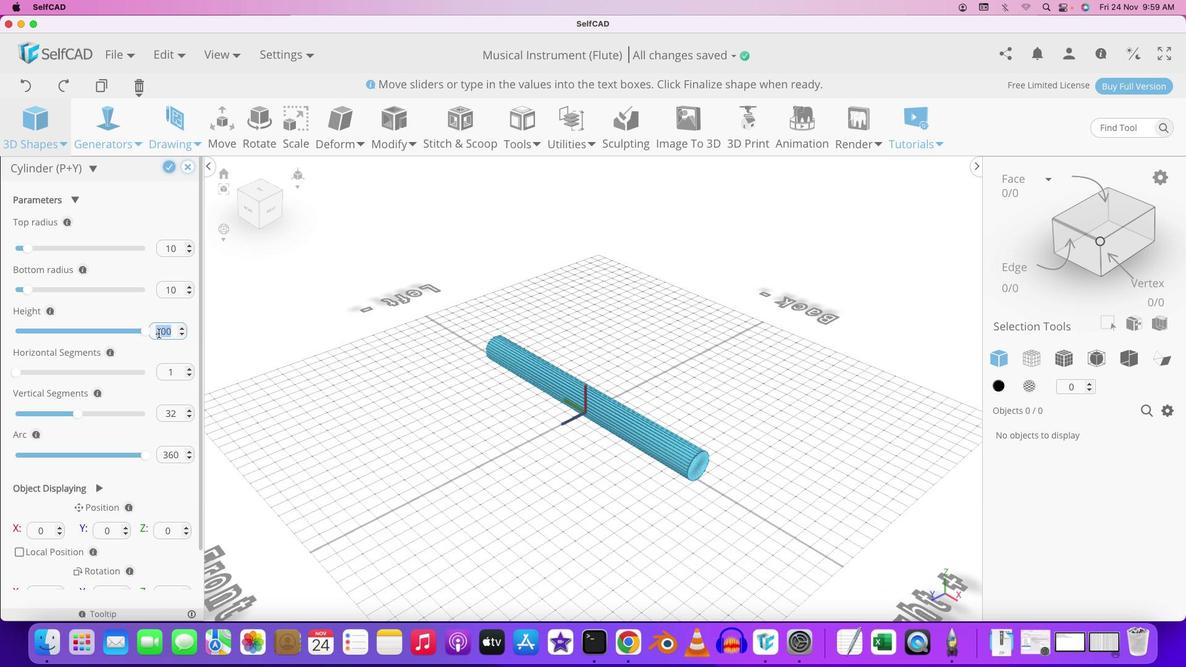 
Action: Mouse pressed left at (158, 332)
Screenshot: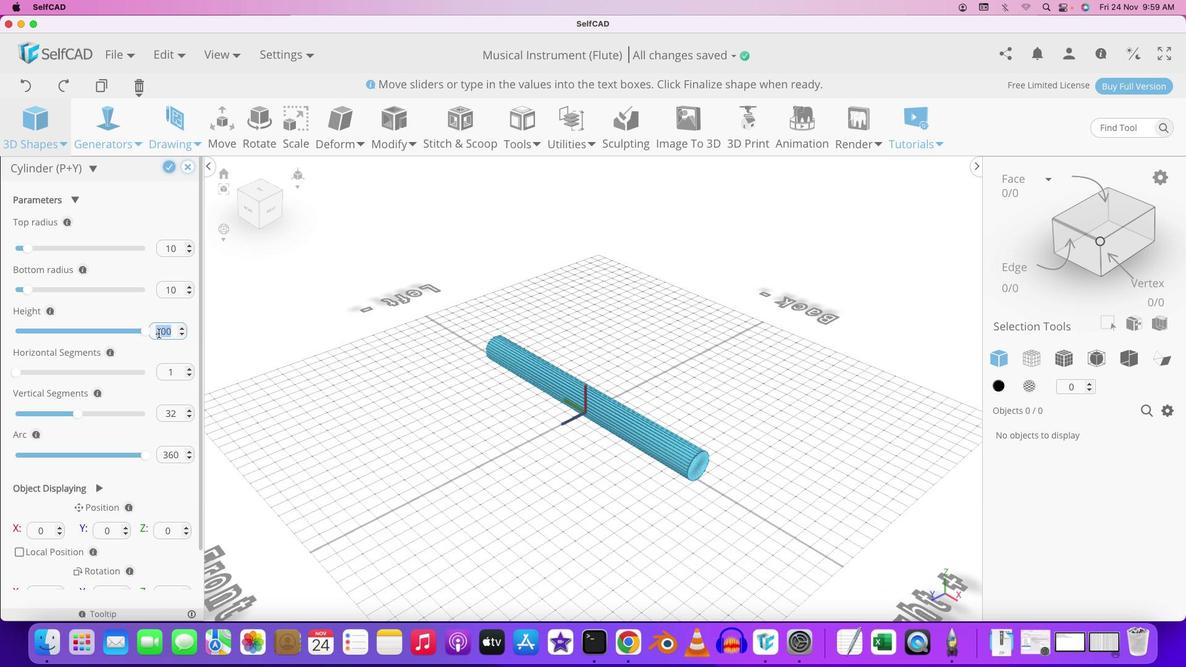 
Action: Key pressed Key.backspace'3''0''0'Key.enter
Screenshot: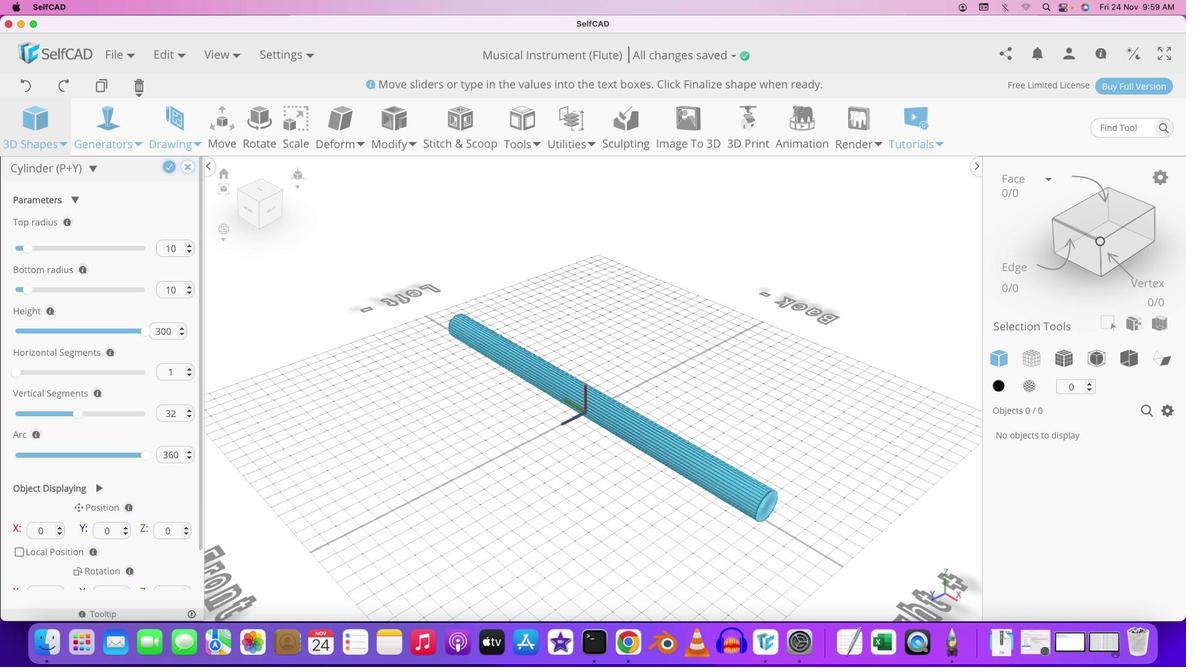 
Action: Mouse moved to (527, 457)
Screenshot: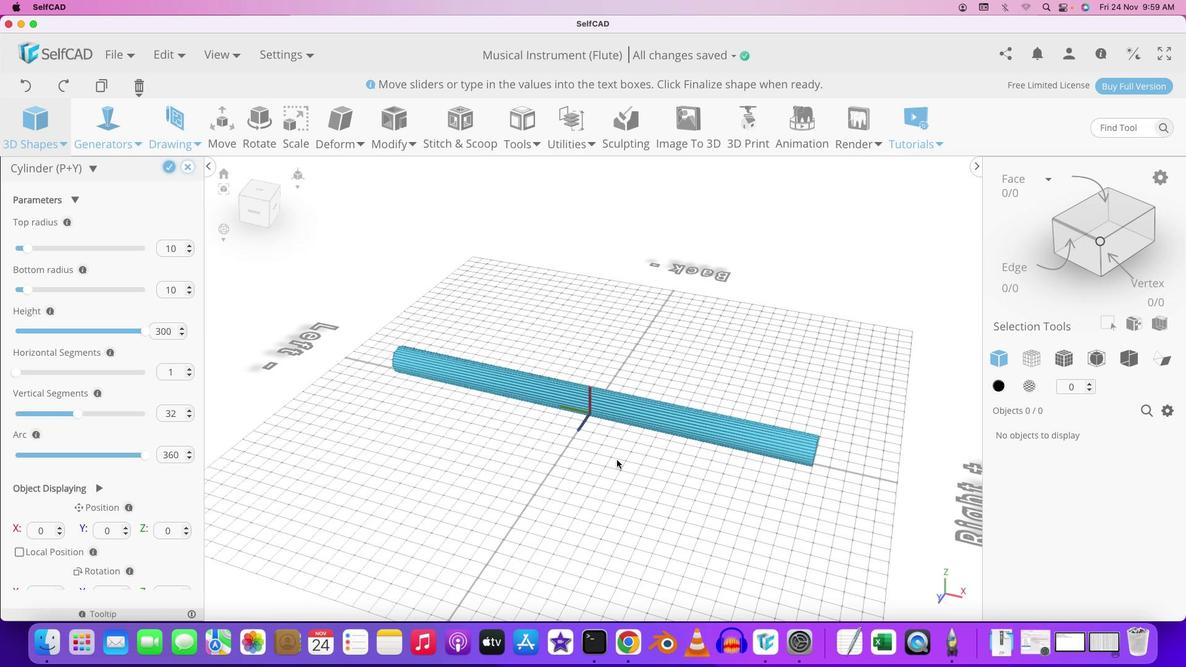 
Action: Mouse pressed left at (527, 457)
Screenshot: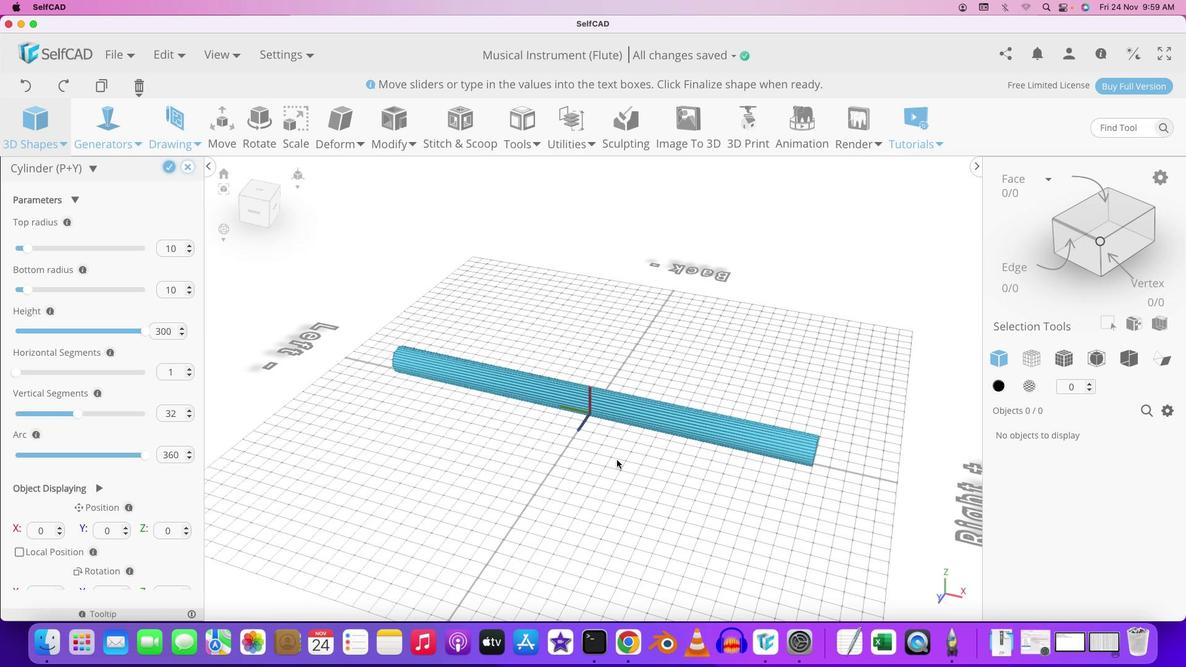 
Action: Mouse moved to (635, 442)
Screenshot: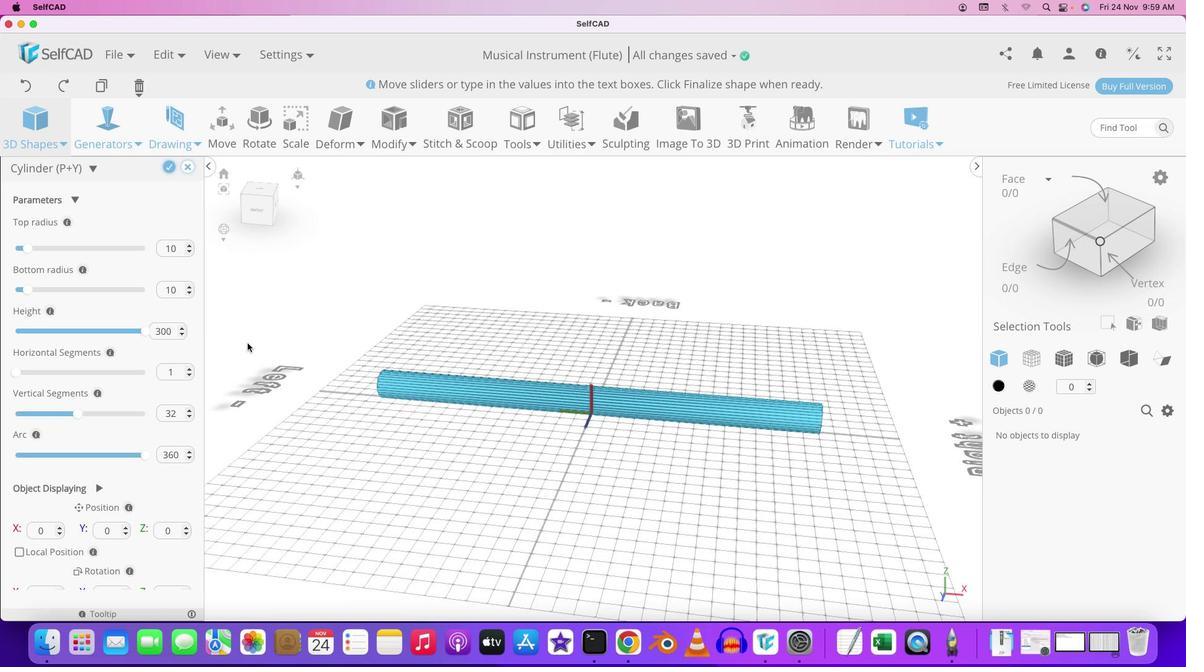 
Action: Mouse pressed left at (635, 442)
Screenshot: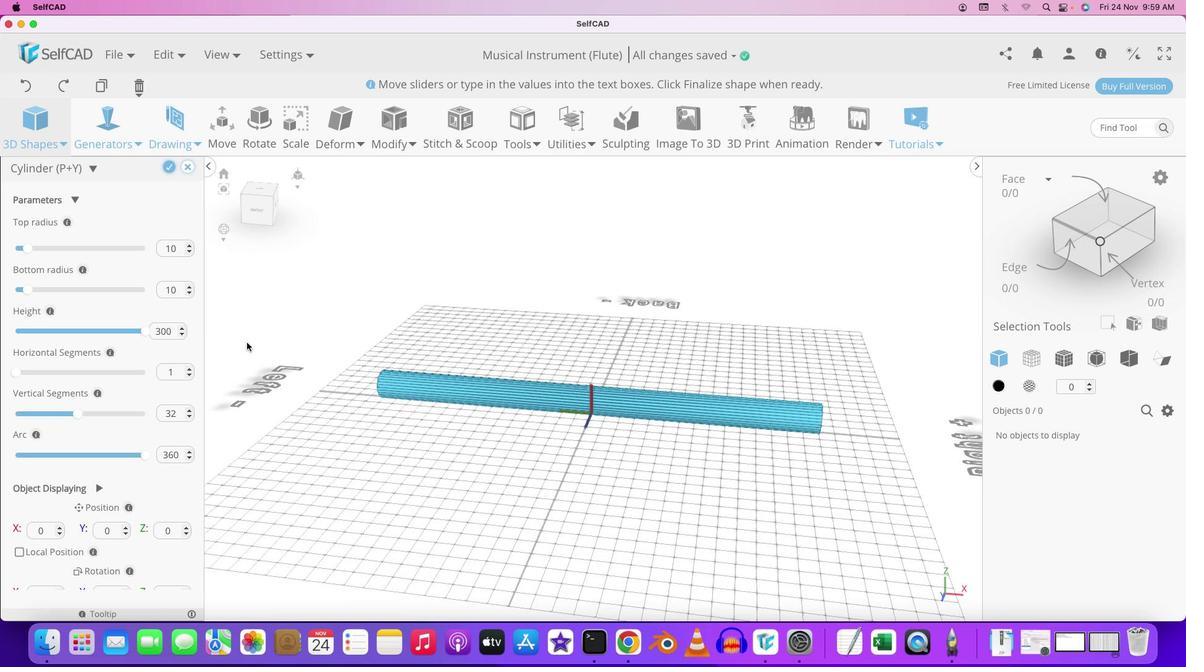
Action: Mouse moved to (158, 332)
Screenshot: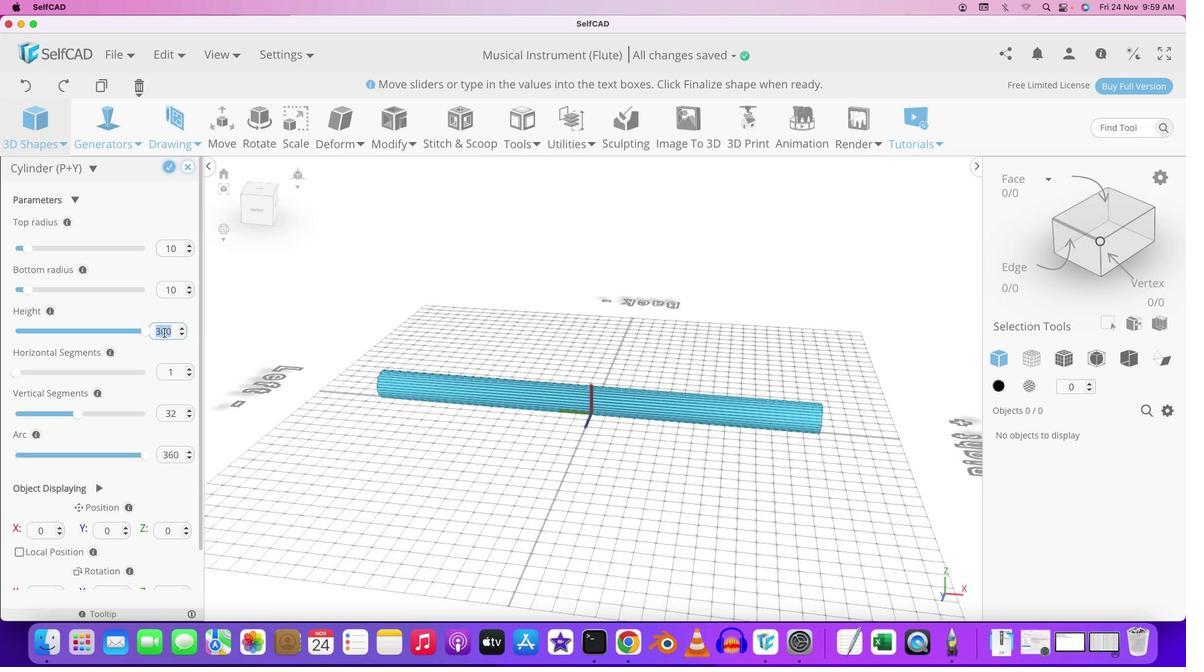 
Action: Mouse pressed left at (158, 332)
Screenshot: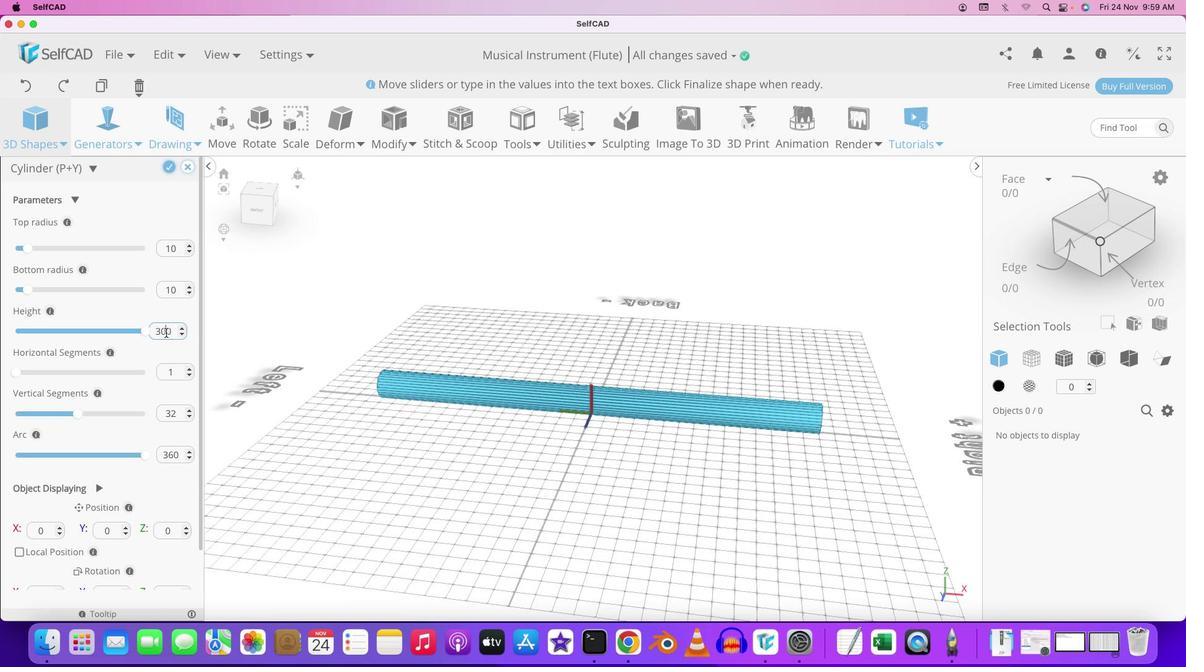 
Action: Mouse moved to (163, 332)
Screenshot: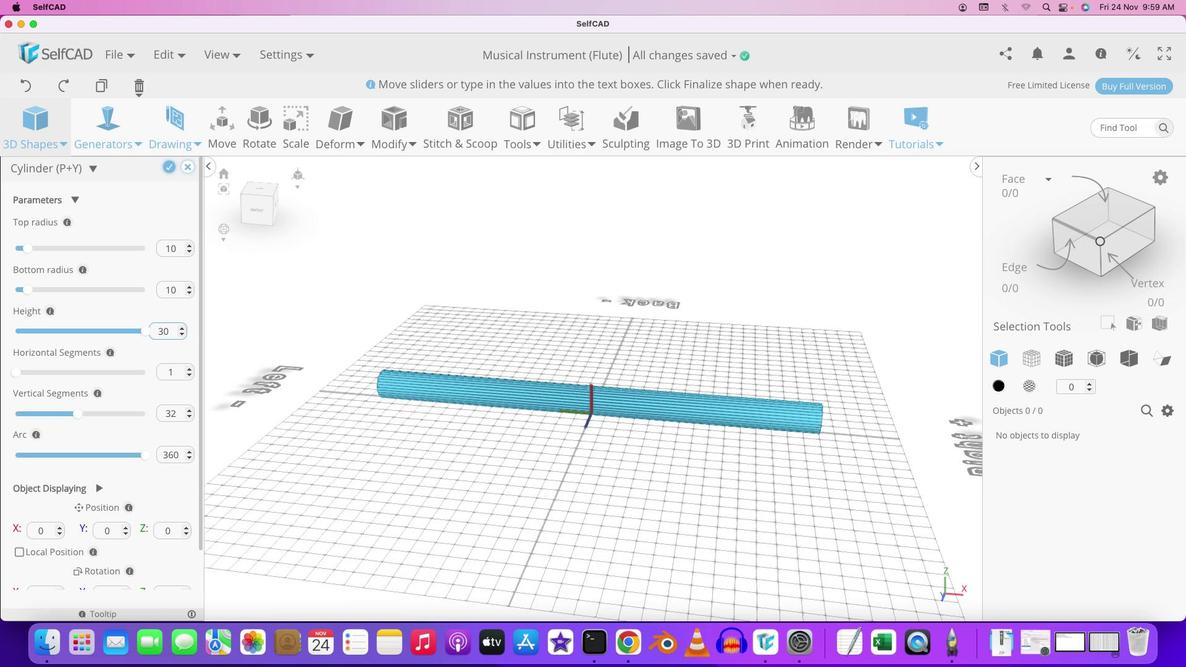 
Action: Mouse pressed left at (163, 332)
Screenshot: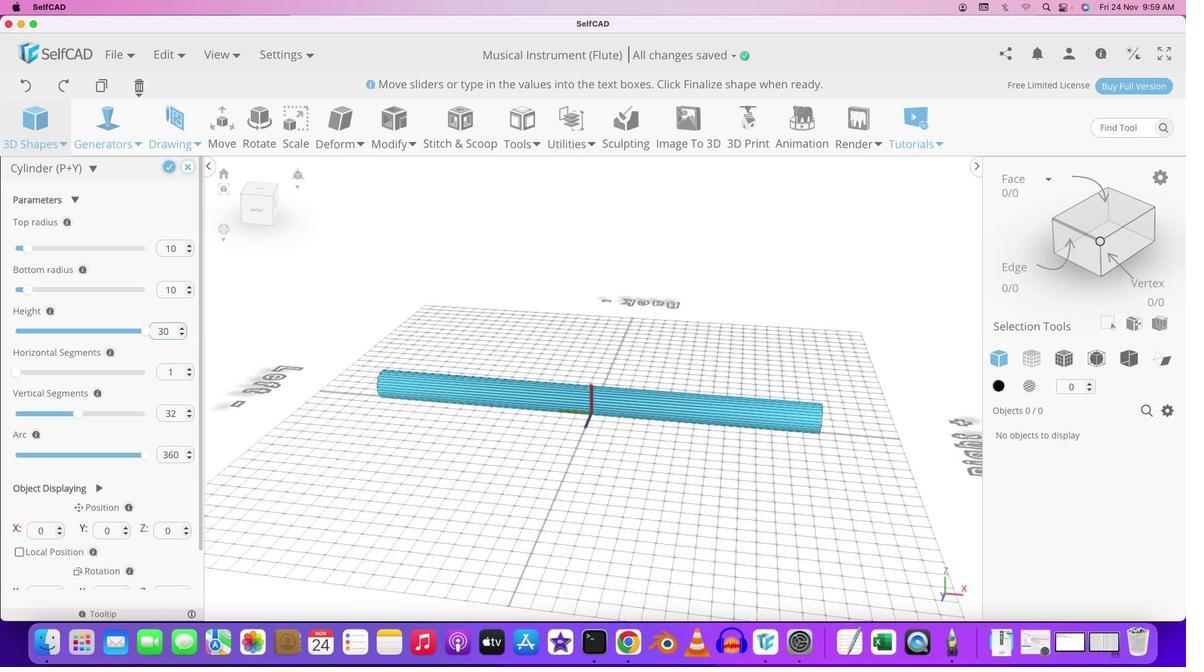 
Action: Mouse moved to (168, 332)
Screenshot: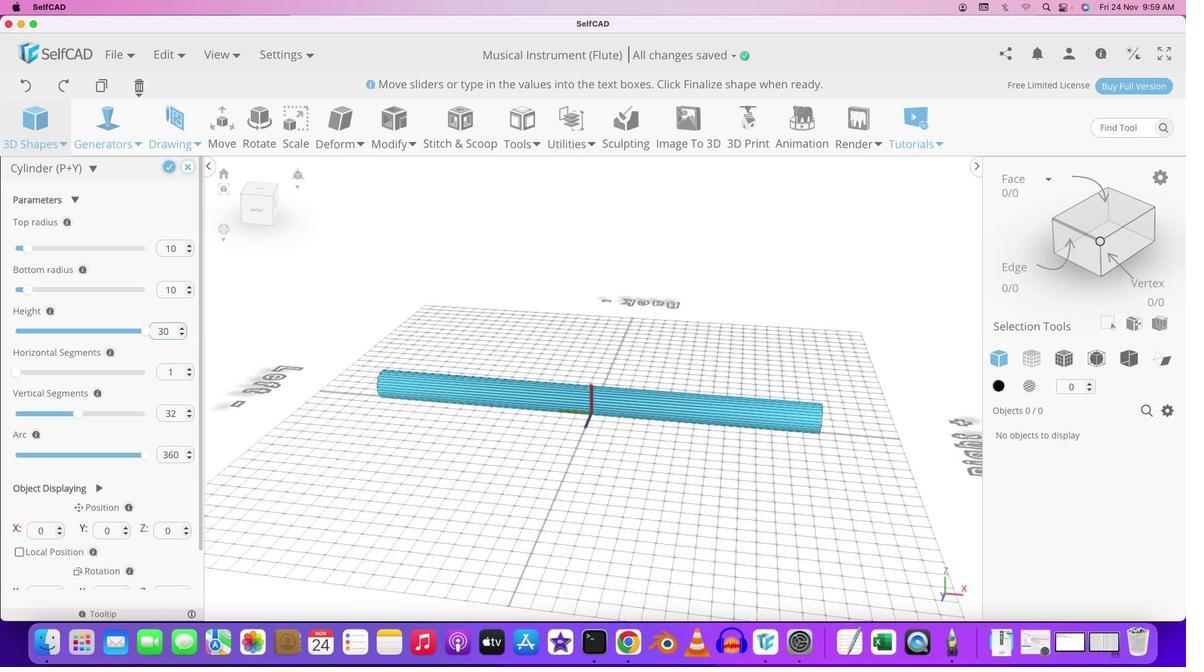
Action: Key pressed Key.backspace'3'Key.enter
Screenshot: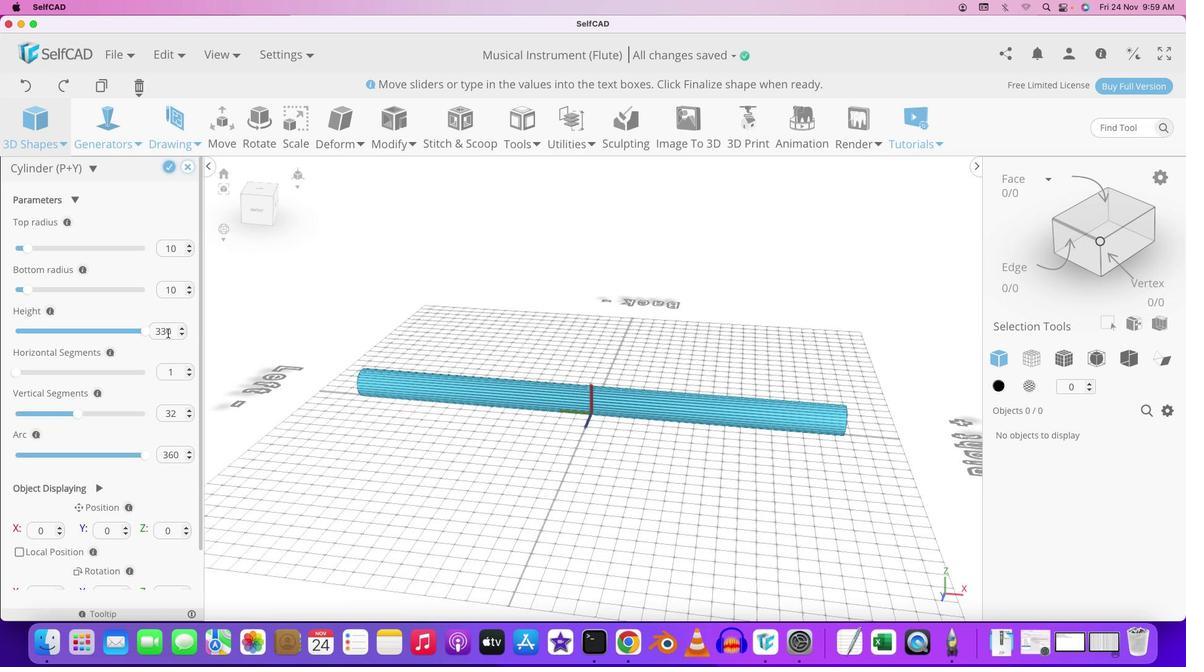 
Action: Mouse moved to (442, 434)
Screenshot: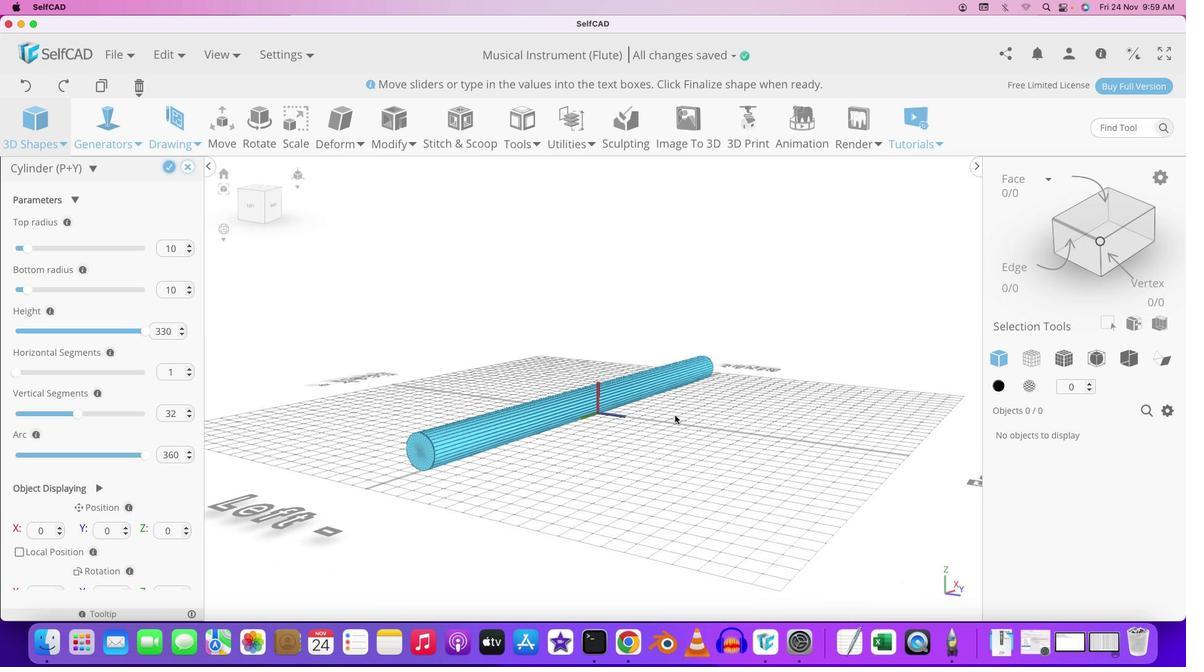 
Action: Mouse pressed left at (442, 434)
Screenshot: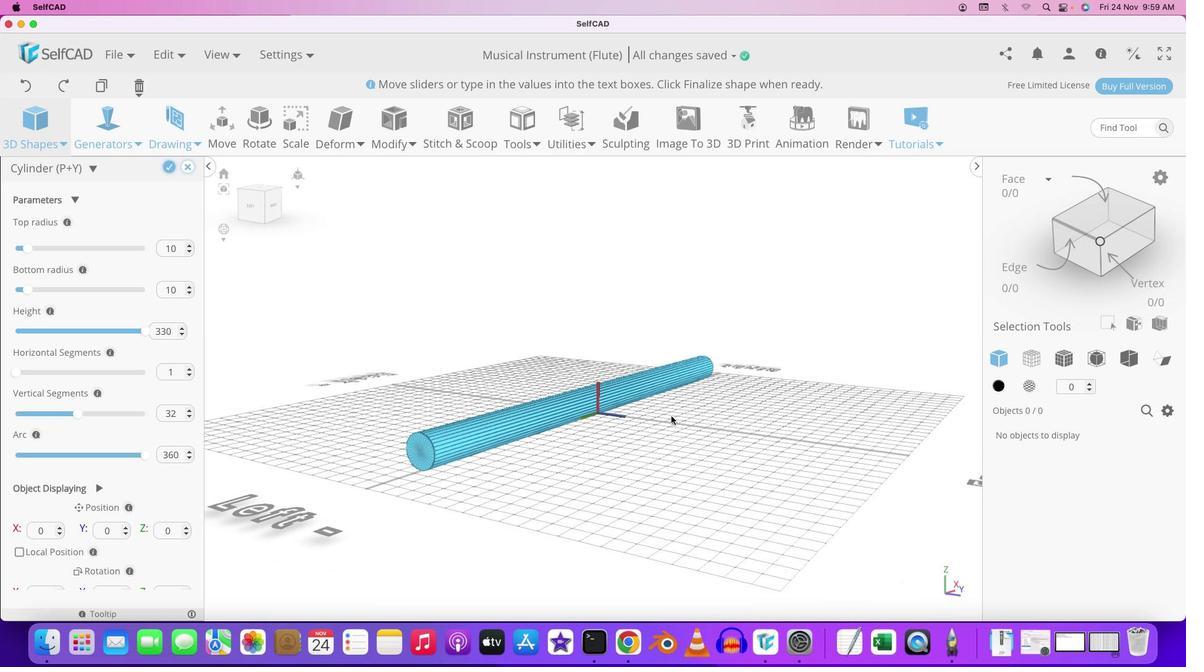 
Action: Mouse moved to (164, 328)
Screenshot: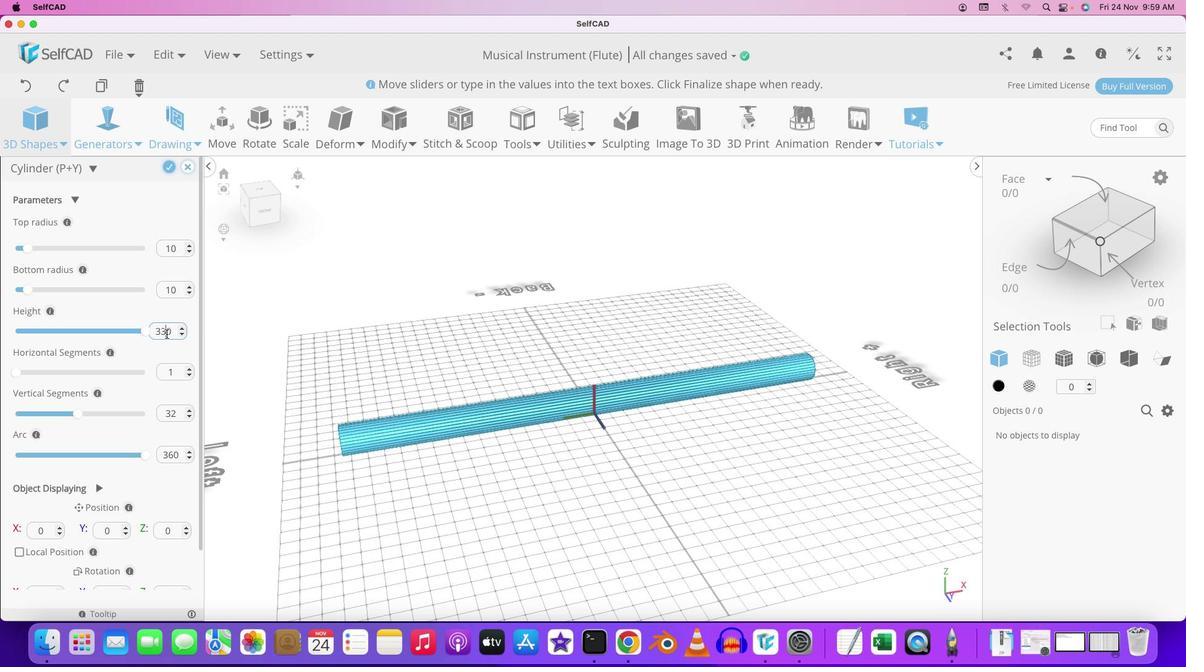 
Action: Mouse pressed left at (164, 328)
Screenshot: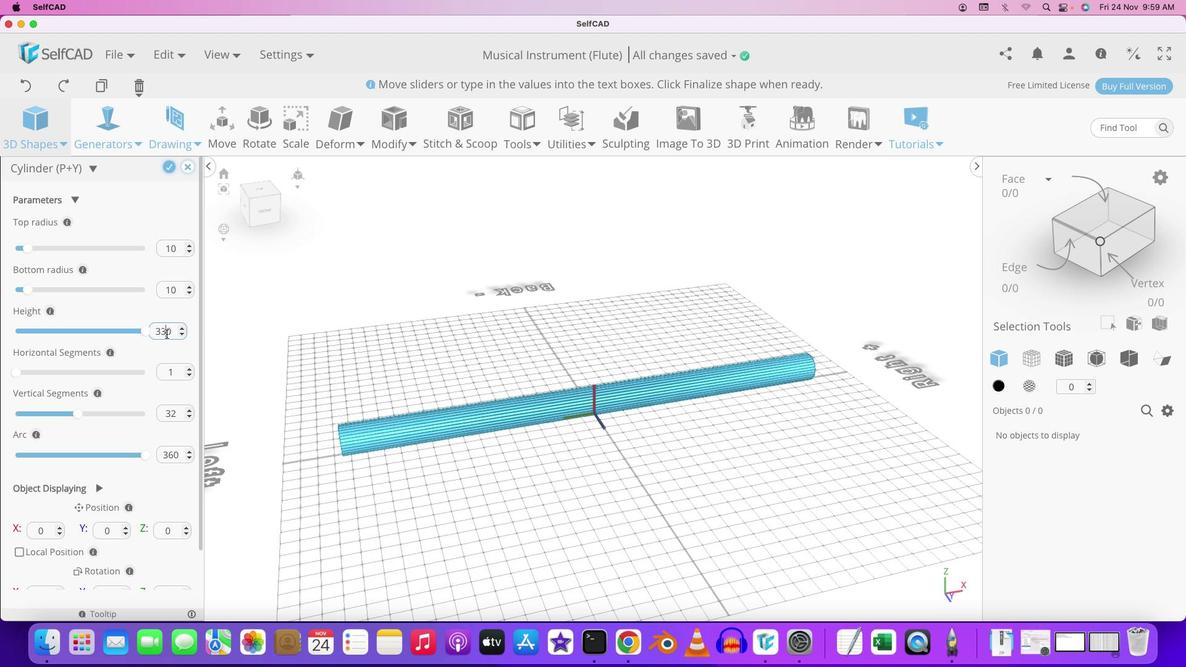 
Action: Mouse moved to (166, 334)
Screenshot: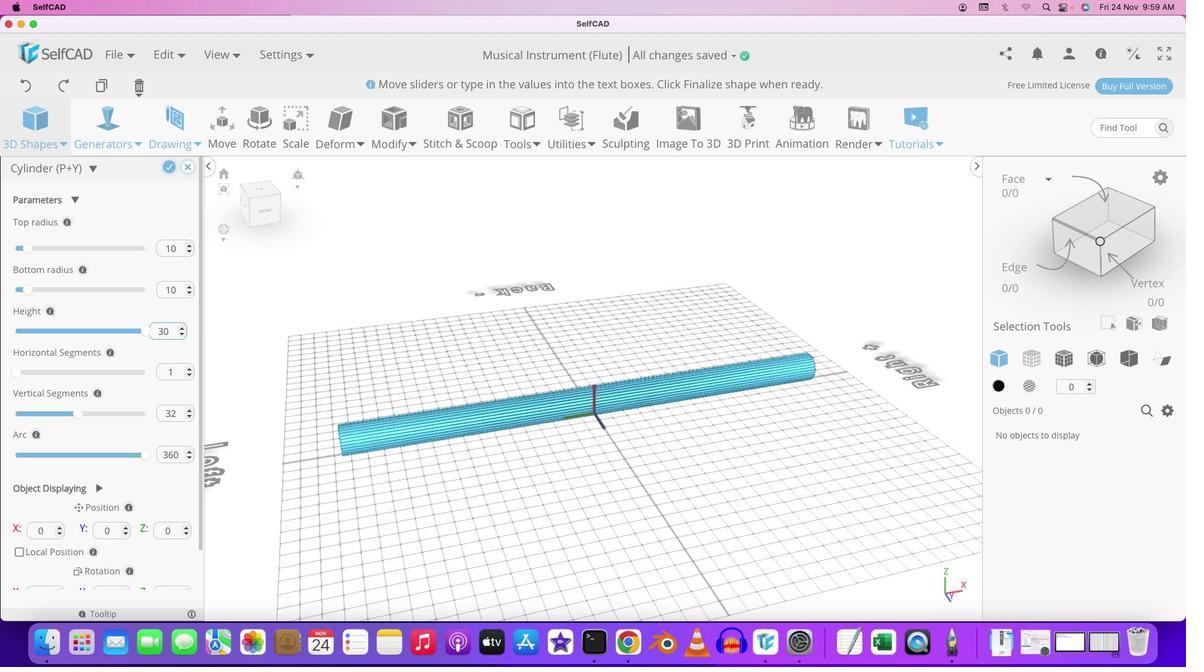 
Action: Mouse pressed left at (166, 334)
Screenshot: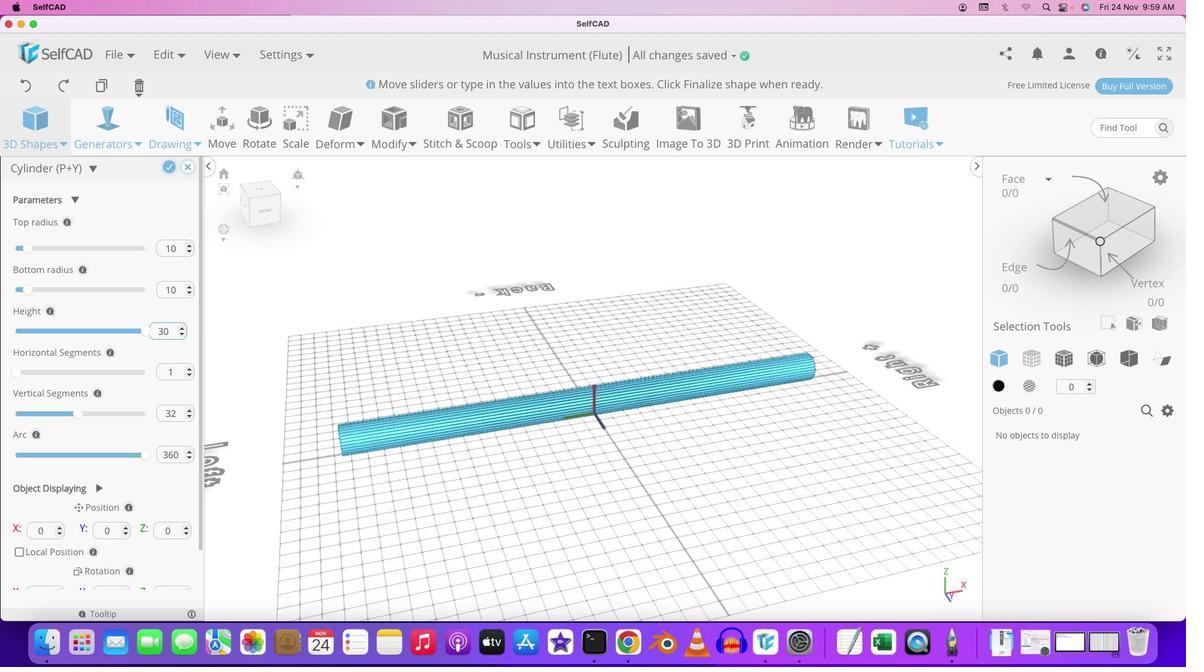 
Action: Key pressed Key.backspace'5'Key.enter
Screenshot: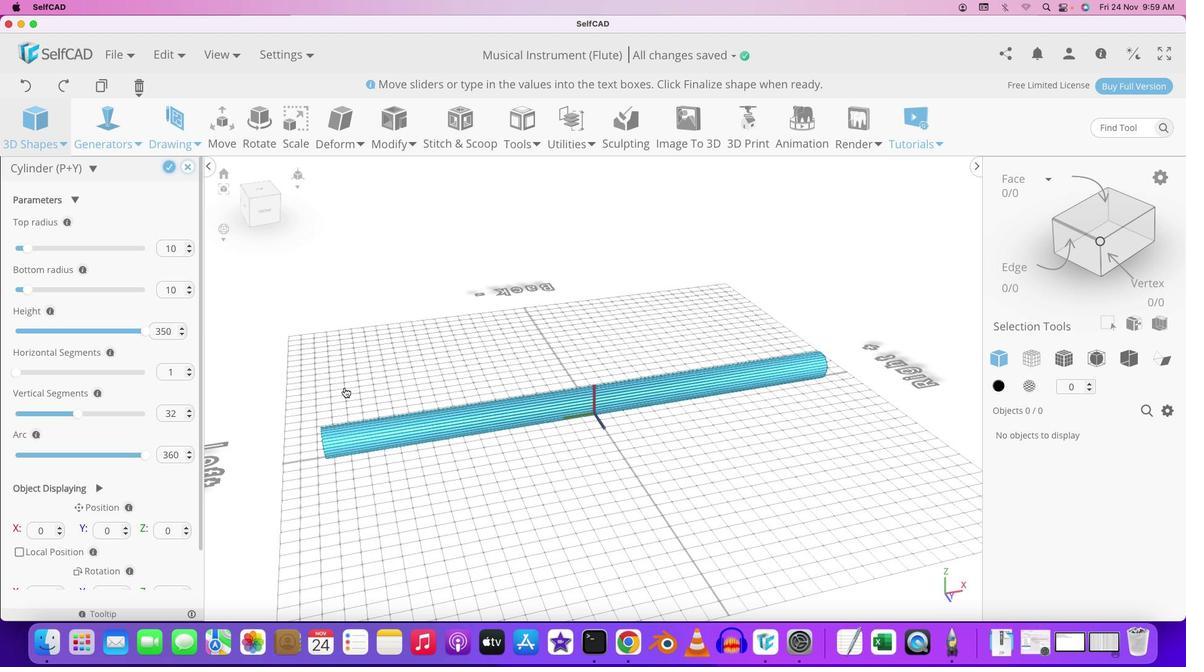
Action: Mouse moved to (853, 387)
Screenshot: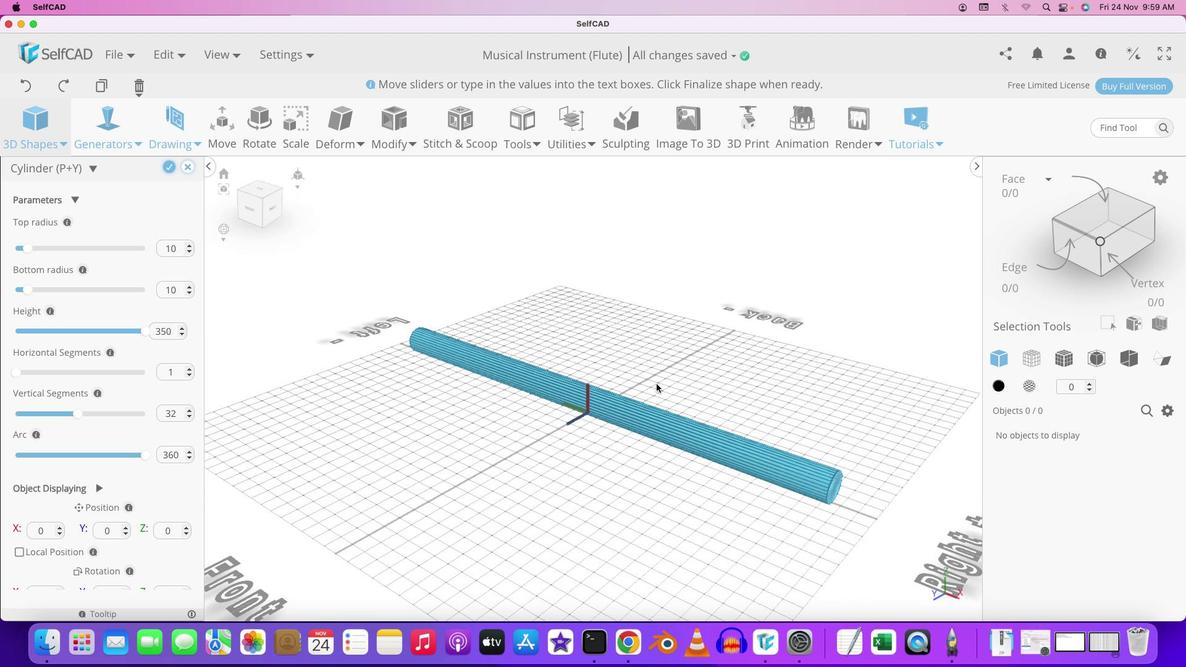 
Action: Mouse pressed left at (853, 387)
Screenshot: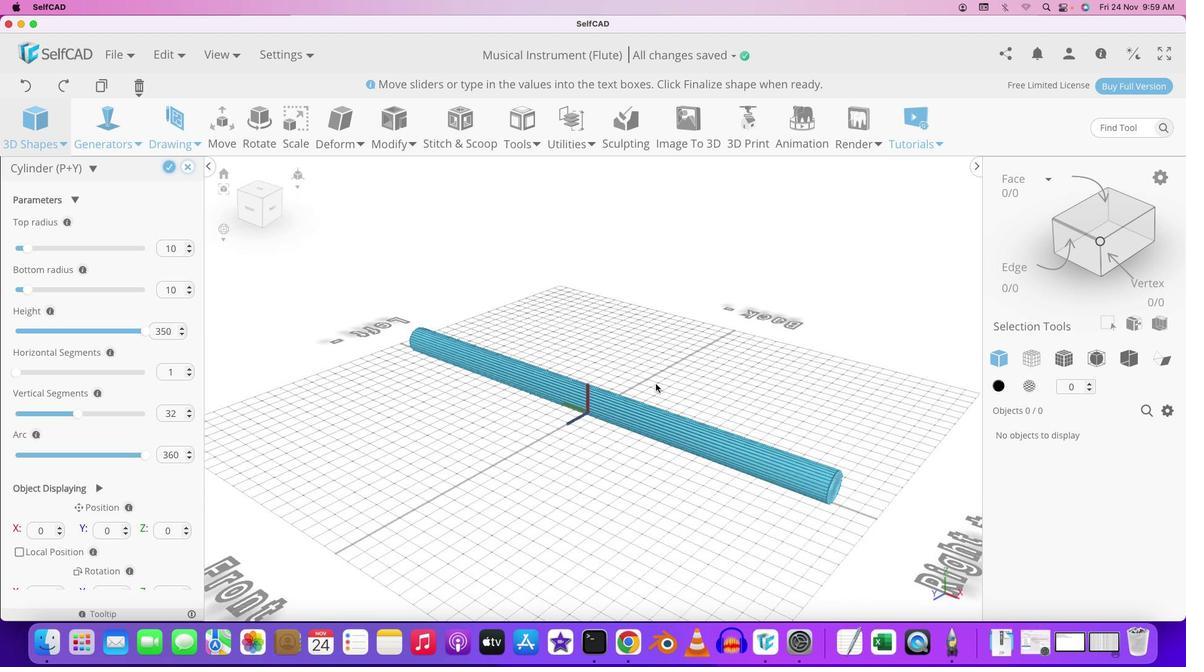 
Action: Mouse moved to (538, 446)
Screenshot: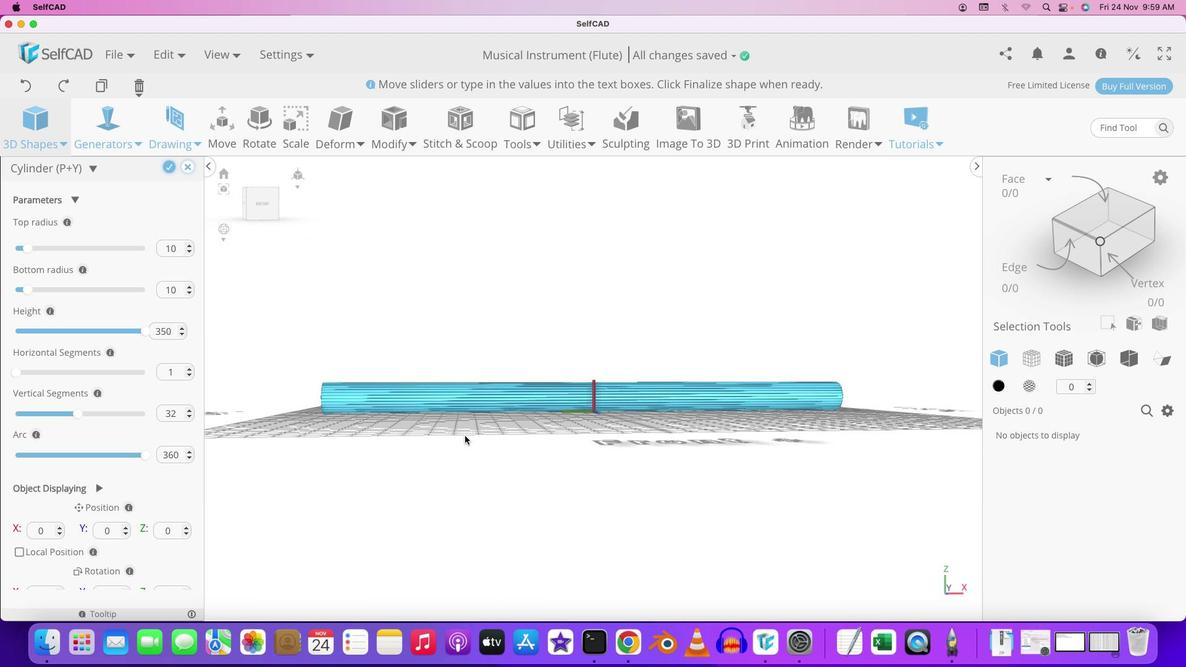 
Action: Mouse pressed left at (538, 446)
Screenshot: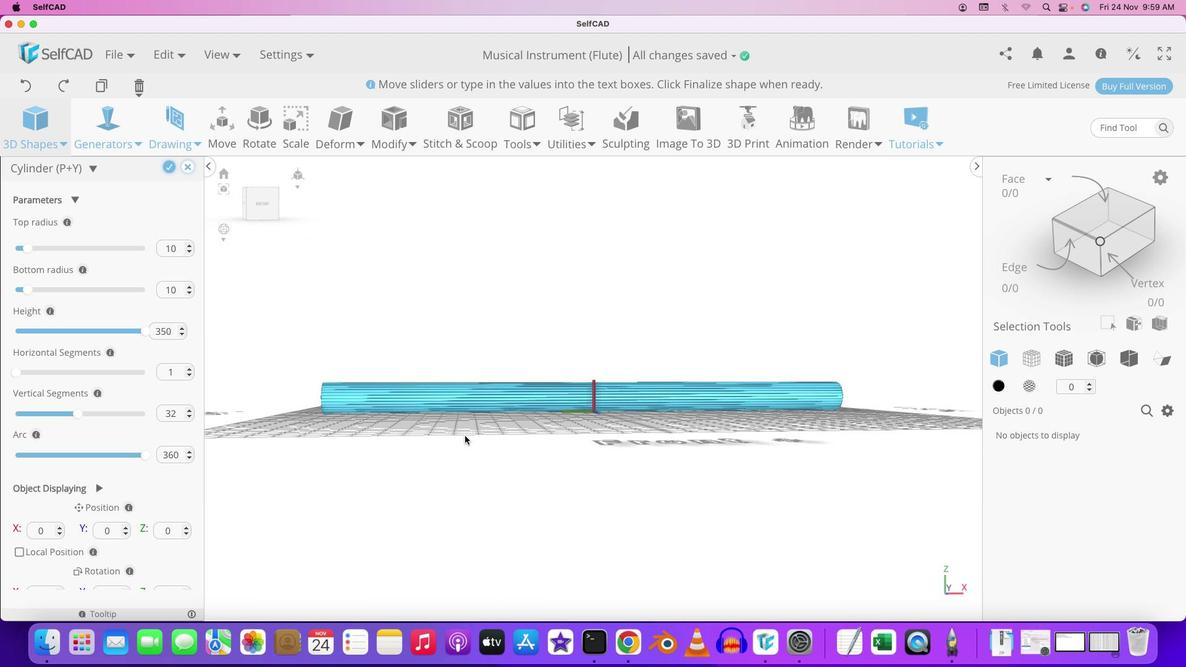 
Action: Mouse moved to (454, 435)
Screenshot: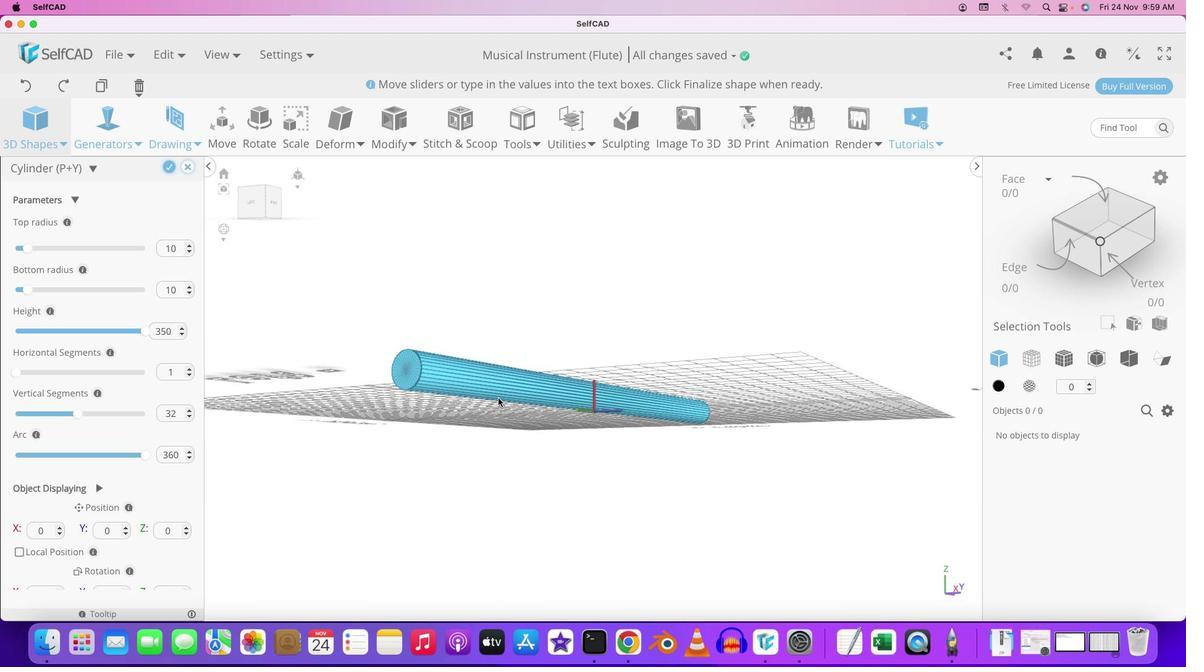 
Action: Mouse pressed left at (454, 435)
Screenshot: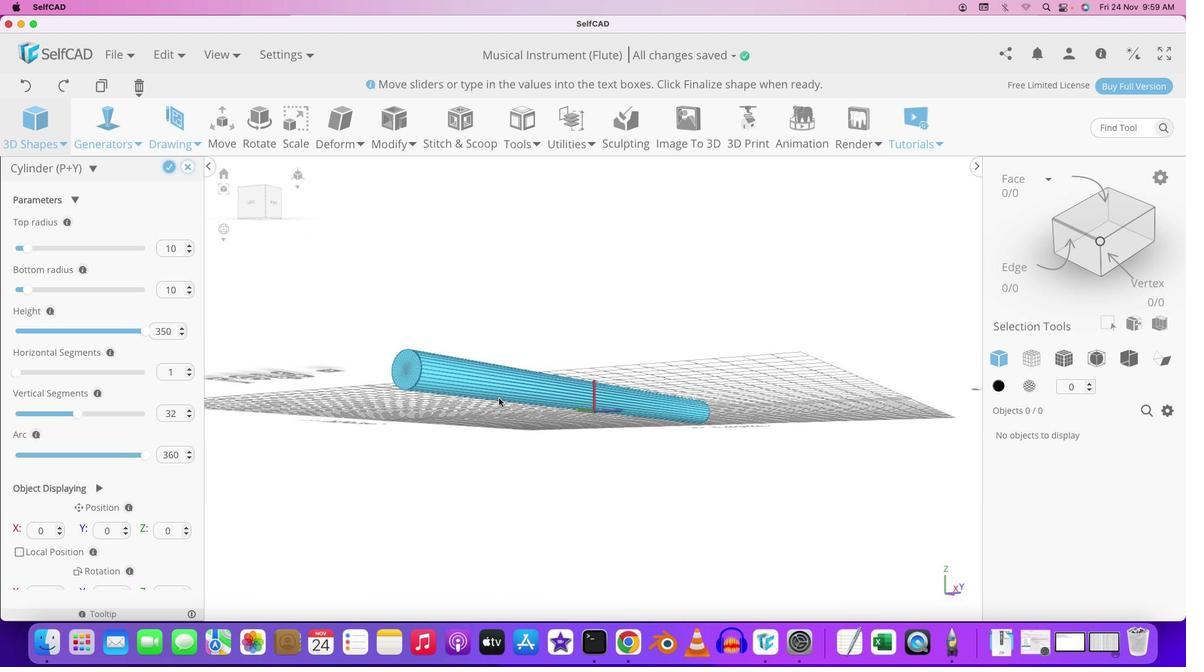 
Action: Mouse moved to (498, 397)
Screenshot: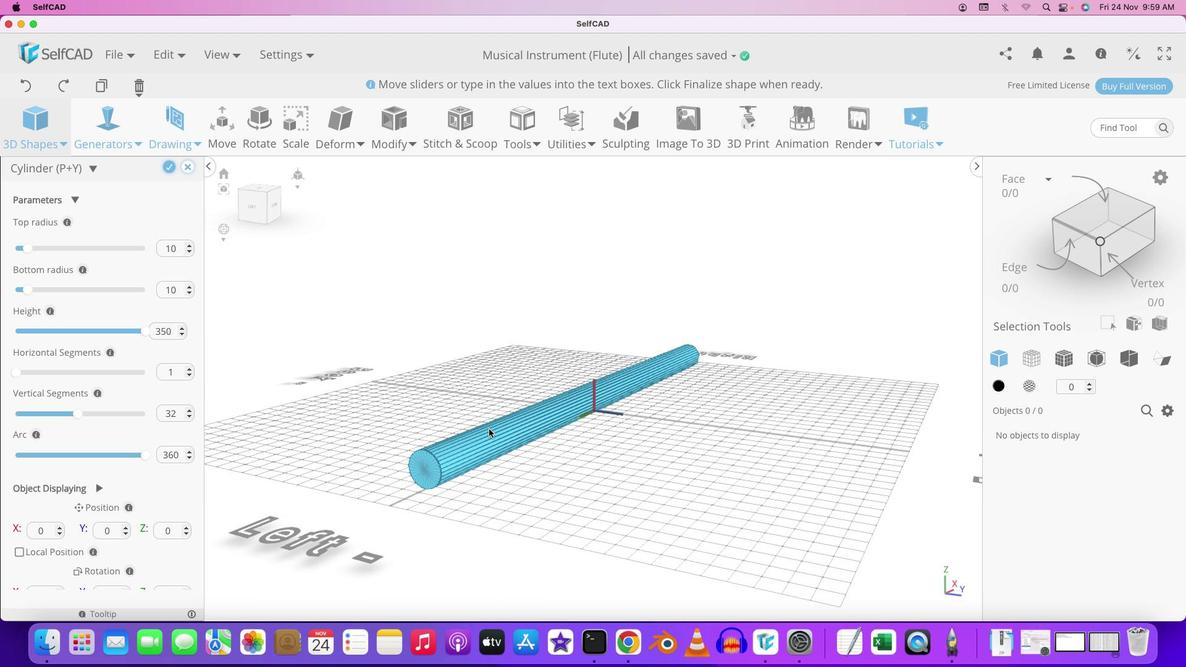 
Action: Mouse pressed left at (498, 397)
Screenshot: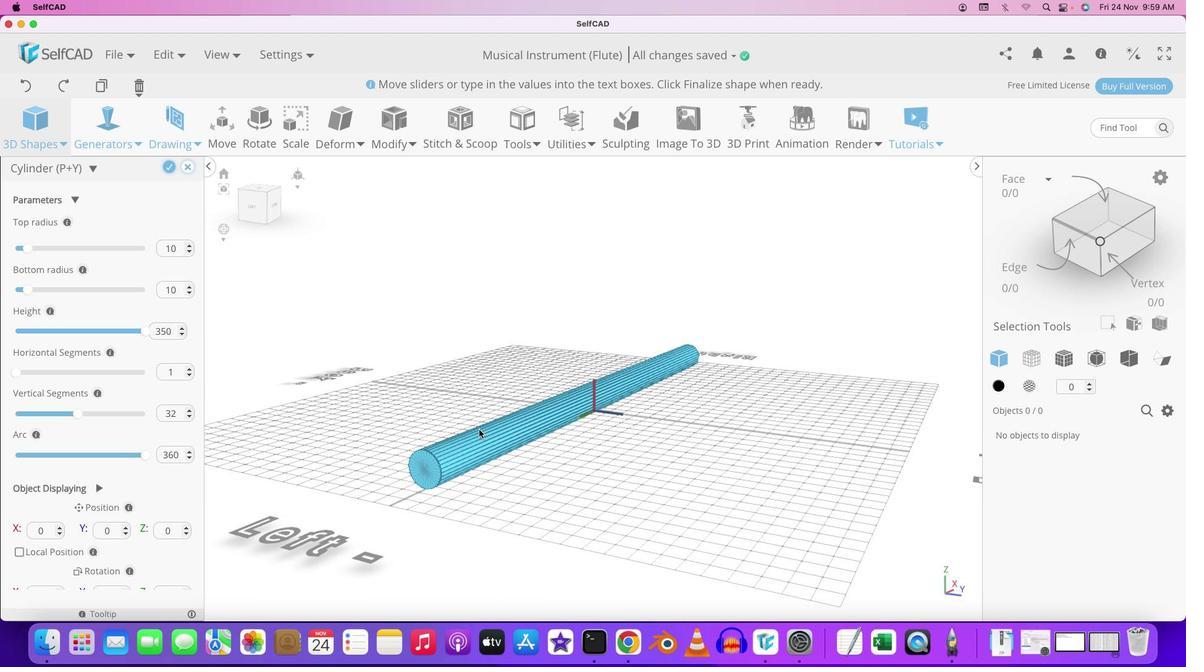 
Action: Mouse moved to (489, 394)
Screenshot: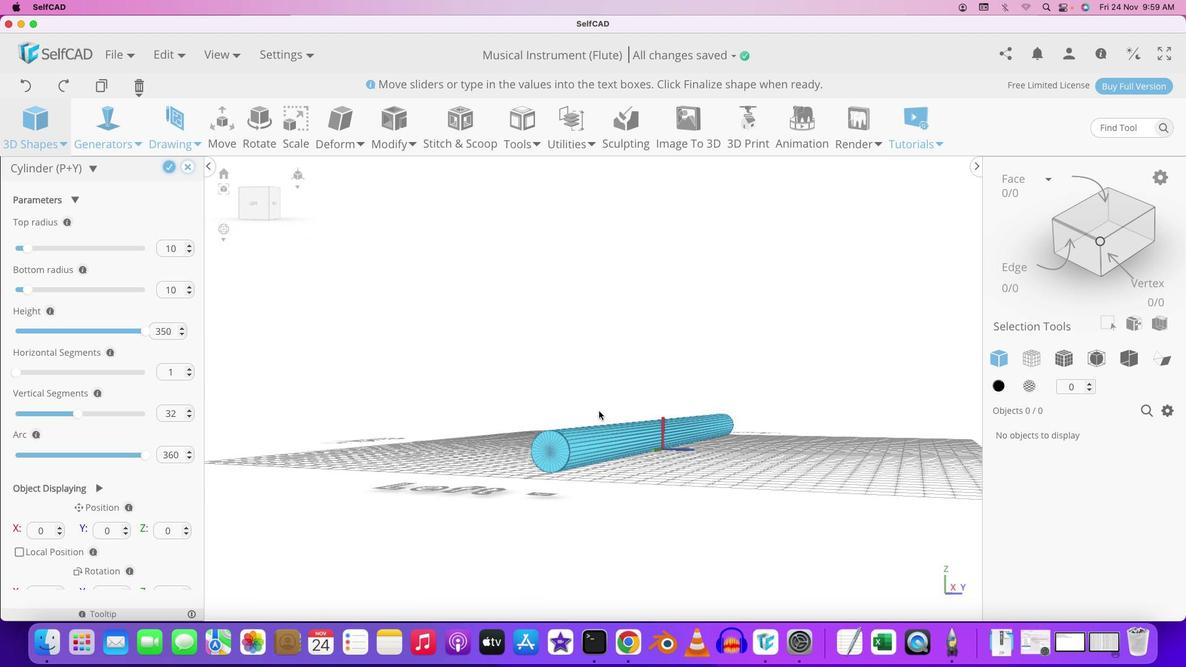 
Action: Key pressed Key.shift
Screenshot: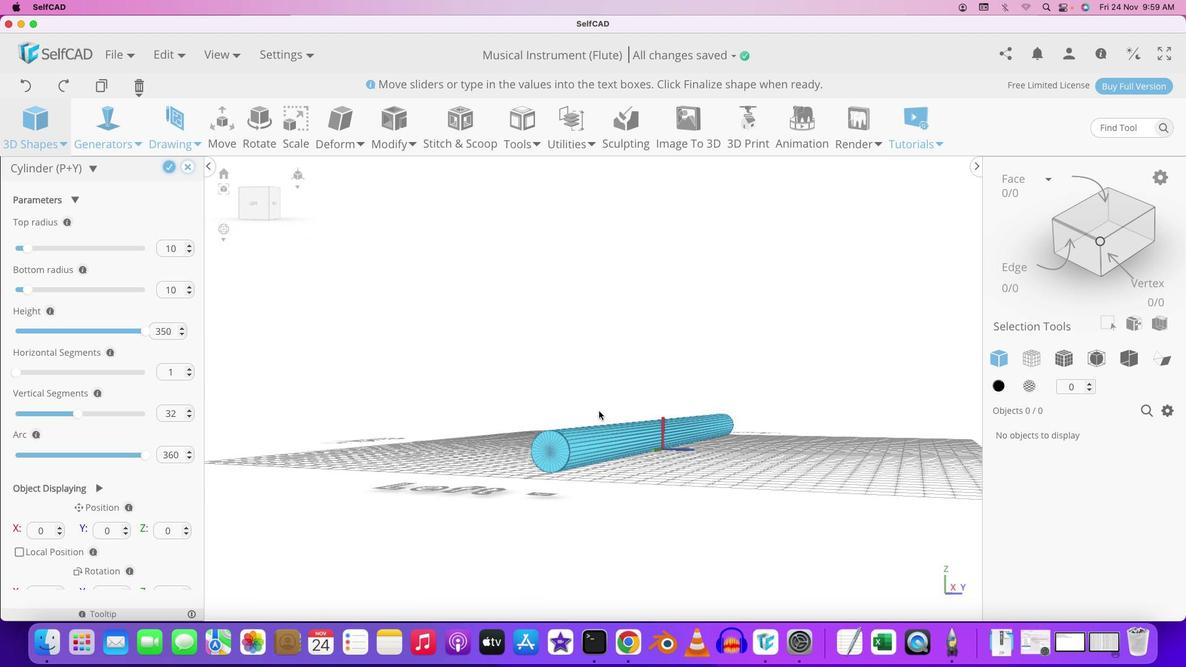 
Action: Mouse moved to (492, 397)
Screenshot: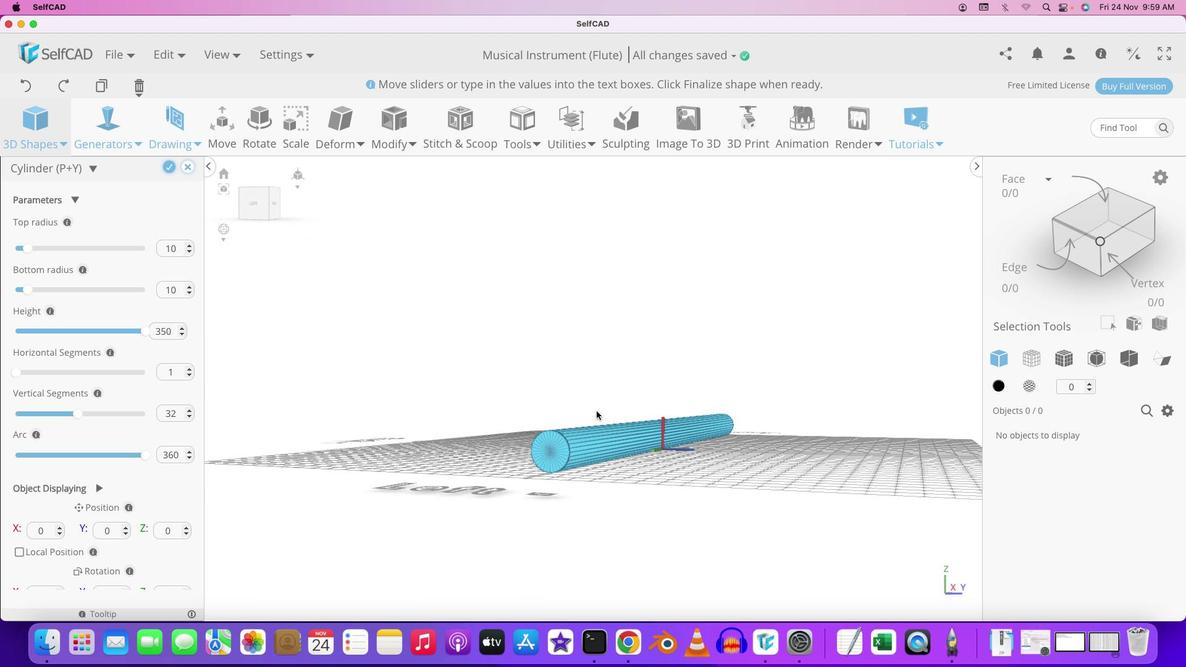 
Action: Mouse pressed left at (492, 397)
Screenshot: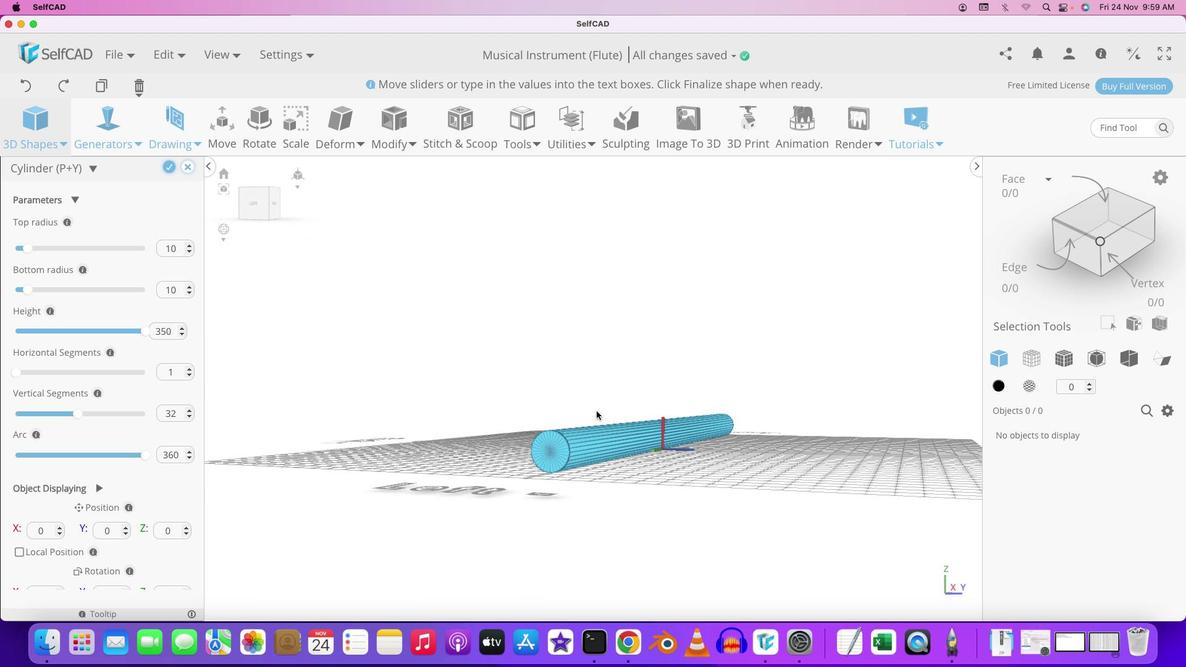 
Action: Mouse moved to (583, 429)
Screenshot: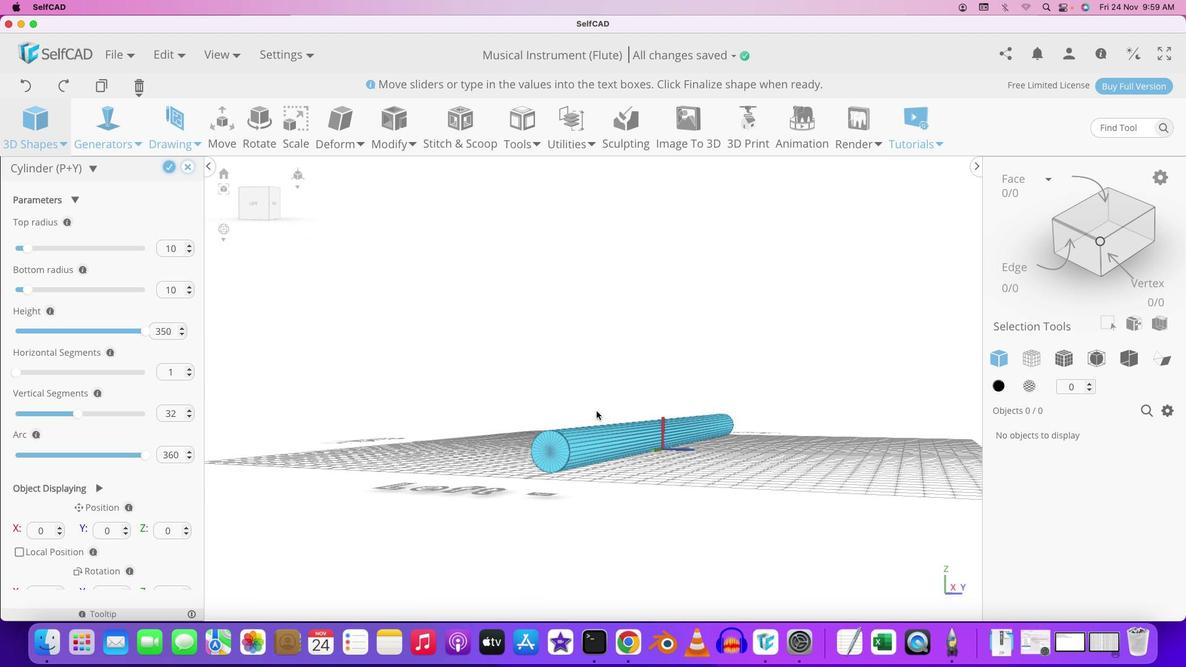
Action: Mouse pressed left at (583, 429)
Screenshot: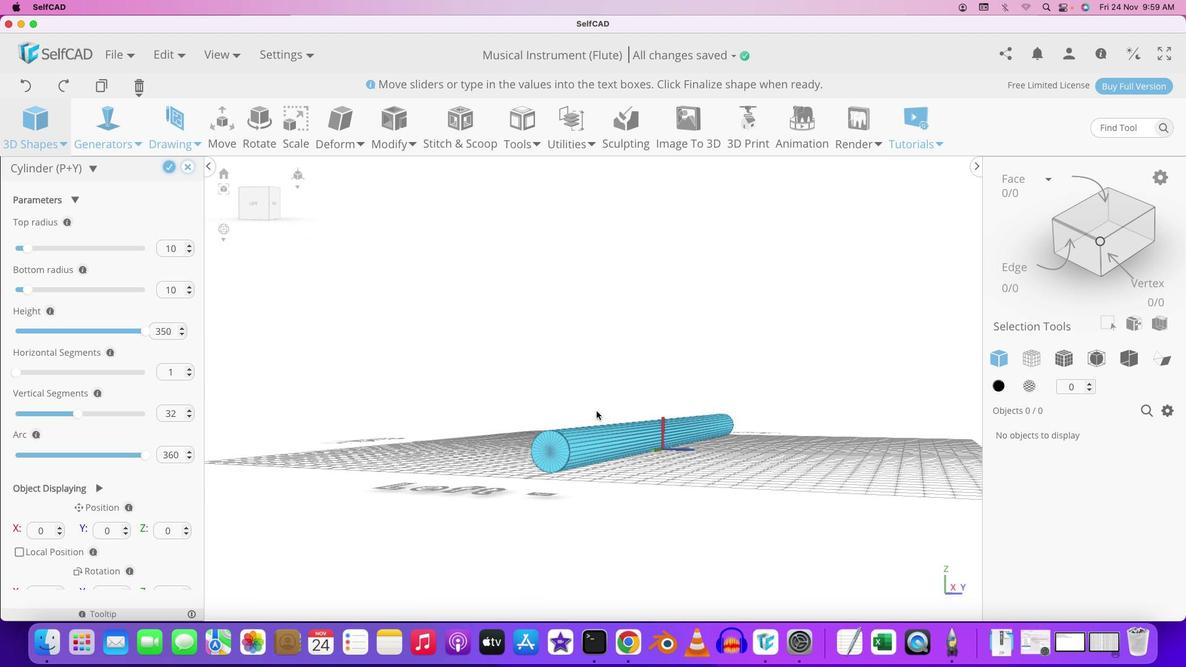 
Action: Mouse moved to (682, 488)
Screenshot: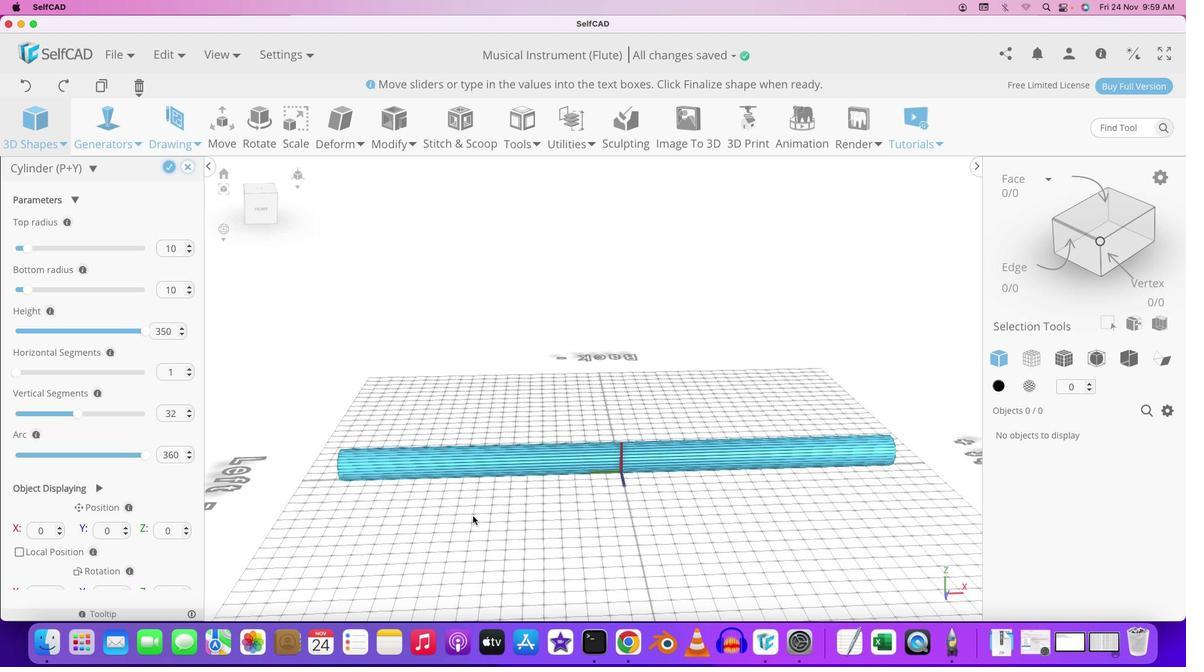 
Action: Mouse pressed left at (682, 488)
Screenshot: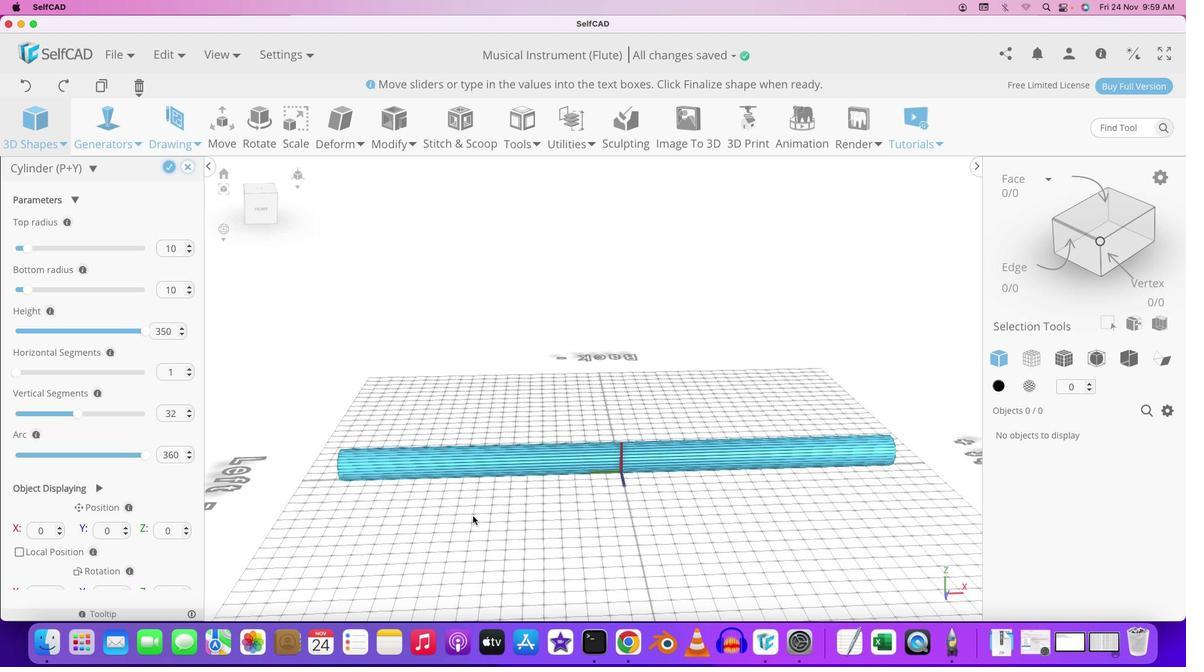 
Action: Mouse moved to (541, 518)
Screenshot: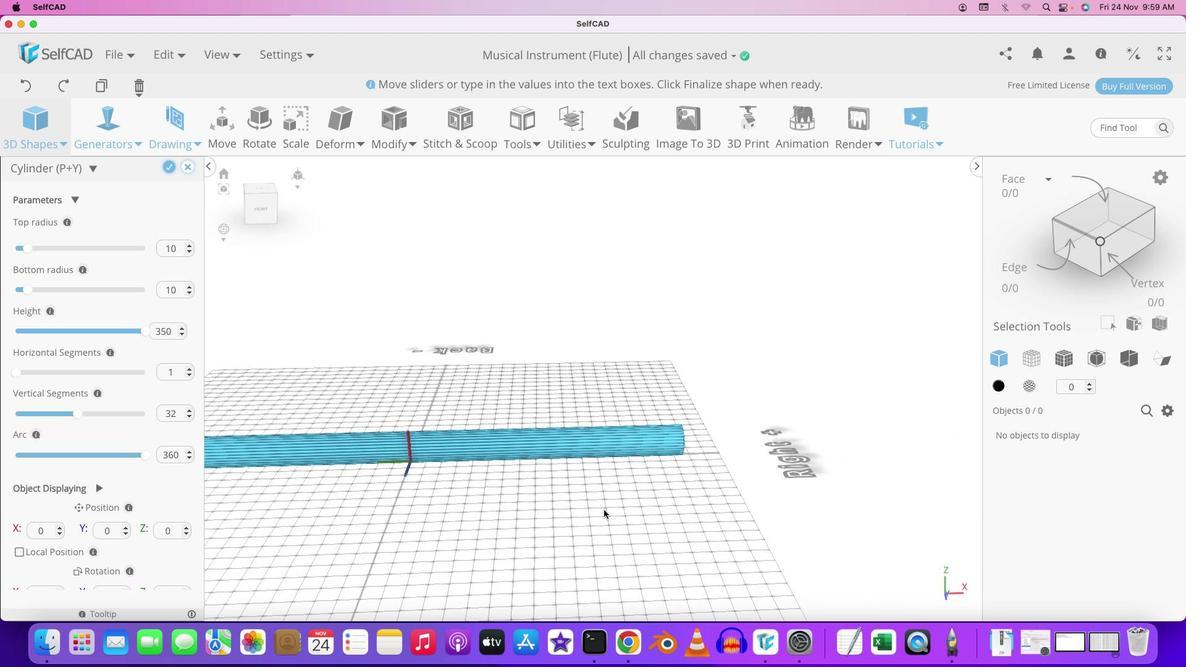 
Action: Key pressed Key.shift
Screenshot: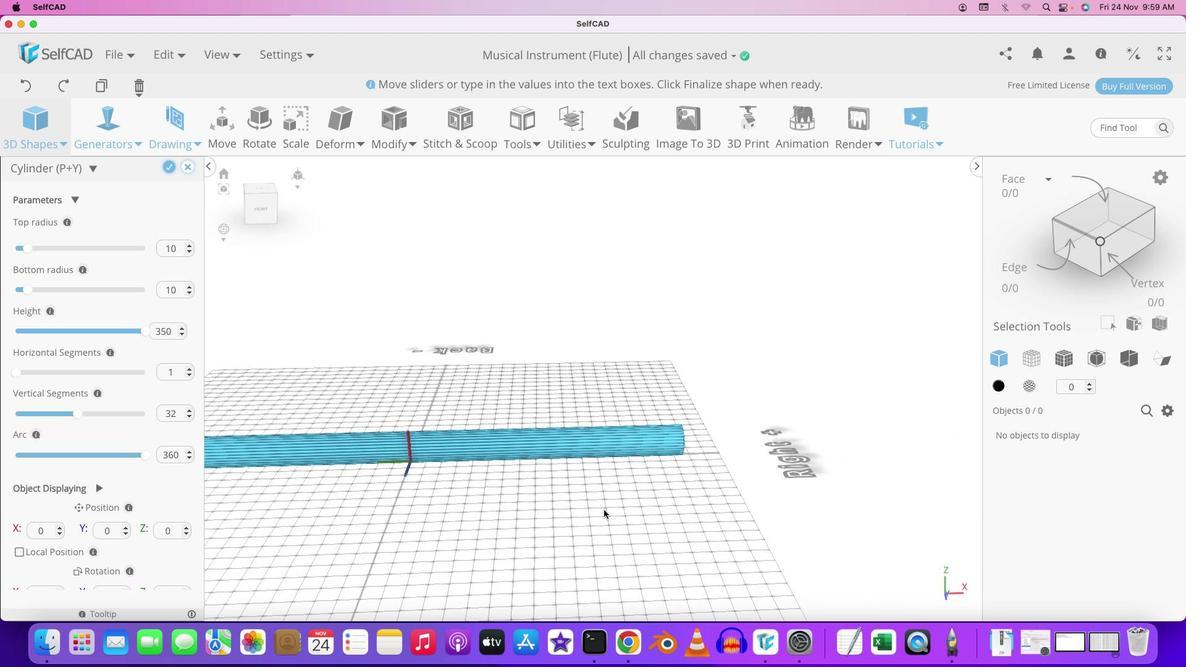 
Action: Mouse moved to (539, 518)
Screenshot: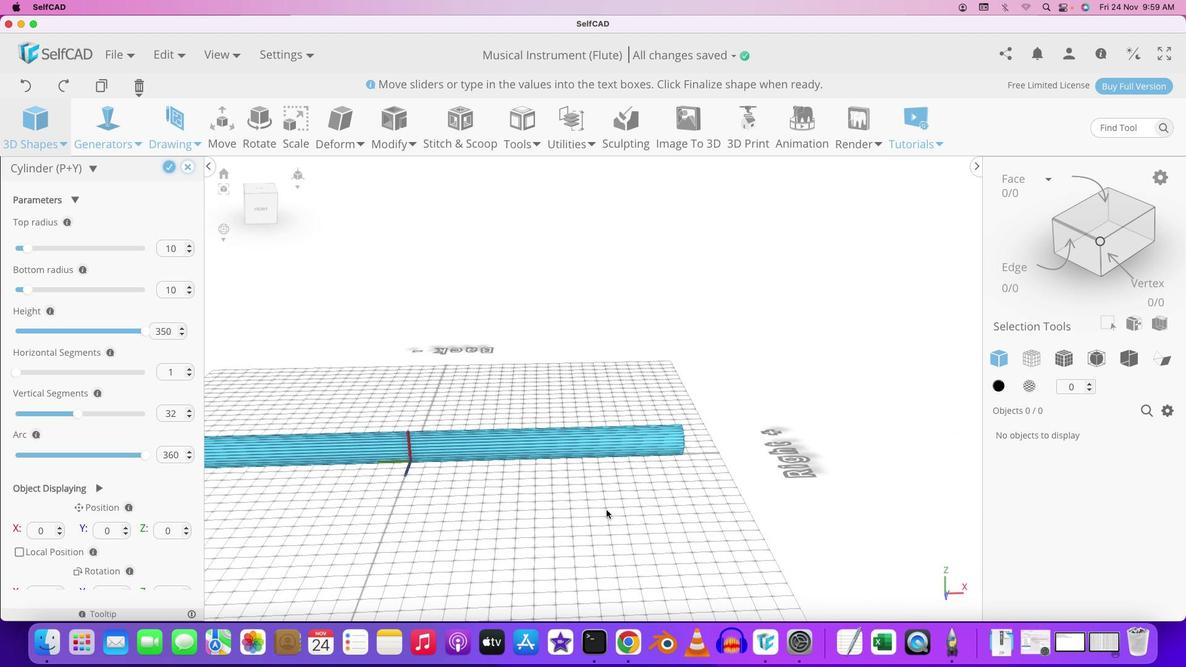 
Action: Mouse pressed left at (539, 518)
Screenshot: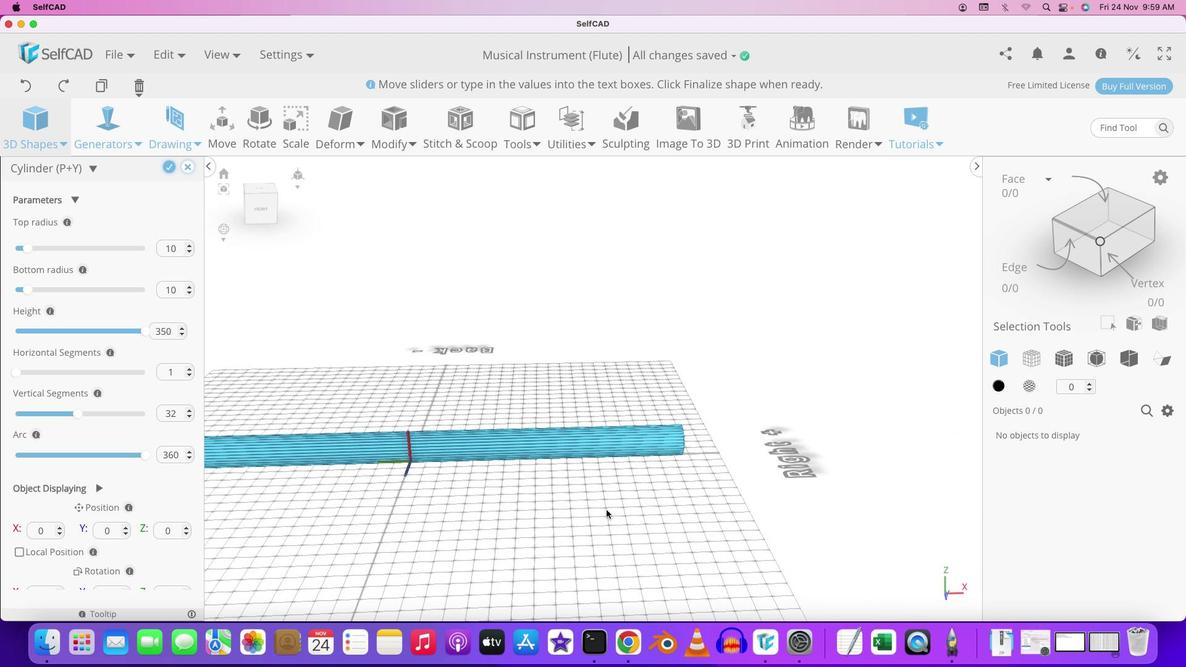 
Action: Mouse moved to (606, 510)
Screenshot: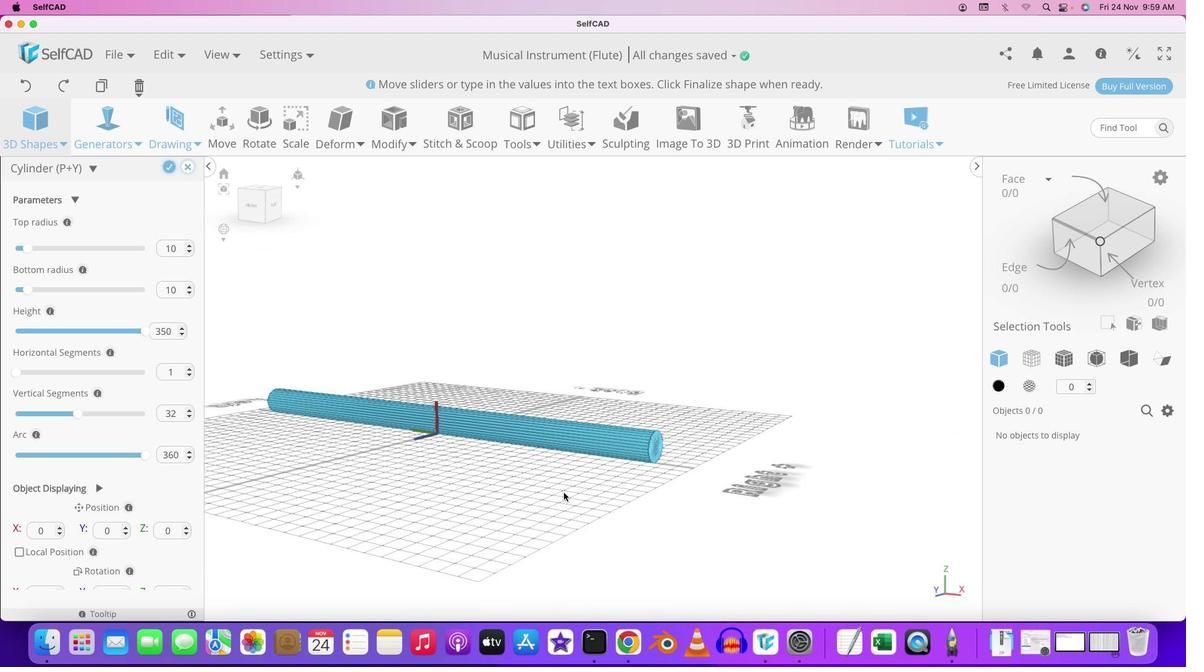 
Action: Mouse pressed left at (606, 510)
Screenshot: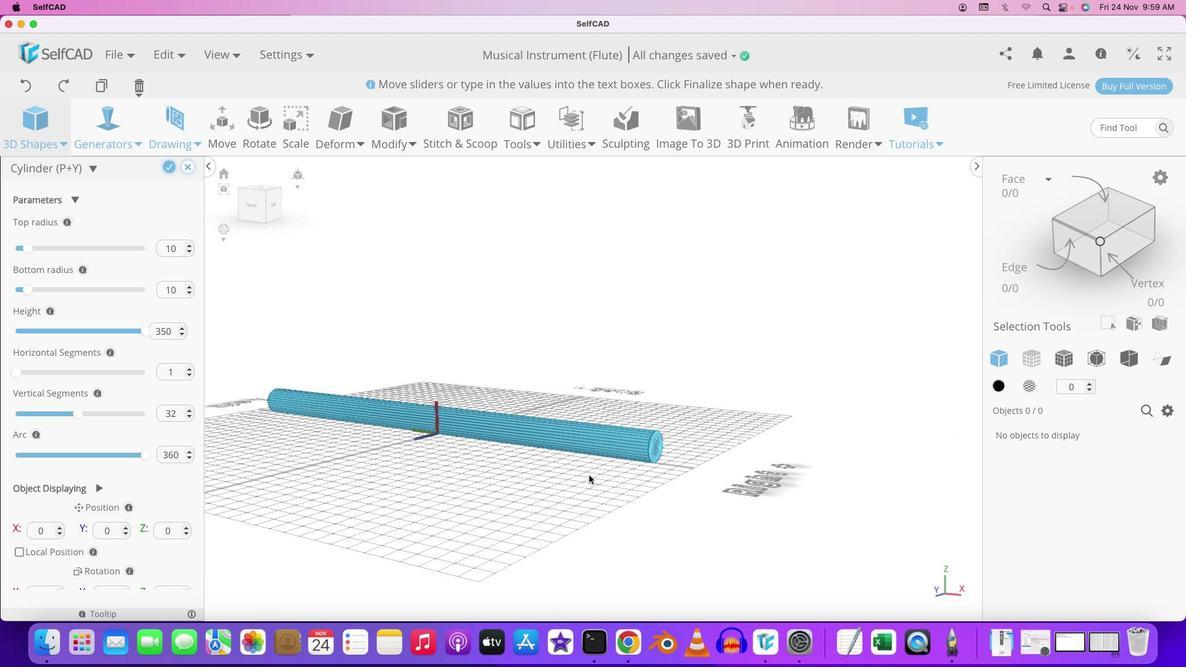 
Action: Mouse moved to (641, 457)
Screenshot: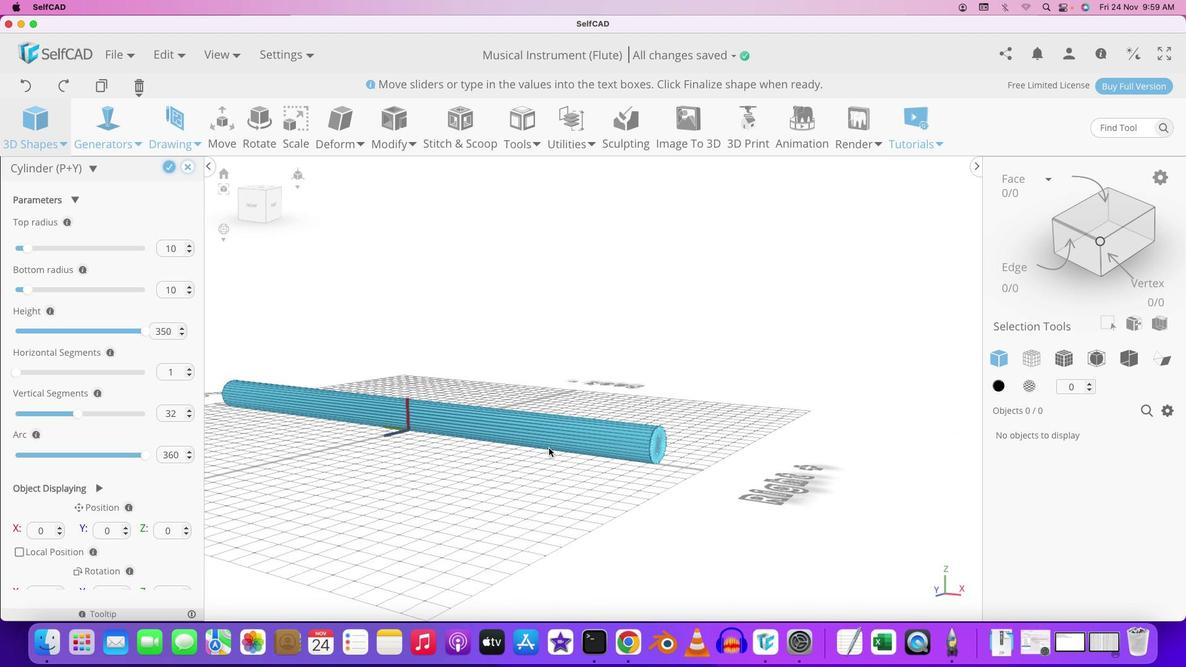 
Action: Mouse scrolled (641, 457) with delta (0, 0)
Screenshot: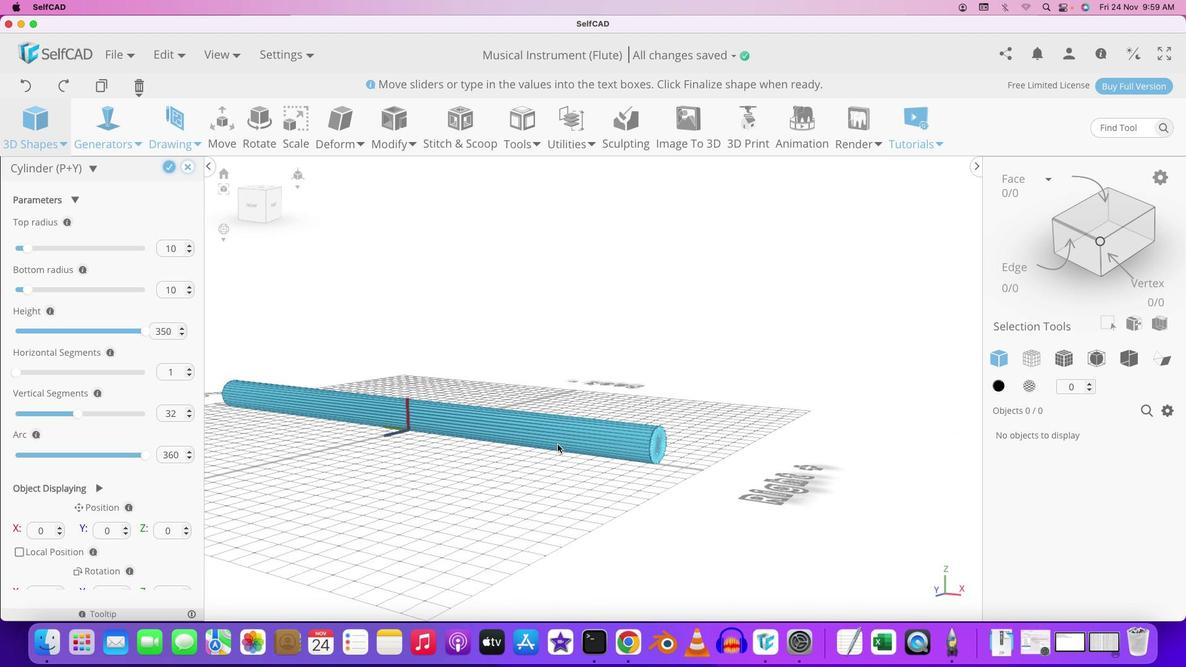 
Action: Mouse moved to (642, 457)
Screenshot: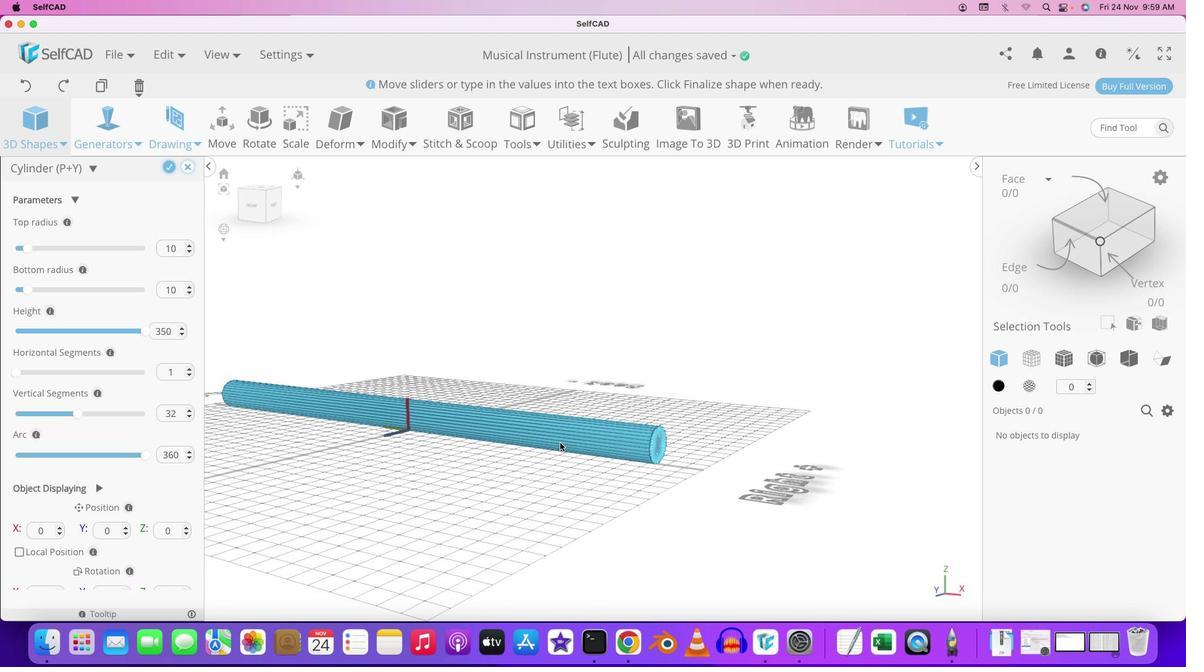 
Action: Mouse scrolled (642, 457) with delta (0, 0)
Screenshot: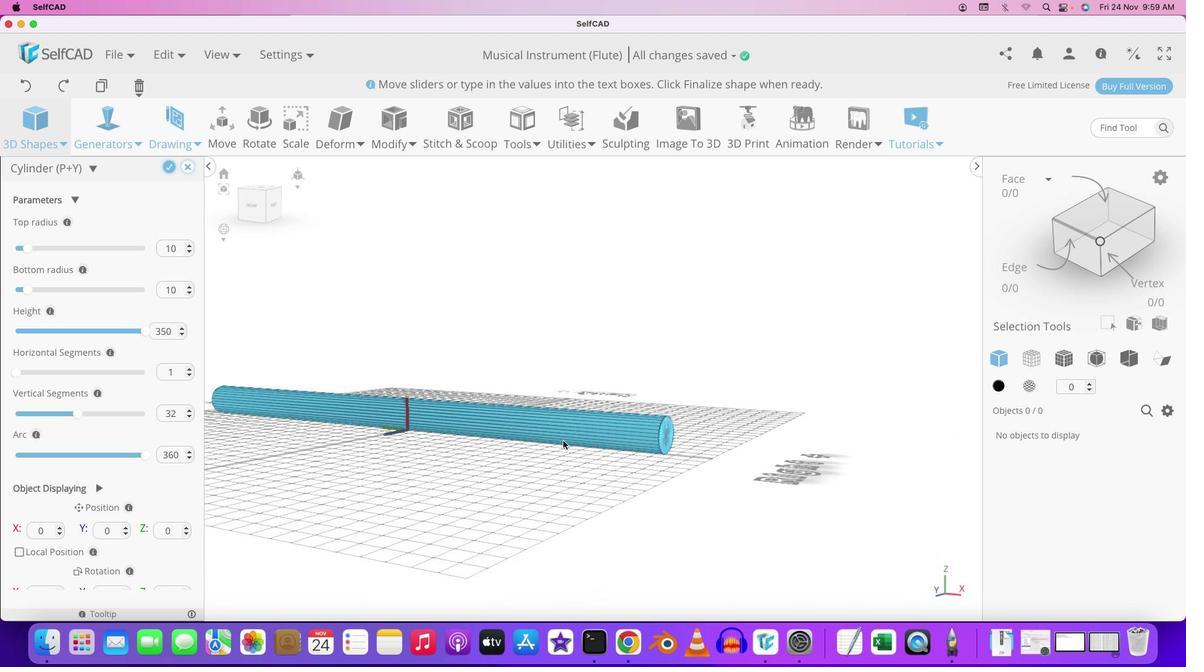 
Action: Mouse moved to (642, 457)
Screenshot: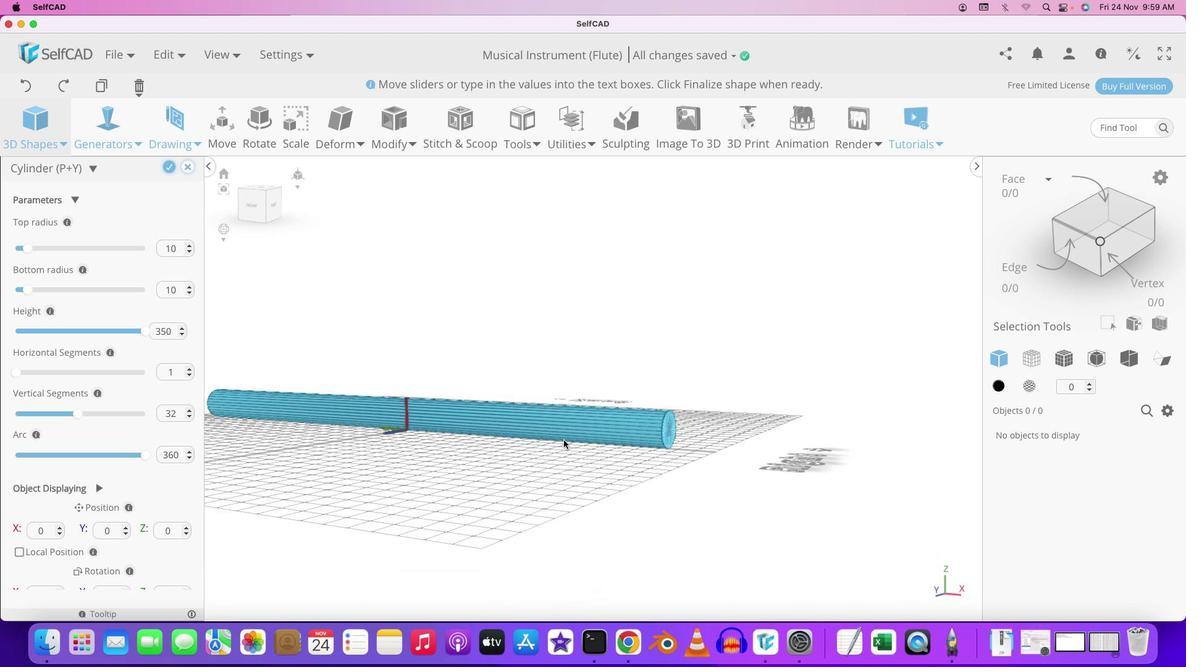 
Action: Mouse scrolled (642, 457) with delta (0, 0)
Screenshot: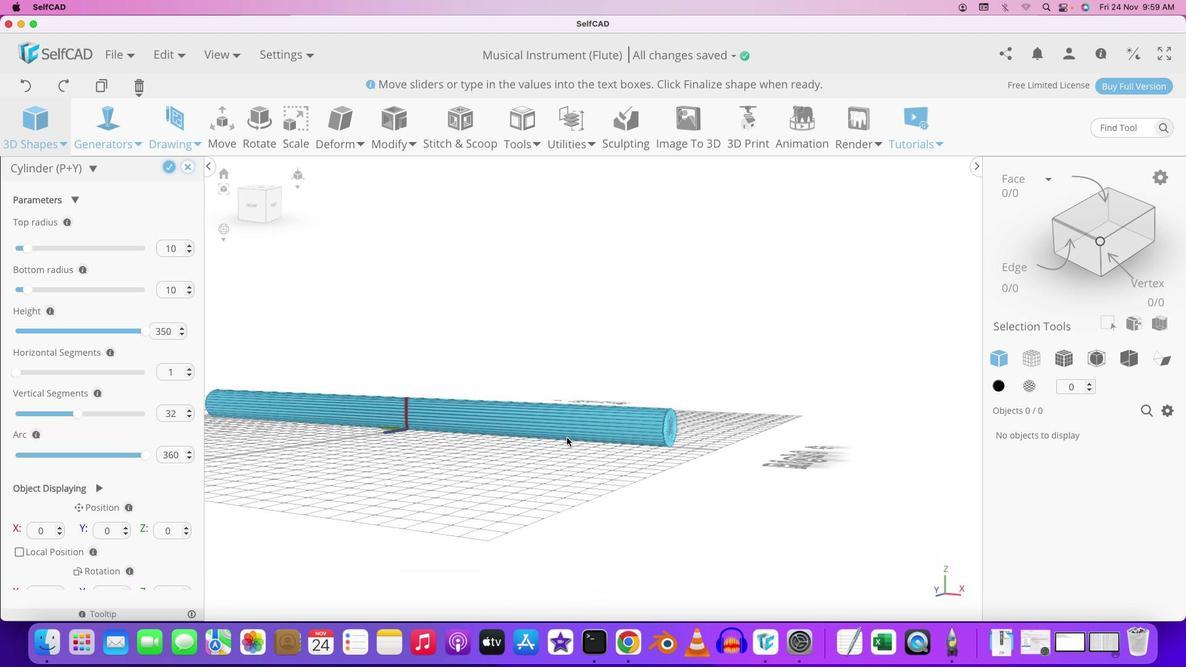 
Action: Mouse moved to (551, 447)
Screenshot: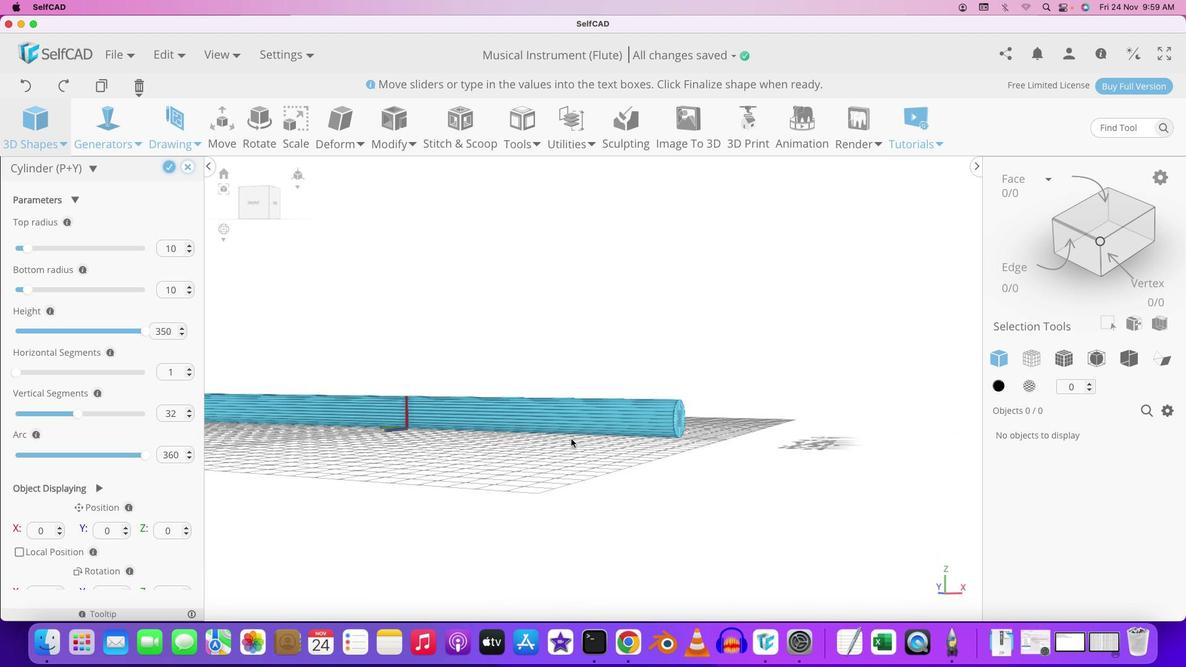 
Action: Mouse pressed left at (551, 447)
Screenshot: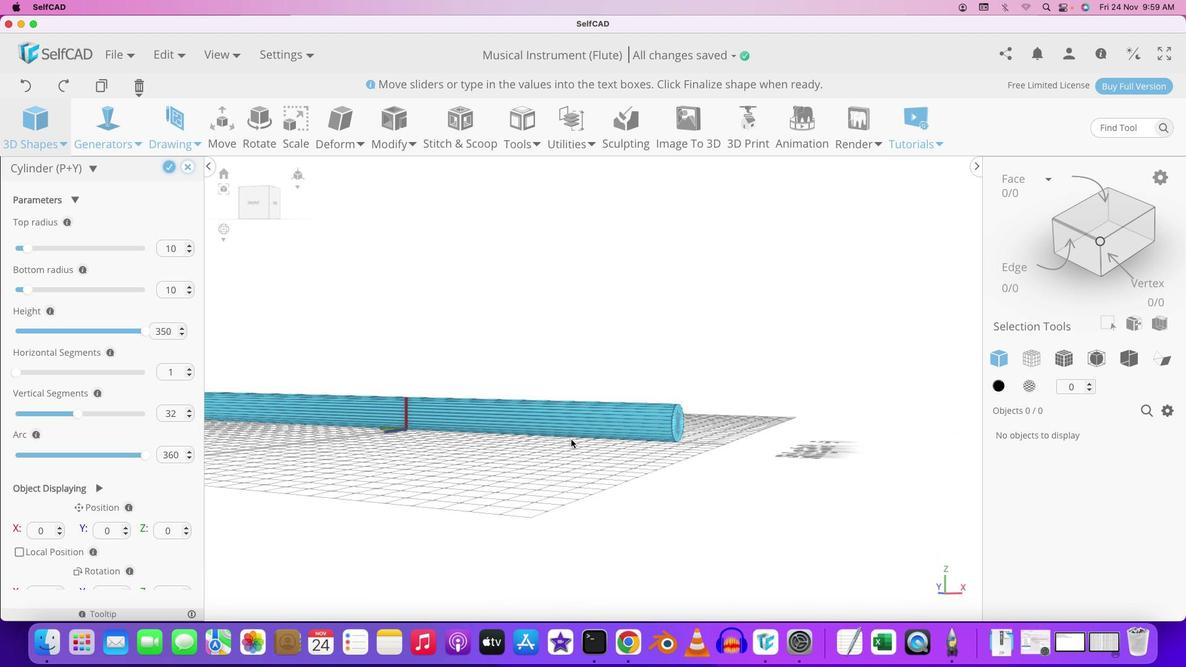 
Action: Mouse moved to (18, 370)
Screenshot: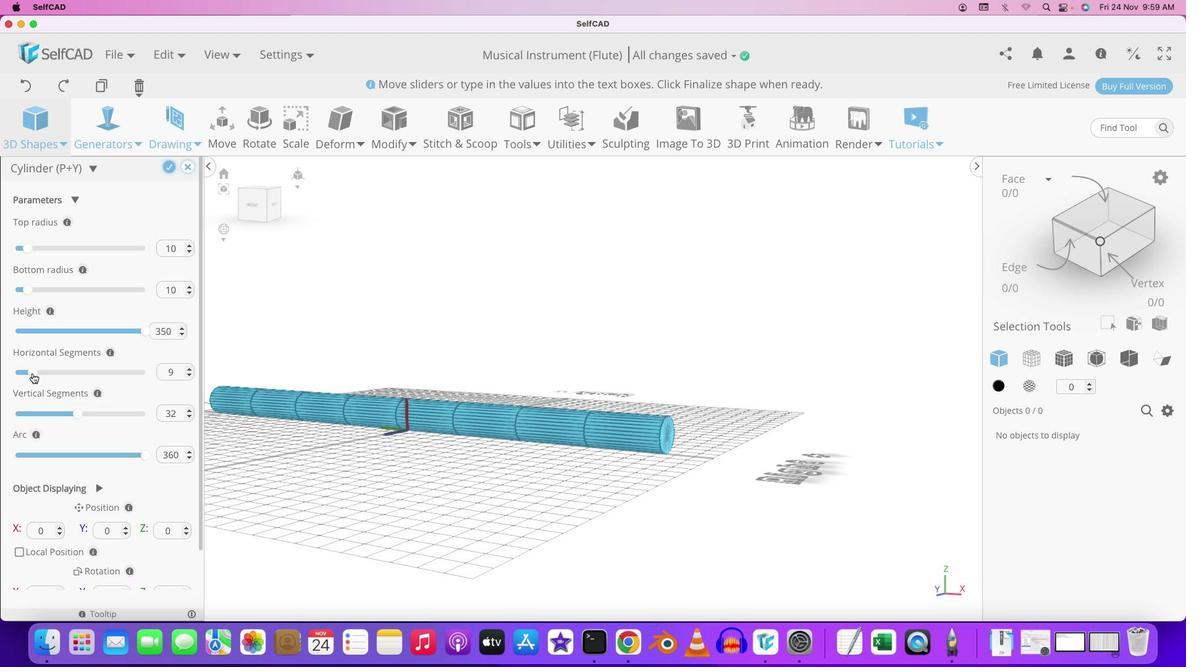 
Action: Mouse pressed left at (18, 370)
Screenshot: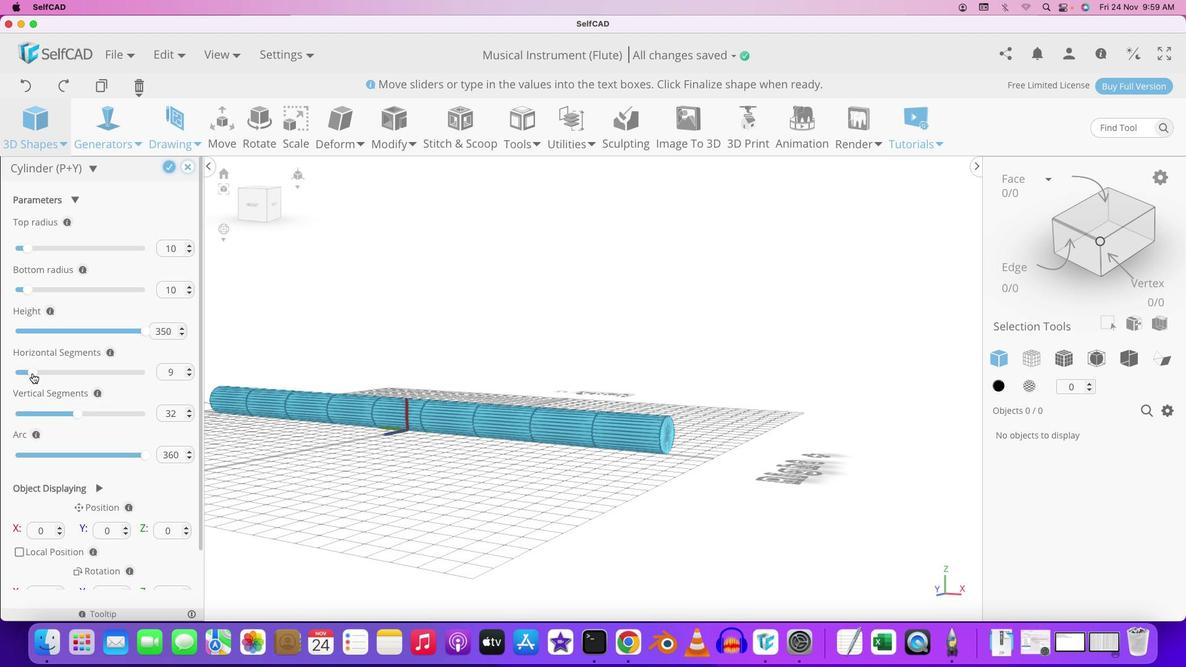 
Action: Mouse moved to (75, 414)
Screenshot: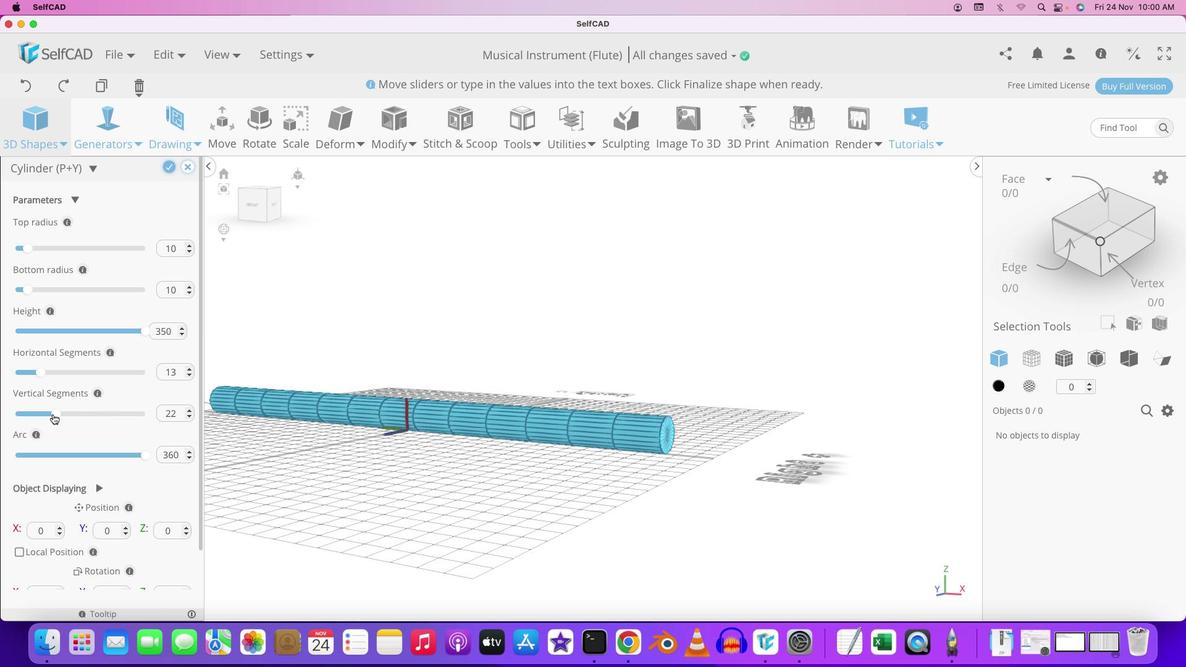 
Action: Mouse pressed left at (75, 414)
Screenshot: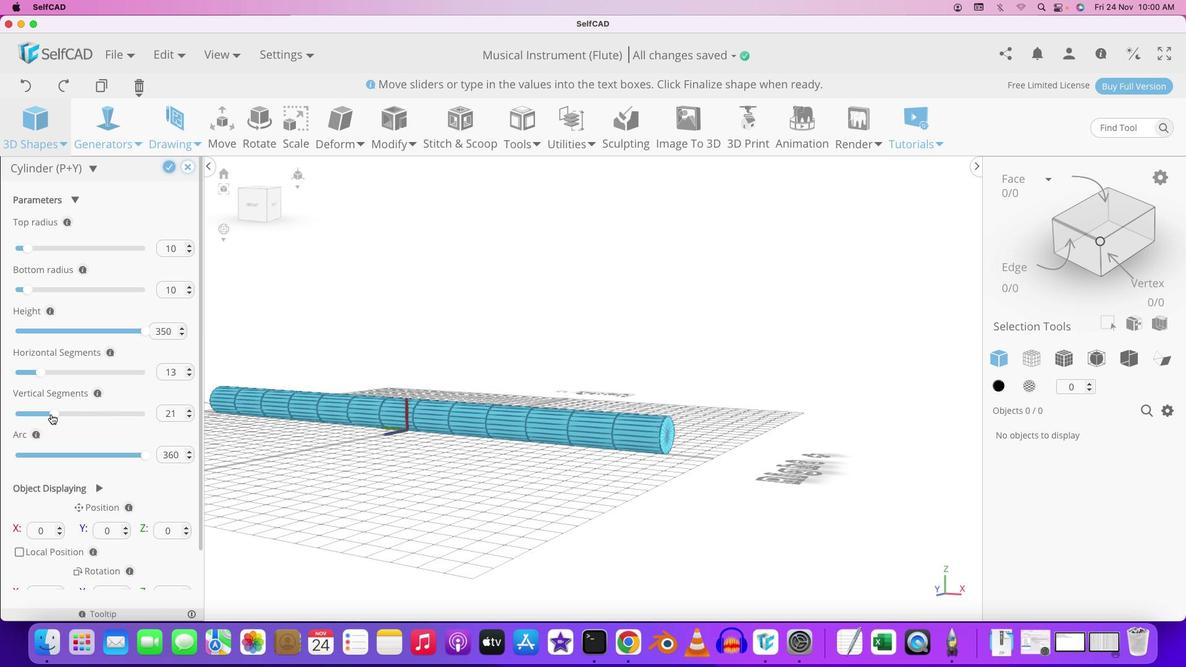 
Action: Mouse moved to (521, 453)
Screenshot: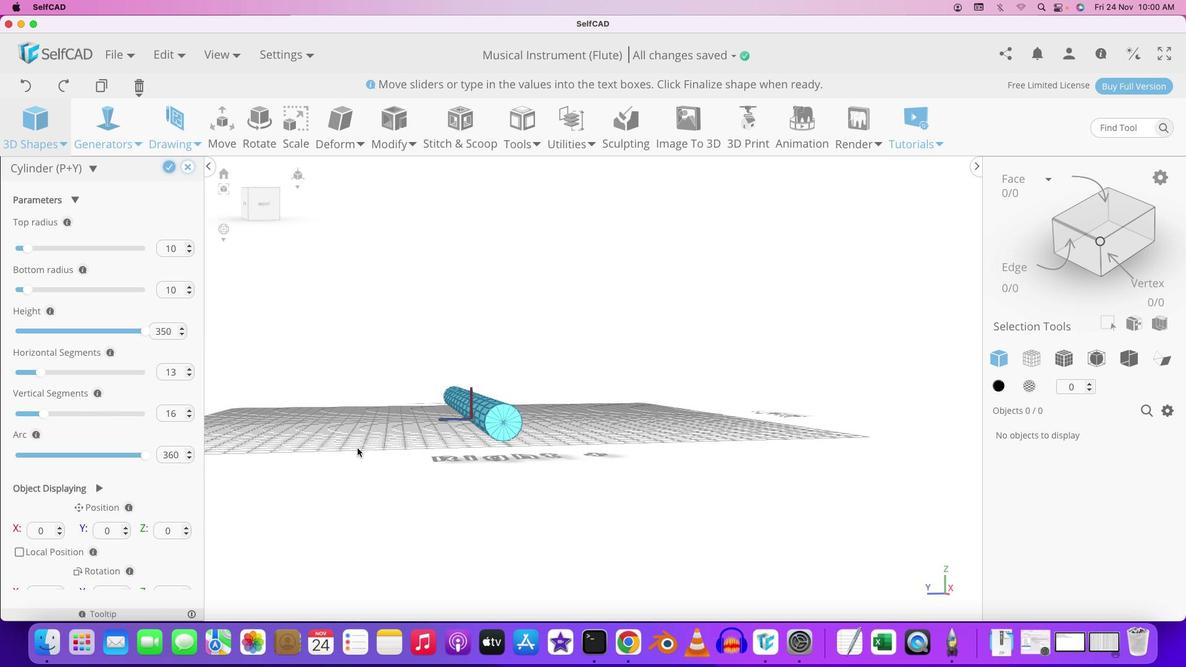 
Action: Mouse pressed left at (521, 453)
Screenshot: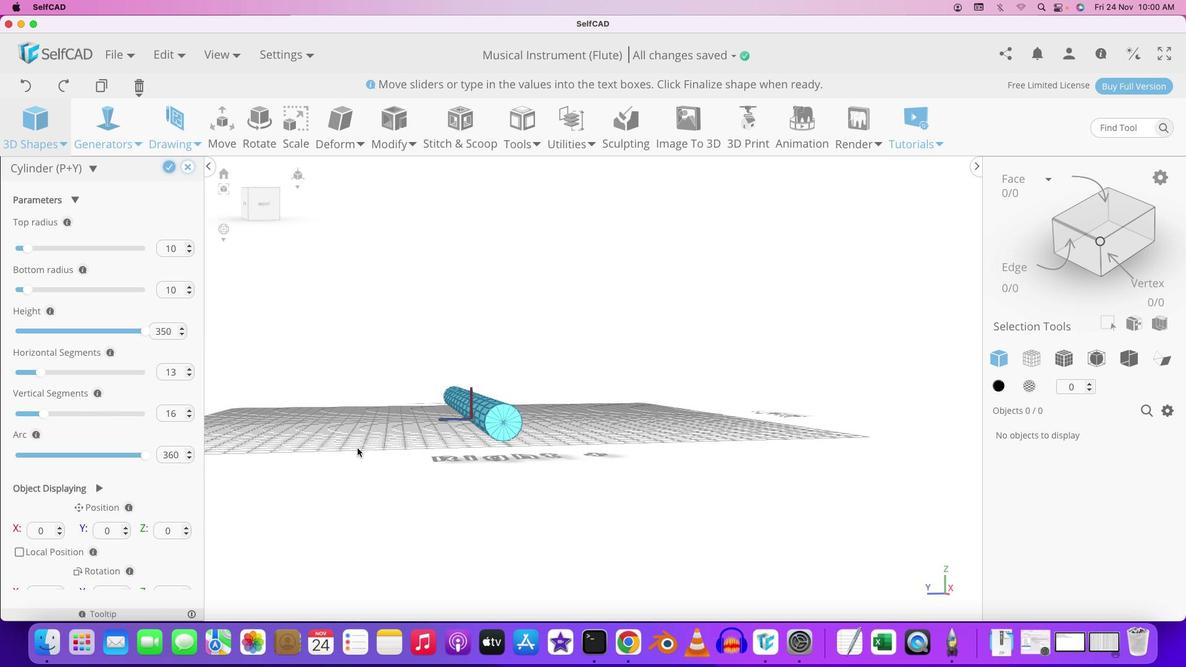 
Action: Mouse moved to (533, 494)
Screenshot: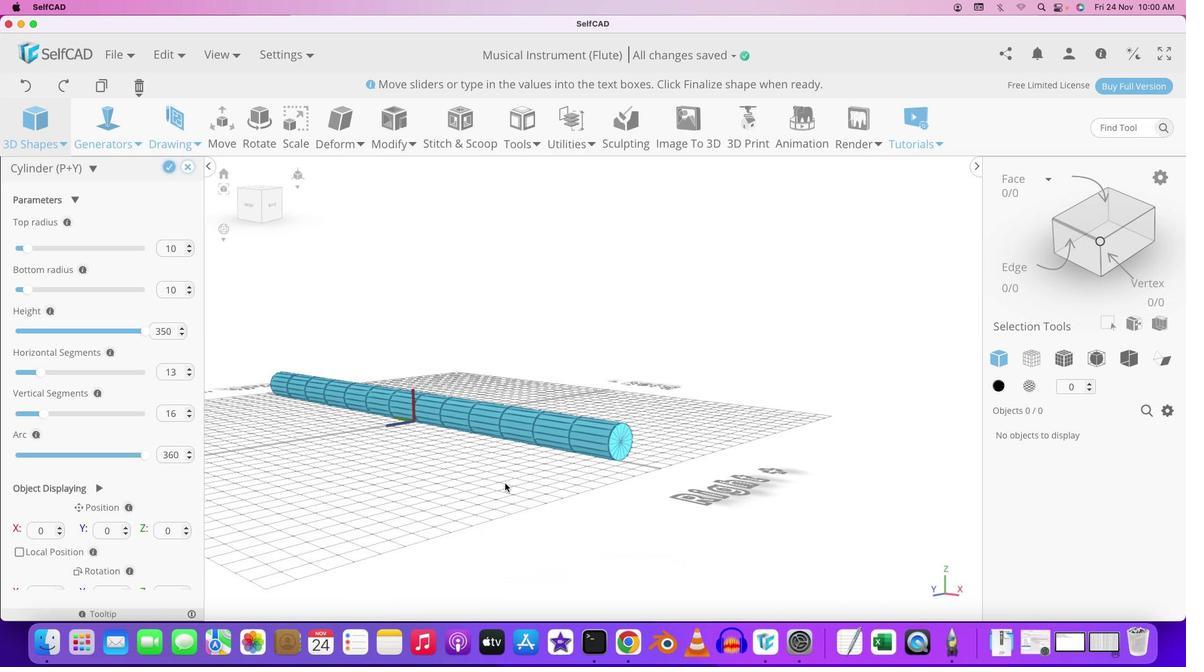 
Action: Mouse pressed left at (533, 494)
Screenshot: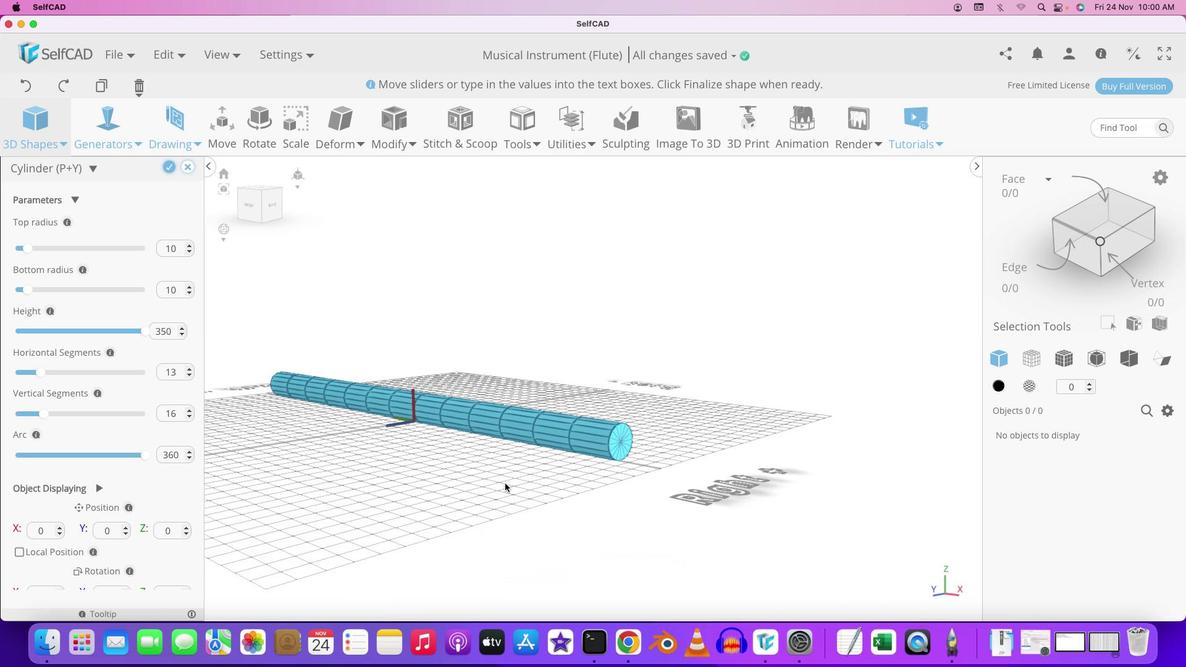 
Action: Mouse moved to (556, 523)
Screenshot: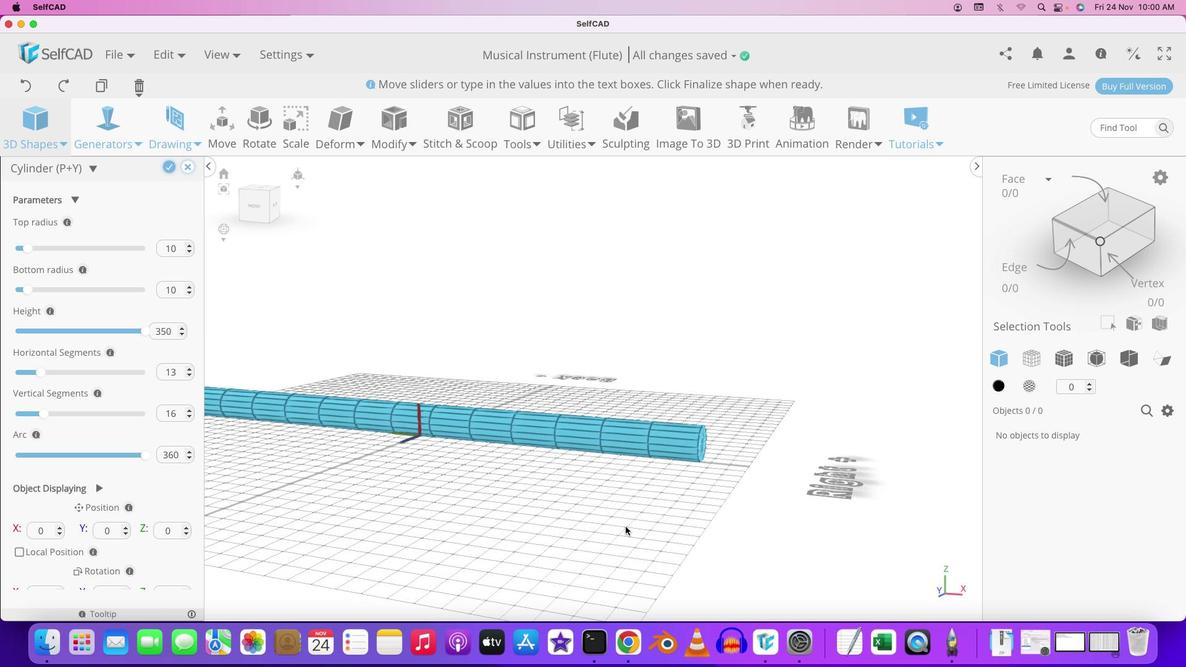 
Action: Mouse pressed left at (556, 523)
Screenshot: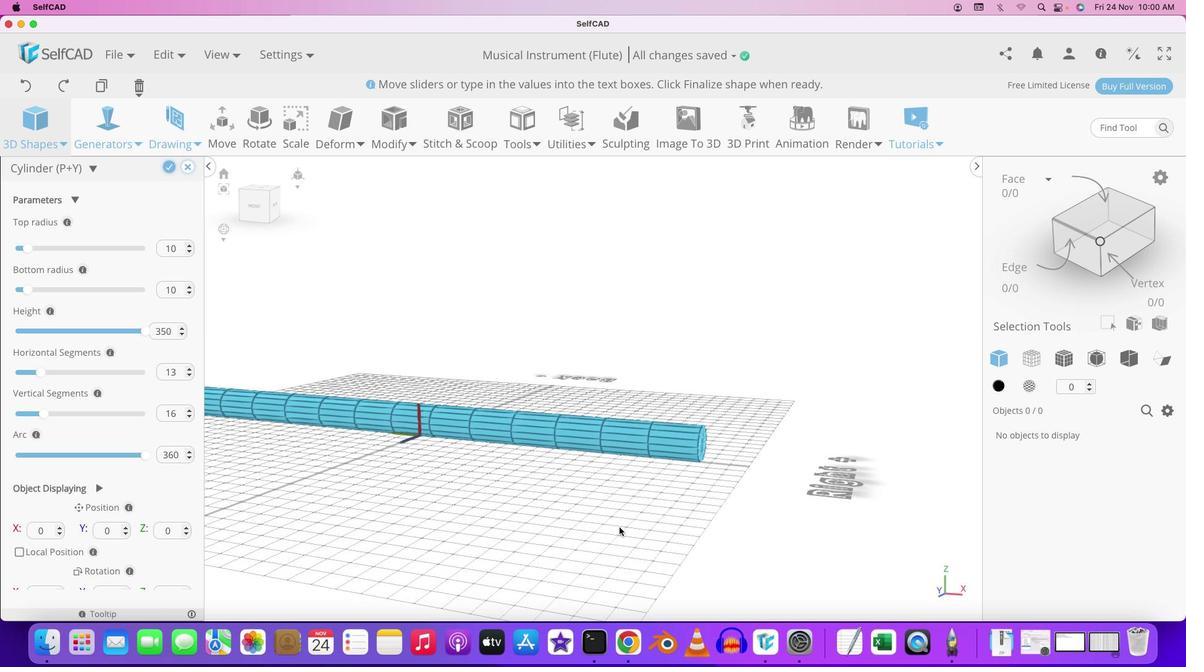 
Action: Mouse moved to (560, 518)
Screenshot: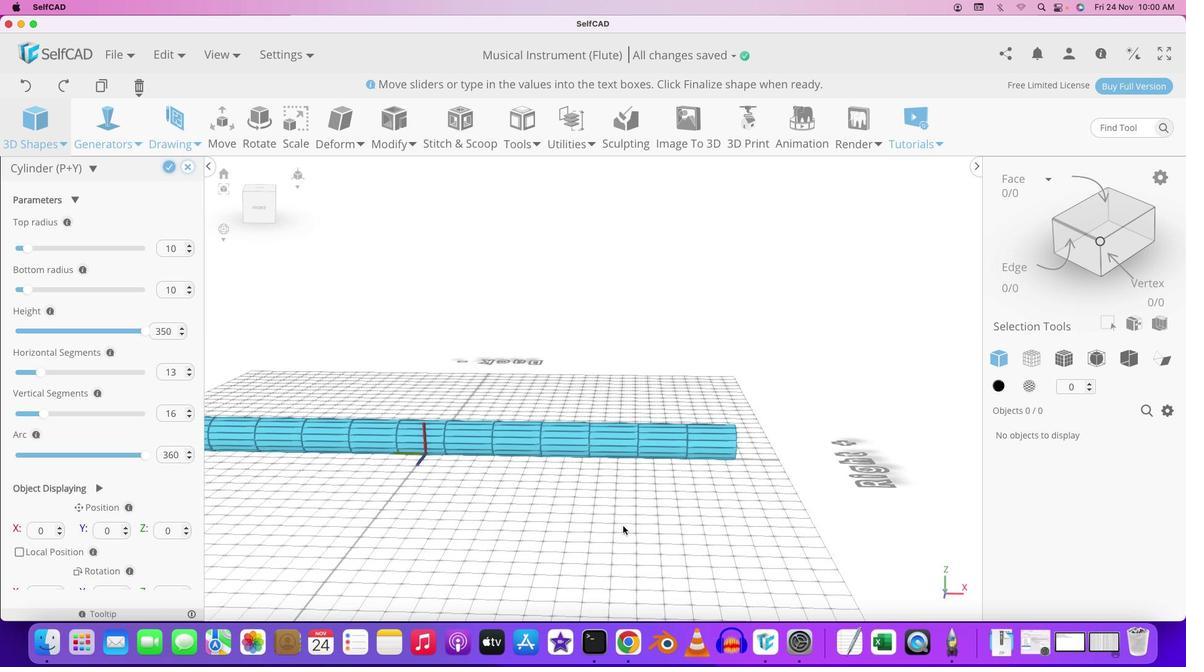 
Action: Mouse pressed left at (560, 518)
Screenshot: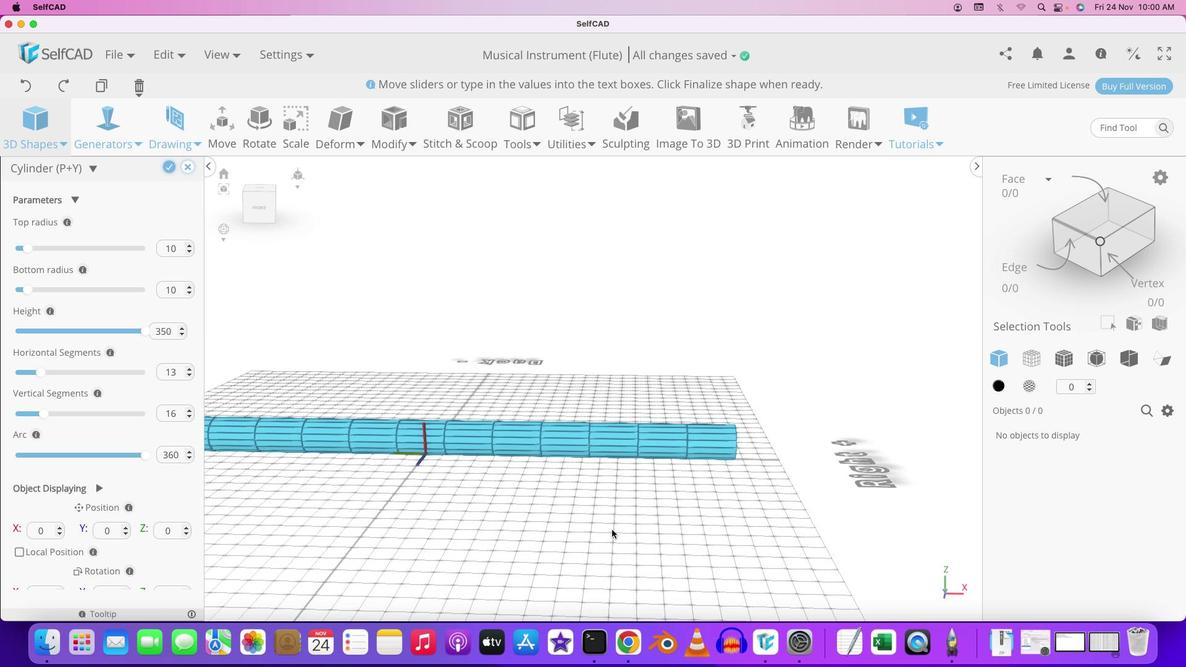 
Action: Mouse moved to (615, 528)
Screenshot: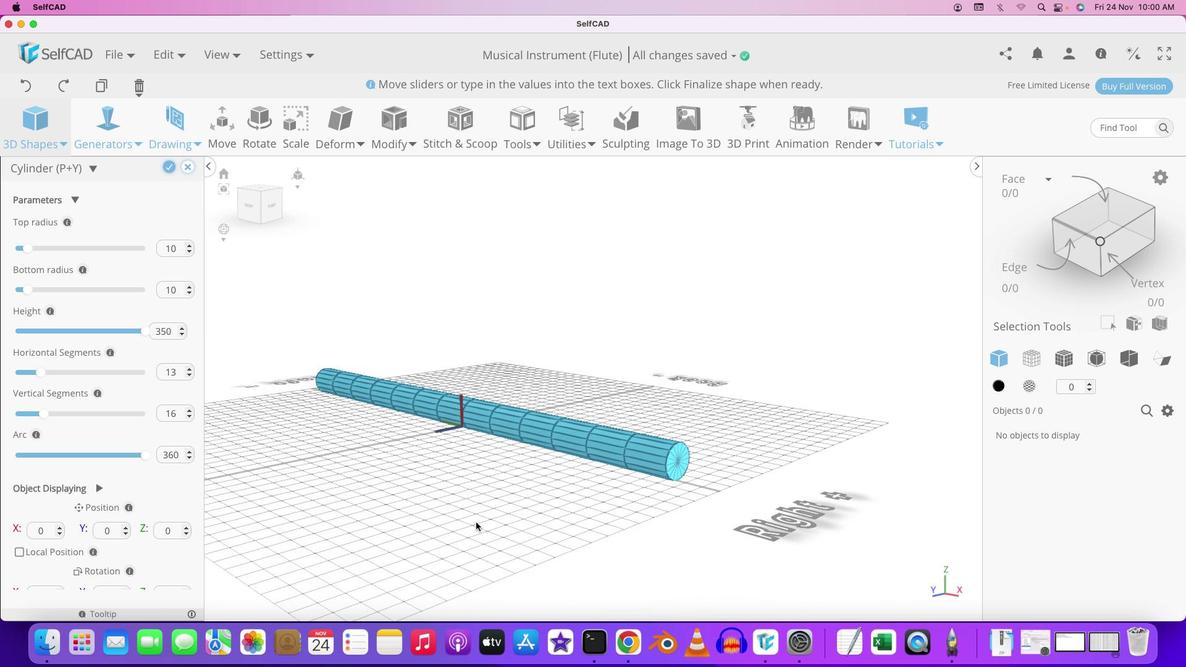 
Action: Mouse pressed left at (615, 528)
Screenshot: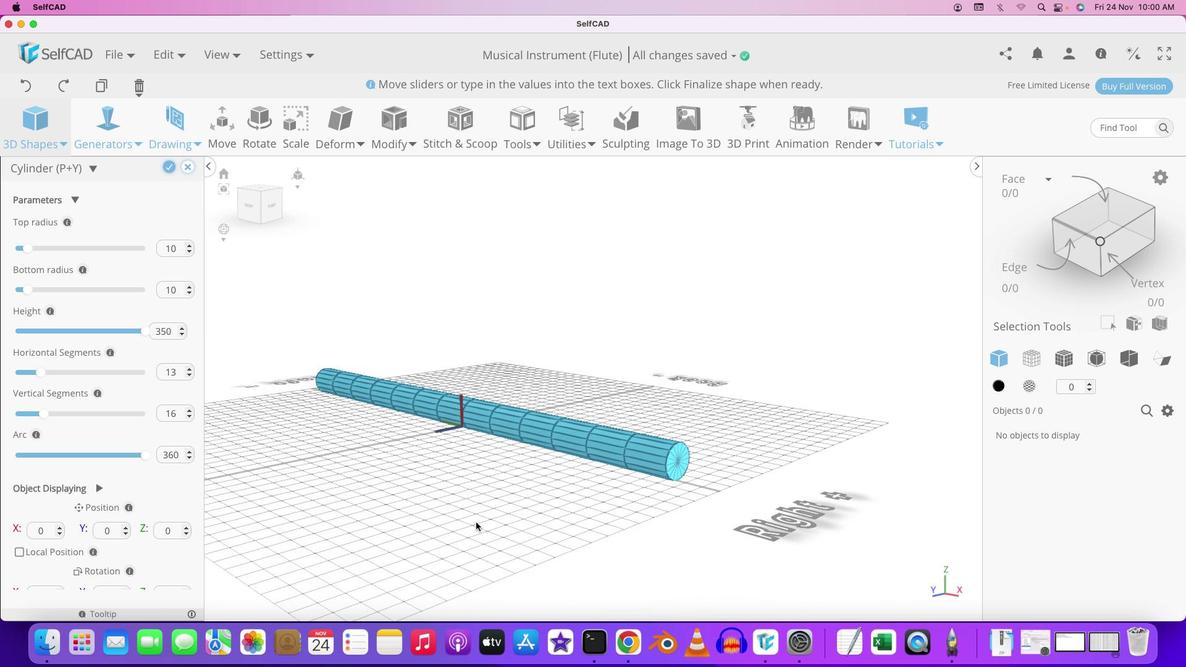 
Action: Mouse moved to (475, 522)
Screenshot: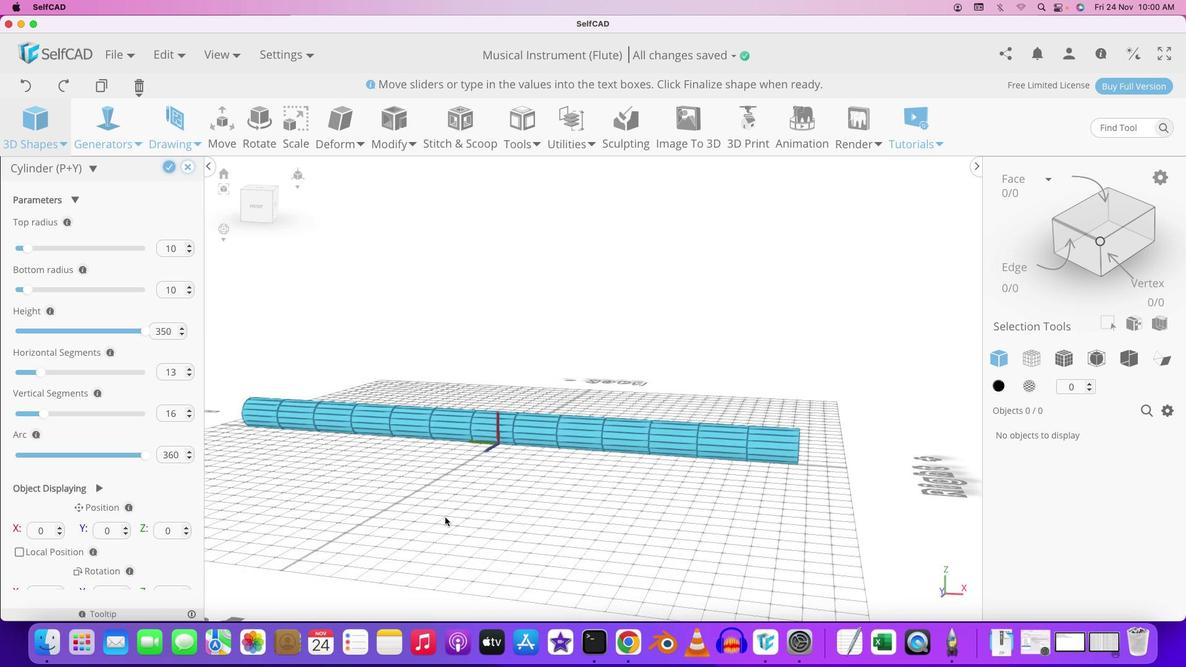 
Action: Mouse pressed left at (475, 522)
Screenshot: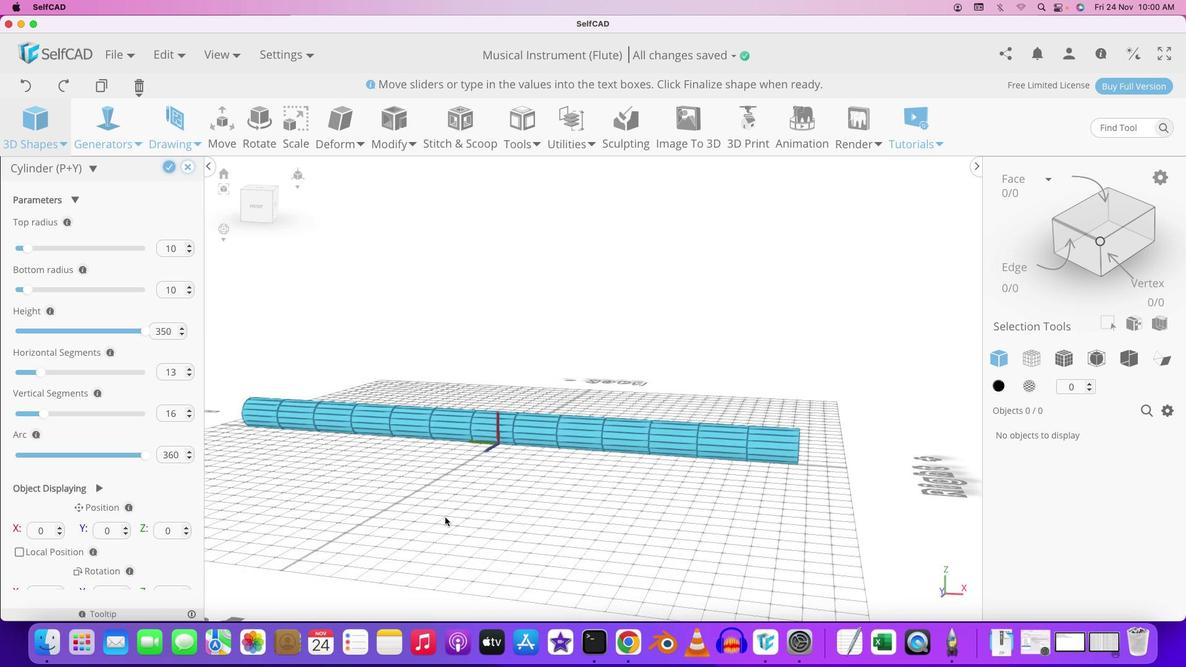 
Action: Mouse moved to (530, 525)
Screenshot: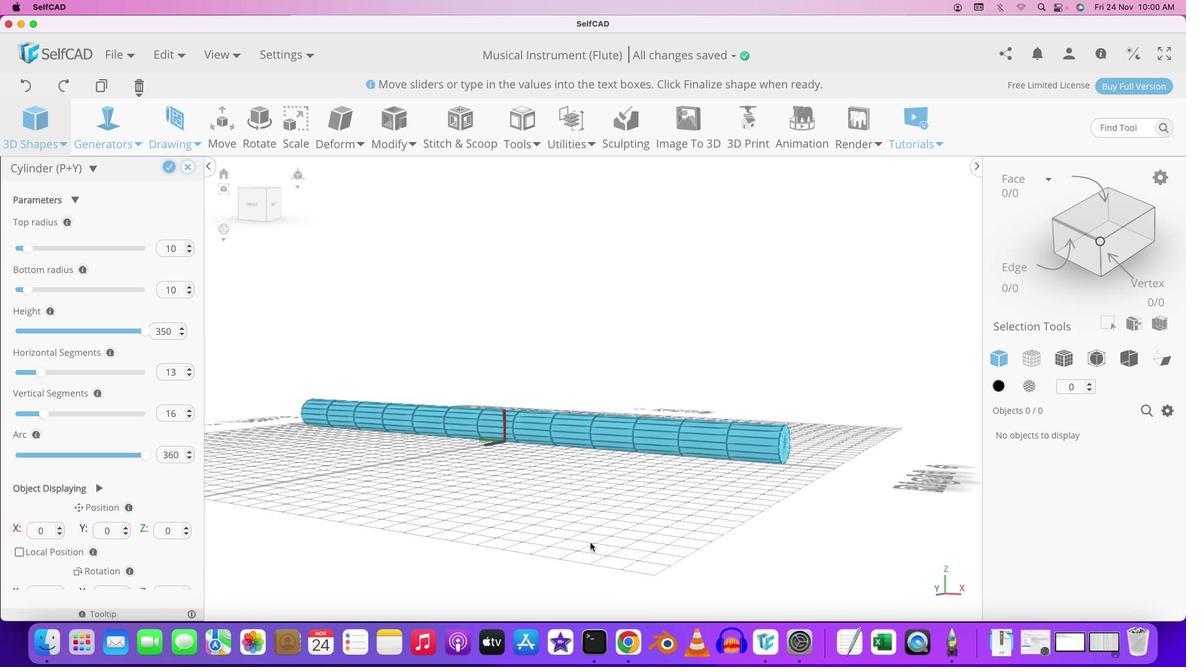 
Action: Mouse pressed left at (530, 525)
Screenshot: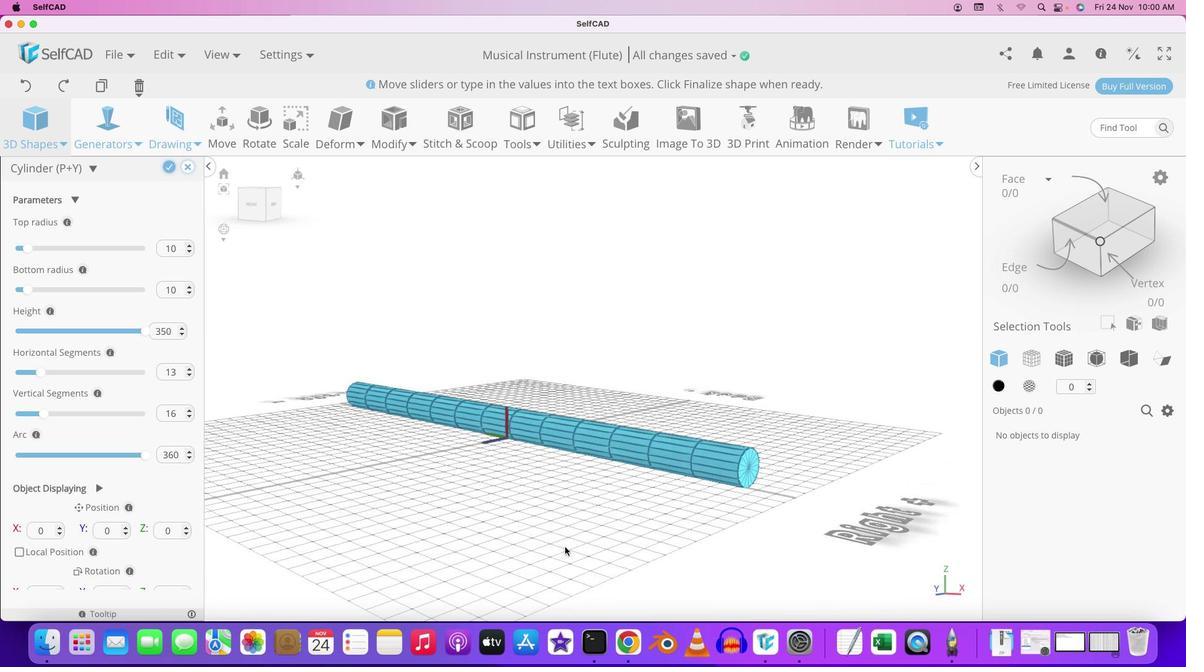 
Action: Mouse moved to (639, 535)
Screenshot: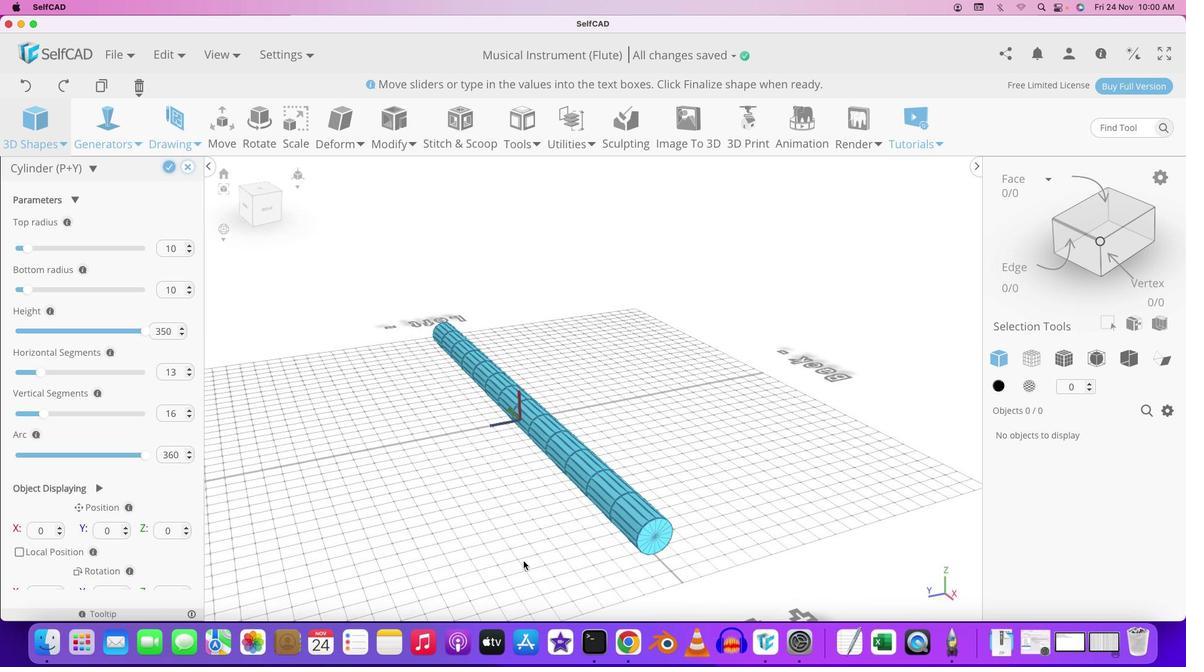 
Action: Mouse pressed left at (639, 535)
Screenshot: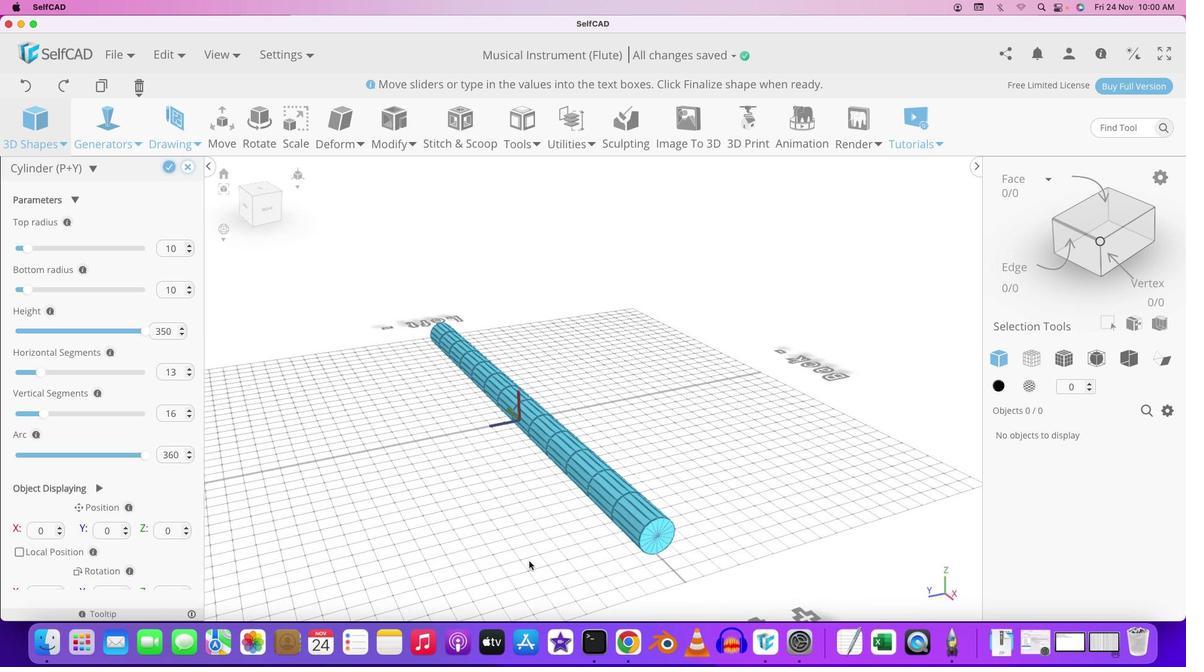 
Action: Mouse moved to (689, 549)
Screenshot: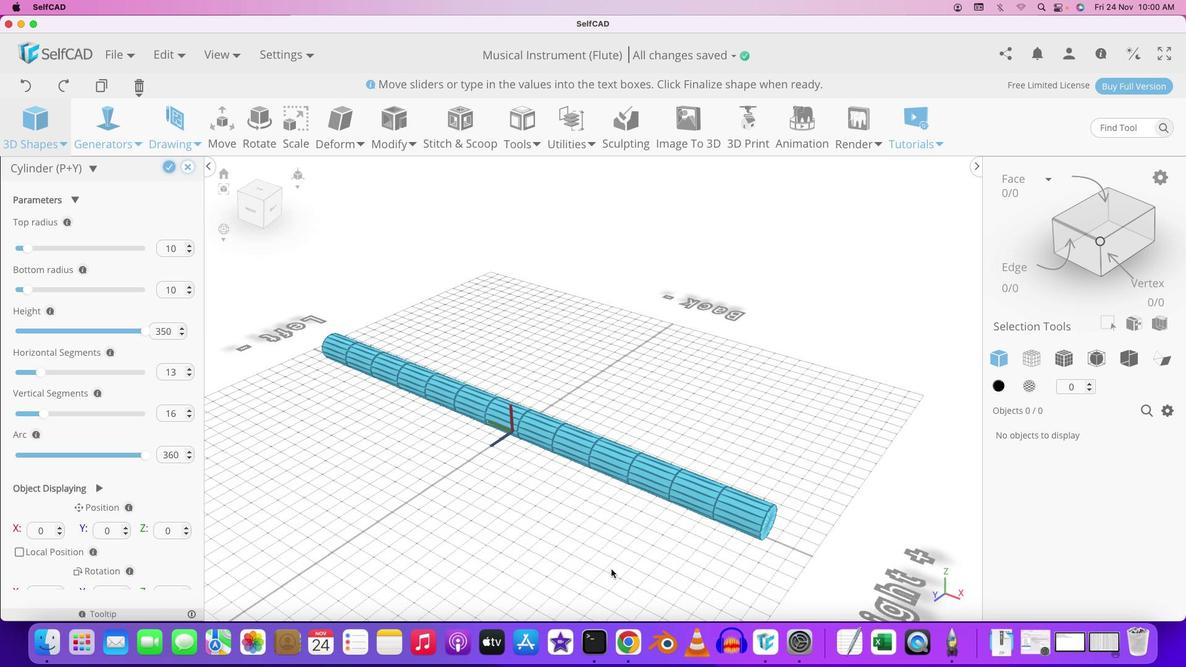 
Action: Mouse pressed left at (689, 549)
Screenshot: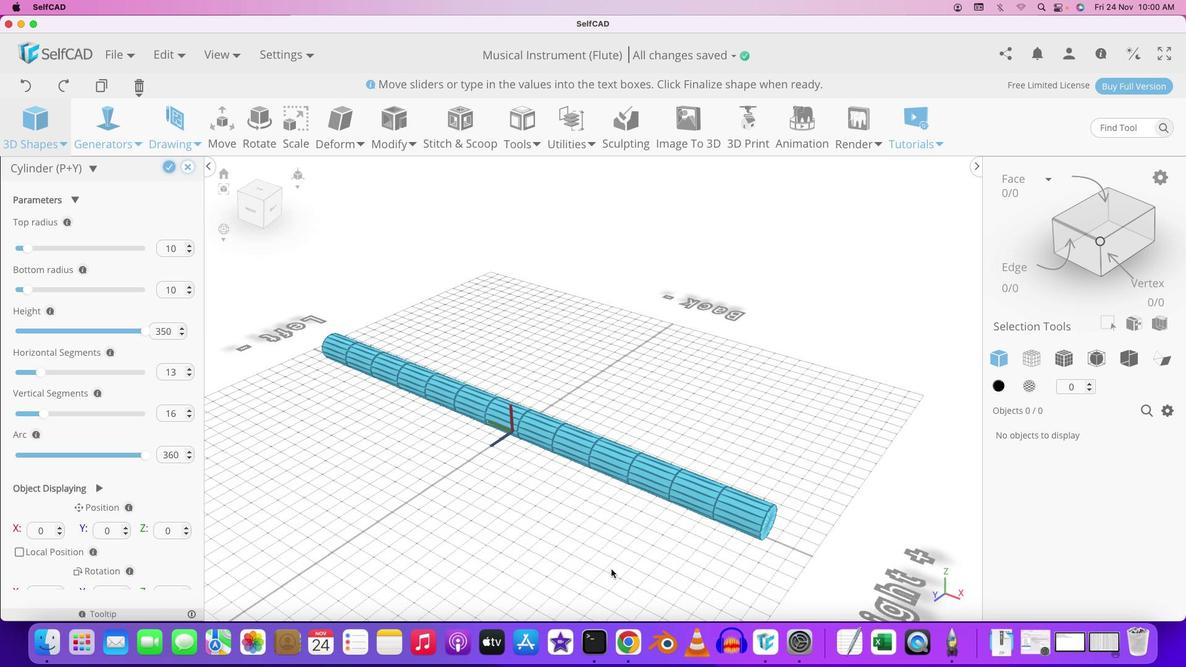
Action: Mouse moved to (620, 527)
Screenshot: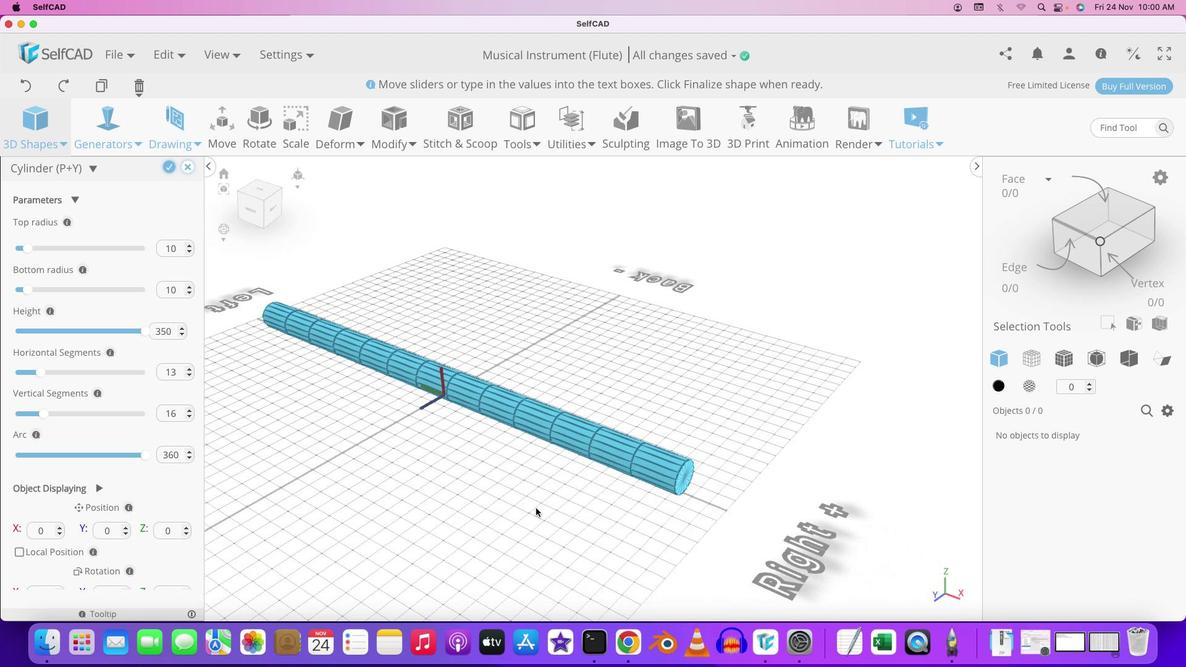 
Action: Key pressed Key.shift
Screenshot: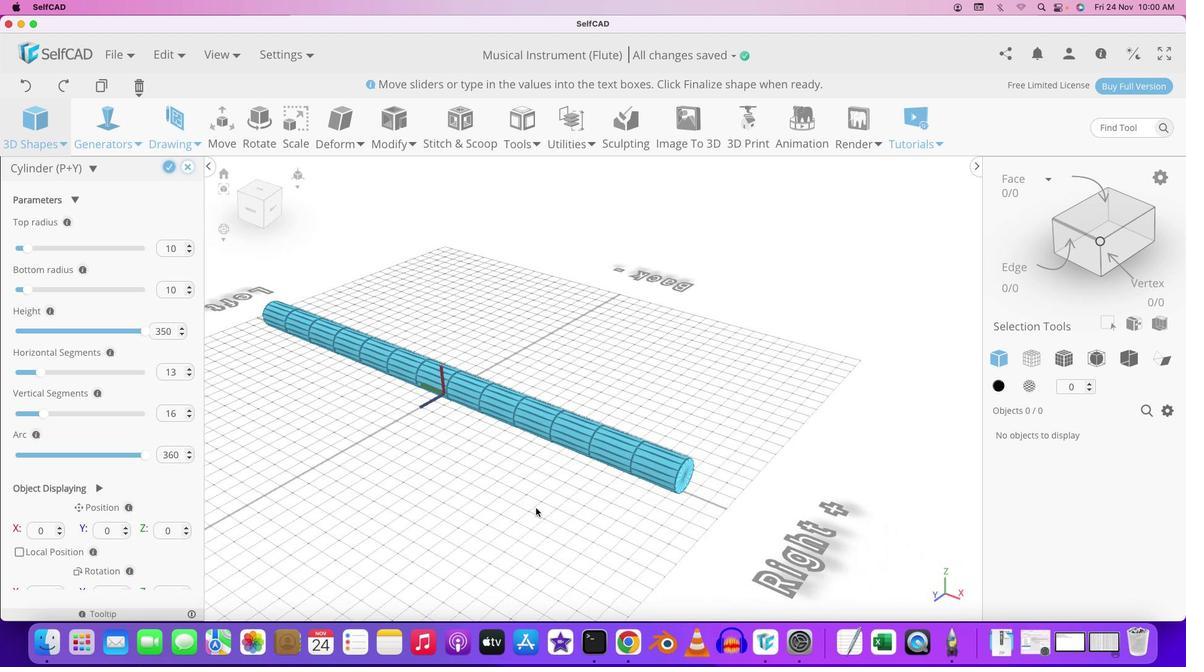 
Action: Mouse moved to (617, 526)
Screenshot: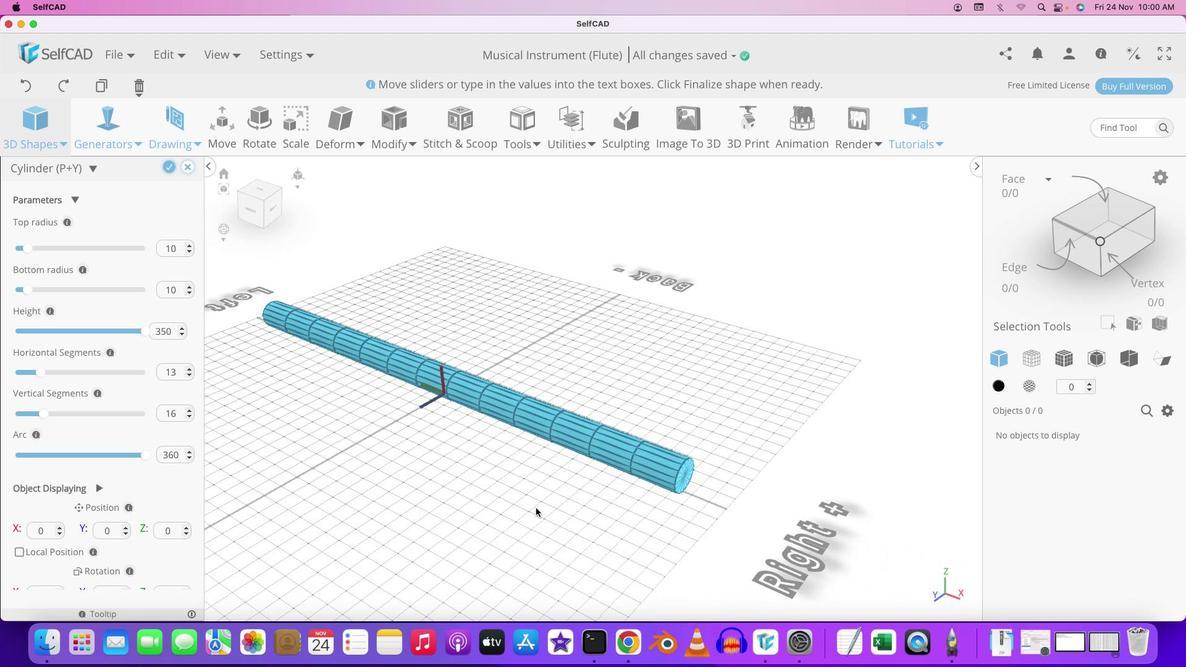 
Action: Mouse pressed left at (617, 526)
Screenshot: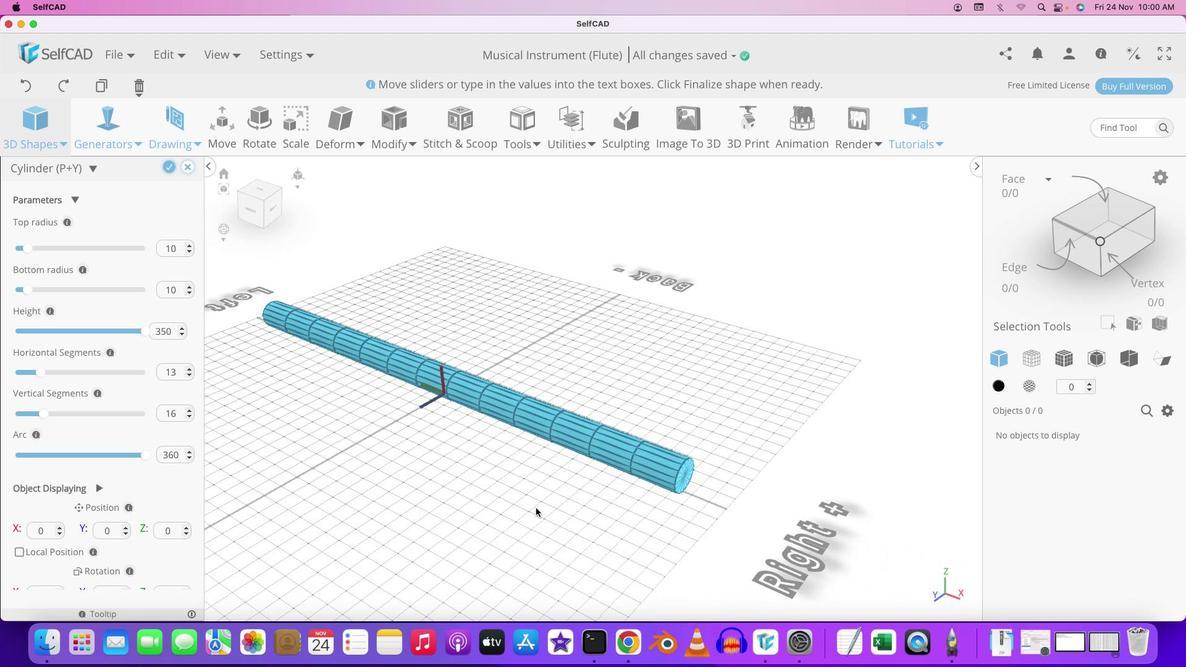 
Action: Mouse moved to (612, 513)
